 Task: Reply to the email with subject 'Subject0000000026', add recipients in 'To', 'Cc', and 'Bcc', insert link 'Link0000000024', attach 'Attach0000000004.txt', and send.
Action: Mouse moved to (245, 104)
Screenshot: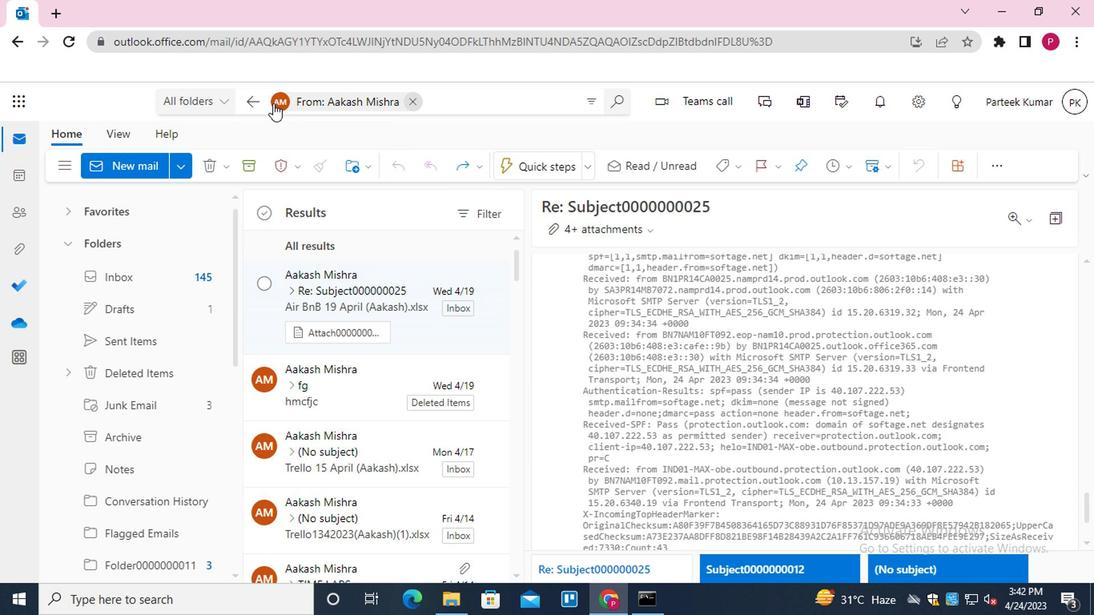 
Action: Mouse pressed left at (245, 104)
Screenshot: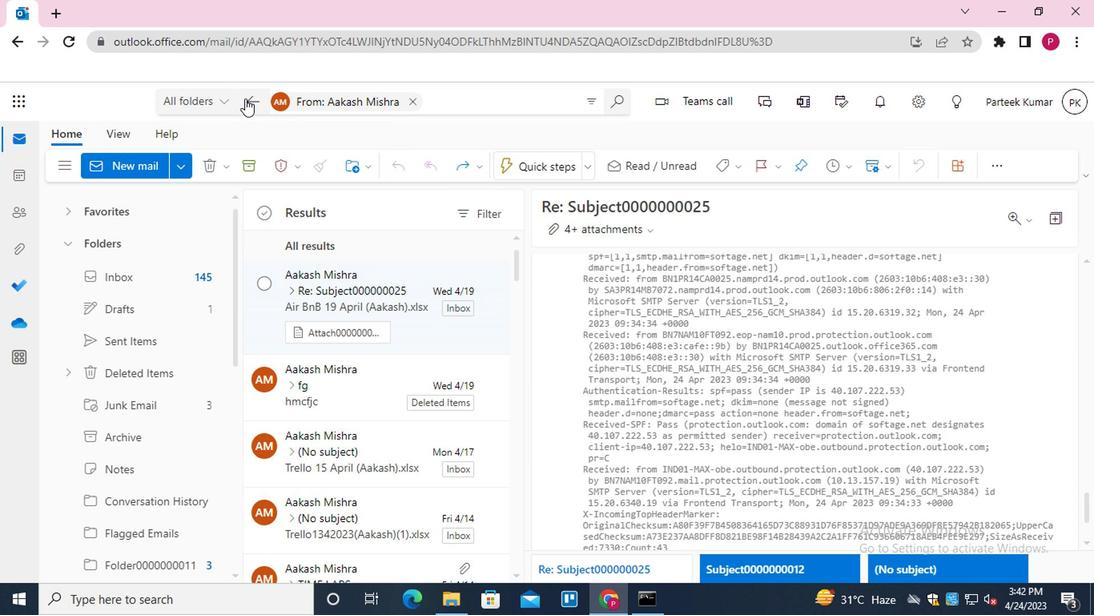 
Action: Mouse moved to (346, 338)
Screenshot: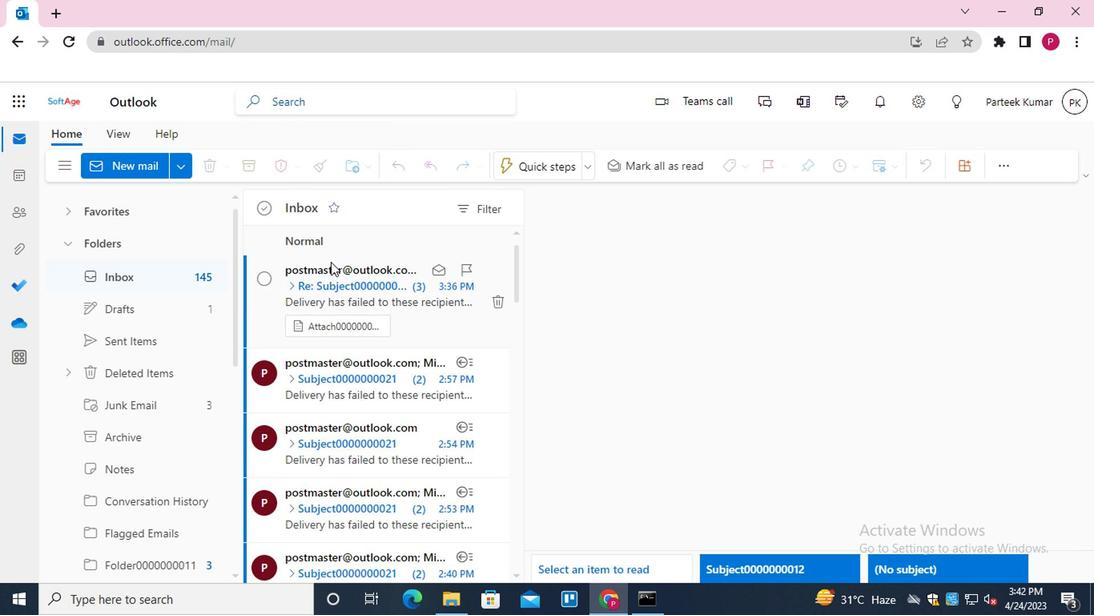 
Action: Mouse scrolled (346, 338) with delta (0, 0)
Screenshot: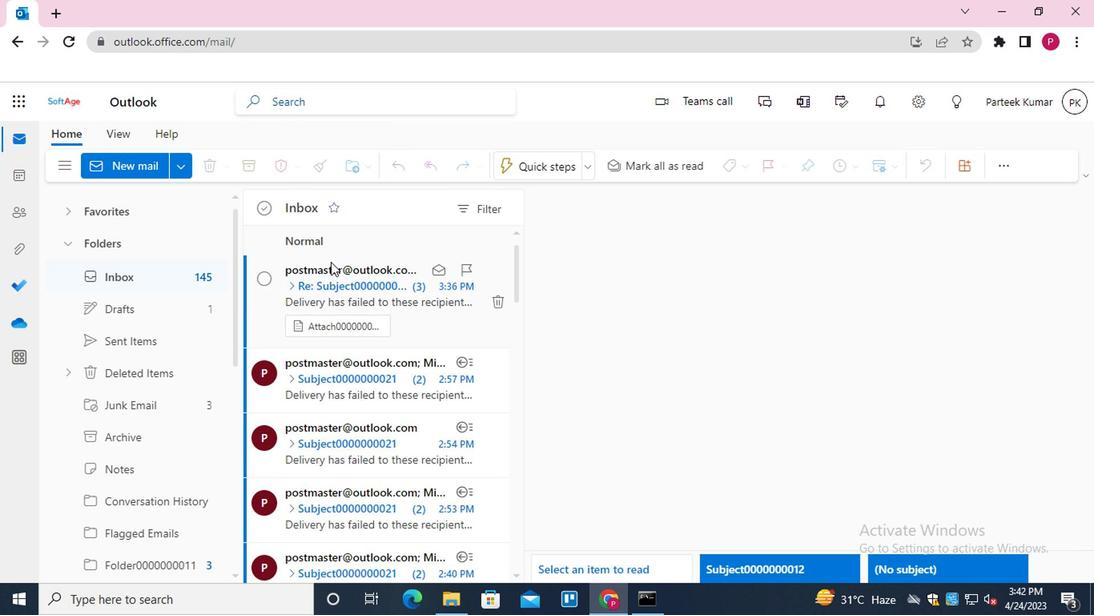 
Action: Mouse moved to (363, 369)
Screenshot: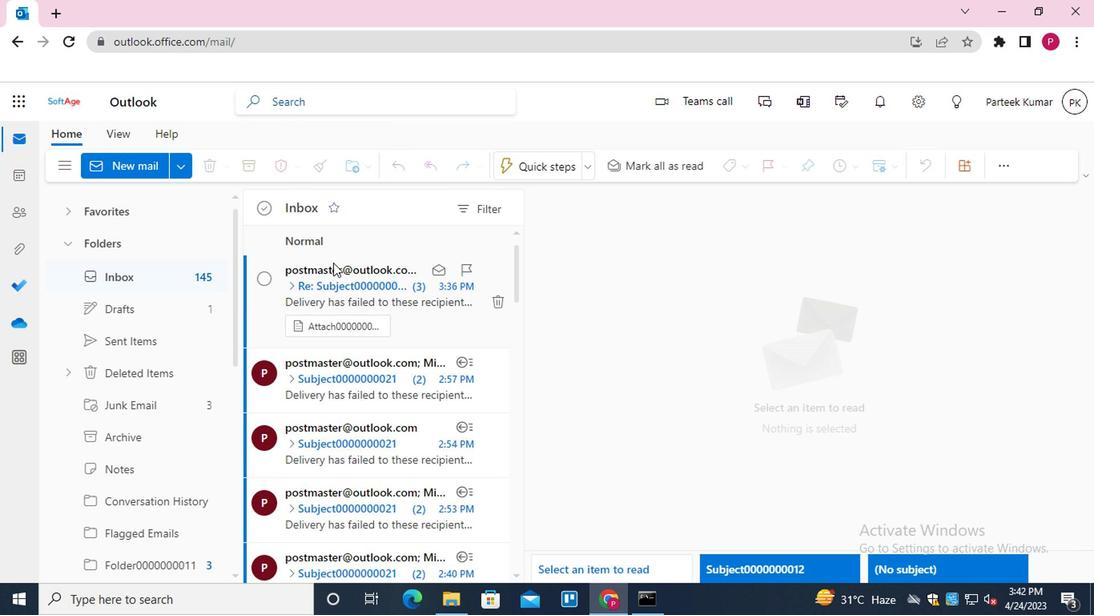 
Action: Mouse scrolled (363, 368) with delta (0, 0)
Screenshot: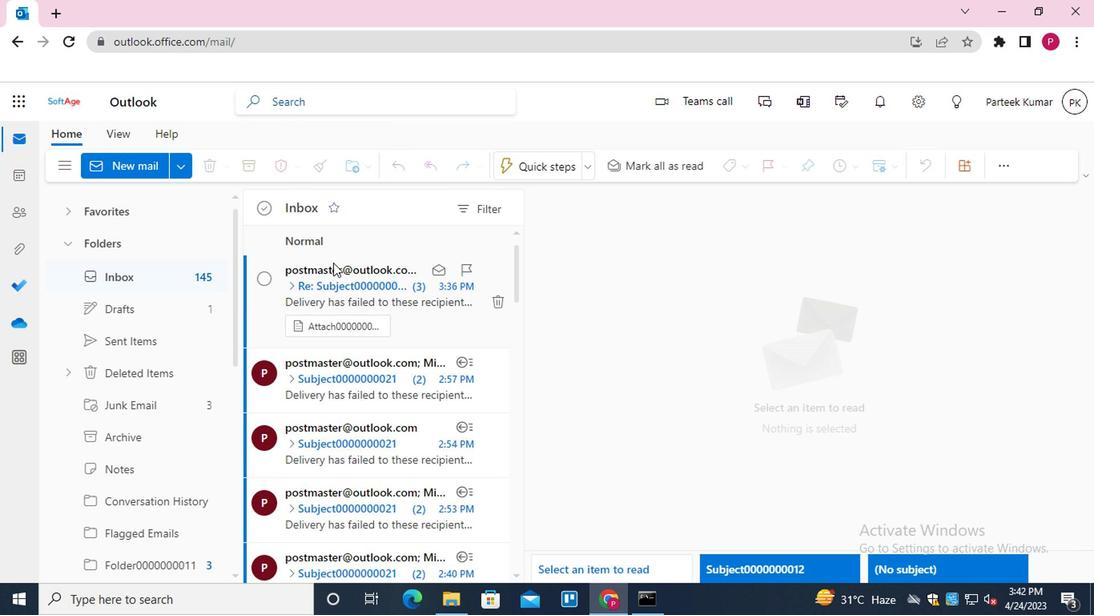 
Action: Mouse moved to (368, 374)
Screenshot: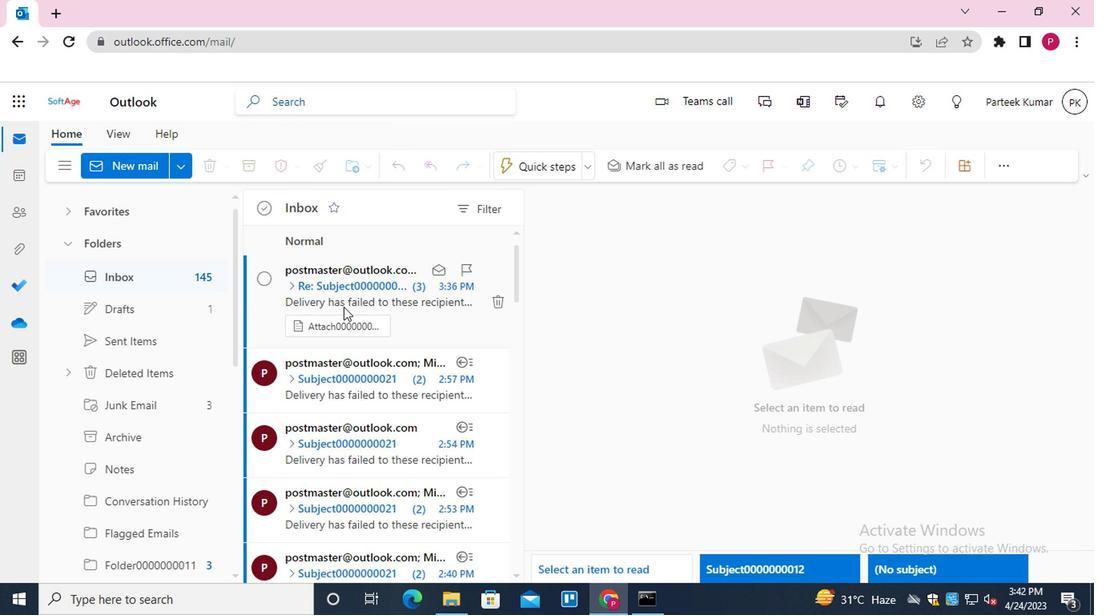 
Action: Mouse scrolled (368, 373) with delta (0, 0)
Screenshot: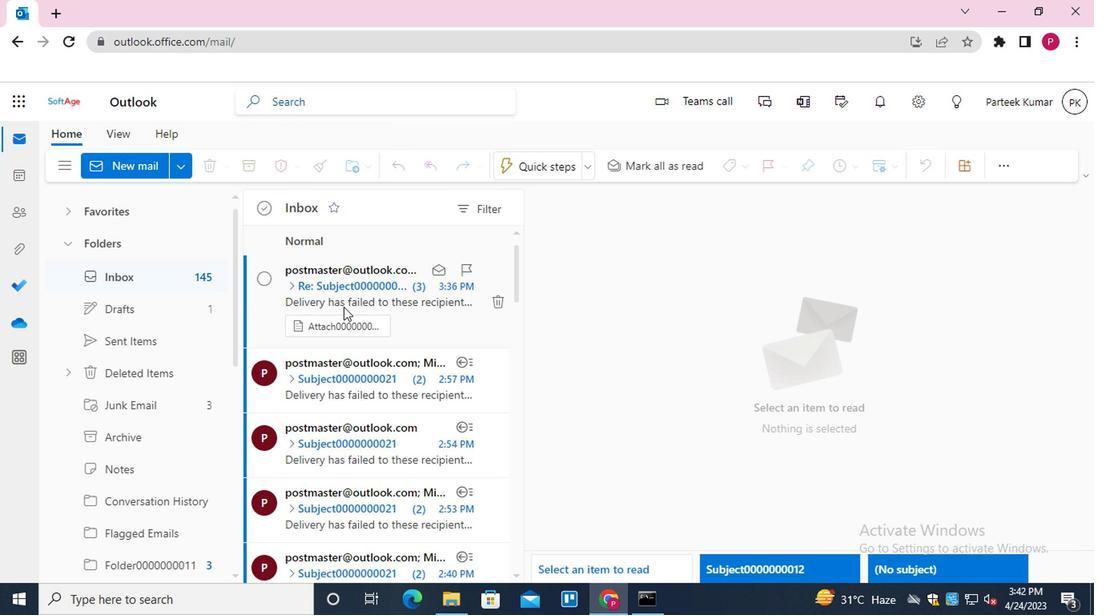 
Action: Mouse scrolled (368, 373) with delta (0, 0)
Screenshot: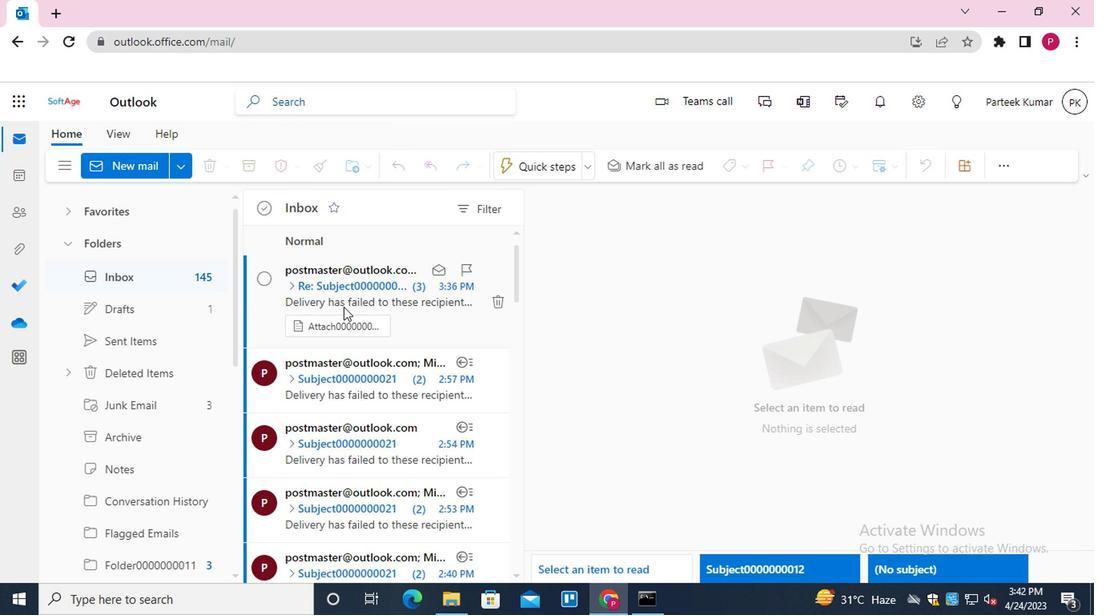 
Action: Mouse scrolled (368, 373) with delta (0, 0)
Screenshot: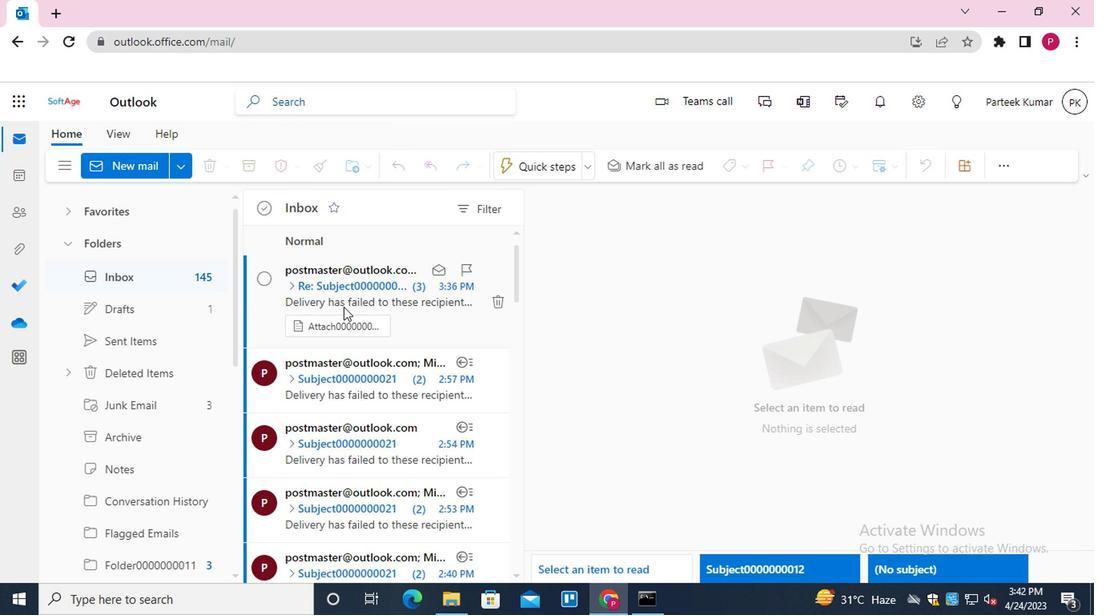 
Action: Mouse scrolled (368, 373) with delta (0, 0)
Screenshot: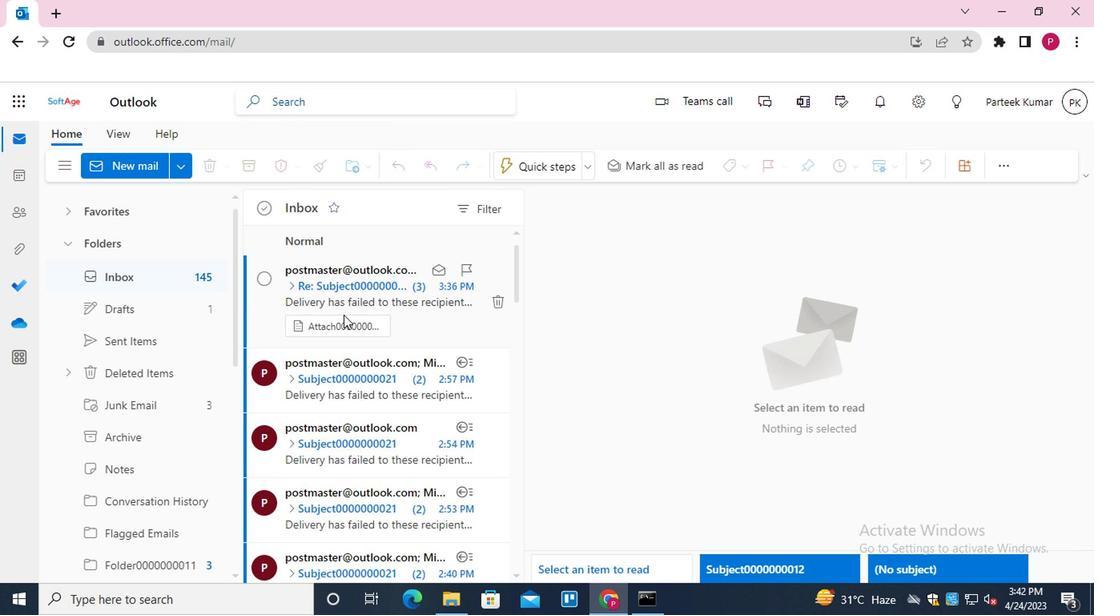 
Action: Mouse scrolled (368, 373) with delta (0, 0)
Screenshot: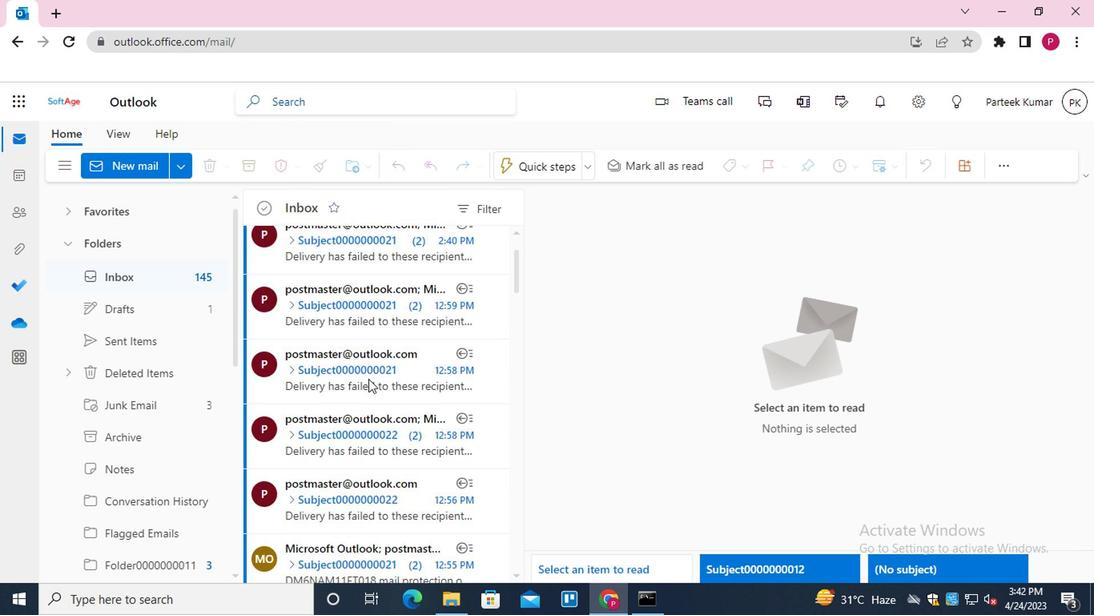
Action: Mouse scrolled (368, 373) with delta (0, 0)
Screenshot: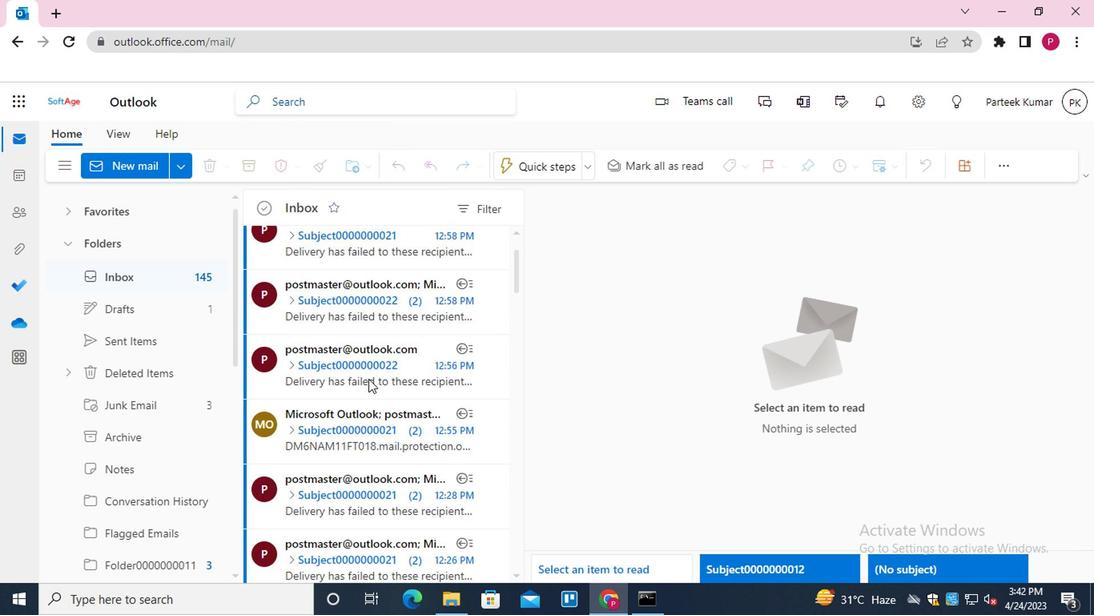 
Action: Mouse scrolled (368, 373) with delta (0, 0)
Screenshot: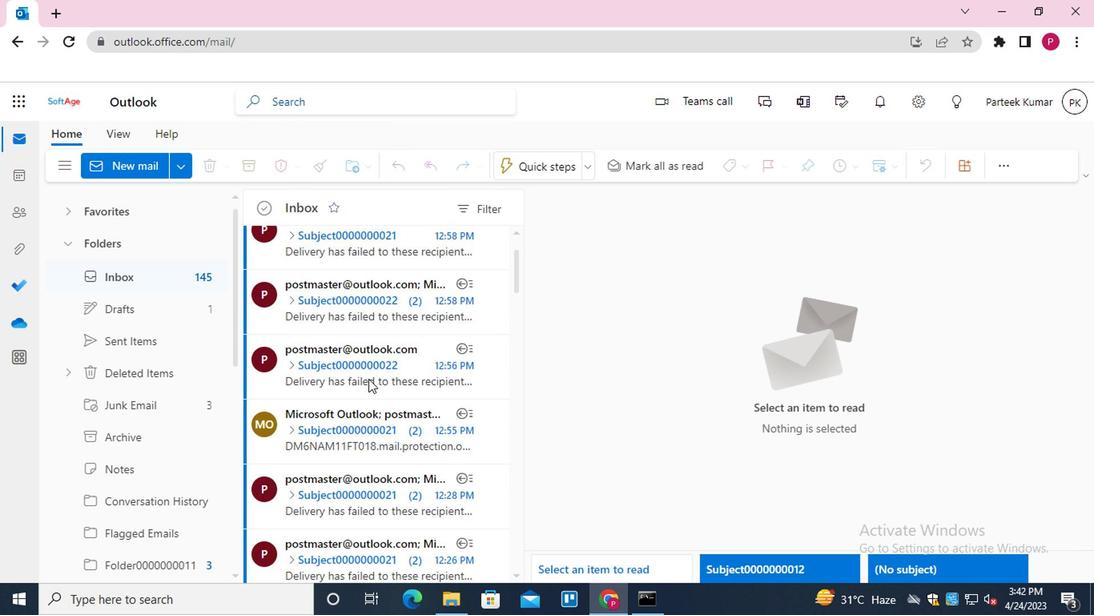 
Action: Mouse scrolled (368, 373) with delta (0, 0)
Screenshot: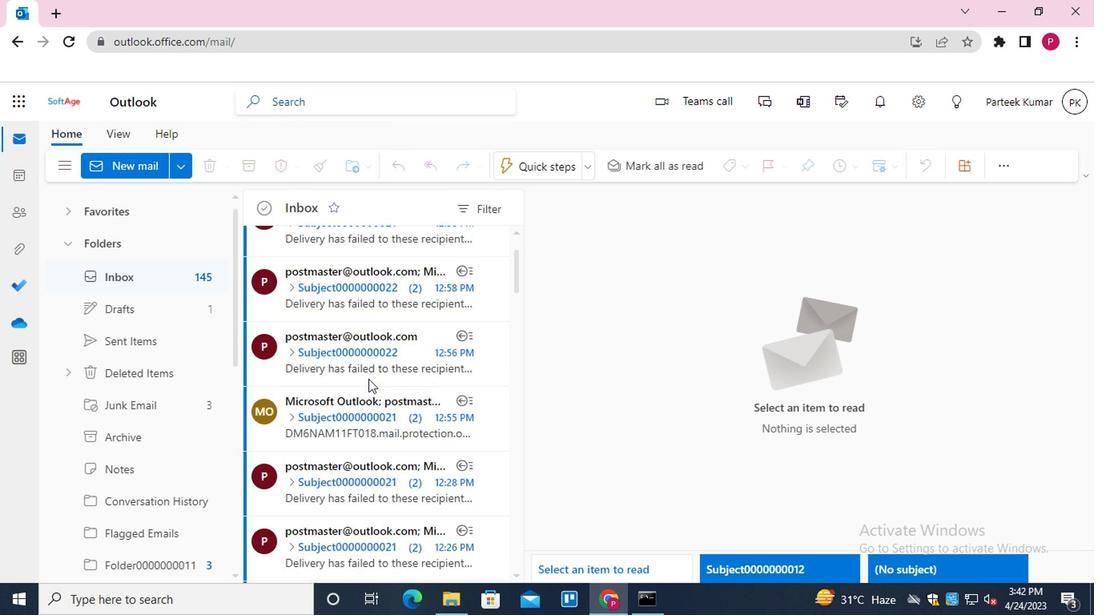 
Action: Mouse scrolled (368, 373) with delta (0, 0)
Screenshot: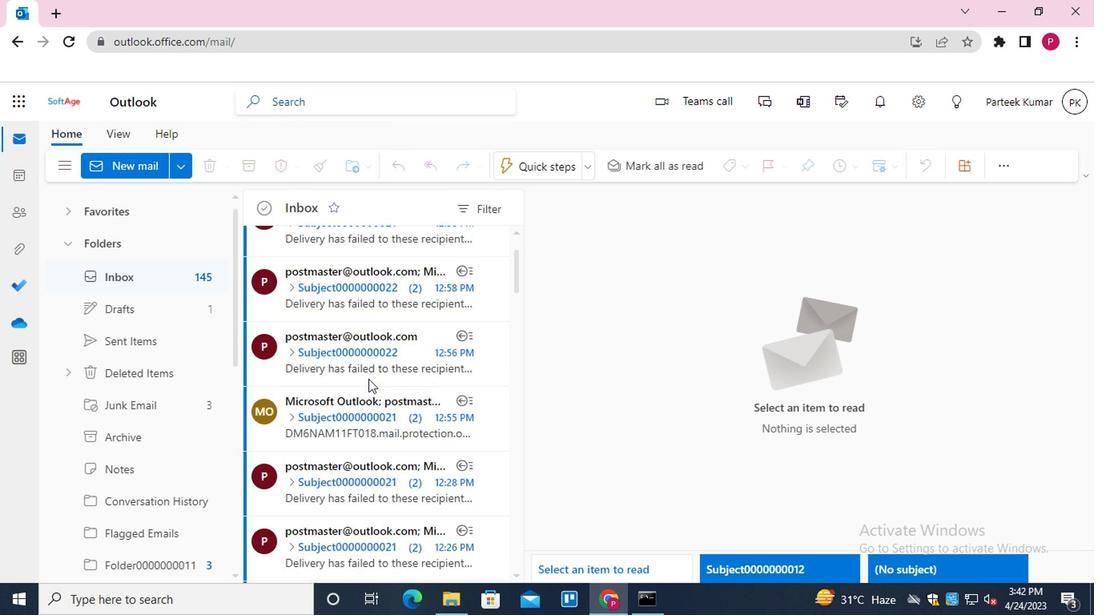 
Action: Mouse scrolled (368, 373) with delta (0, 0)
Screenshot: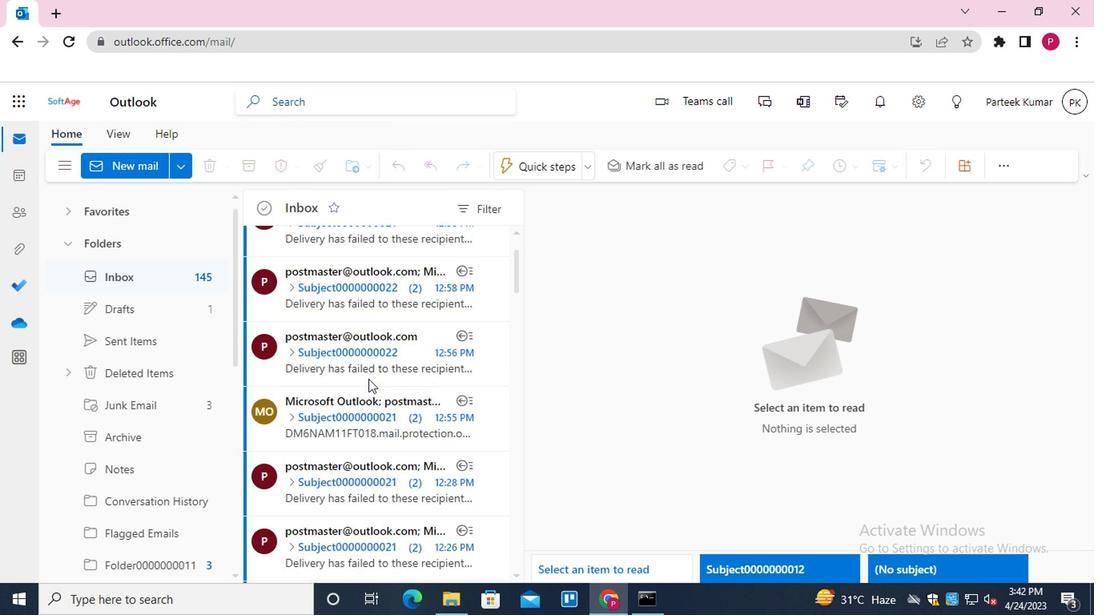 
Action: Mouse scrolled (368, 373) with delta (0, 0)
Screenshot: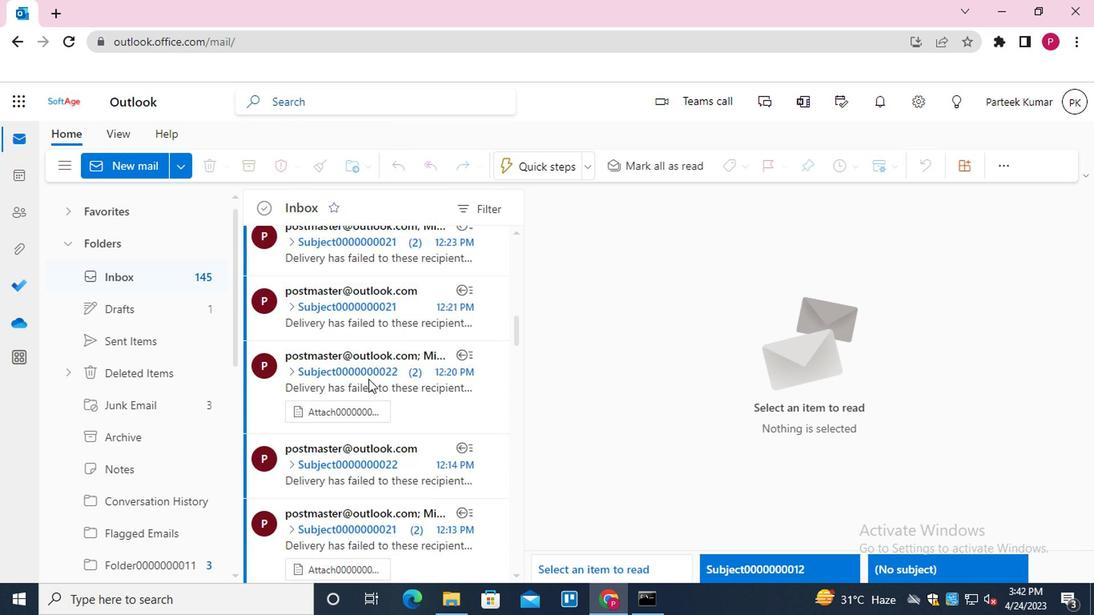 
Action: Mouse scrolled (368, 373) with delta (0, 0)
Screenshot: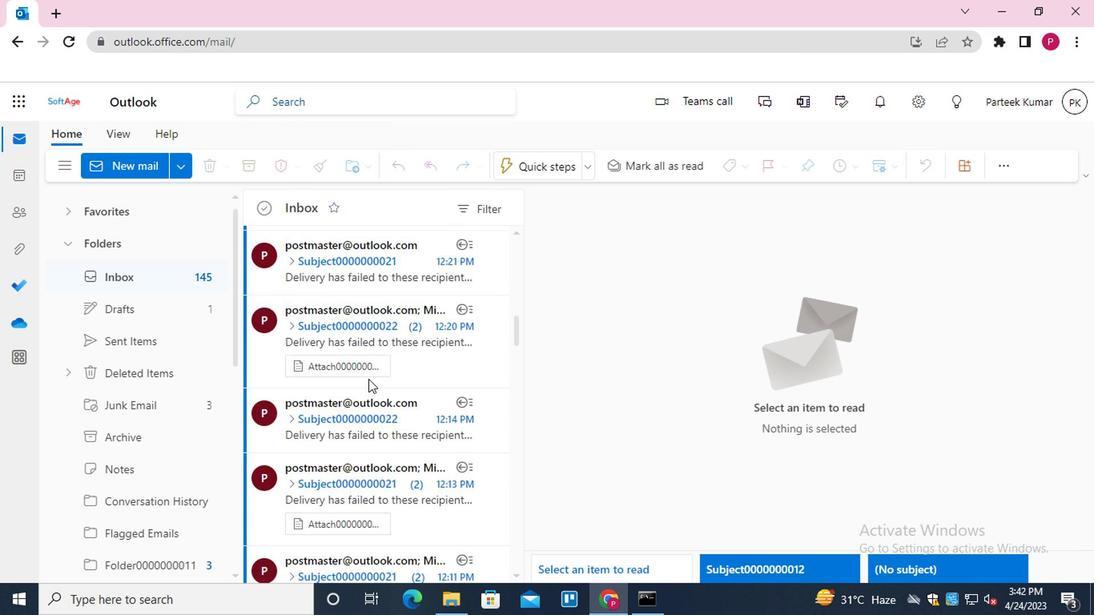 
Action: Mouse scrolled (368, 373) with delta (0, 0)
Screenshot: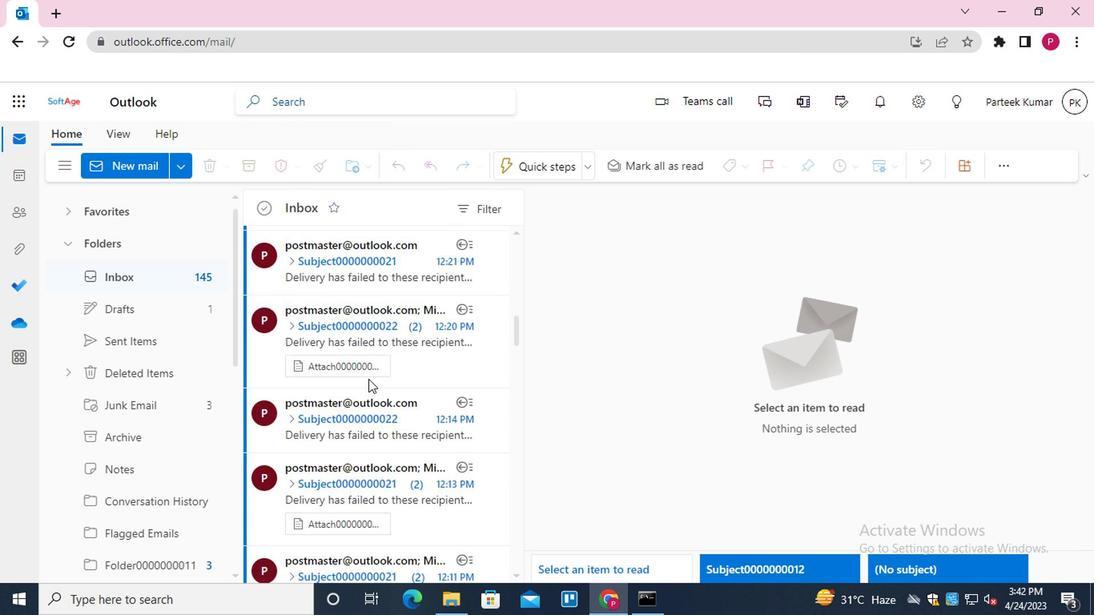 
Action: Mouse scrolled (368, 373) with delta (0, 0)
Screenshot: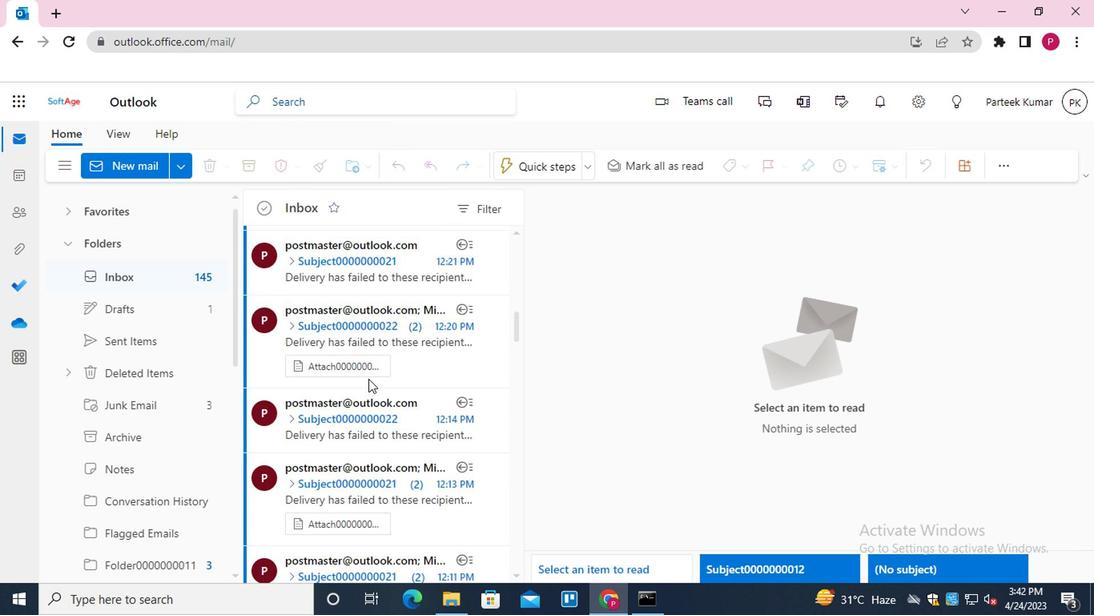
Action: Mouse scrolled (368, 373) with delta (0, 0)
Screenshot: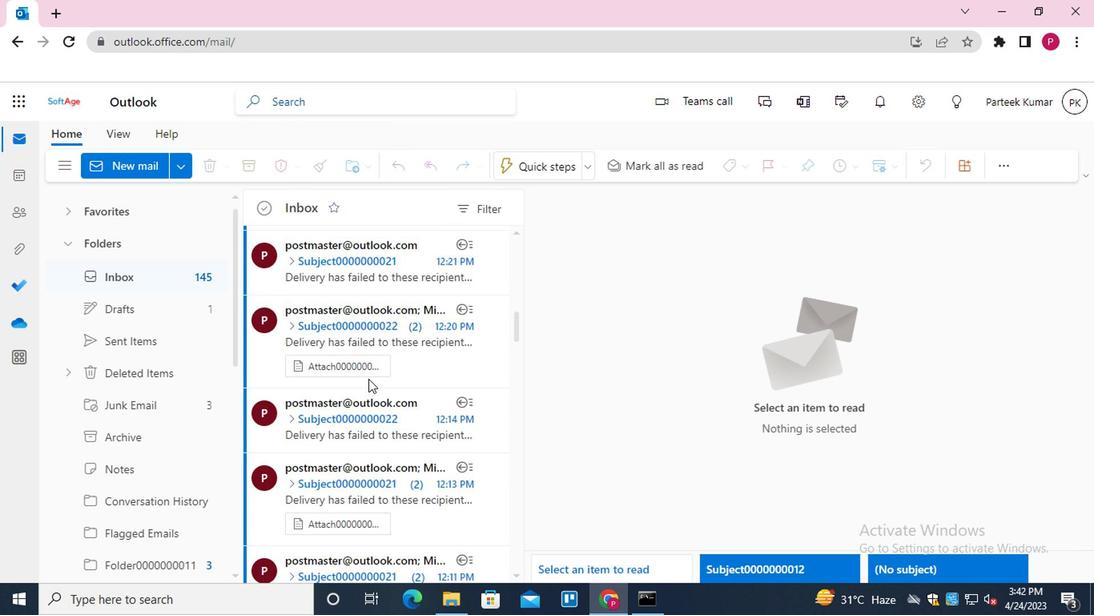 
Action: Mouse scrolled (368, 373) with delta (0, 0)
Screenshot: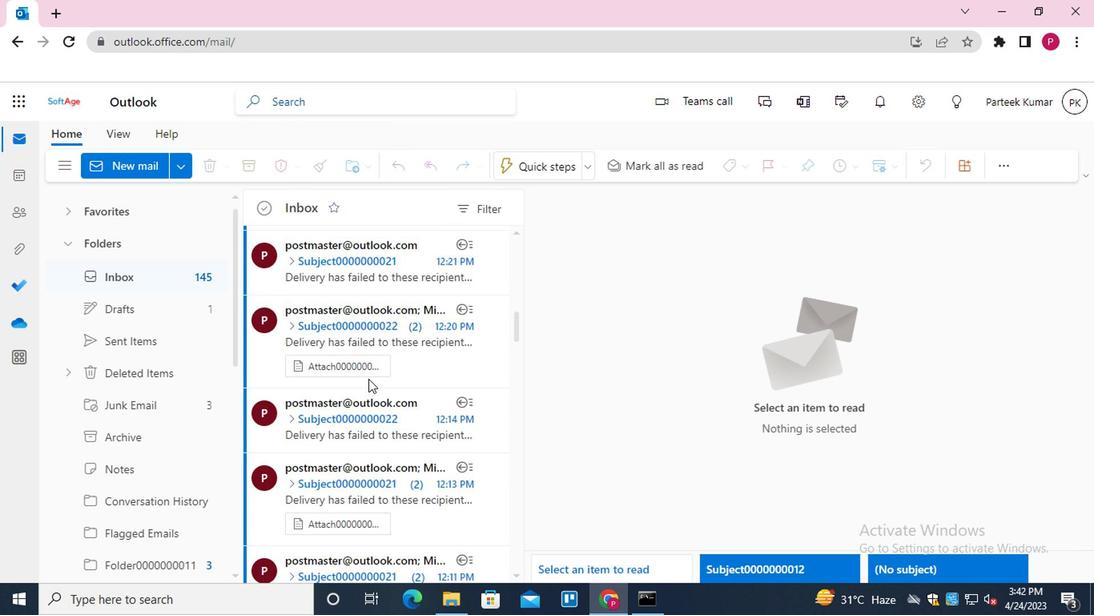
Action: Mouse scrolled (368, 373) with delta (0, 0)
Screenshot: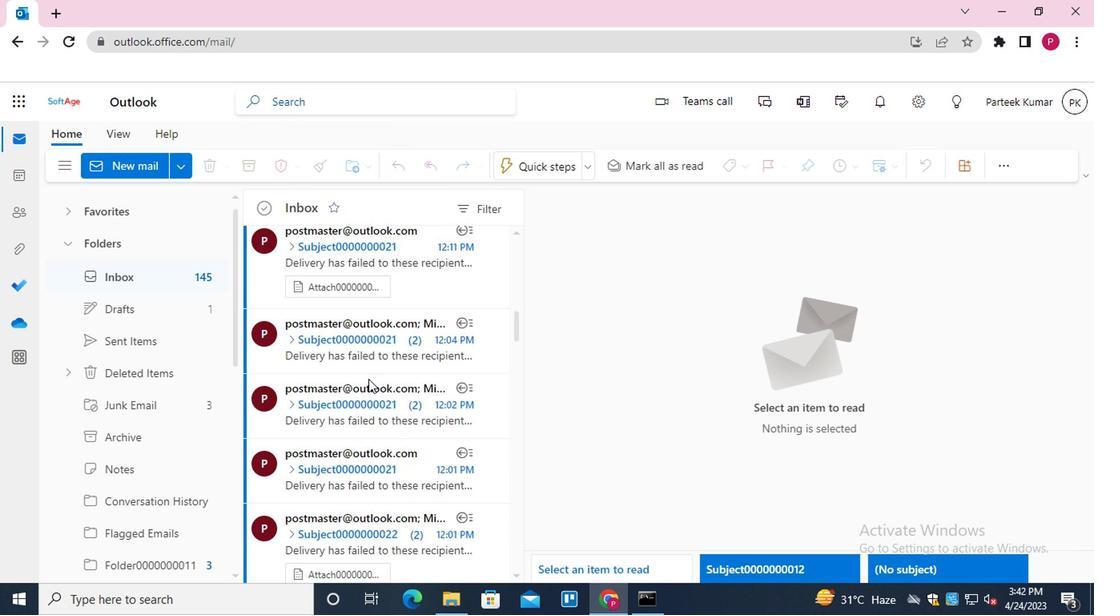 
Action: Mouse scrolled (368, 373) with delta (0, 0)
Screenshot: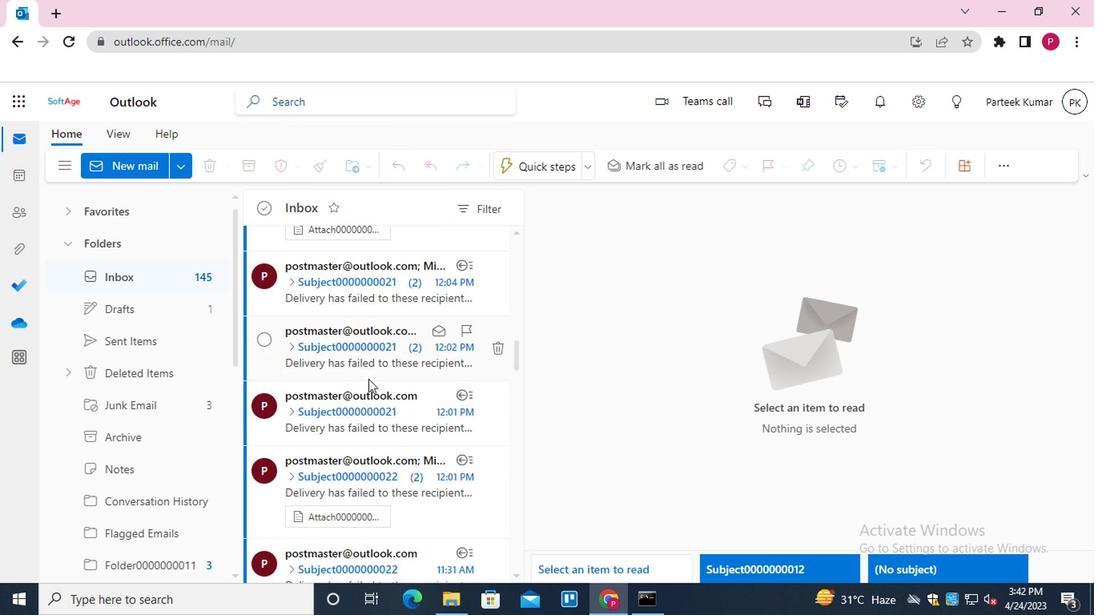 
Action: Mouse moved to (368, 374)
Screenshot: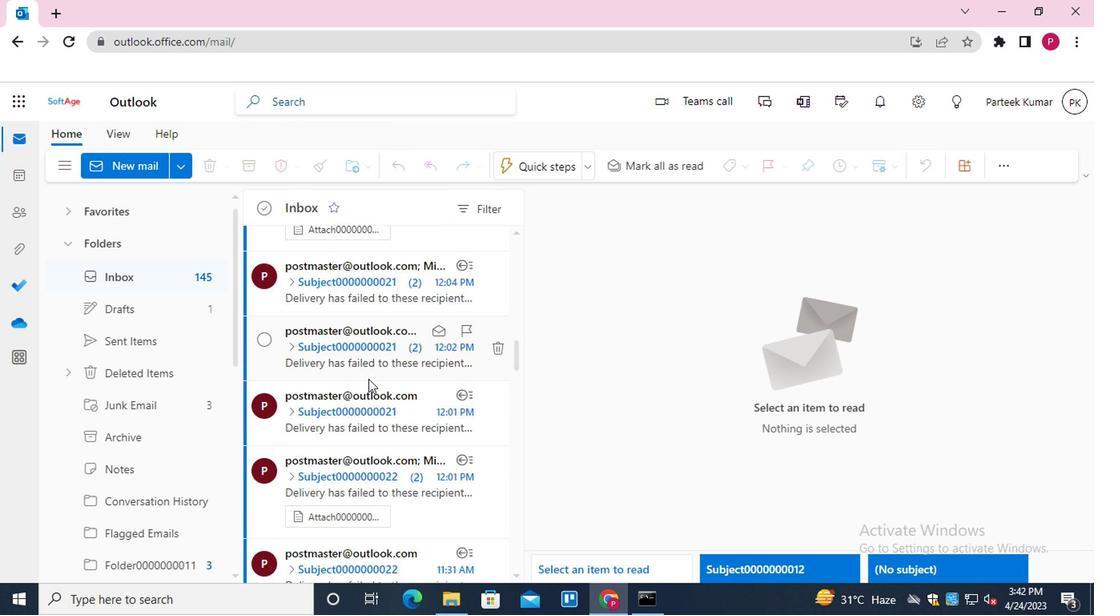 
Action: Mouse scrolled (368, 374) with delta (0, 0)
Screenshot: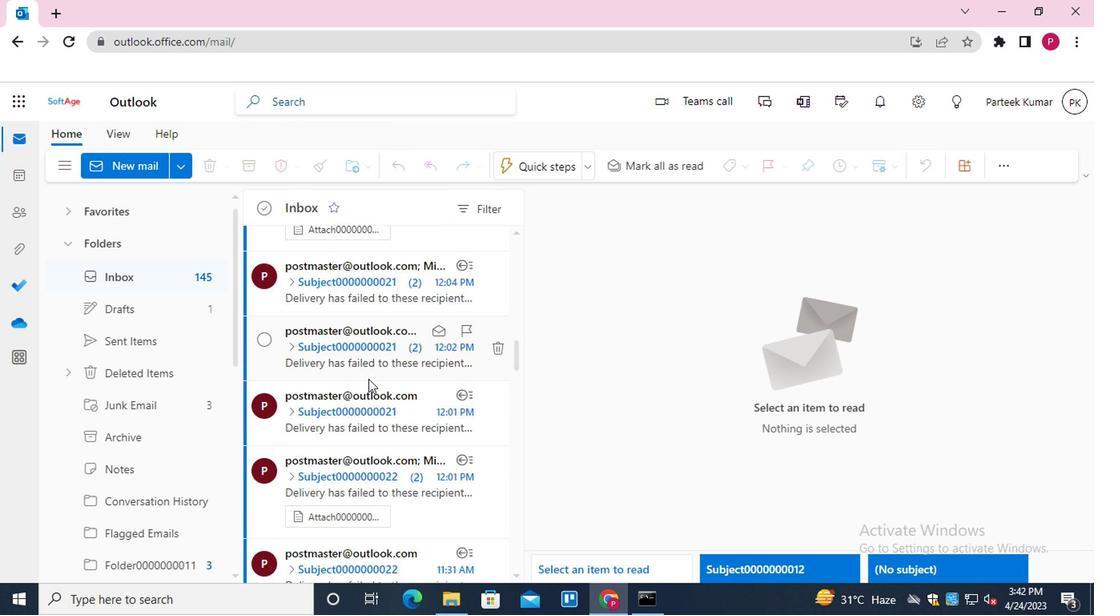 
Action: Mouse moved to (368, 375)
Screenshot: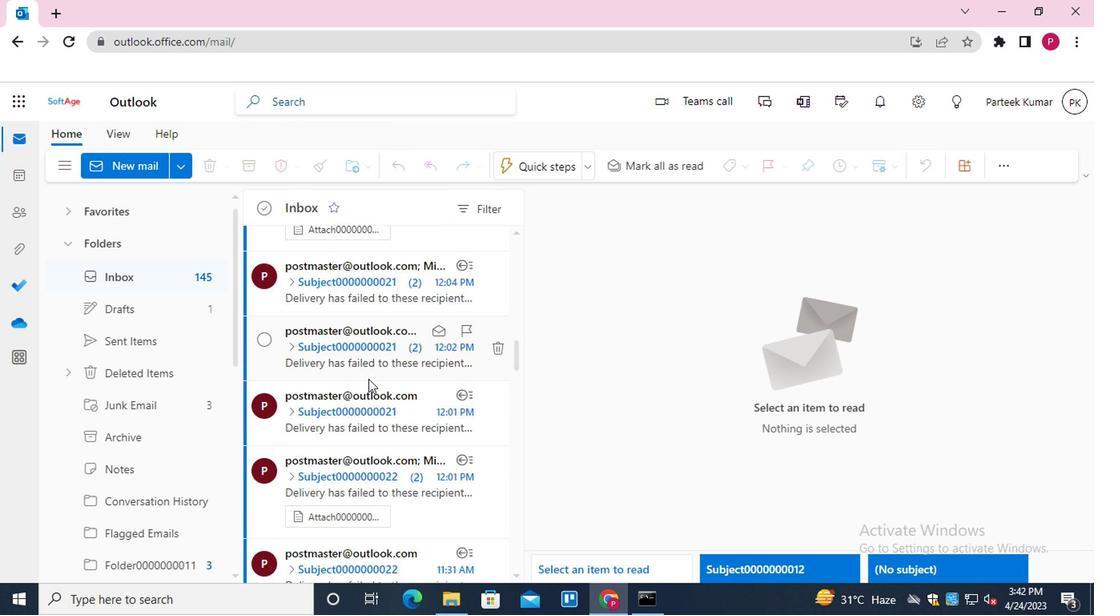 
Action: Mouse scrolled (368, 374) with delta (0, -1)
Screenshot: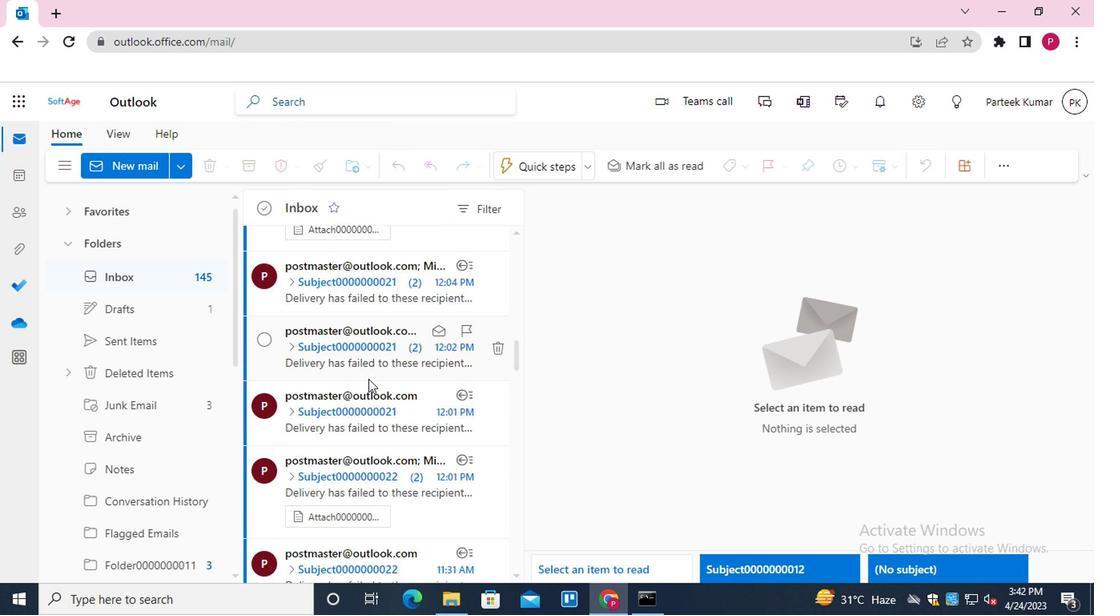 
Action: Mouse moved to (368, 376)
Screenshot: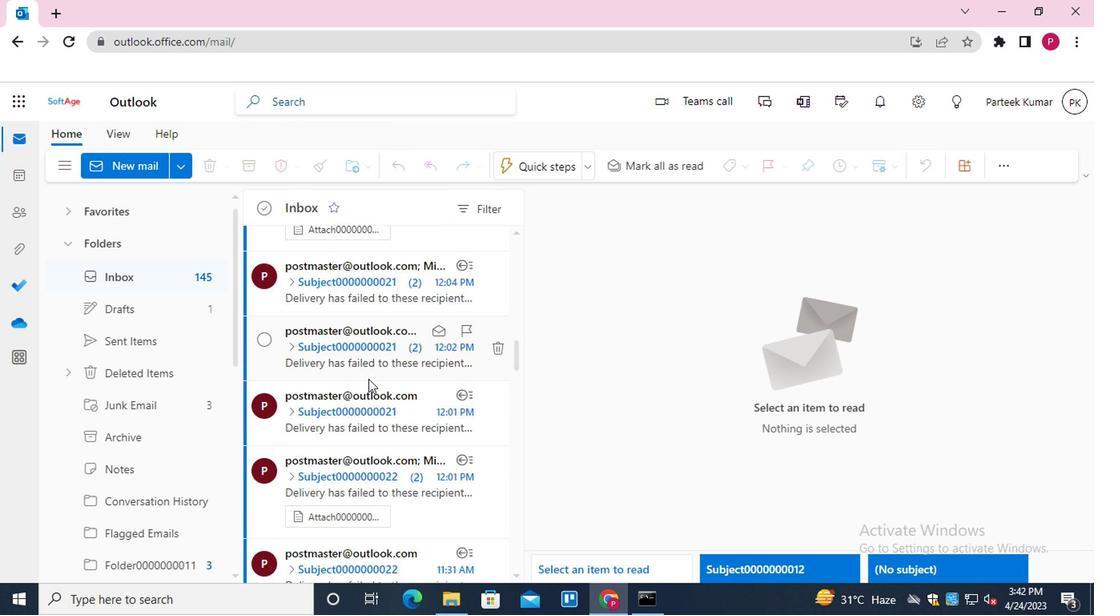 
Action: Mouse scrolled (368, 375) with delta (0, 0)
Screenshot: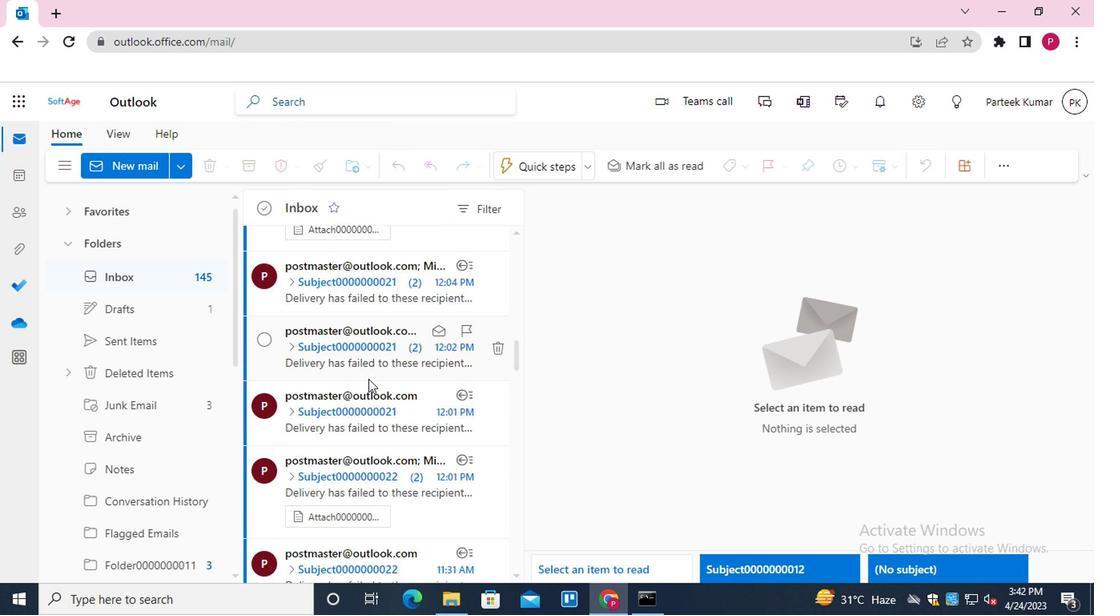 
Action: Mouse scrolled (368, 375) with delta (0, 0)
Screenshot: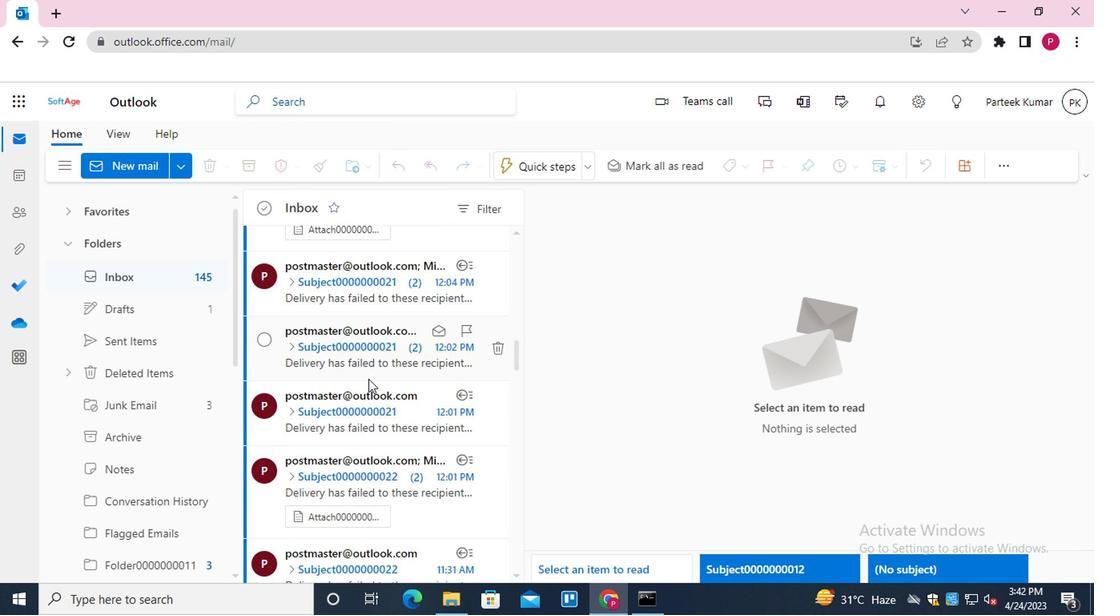
Action: Mouse moved to (367, 377)
Screenshot: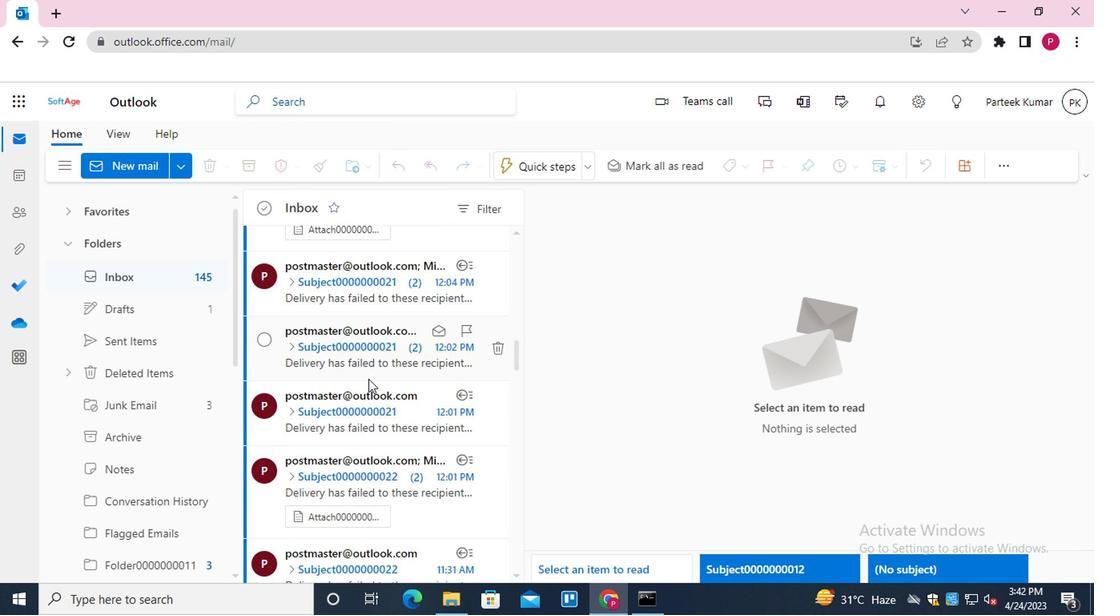 
Action: Mouse scrolled (367, 376) with delta (0, -1)
Screenshot: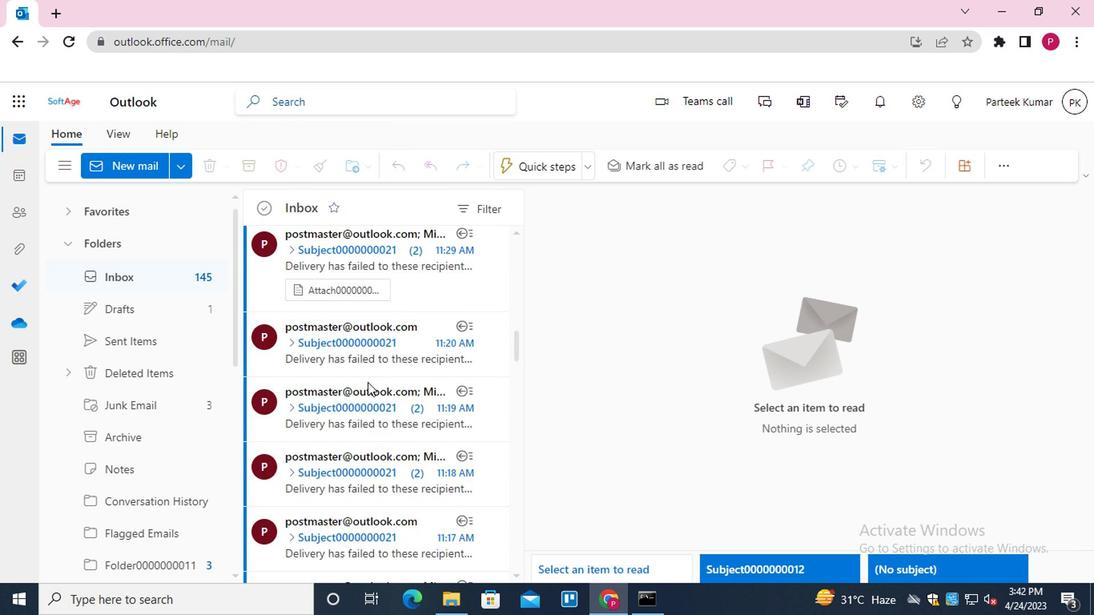 
Action: Mouse scrolled (367, 376) with delta (0, -1)
Screenshot: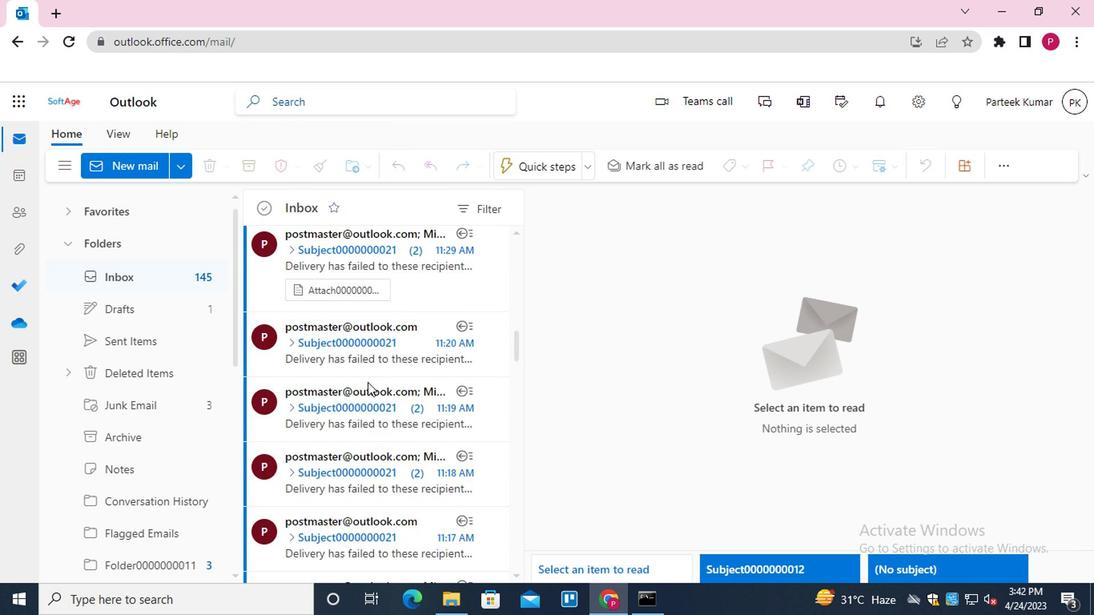 
Action: Mouse scrolled (367, 376) with delta (0, -1)
Screenshot: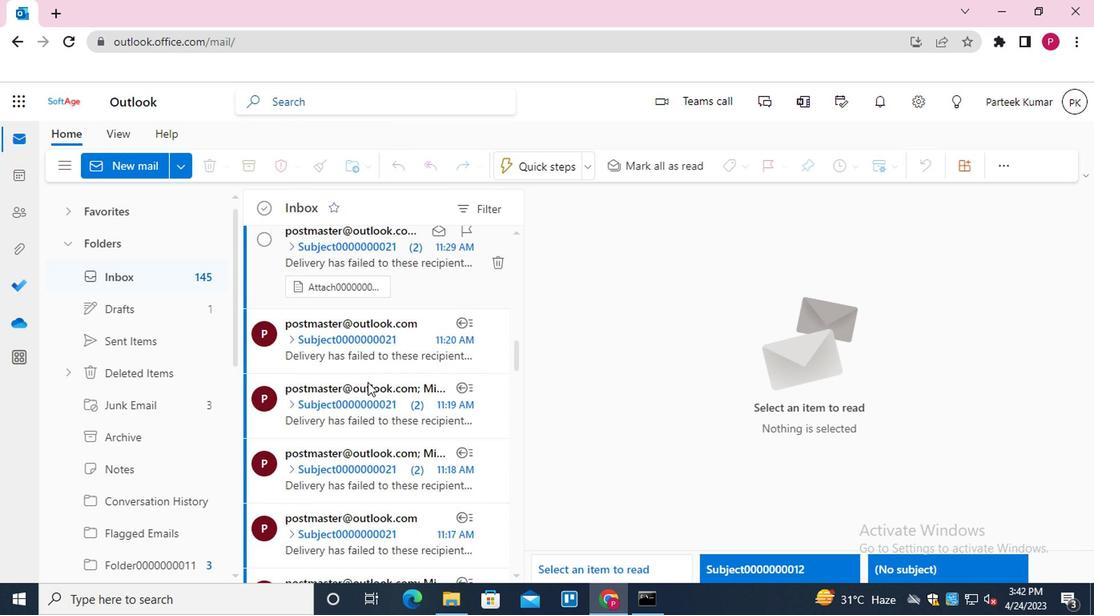 
Action: Mouse scrolled (367, 376) with delta (0, -1)
Screenshot: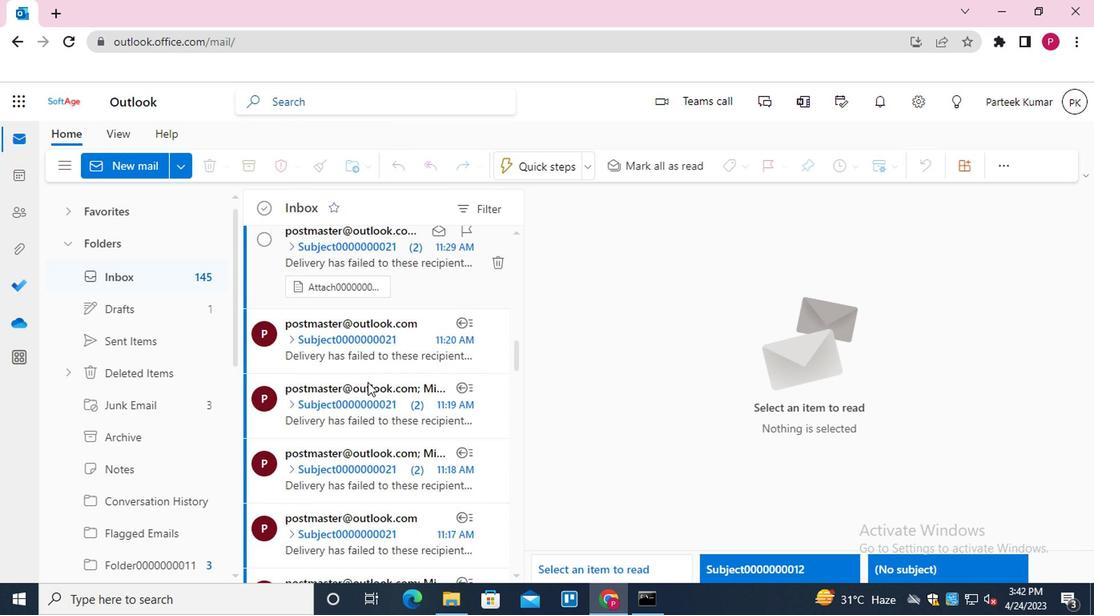
Action: Mouse scrolled (367, 376) with delta (0, -1)
Screenshot: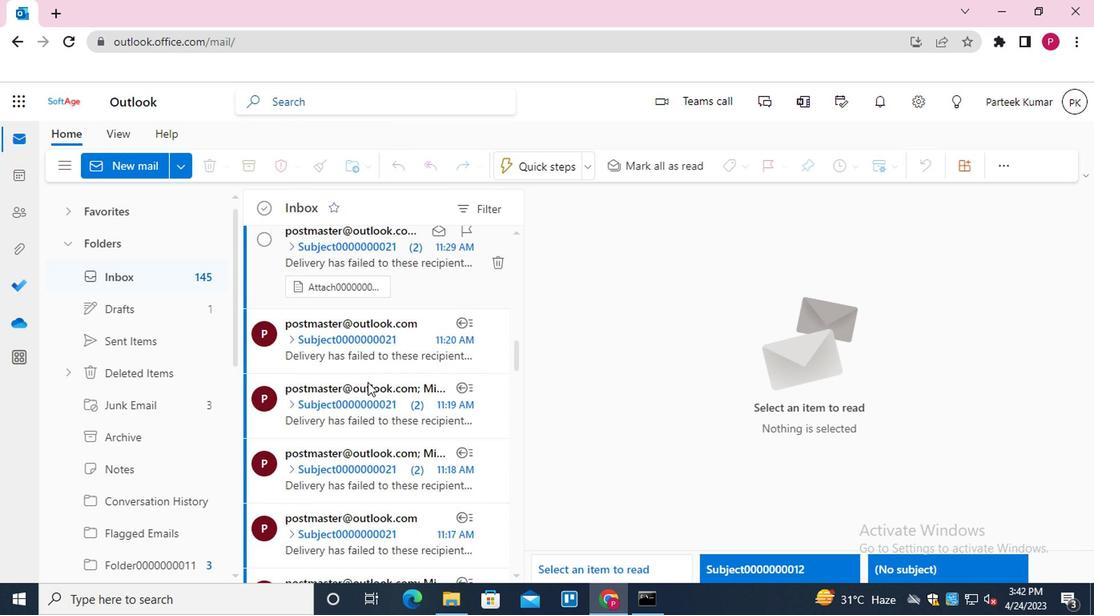 
Action: Mouse scrolled (367, 376) with delta (0, -1)
Screenshot: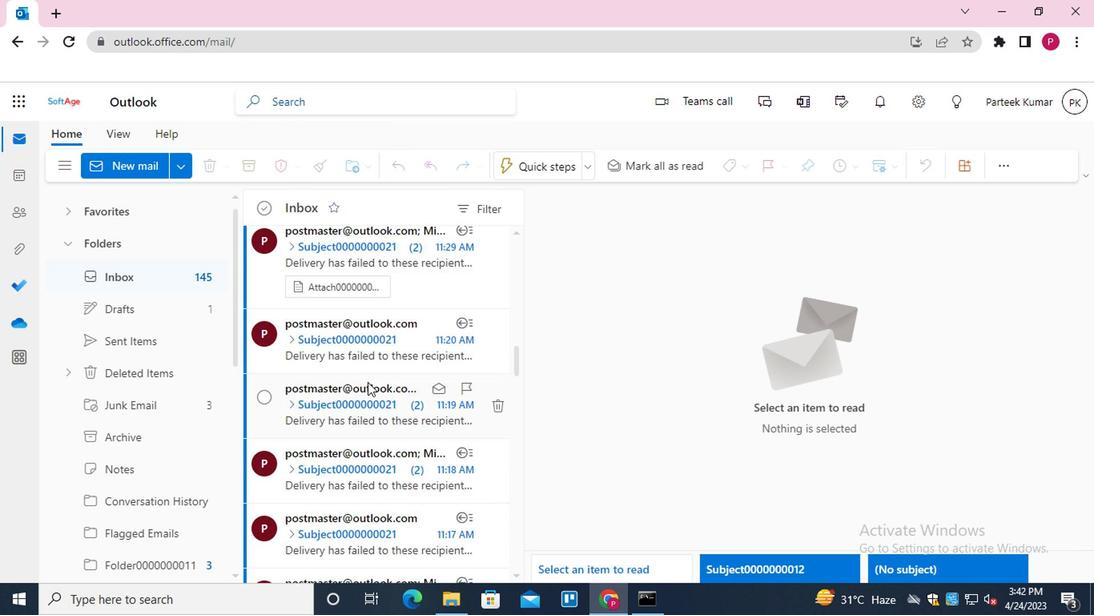 
Action: Mouse scrolled (367, 376) with delta (0, -1)
Screenshot: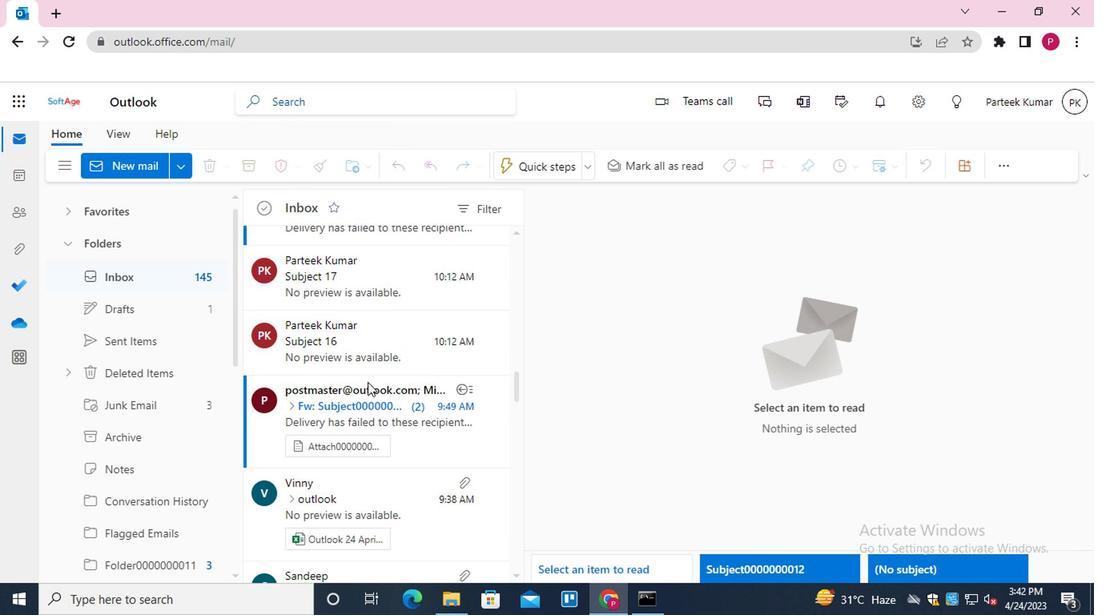
Action: Mouse scrolled (367, 376) with delta (0, -1)
Screenshot: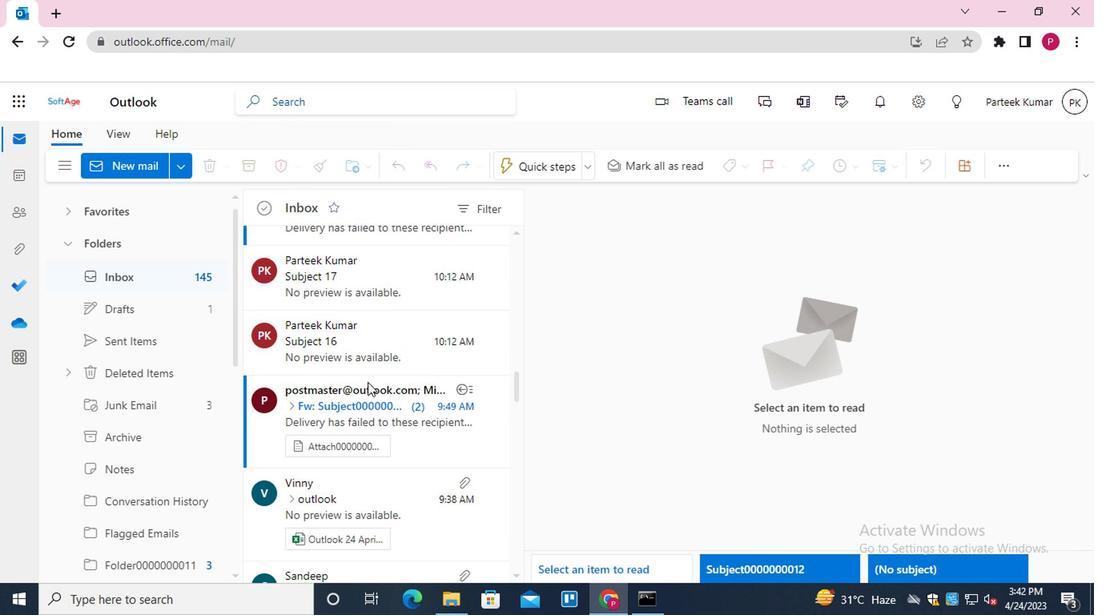 
Action: Mouse scrolled (367, 376) with delta (0, -1)
Screenshot: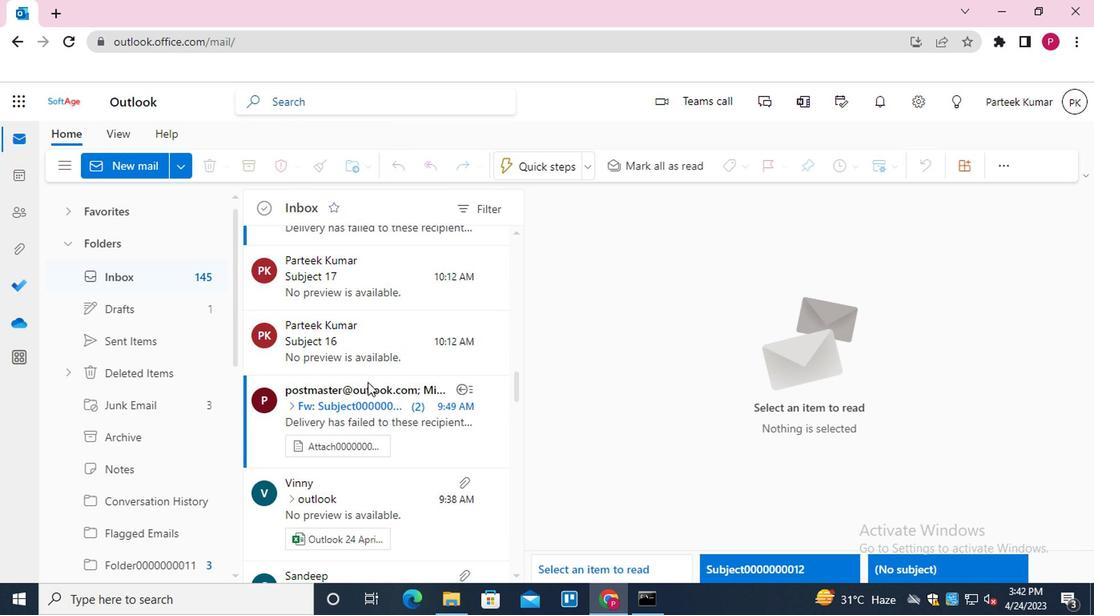 
Action: Mouse scrolled (367, 376) with delta (0, -1)
Screenshot: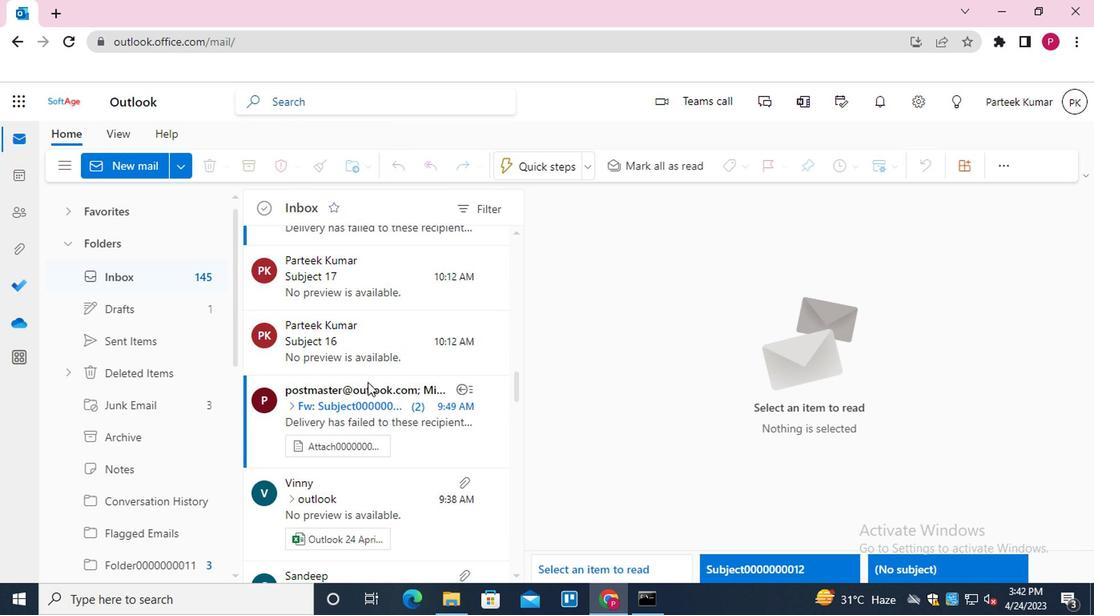 
Action: Mouse scrolled (367, 376) with delta (0, -1)
Screenshot: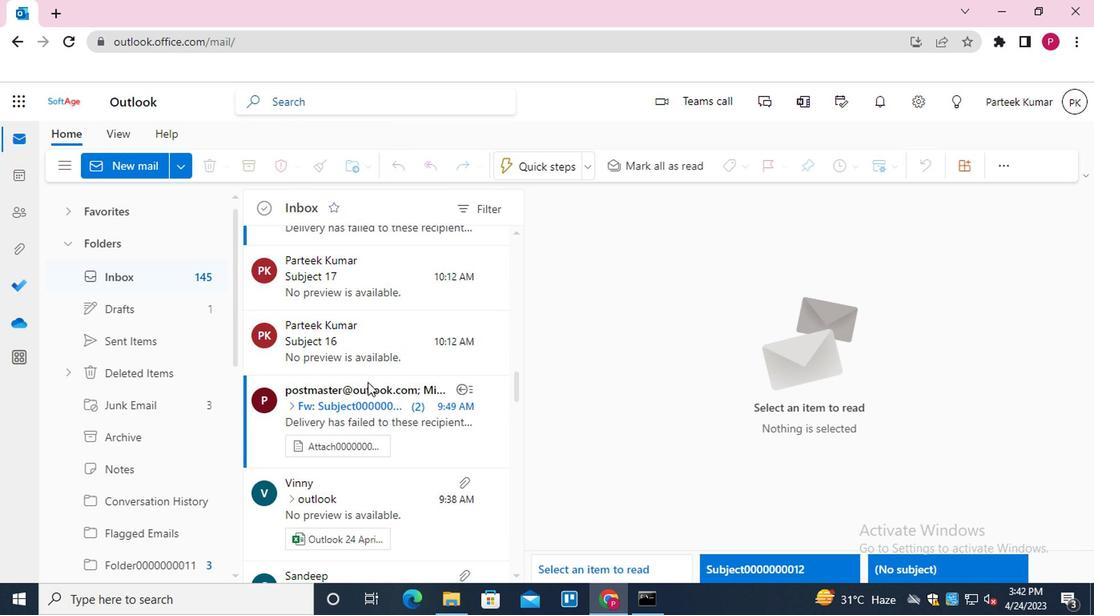 
Action: Mouse scrolled (367, 378) with delta (0, 0)
Screenshot: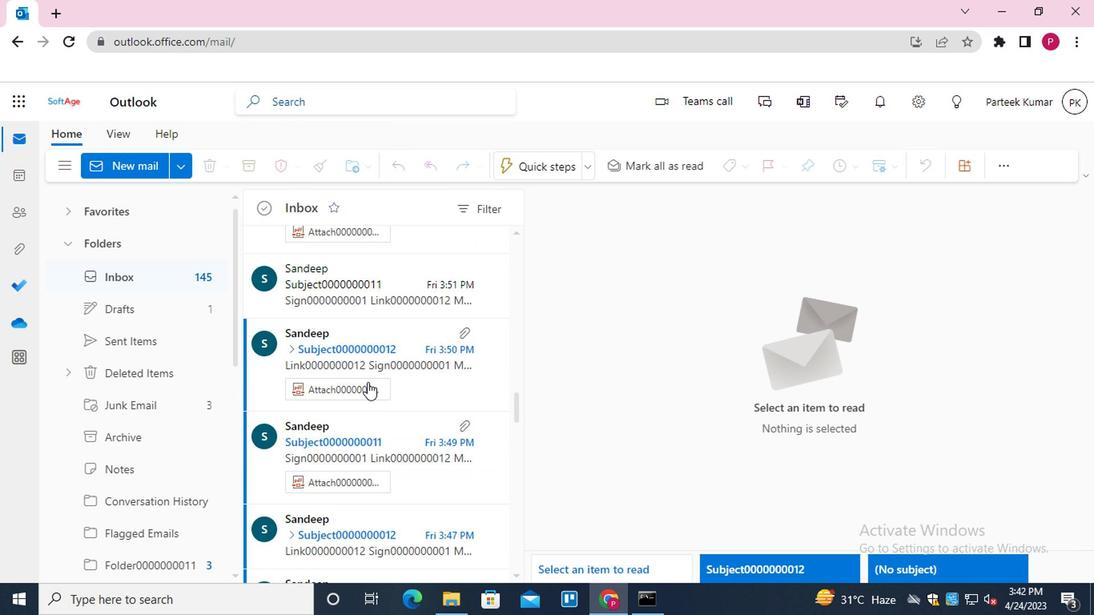 
Action: Mouse scrolled (367, 378) with delta (0, 0)
Screenshot: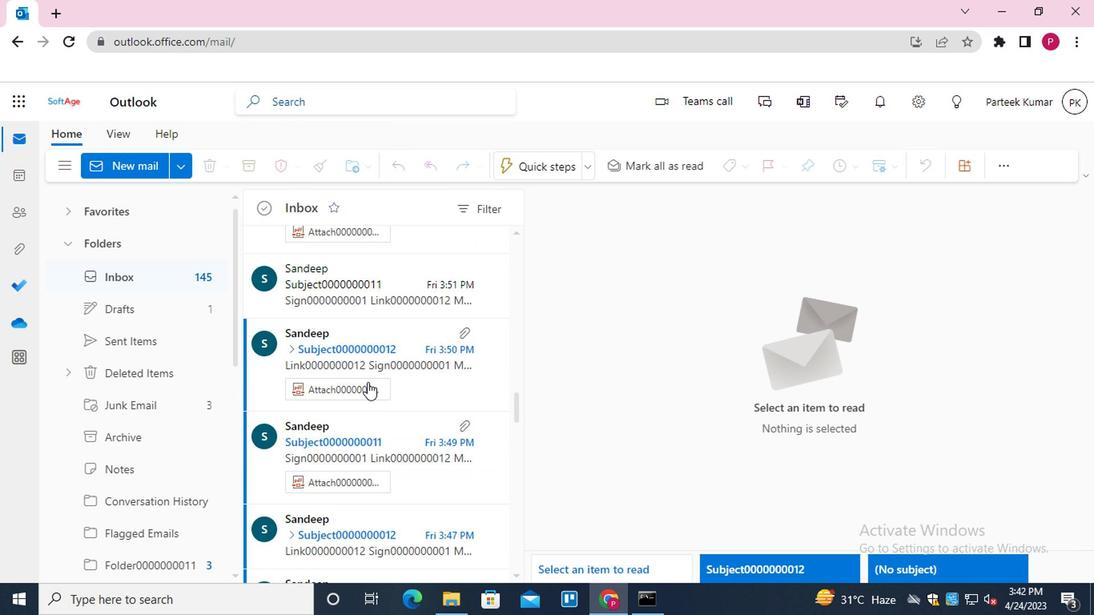 
Action: Mouse moved to (371, 431)
Screenshot: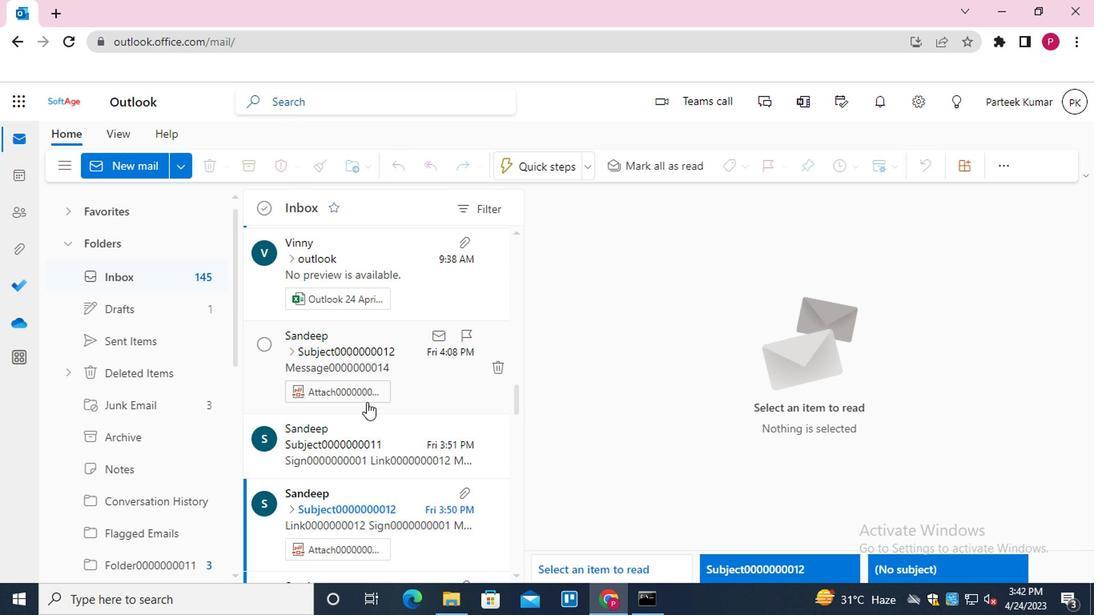 
Action: Mouse pressed left at (371, 431)
Screenshot: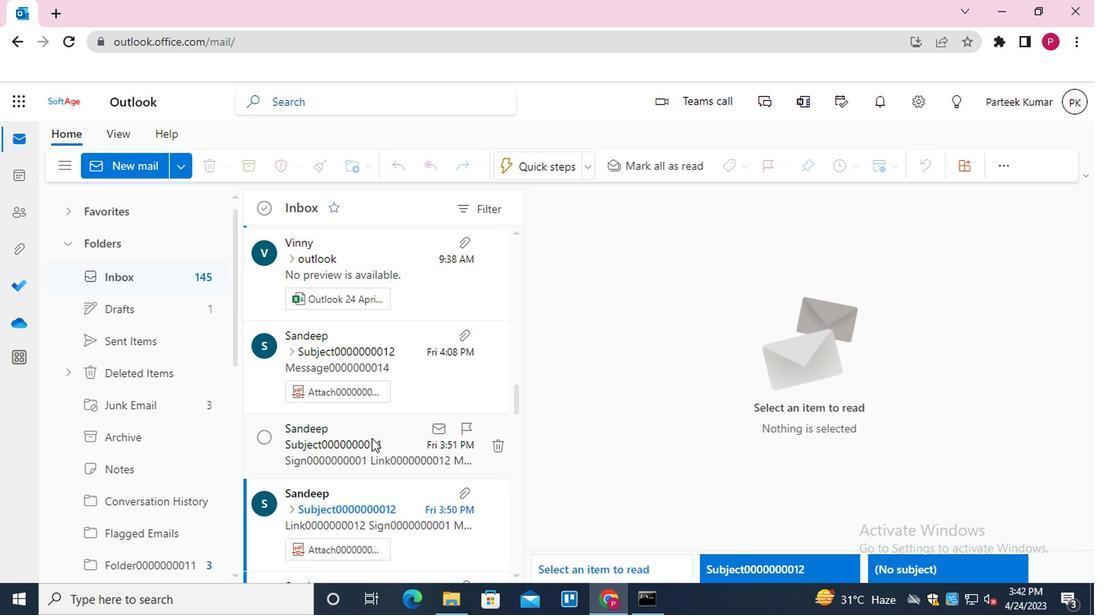 
Action: Mouse moved to (982, 250)
Screenshot: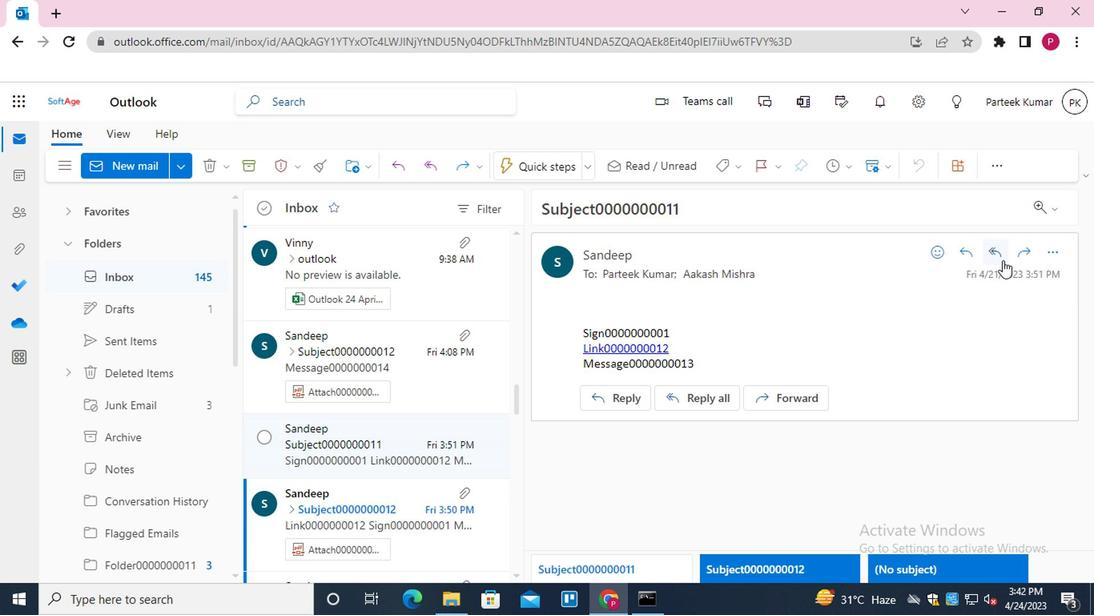 
Action: Mouse pressed left at (982, 250)
Screenshot: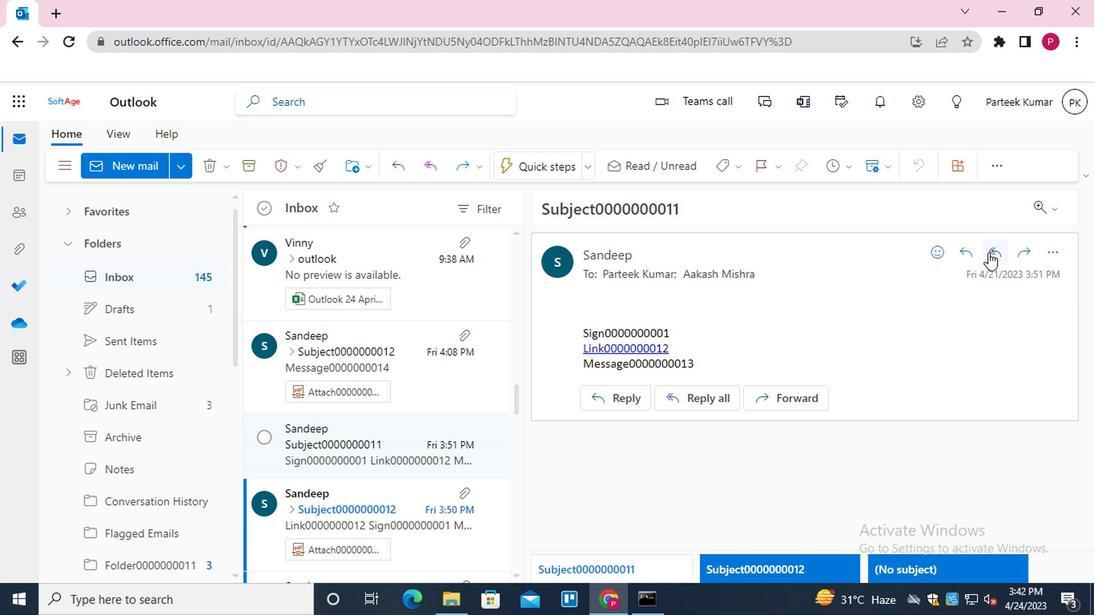 
Action: Mouse moved to (556, 452)
Screenshot: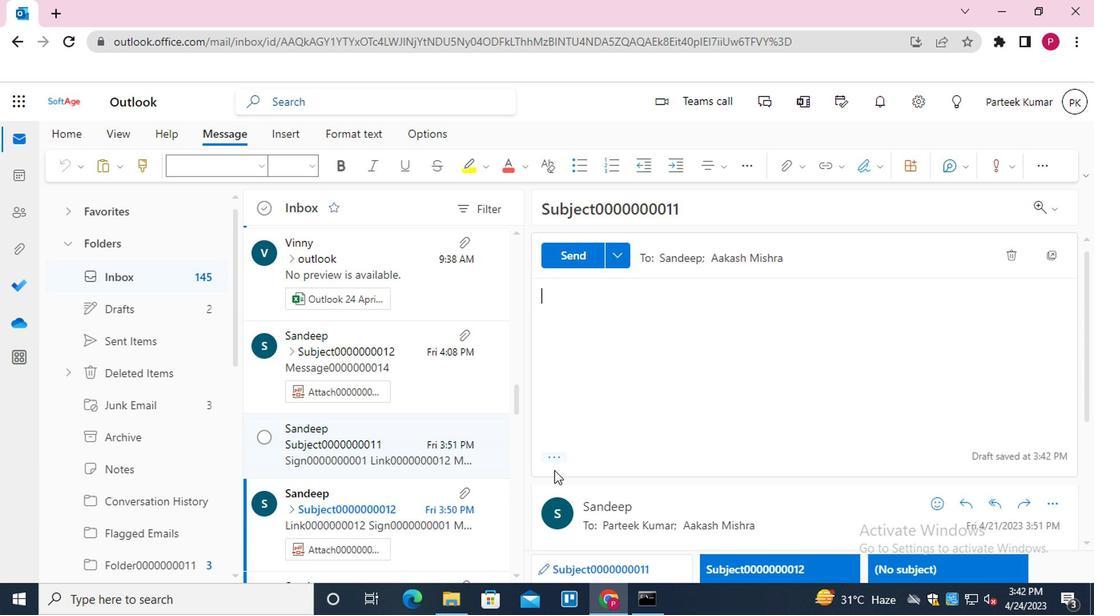 
Action: Mouse pressed left at (556, 452)
Screenshot: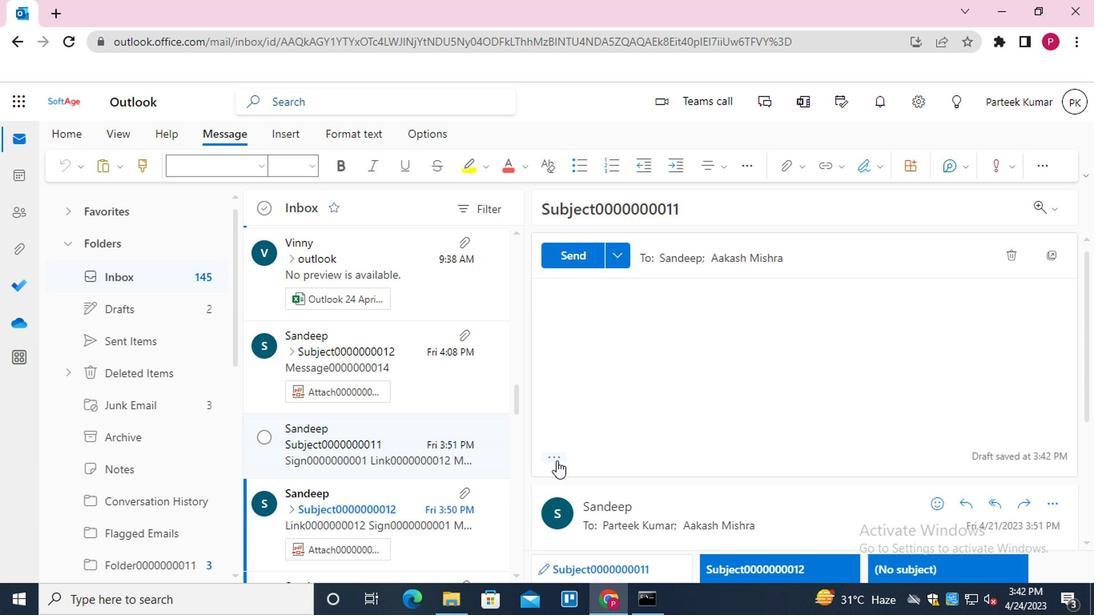 
Action: Mouse moved to (822, 168)
Screenshot: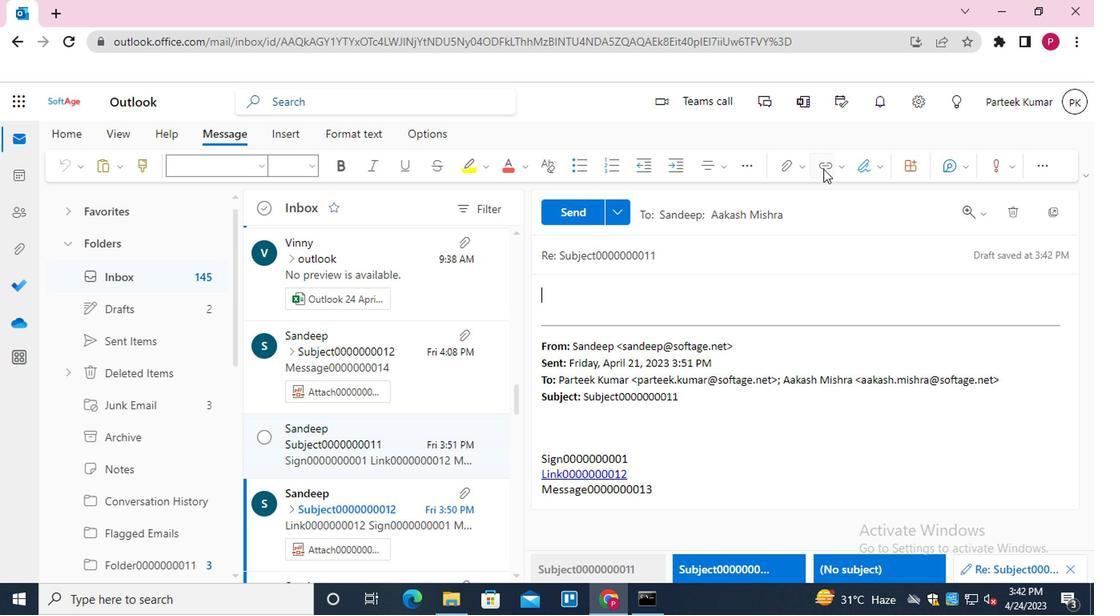 
Action: Mouse pressed left at (822, 168)
Screenshot: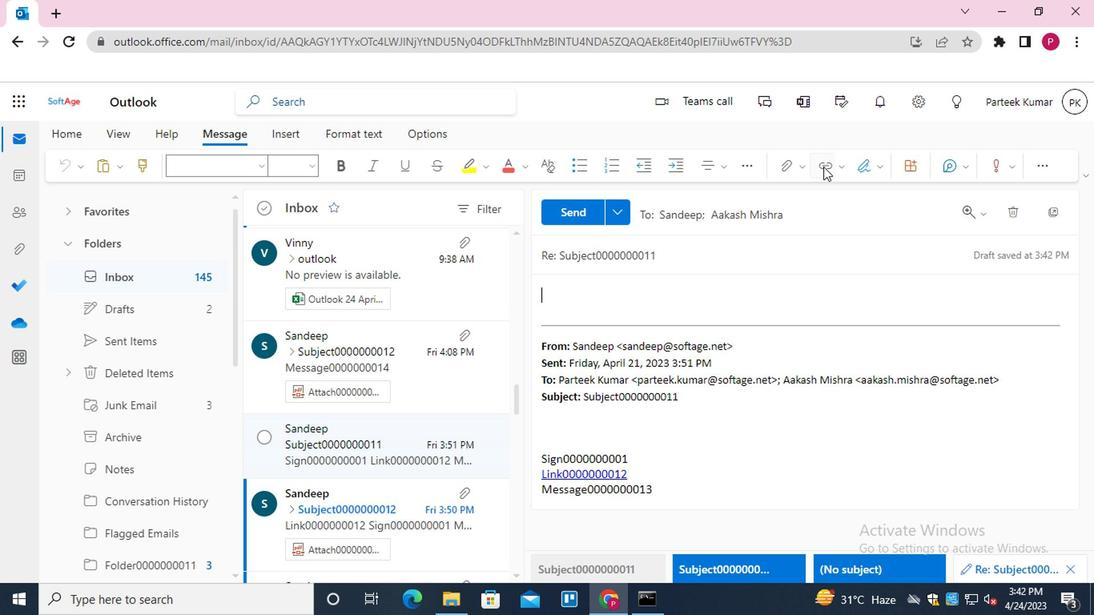 
Action: Mouse moved to (593, 306)
Screenshot: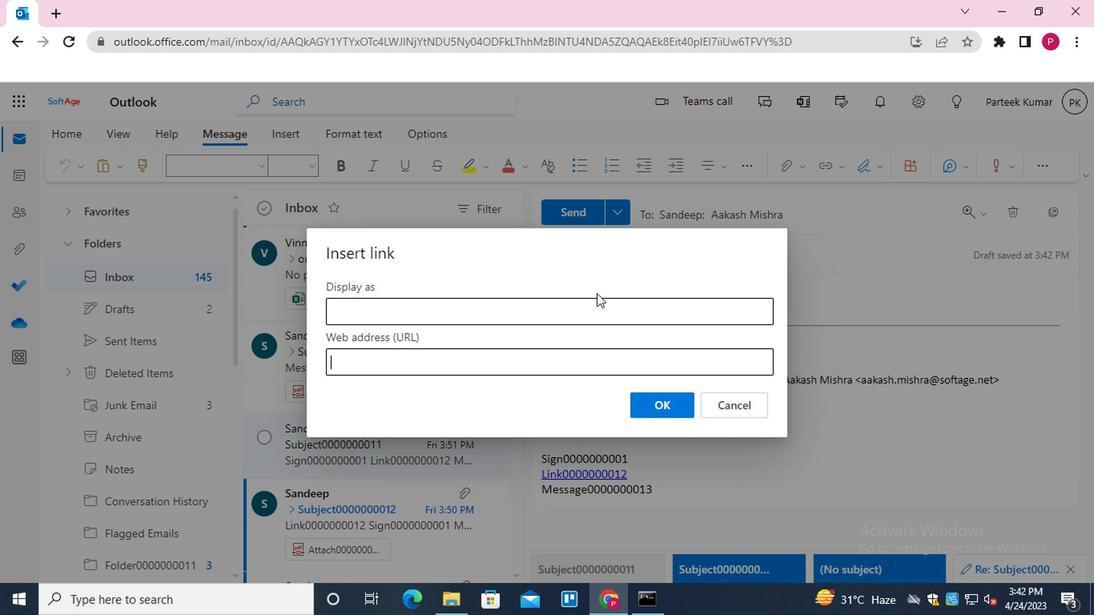 
Action: Mouse pressed left at (593, 306)
Screenshot: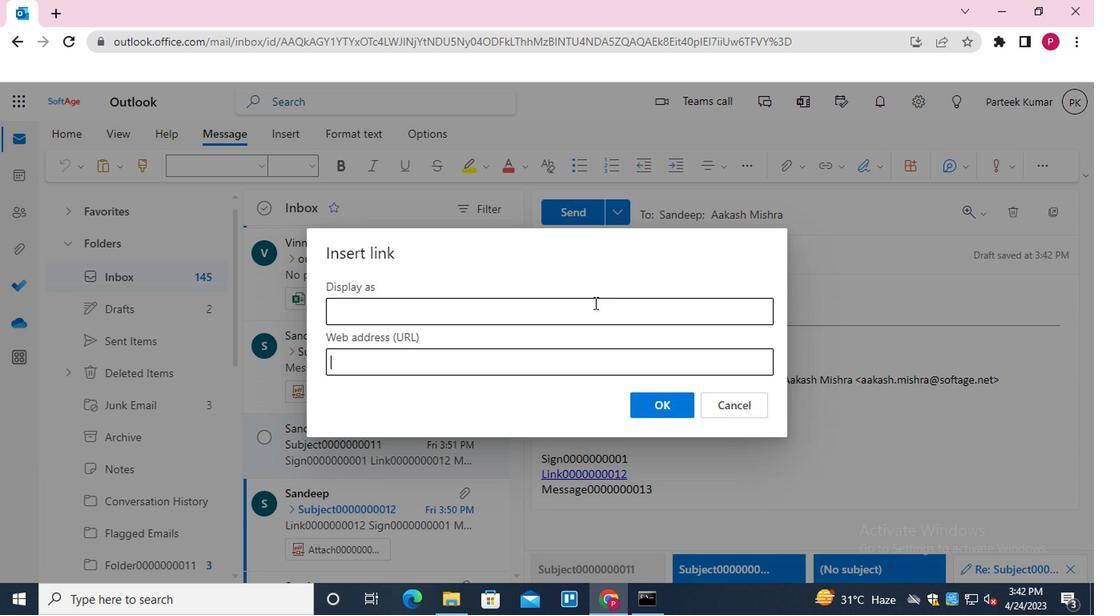 
Action: Key pressed <Key.shift_r>Link0000000024
Screenshot: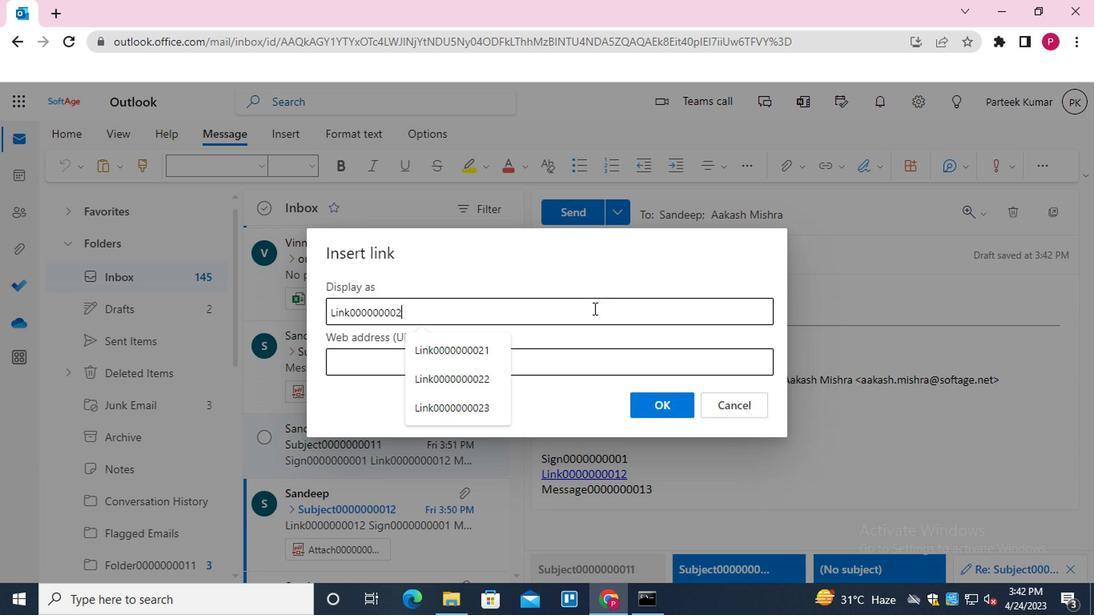 
Action: Mouse moved to (544, 363)
Screenshot: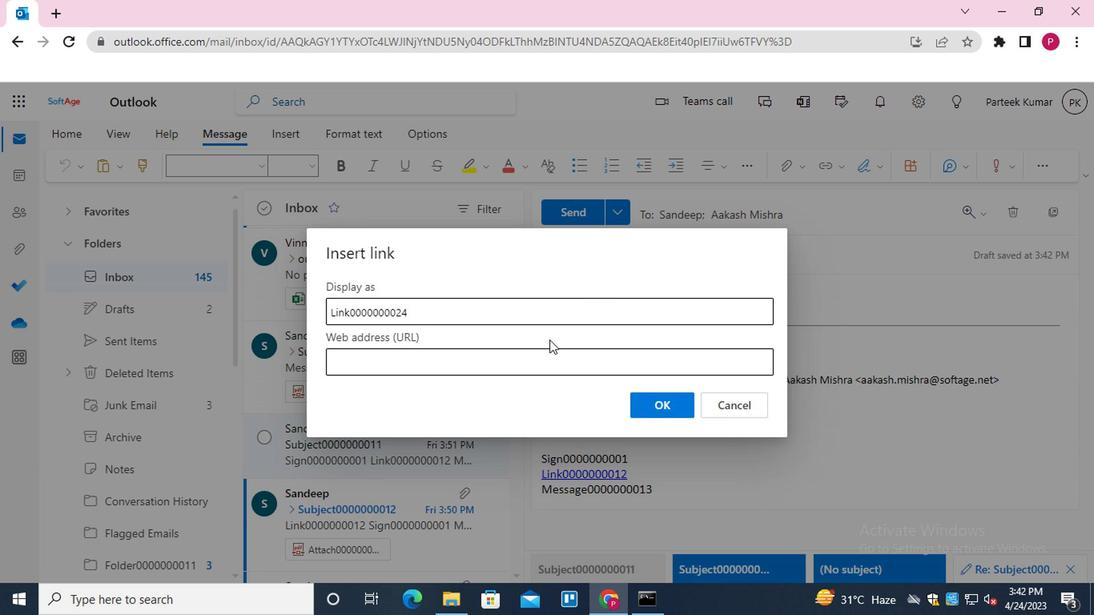 
Action: Mouse pressed left at (544, 363)
Screenshot: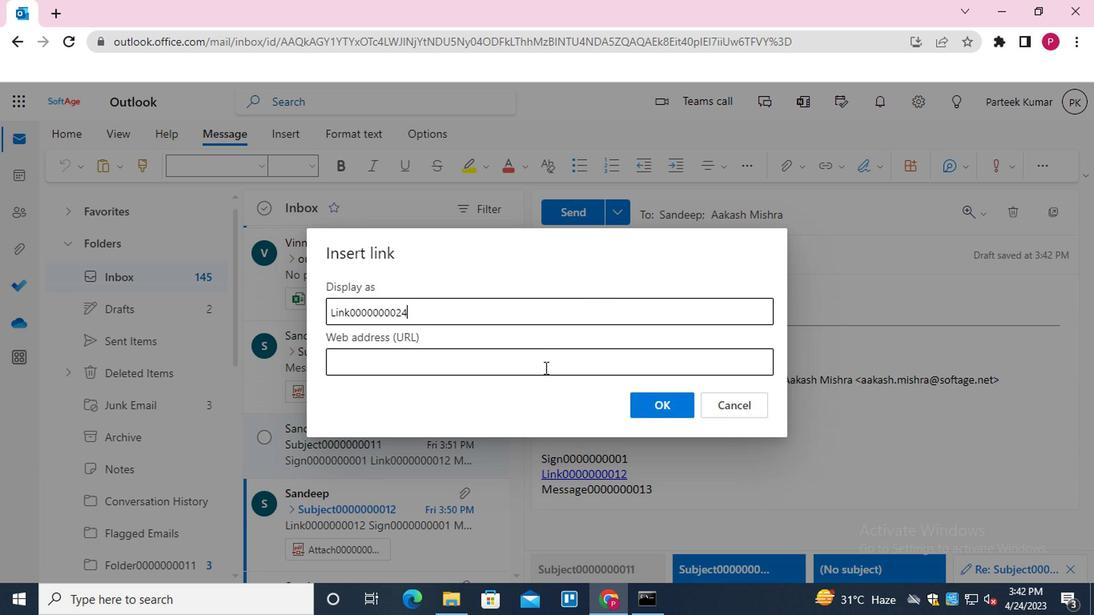 
Action: Key pressed <Key.shift_r>Link0000000024
Screenshot: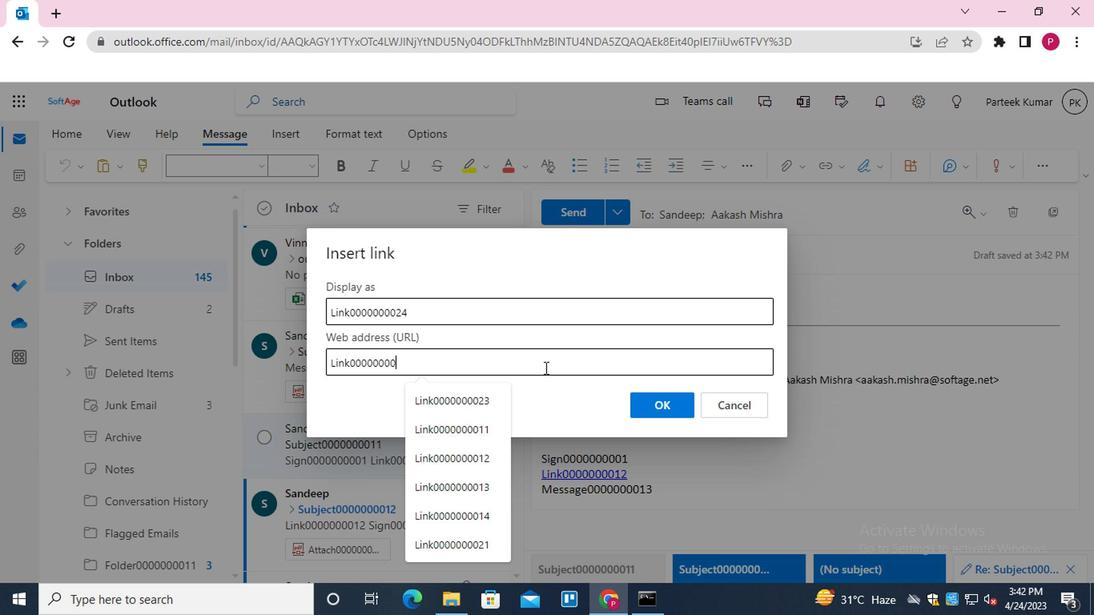 
Action: Mouse moved to (678, 404)
Screenshot: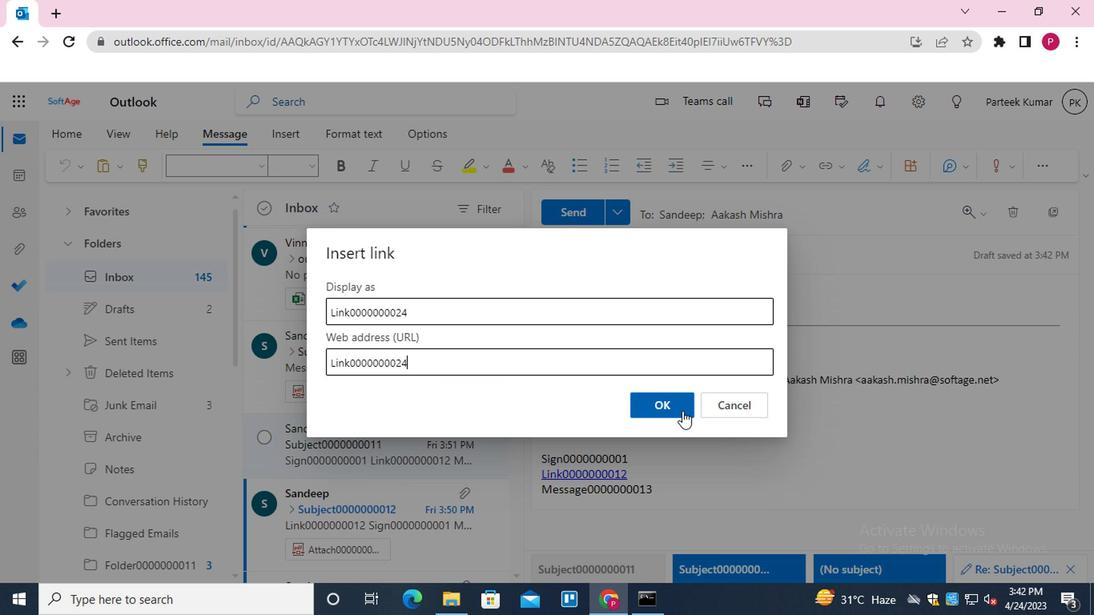 
Action: Mouse pressed left at (678, 404)
Screenshot: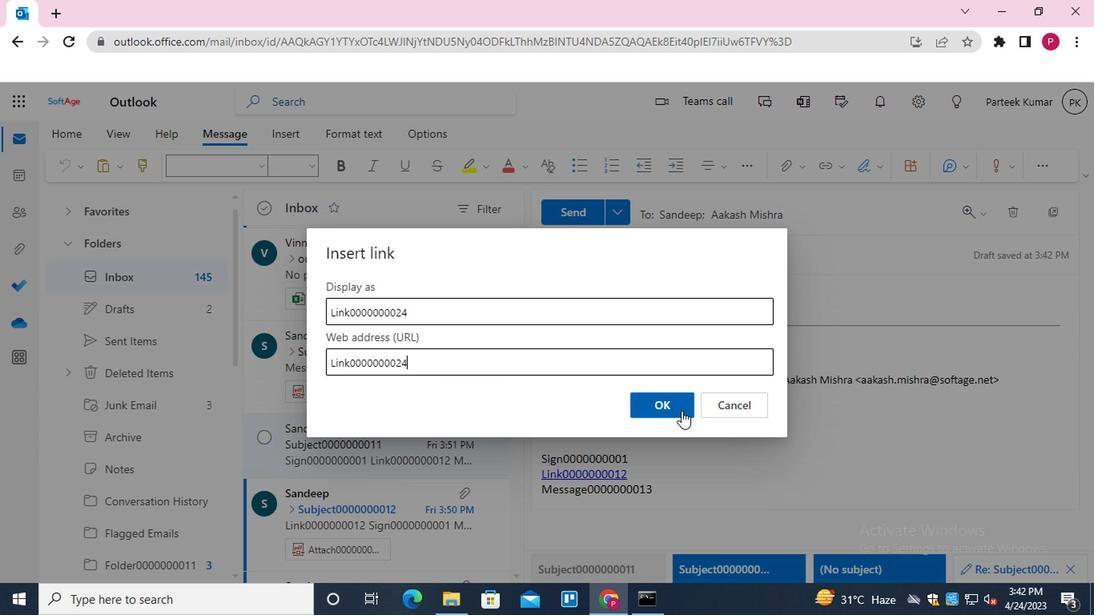 
Action: Mouse moved to (706, 258)
Screenshot: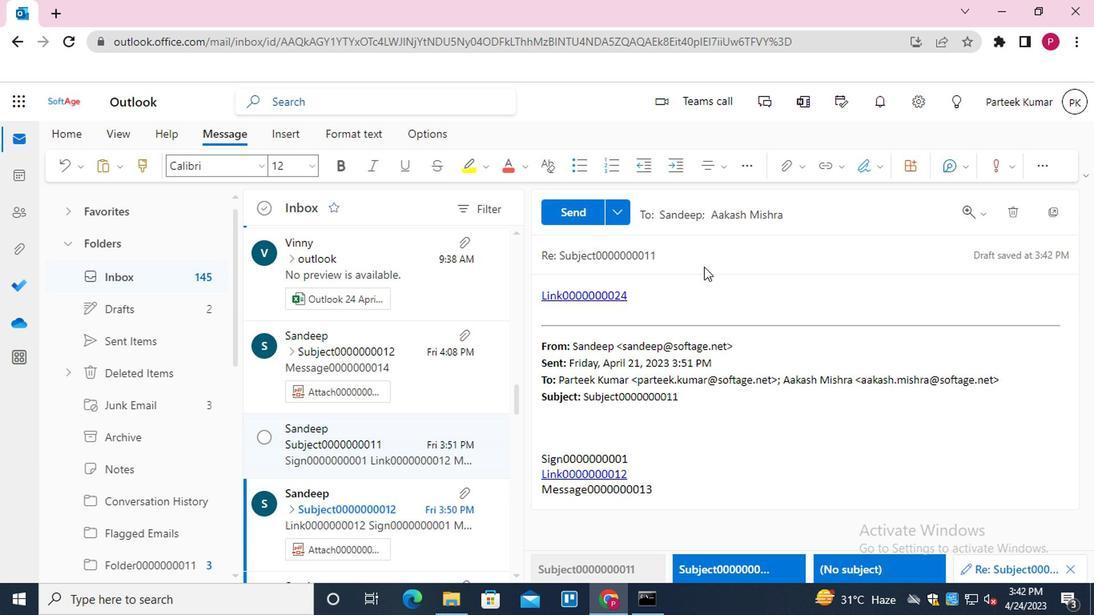 
Action: Mouse pressed left at (706, 258)
Screenshot: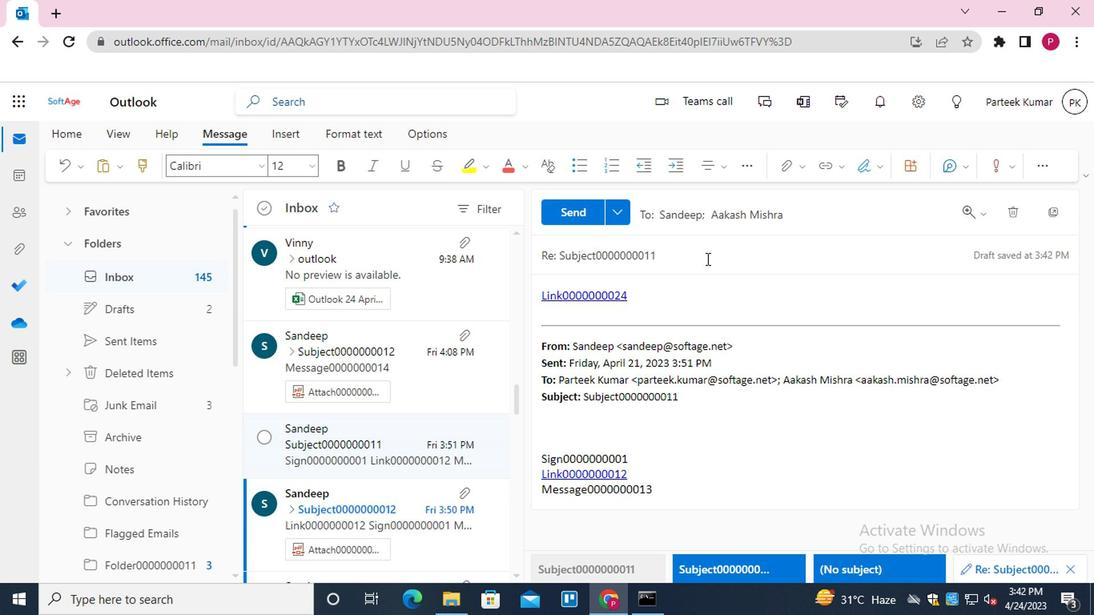 
Action: Key pressed <Key.backspace><Key.backspace>26
Screenshot: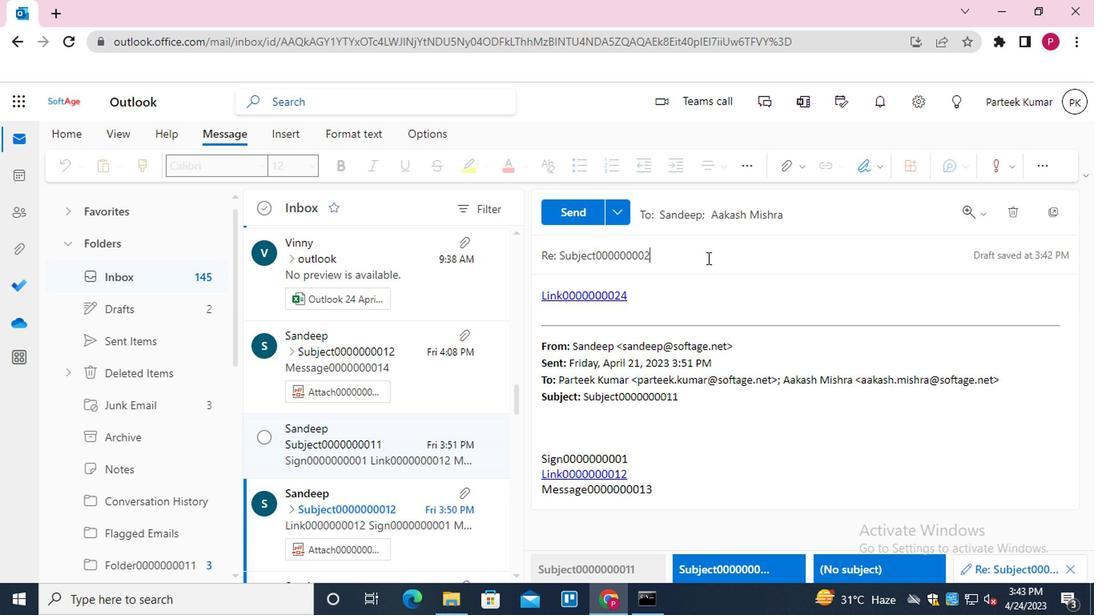 
Action: Mouse moved to (688, 321)
Screenshot: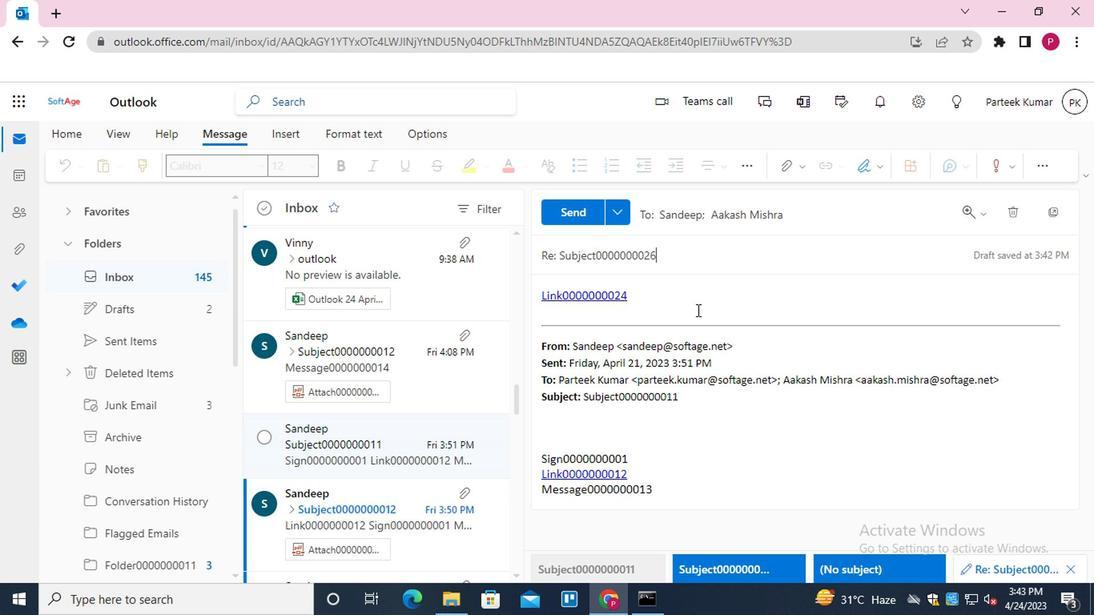 
Action: Mouse pressed left at (688, 321)
Screenshot: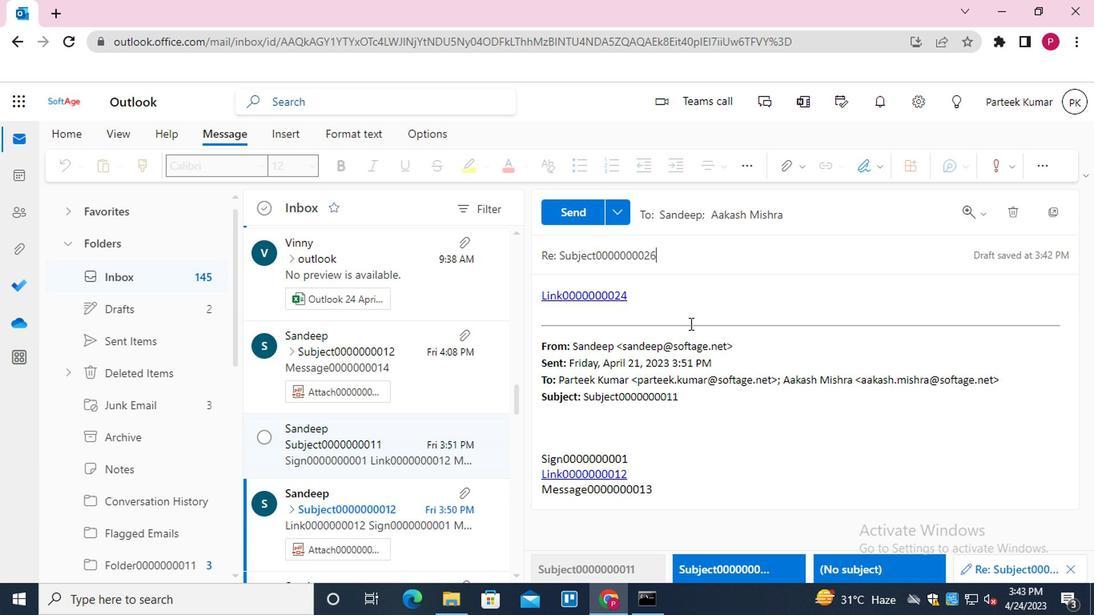 
Action: Mouse moved to (686, 318)
Screenshot: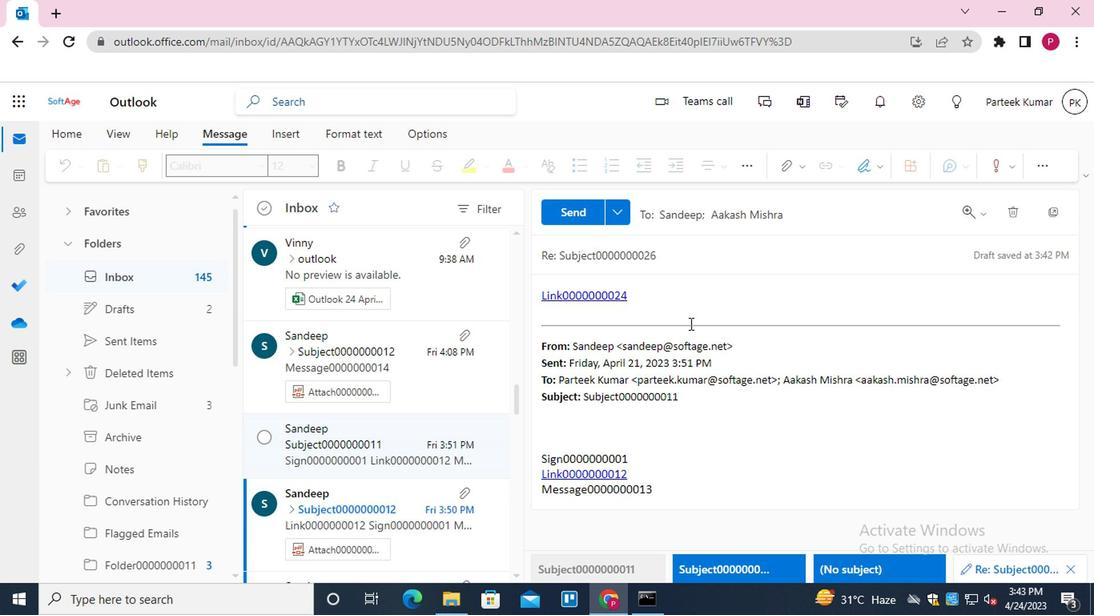
Action: Mouse pressed left at (686, 318)
Screenshot: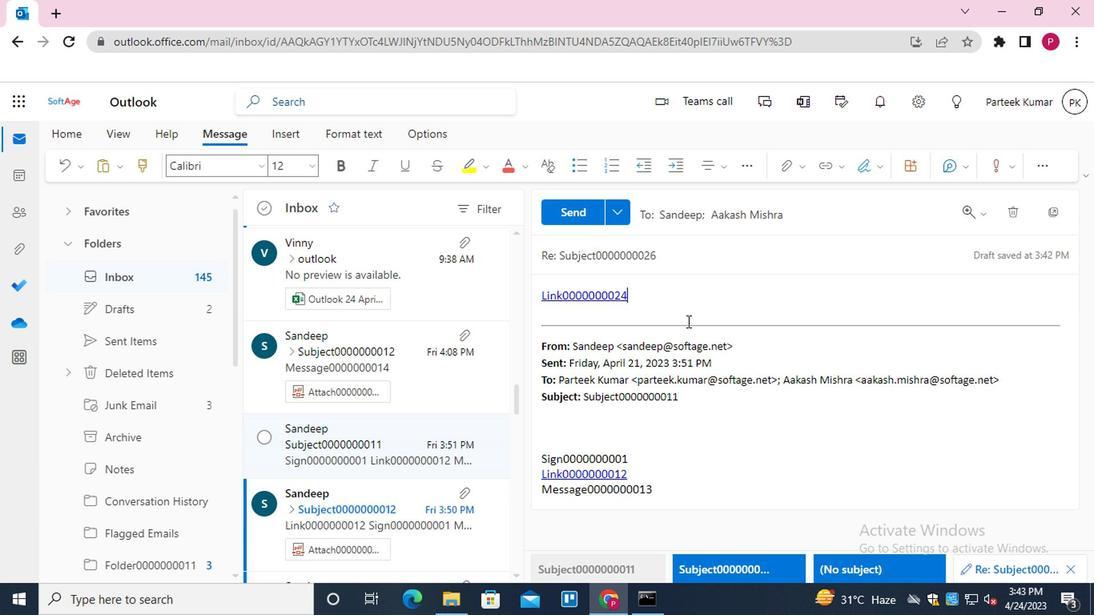 
Action: Mouse moved to (605, 314)
Screenshot: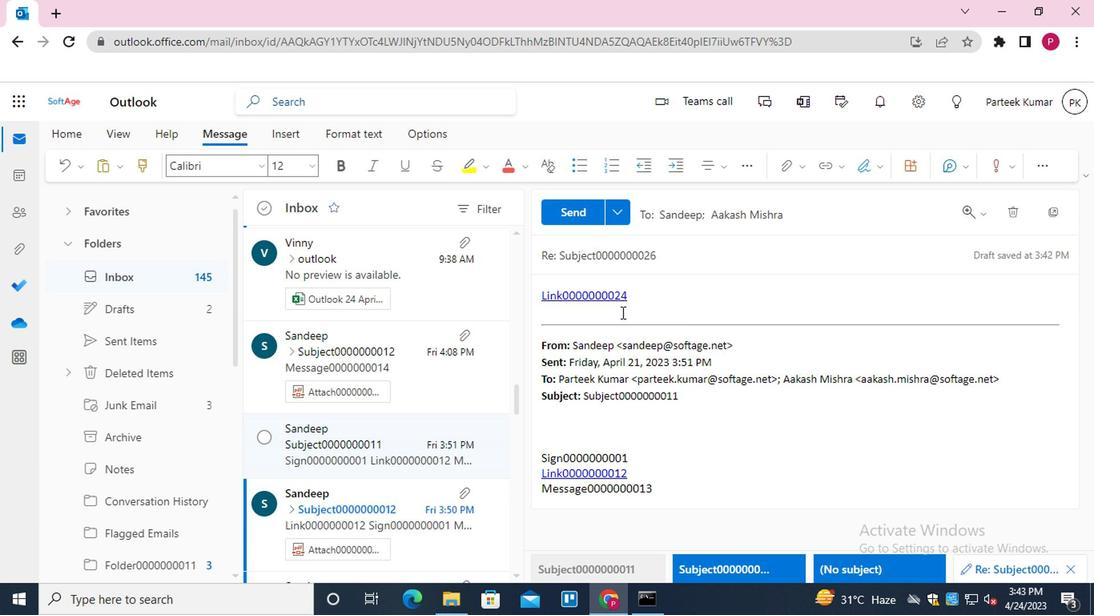 
Action: Mouse pressed left at (605, 314)
Screenshot: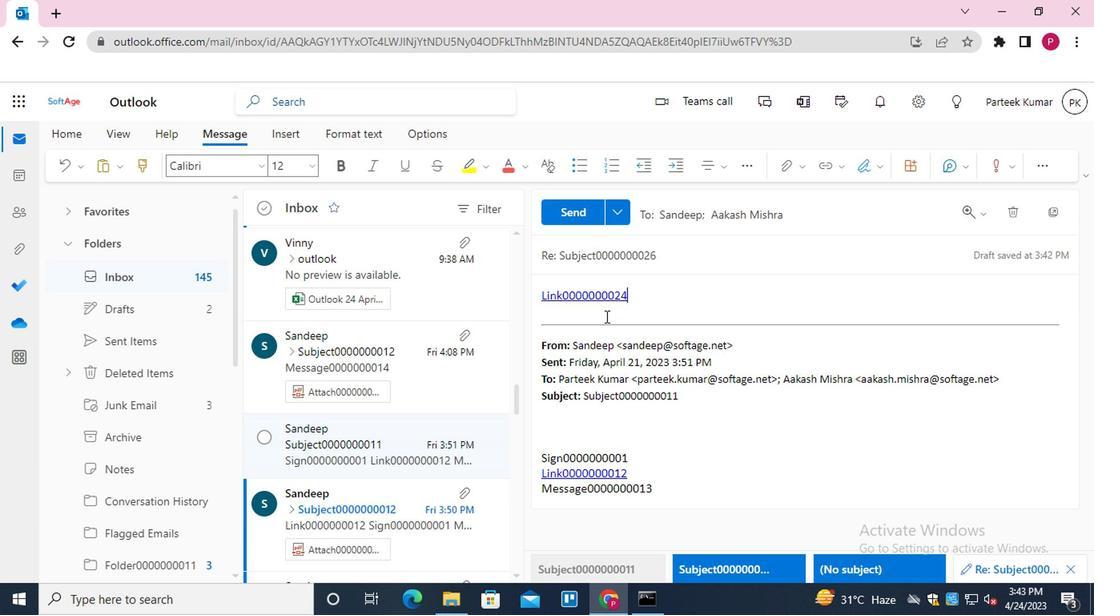 
Action: Mouse moved to (605, 314)
Screenshot: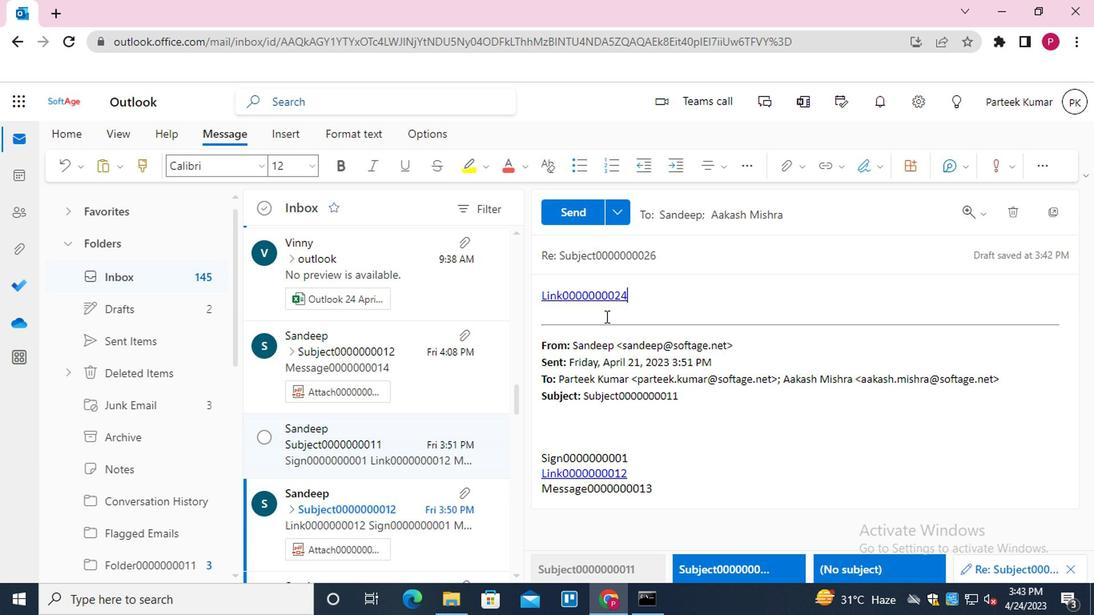 
Action: Key pressed <Key.shift_r>Message0000000024
Screenshot: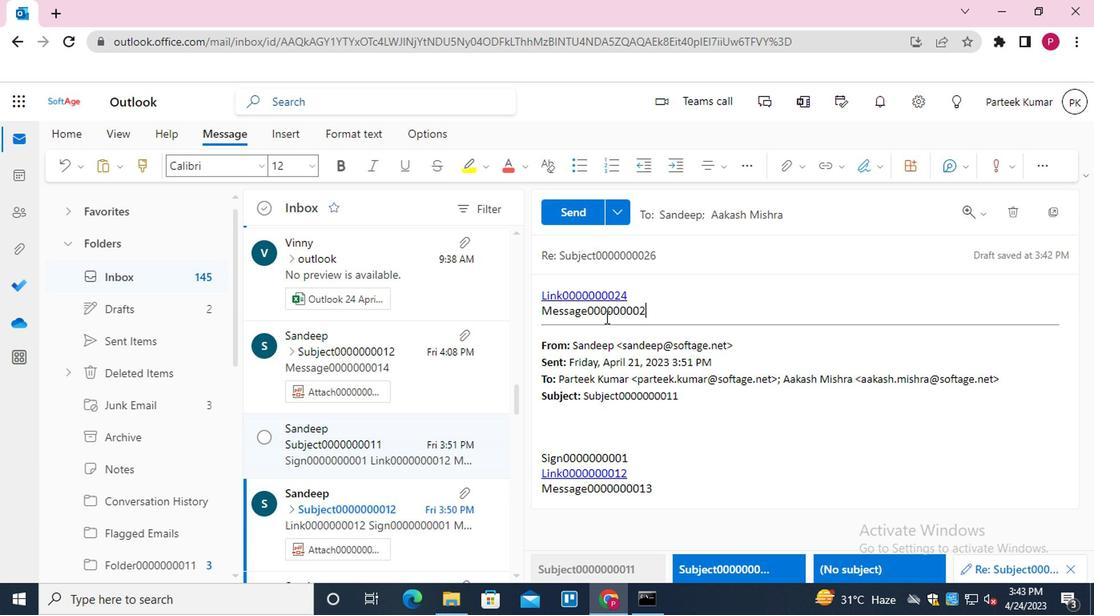 
Action: Mouse moved to (561, 223)
Screenshot: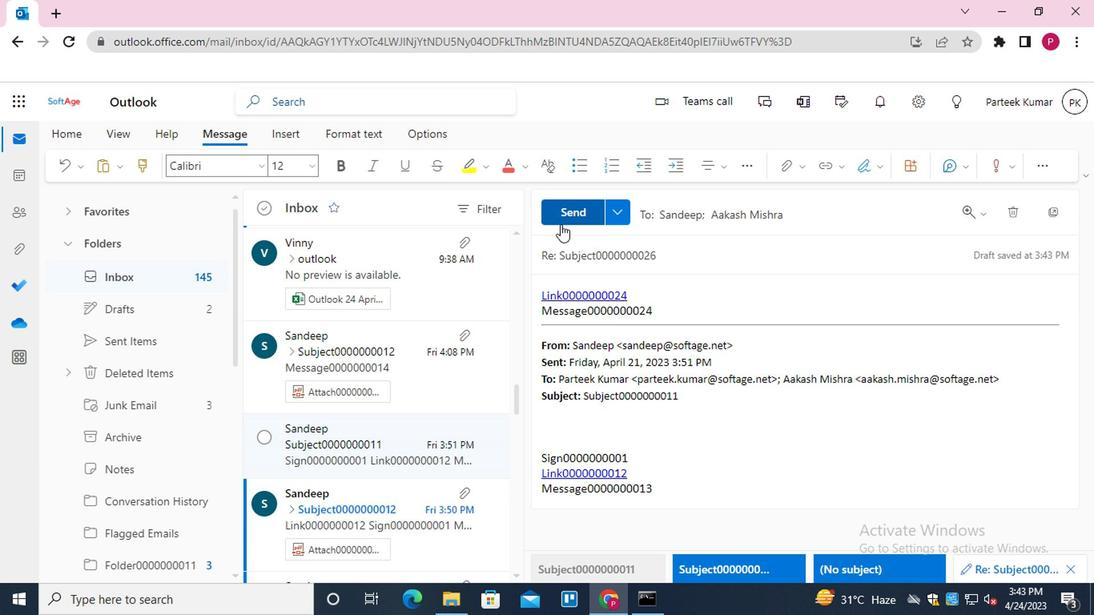 
Action: Mouse pressed left at (561, 223)
Screenshot: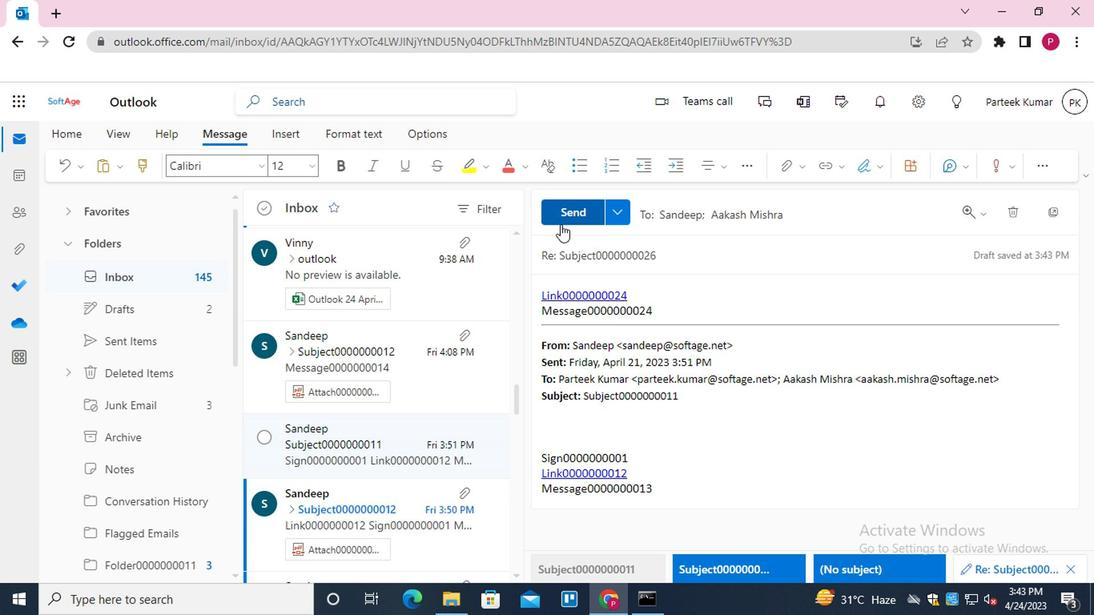 
Action: Mouse moved to (331, 113)
Screenshot: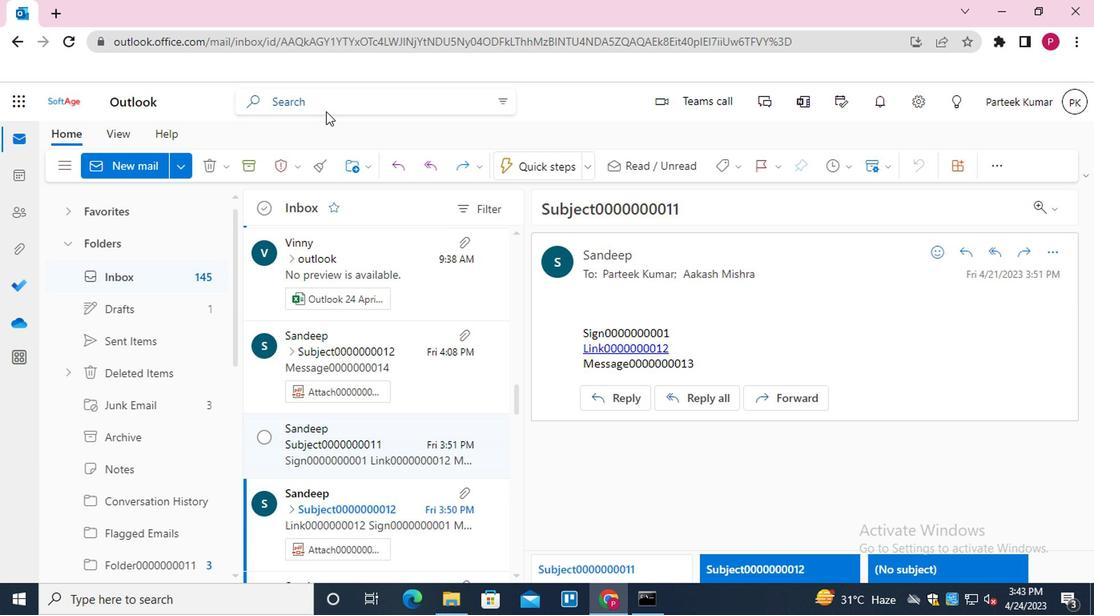 
Action: Mouse pressed left at (331, 113)
Screenshot: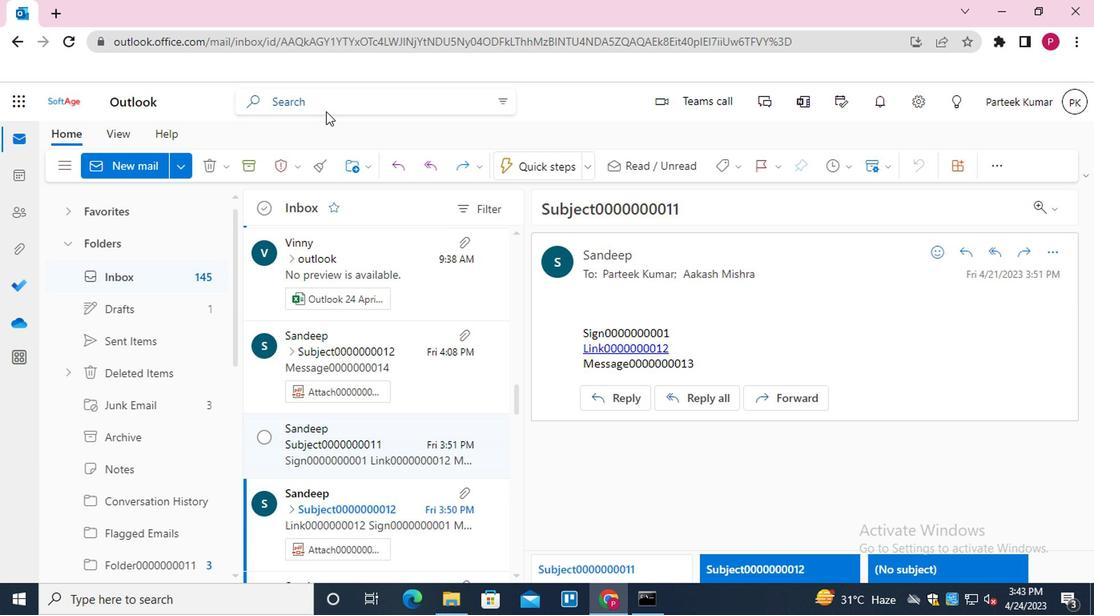 
Action: Mouse moved to (333, 233)
Screenshot: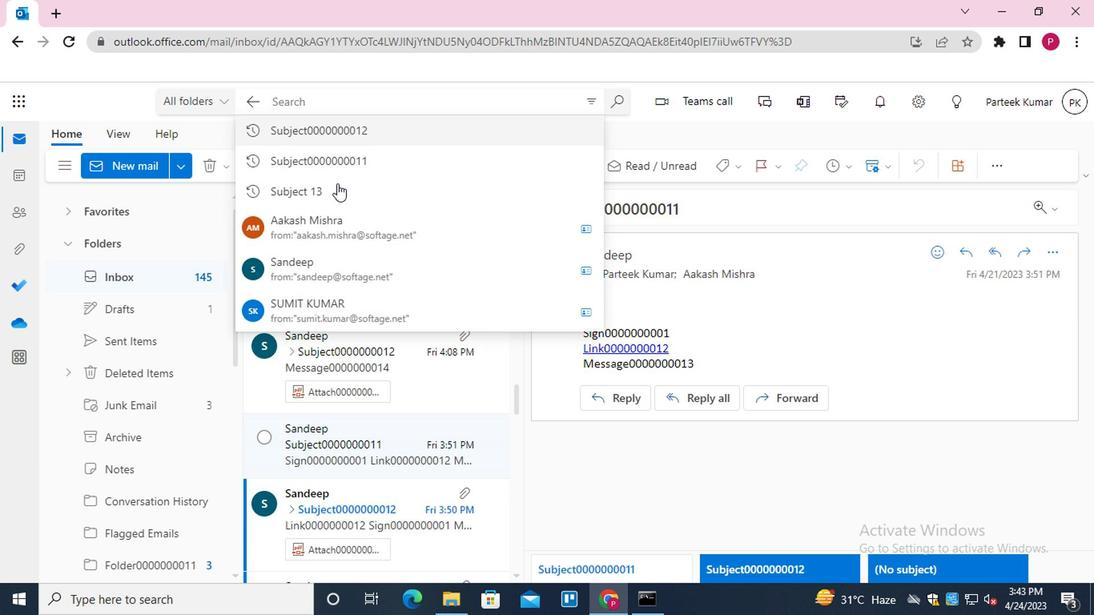 
Action: Mouse pressed left at (333, 233)
Screenshot: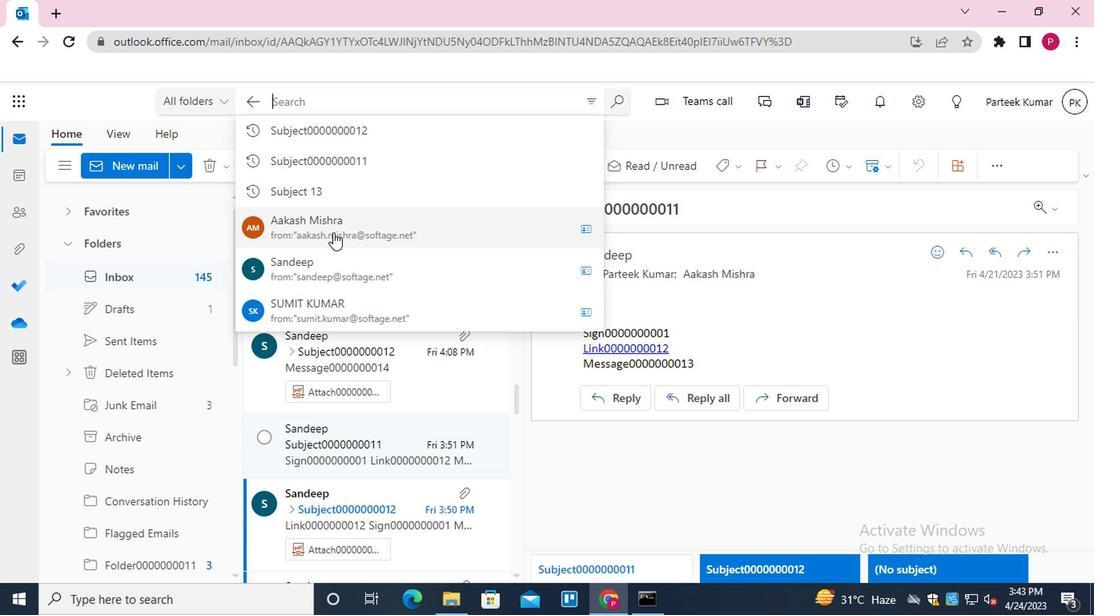 
Action: Mouse moved to (349, 285)
Screenshot: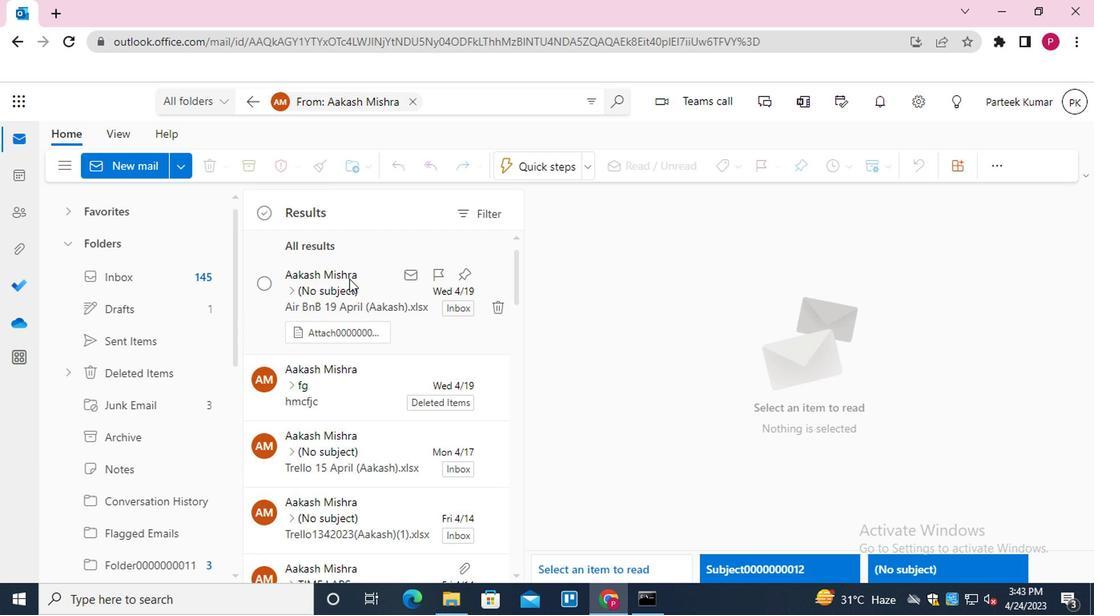 
Action: Mouse pressed left at (349, 285)
Screenshot: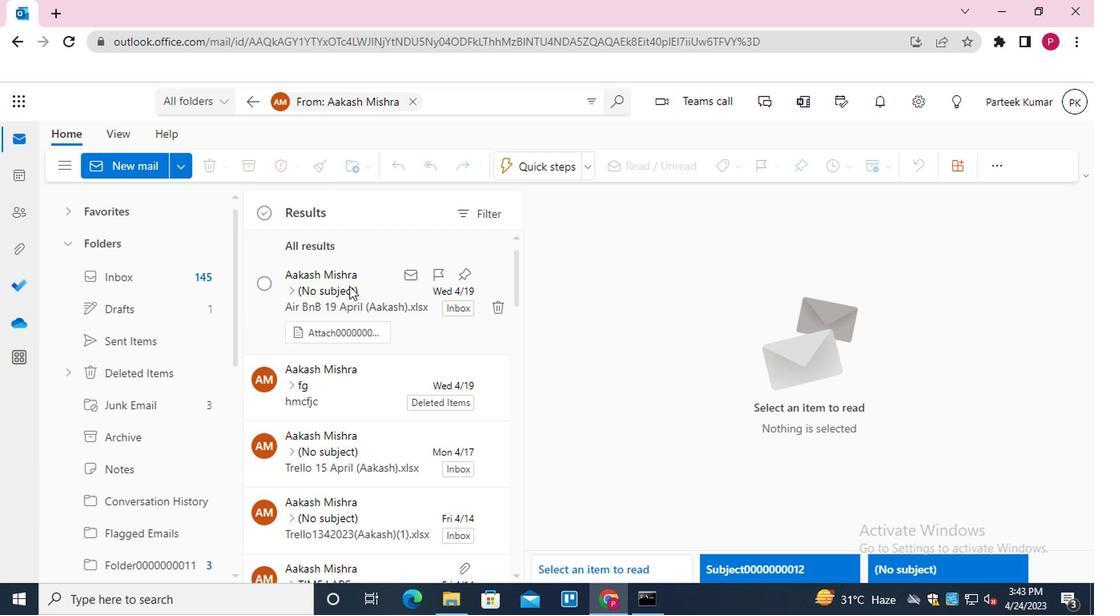 
Action: Mouse moved to (993, 369)
Screenshot: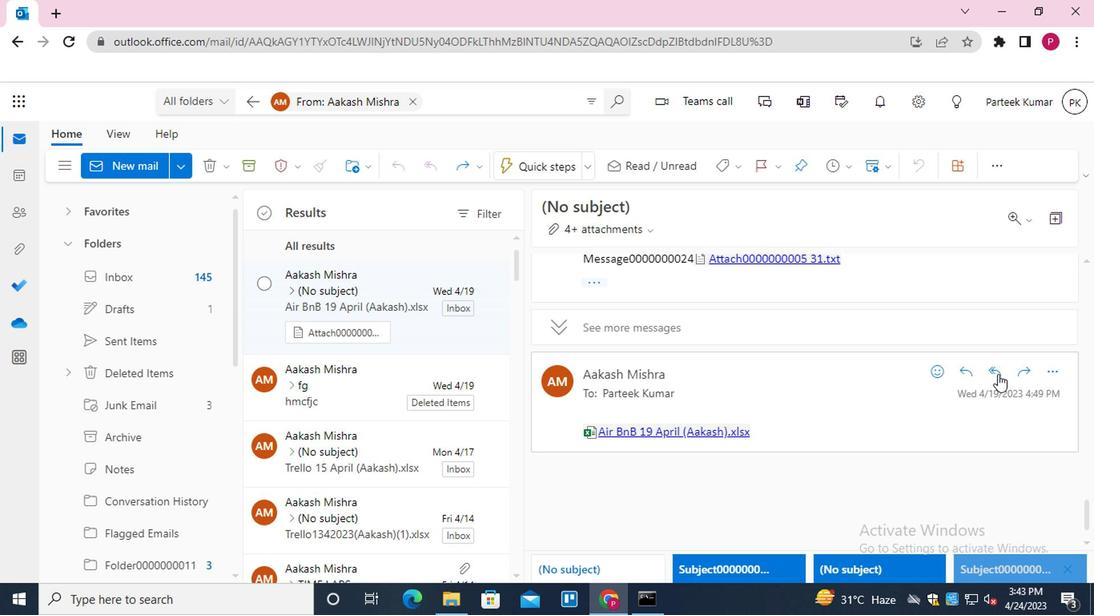 
Action: Mouse pressed left at (993, 369)
Screenshot: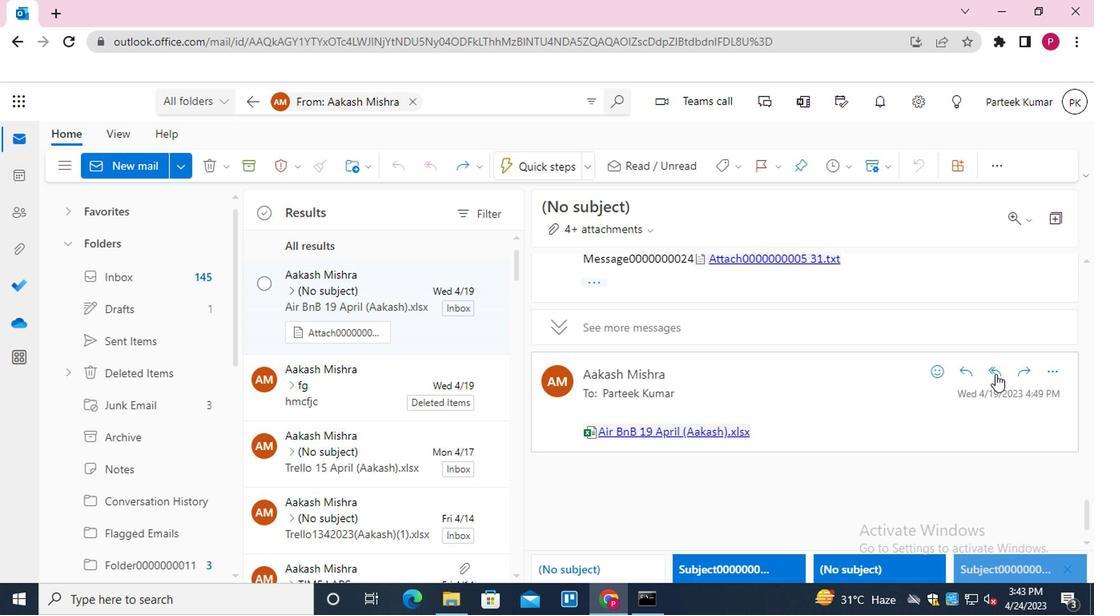 
Action: Mouse moved to (554, 520)
Screenshot: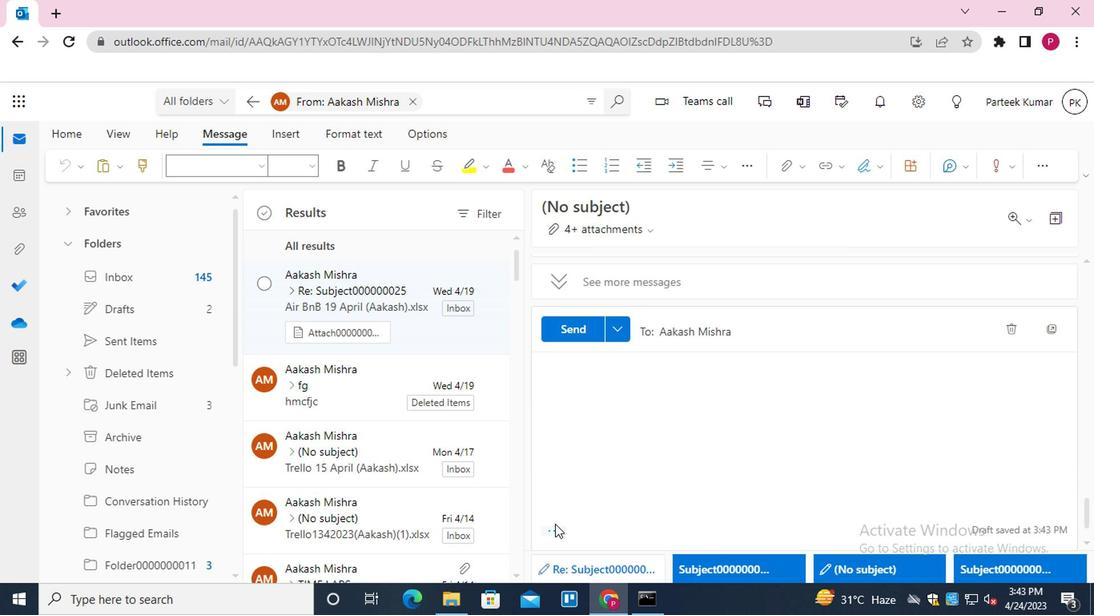
Action: Mouse pressed left at (554, 520)
Screenshot: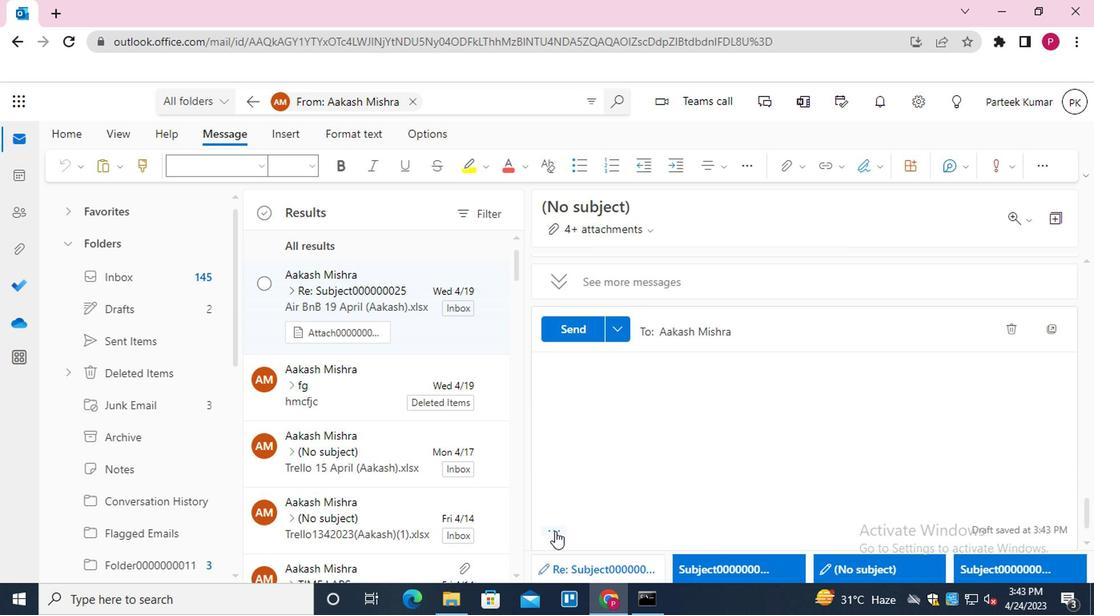 
Action: Mouse moved to (824, 166)
Screenshot: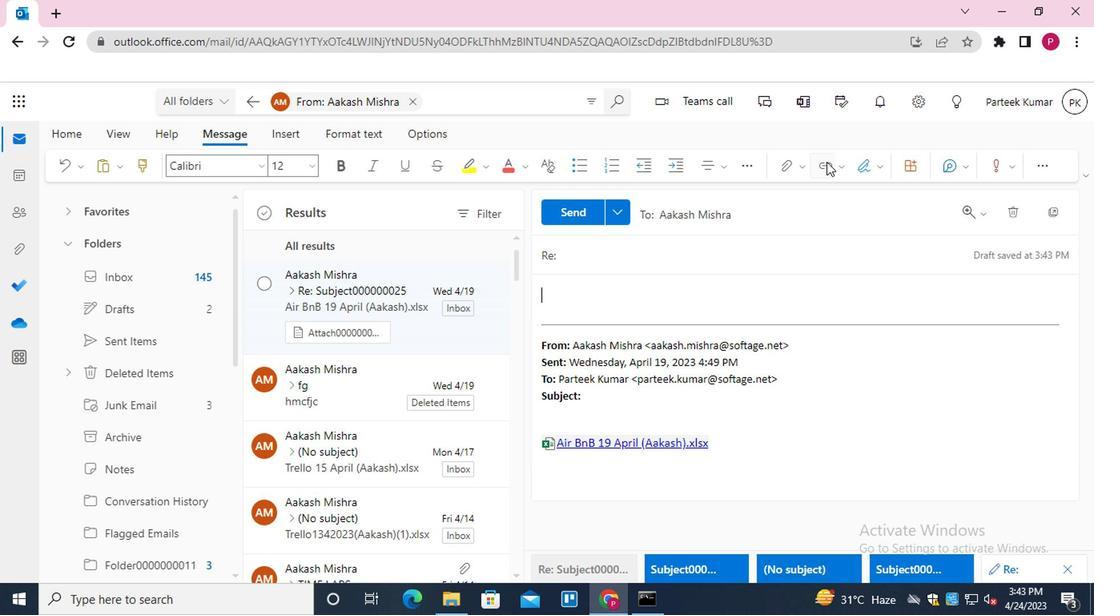 
Action: Mouse pressed left at (824, 166)
Screenshot: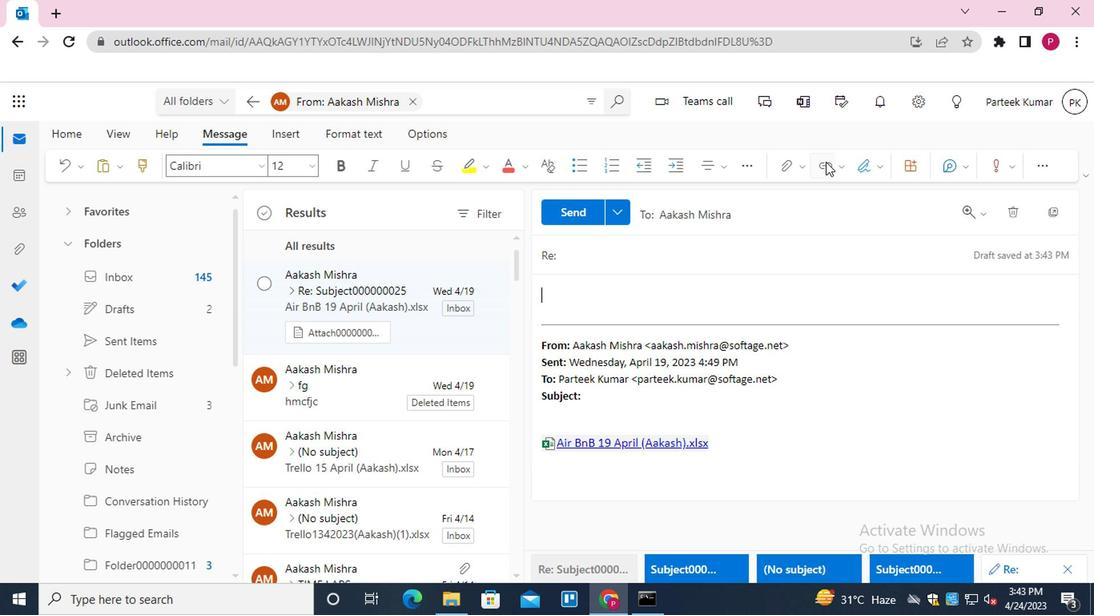 
Action: Mouse moved to (642, 305)
Screenshot: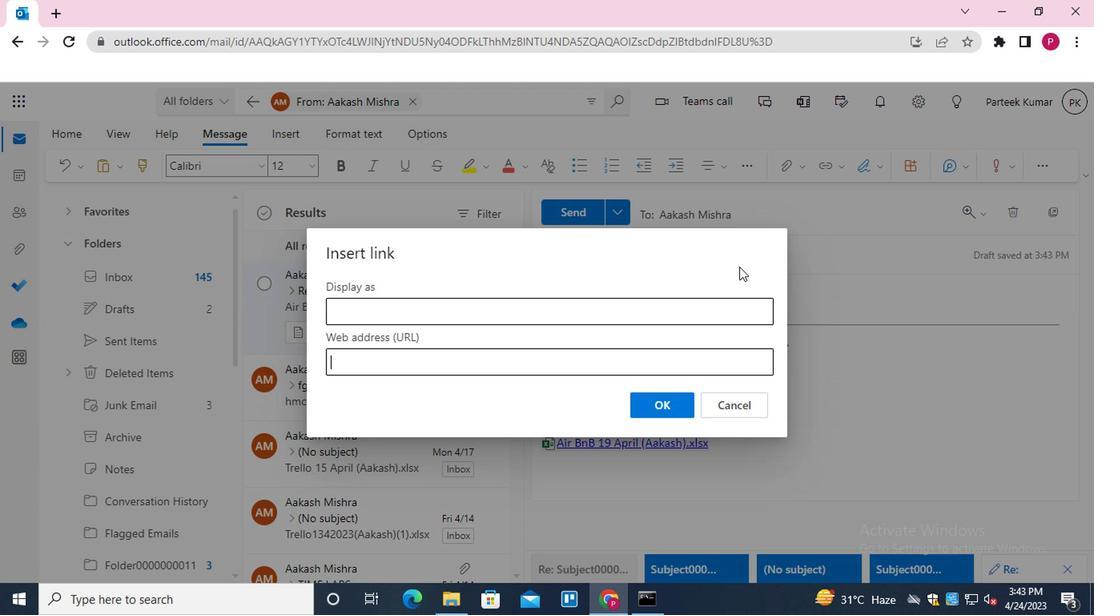 
Action: Mouse pressed left at (642, 305)
Screenshot: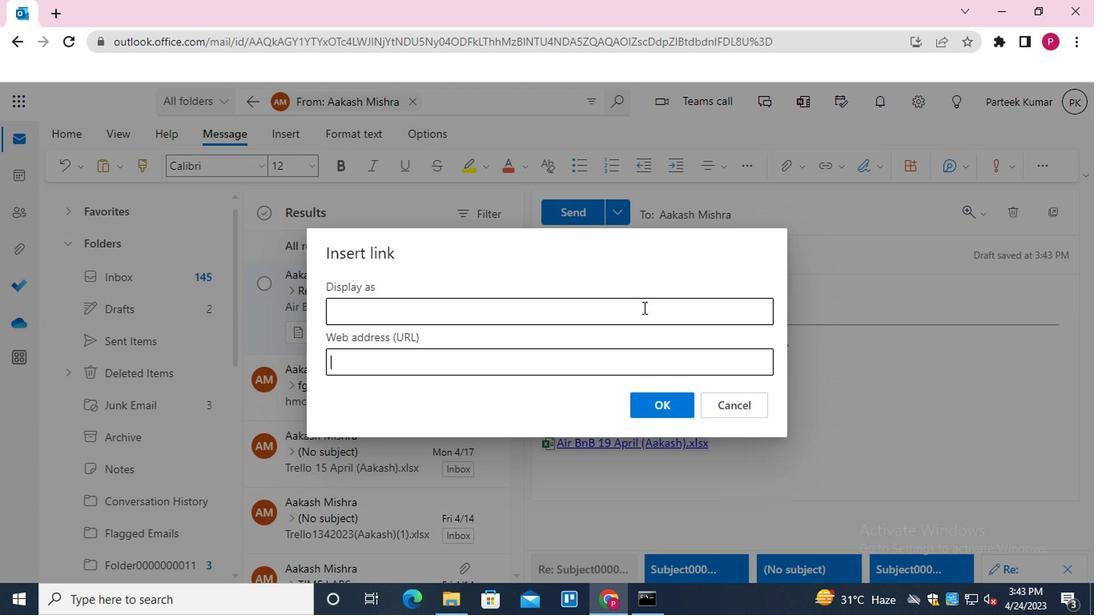 
Action: Mouse moved to (487, 398)
Screenshot: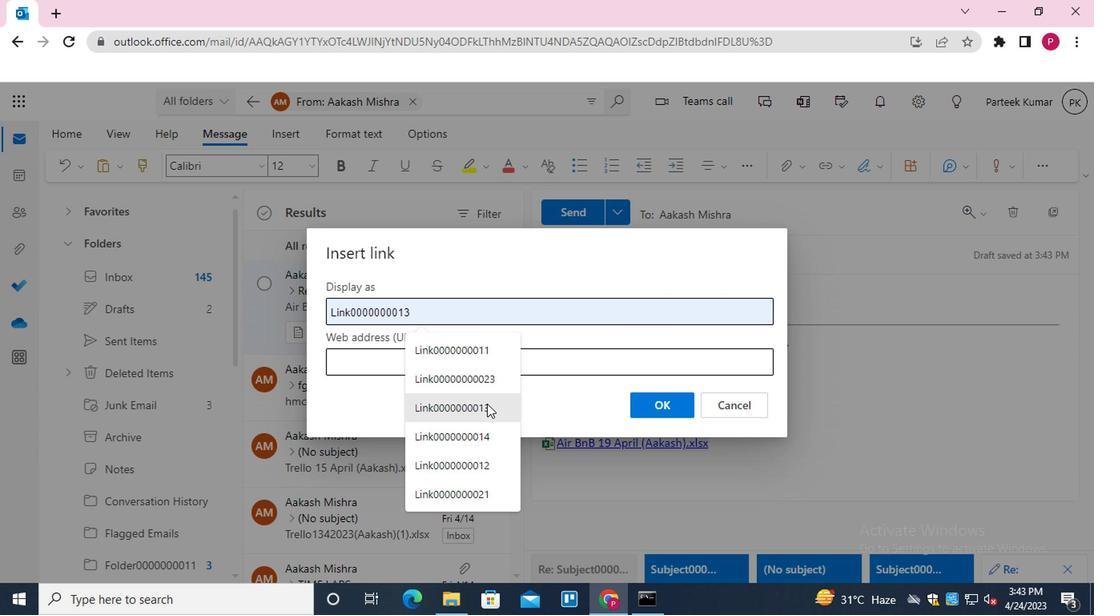 
Action: Key pressed <Key.shift_r>Link0000000024
Screenshot: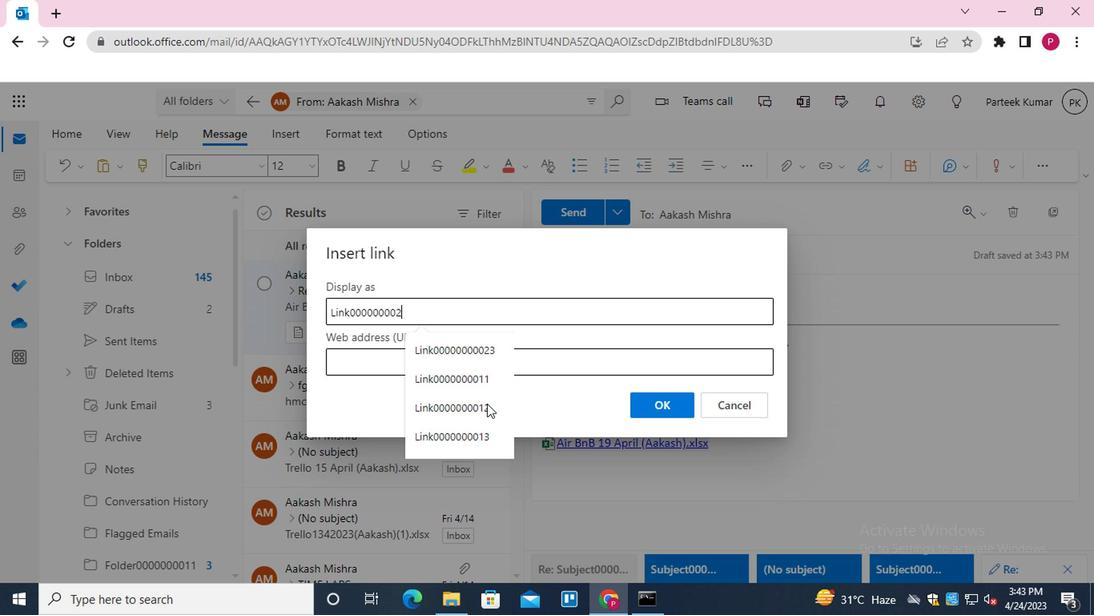 
Action: Mouse moved to (394, 351)
Screenshot: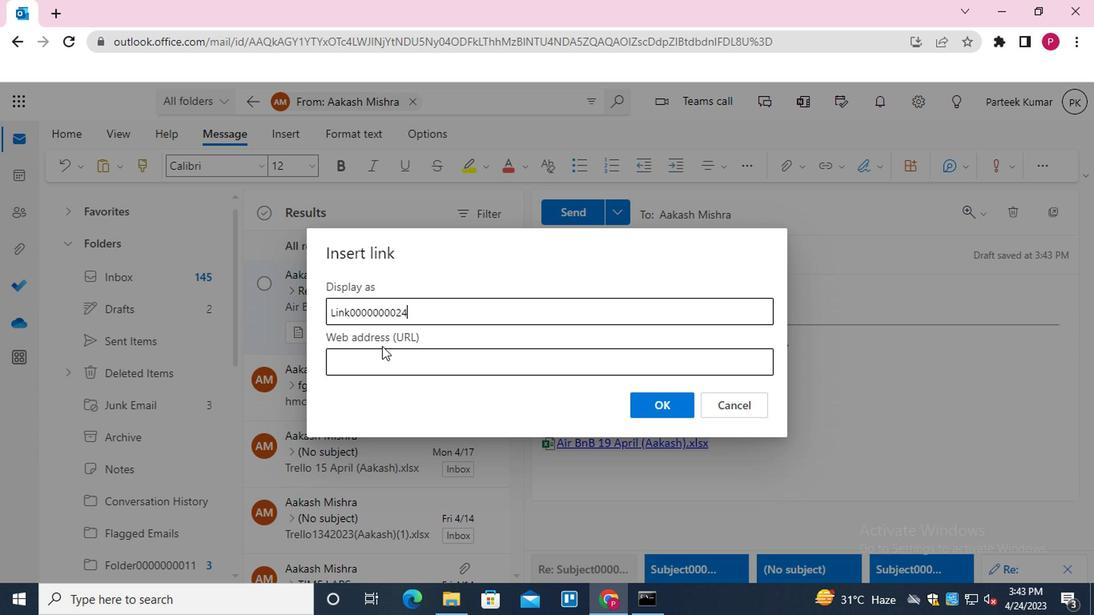 
Action: Mouse pressed left at (394, 351)
Screenshot: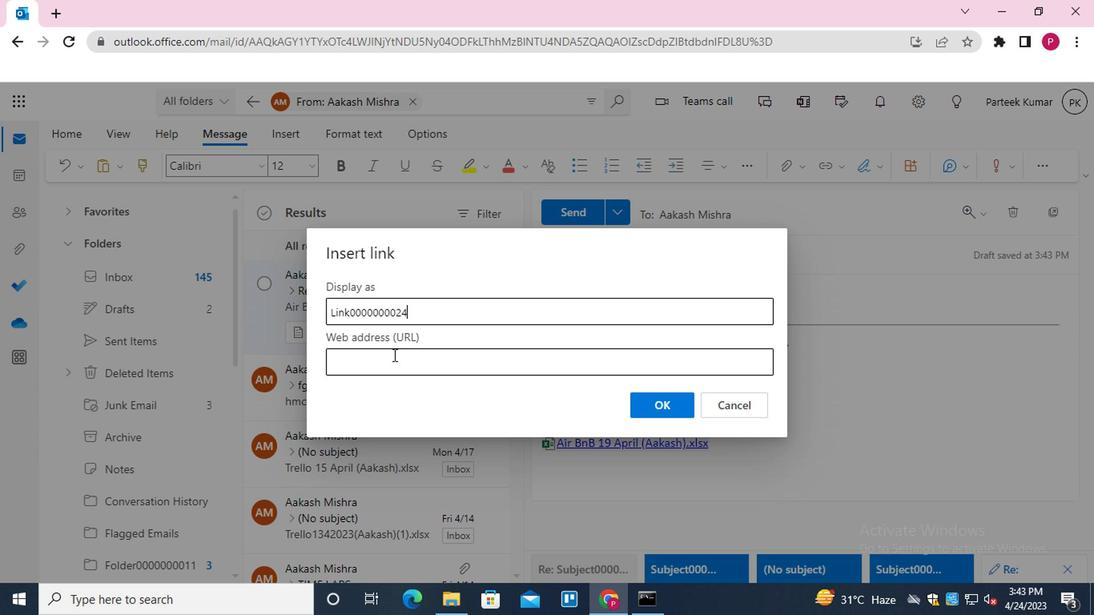 
Action: Mouse moved to (394, 351)
Screenshot: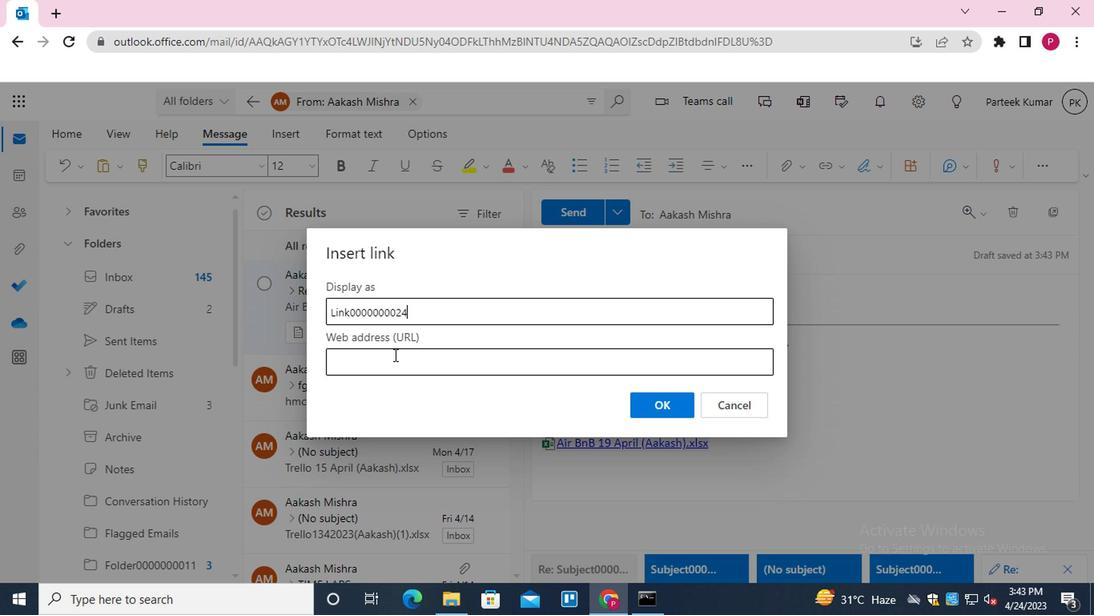 
Action: Key pressed <Key.shift_r>Link0000000024
Screenshot: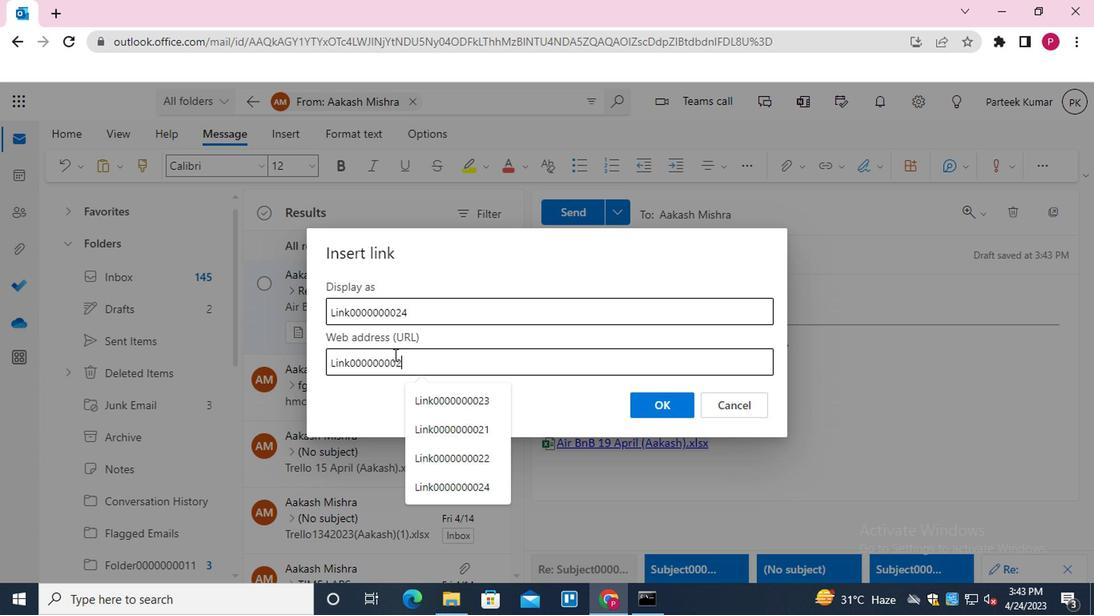 
Action: Mouse moved to (640, 399)
Screenshot: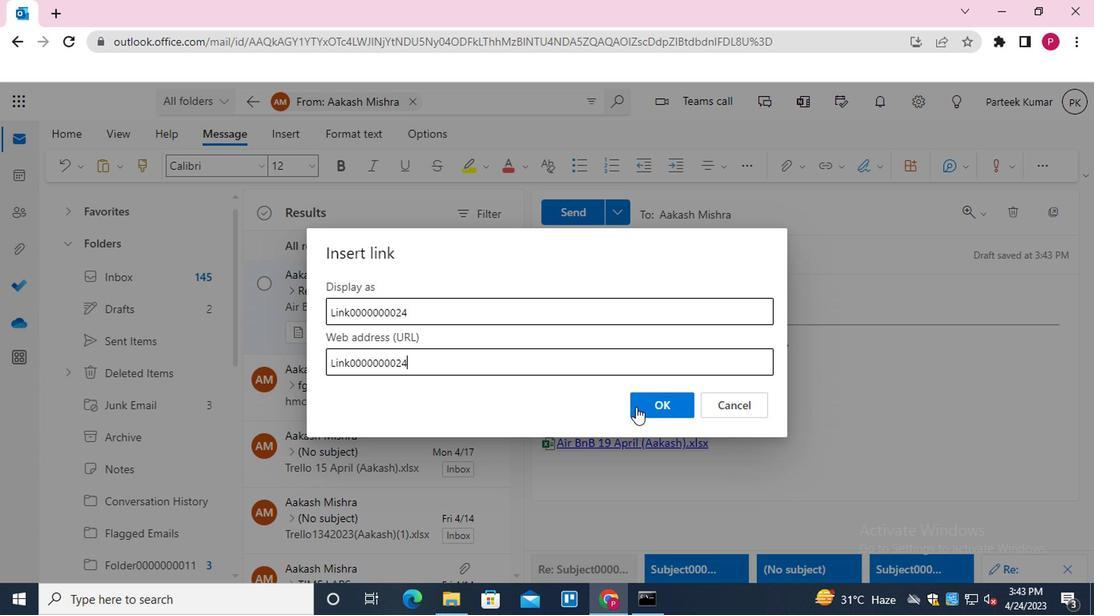 
Action: Mouse pressed left at (640, 399)
Screenshot: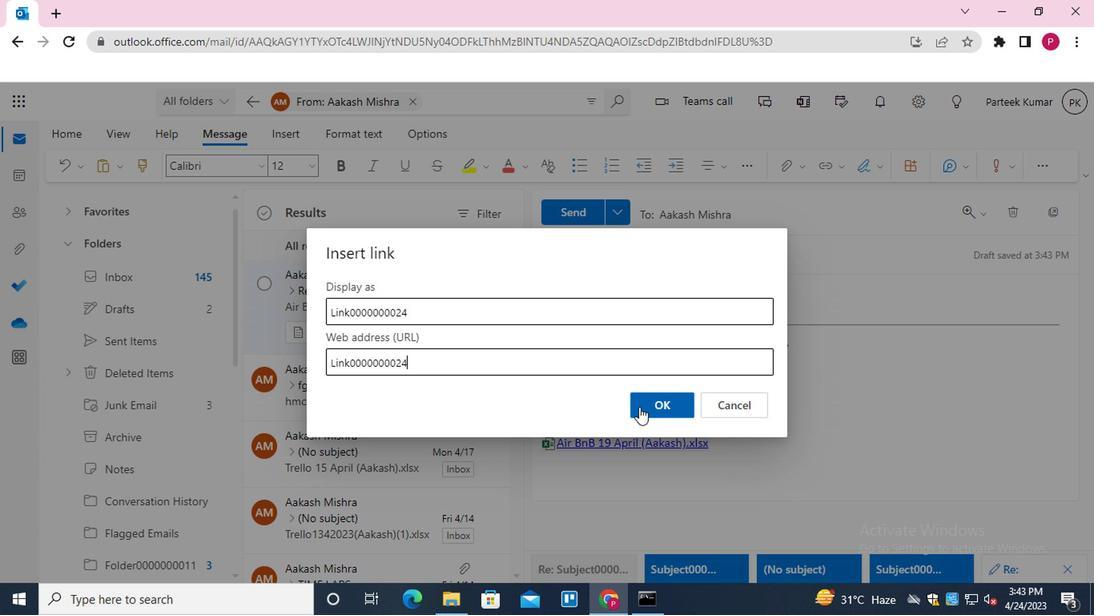 
Action: Mouse moved to (789, 213)
Screenshot: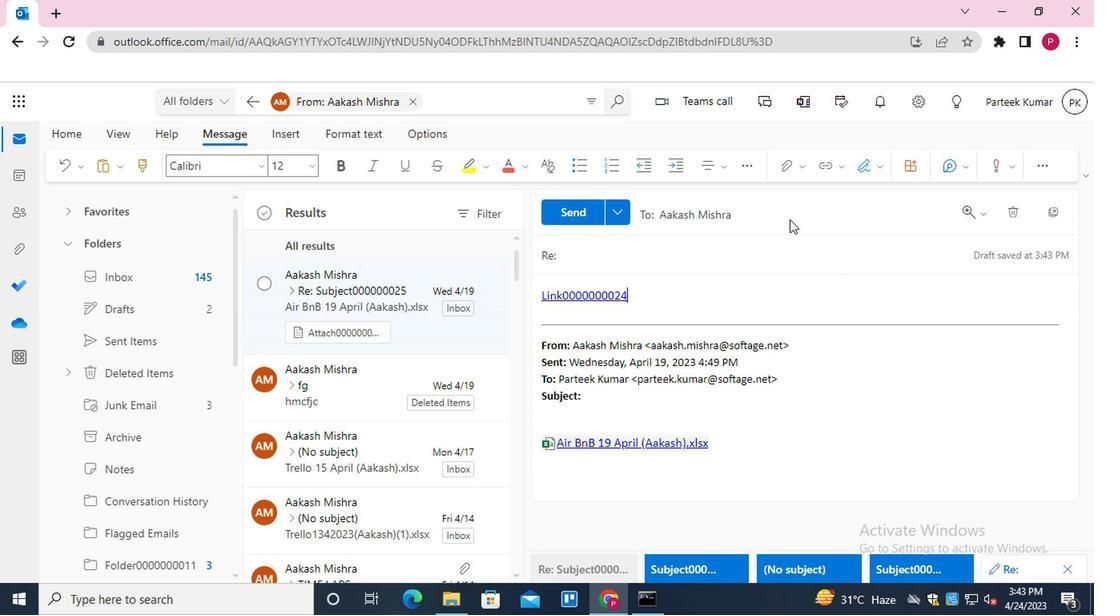 
Action: Mouse pressed left at (789, 213)
Screenshot: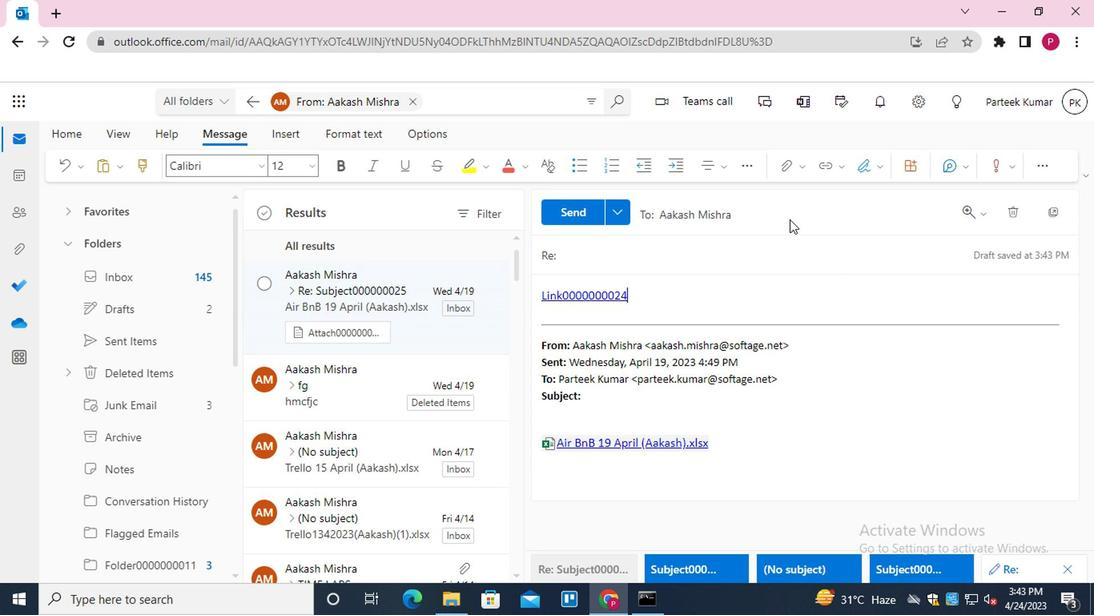 
Action: Mouse moved to (636, 291)
Screenshot: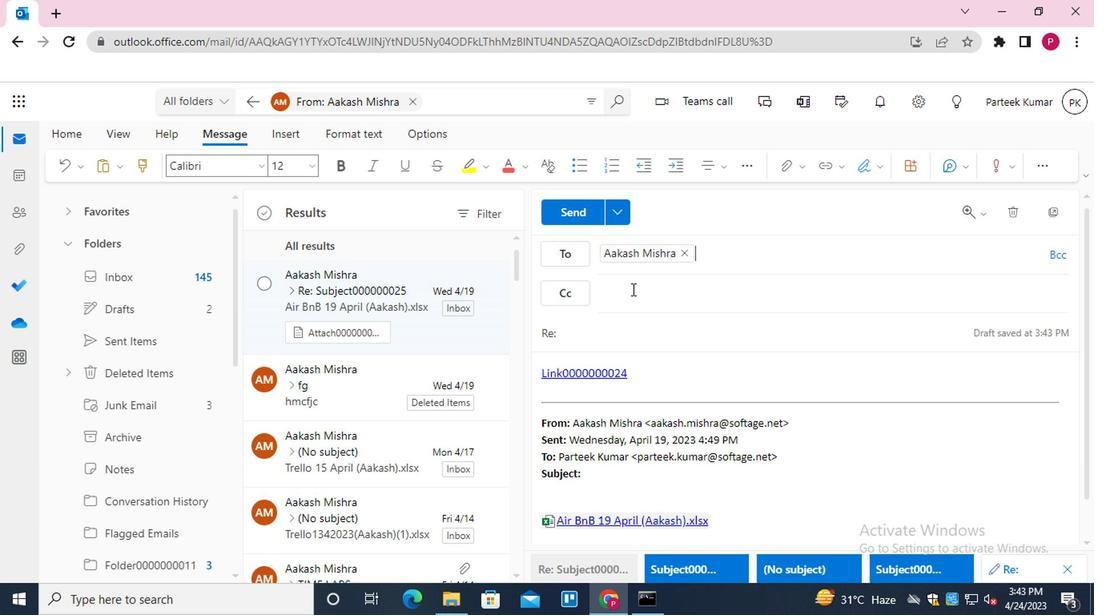
Action: Mouse pressed left at (636, 291)
Screenshot: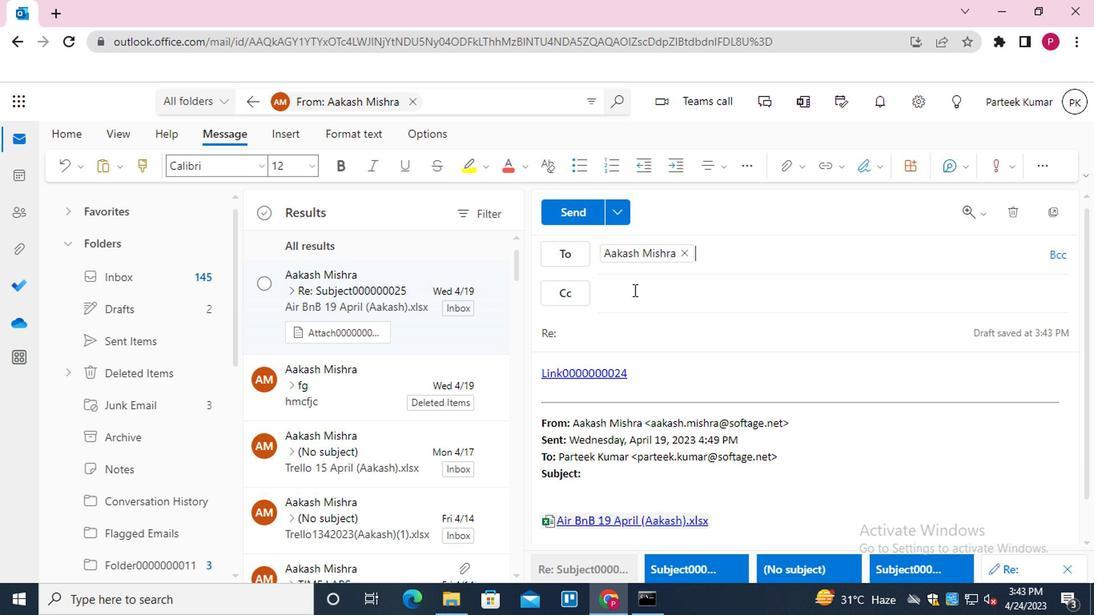
Action: Key pressed <Key.shift>EMAIL0000000002<Key.enter>
Screenshot: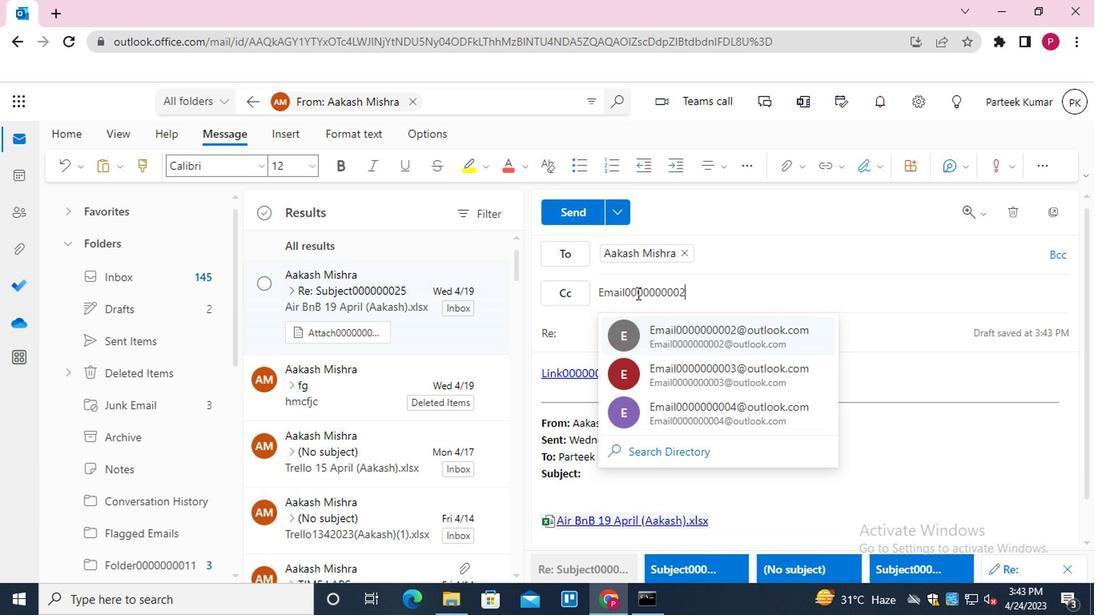 
Action: Mouse moved to (634, 325)
Screenshot: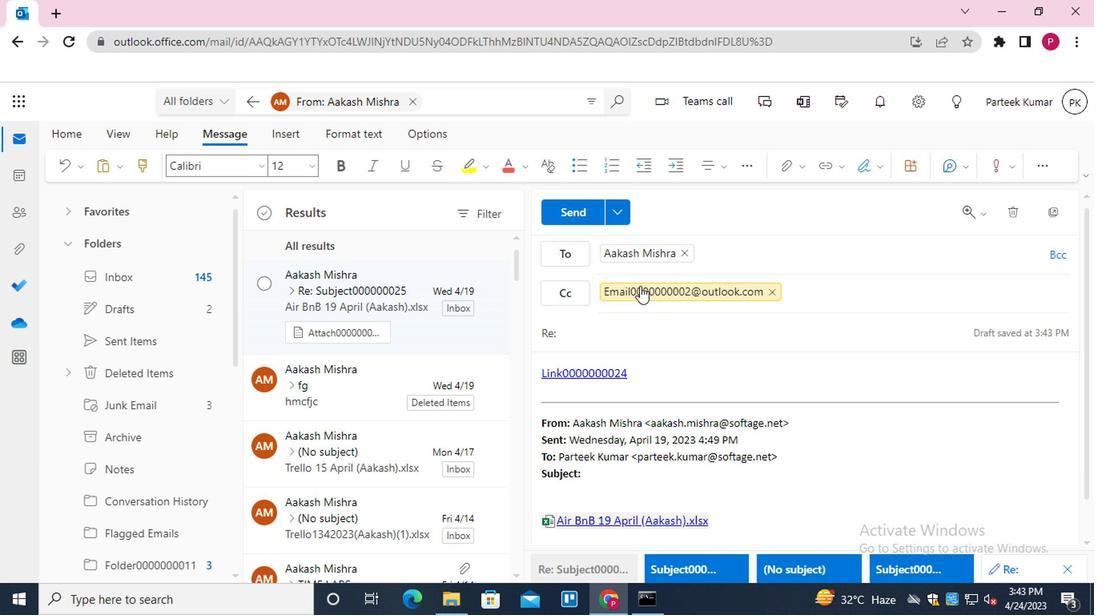 
Action: Mouse pressed left at (634, 325)
Screenshot: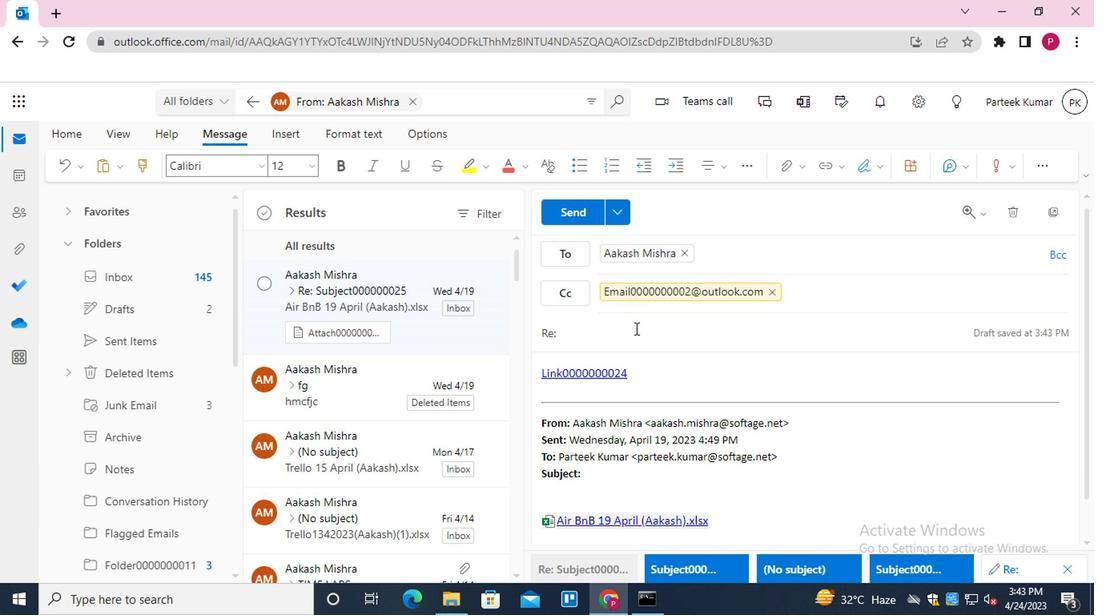 
Action: Key pressed <Key.shift>SUBJECT0000000026
Screenshot: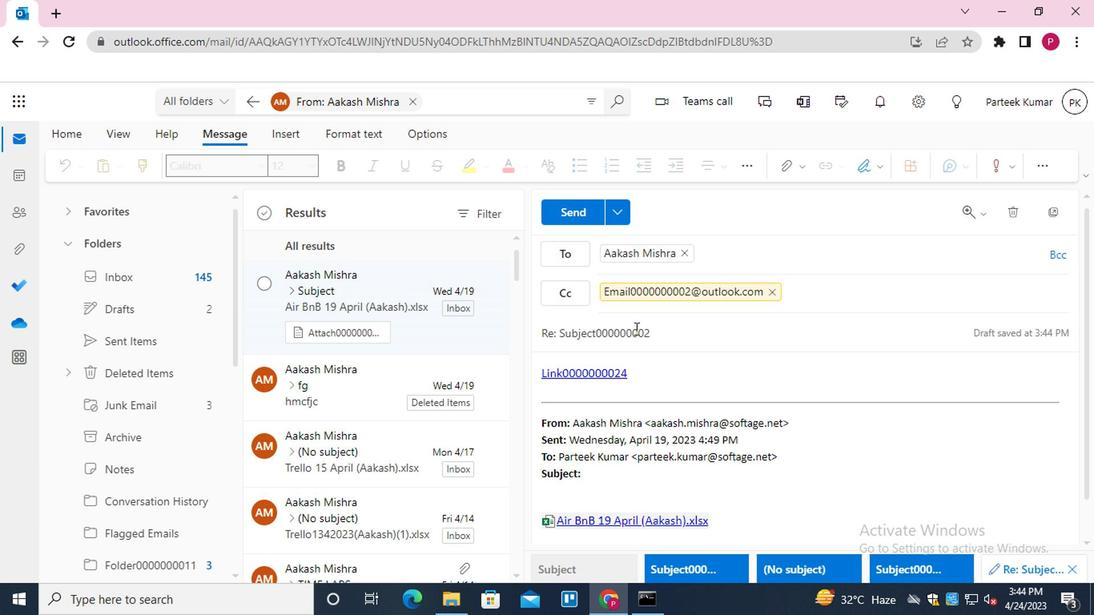 
Action: Mouse moved to (650, 389)
Screenshot: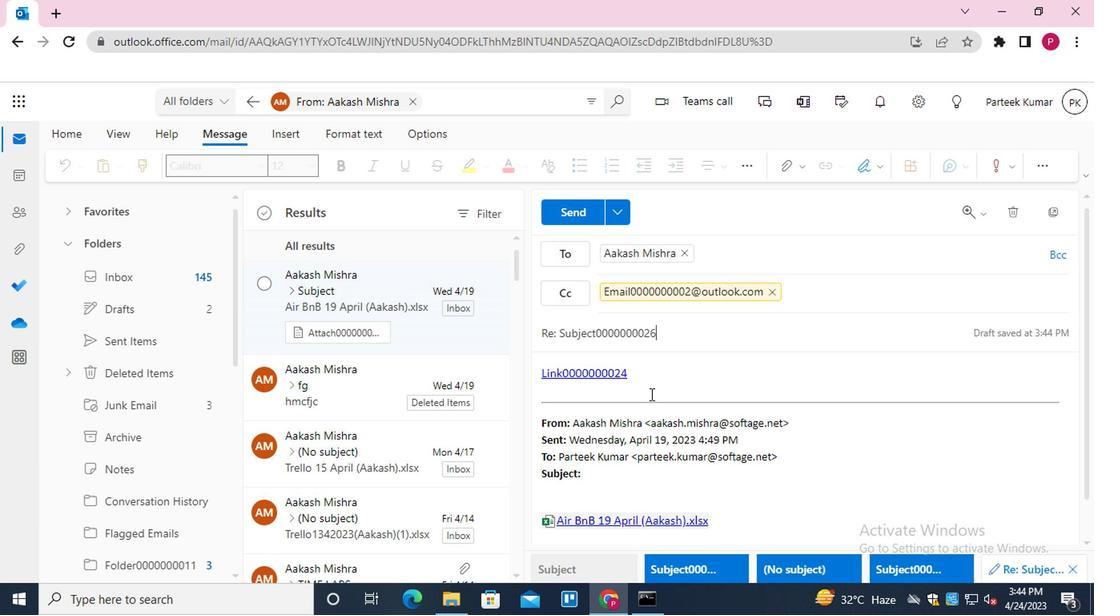 
Action: Mouse pressed left at (650, 389)
Screenshot: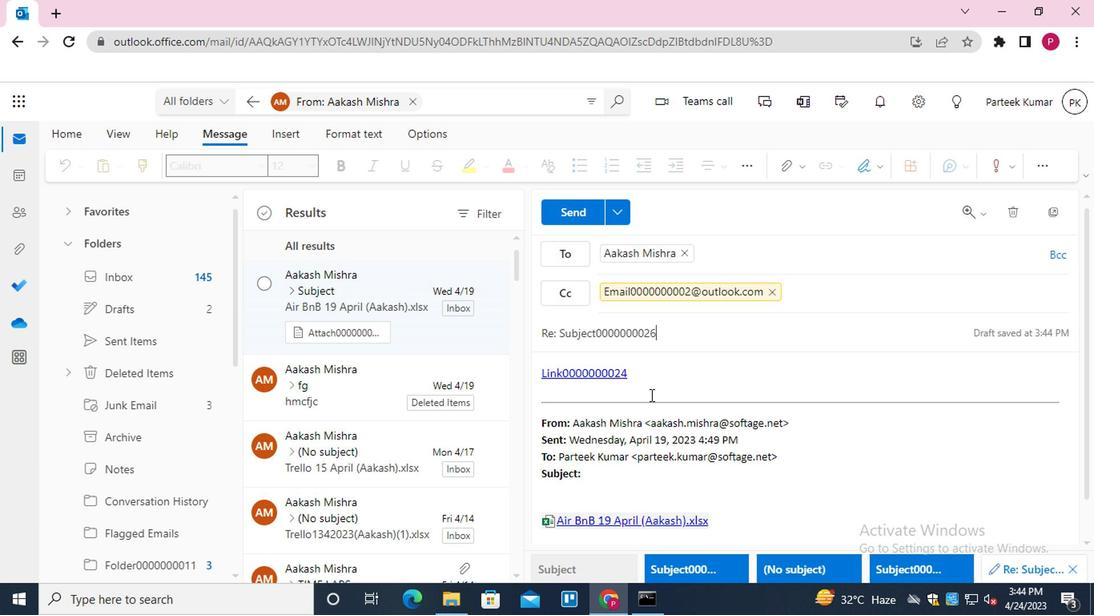 
Action: Key pressed <Key.shift_r>MESSAGE0000000024
Screenshot: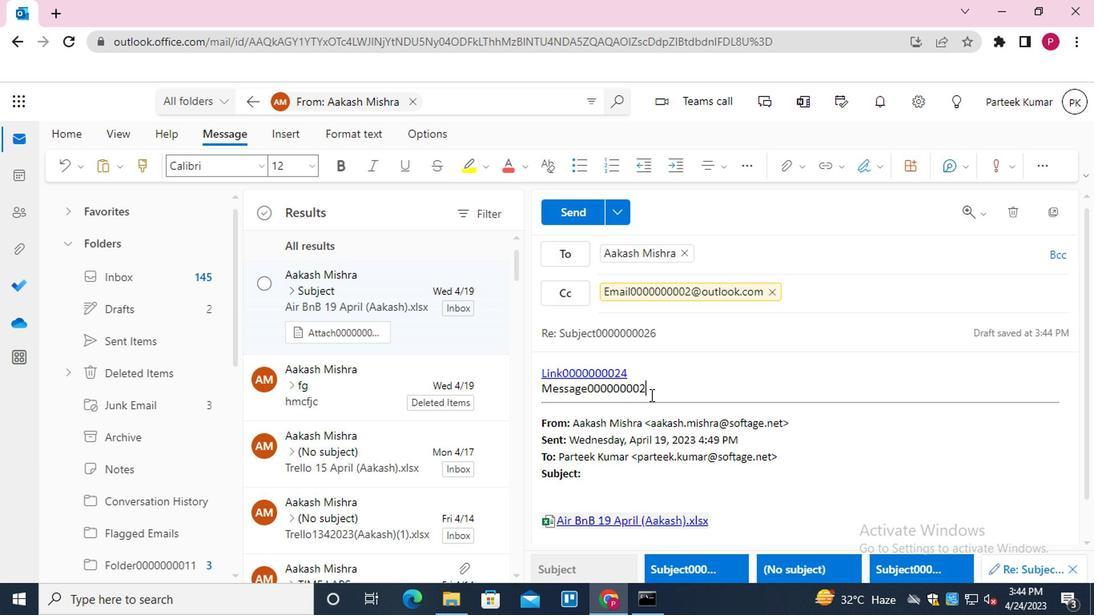 
Action: Mouse moved to (569, 211)
Screenshot: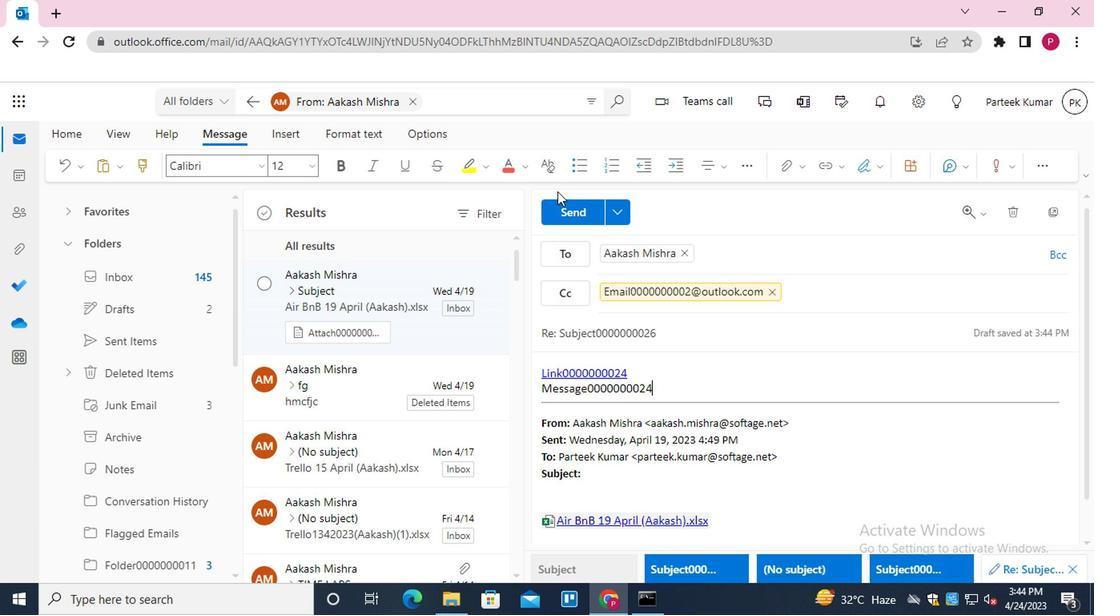 
Action: Mouse pressed left at (569, 211)
Screenshot: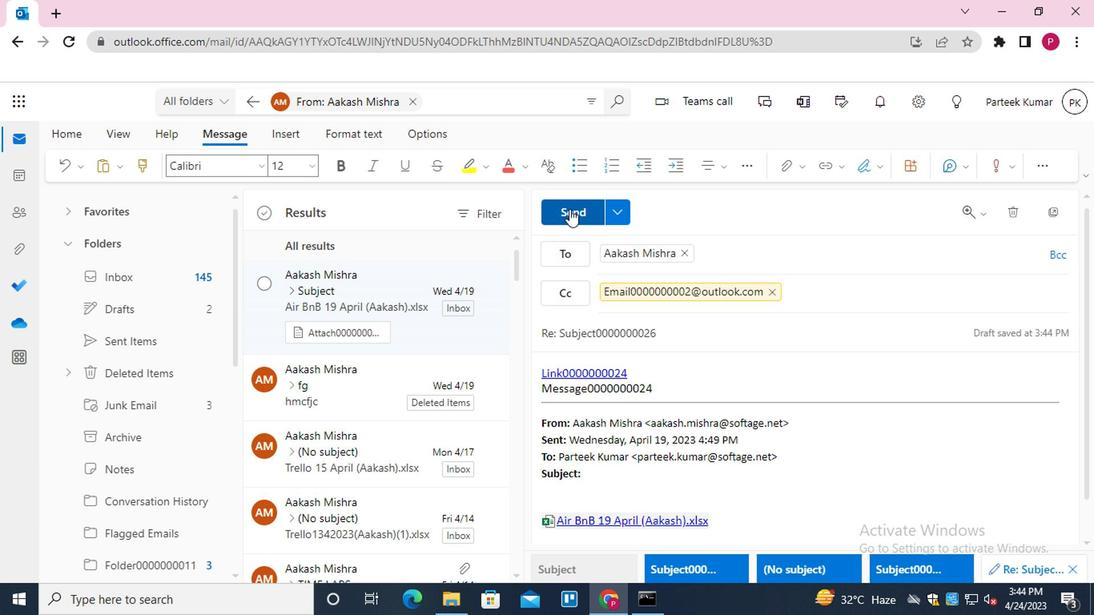 
Action: Mouse moved to (996, 360)
Screenshot: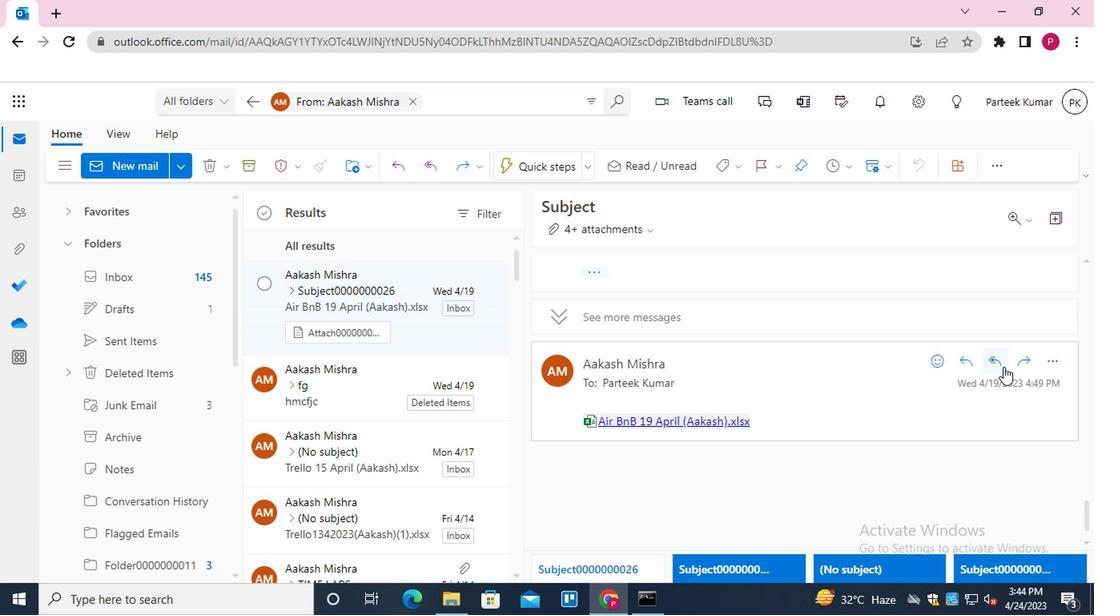 
Action: Mouse pressed left at (996, 360)
Screenshot: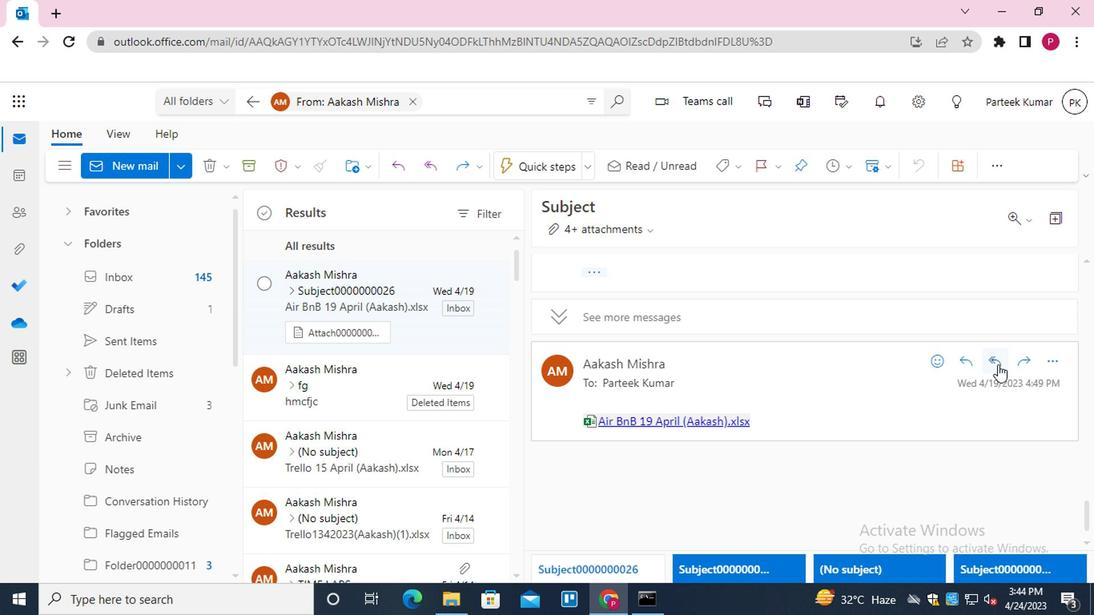 
Action: Mouse moved to (557, 517)
Screenshot: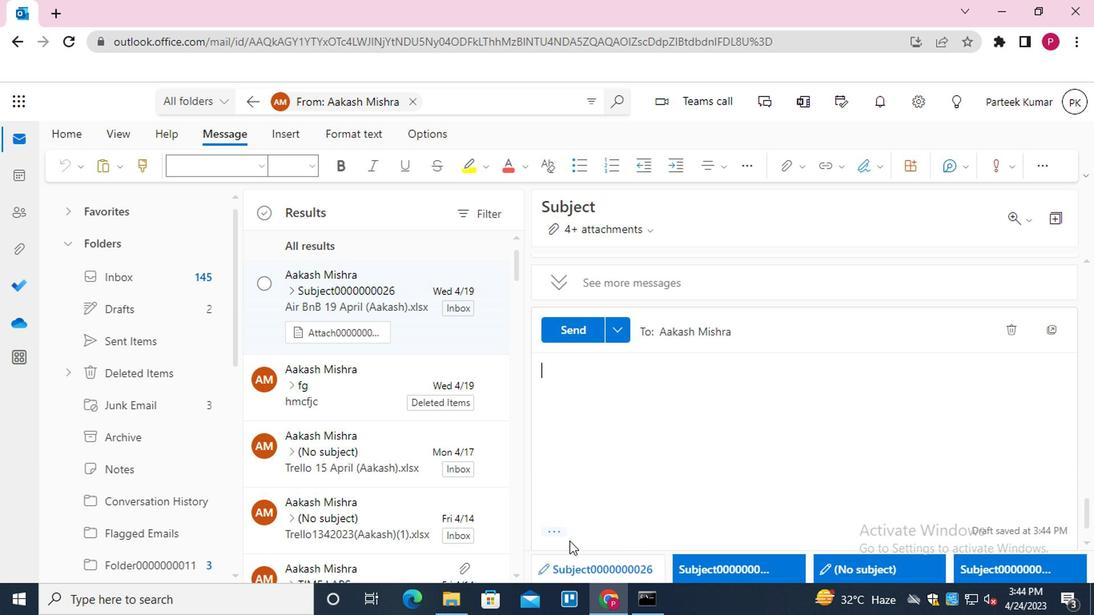 
Action: Mouse pressed left at (557, 517)
Screenshot: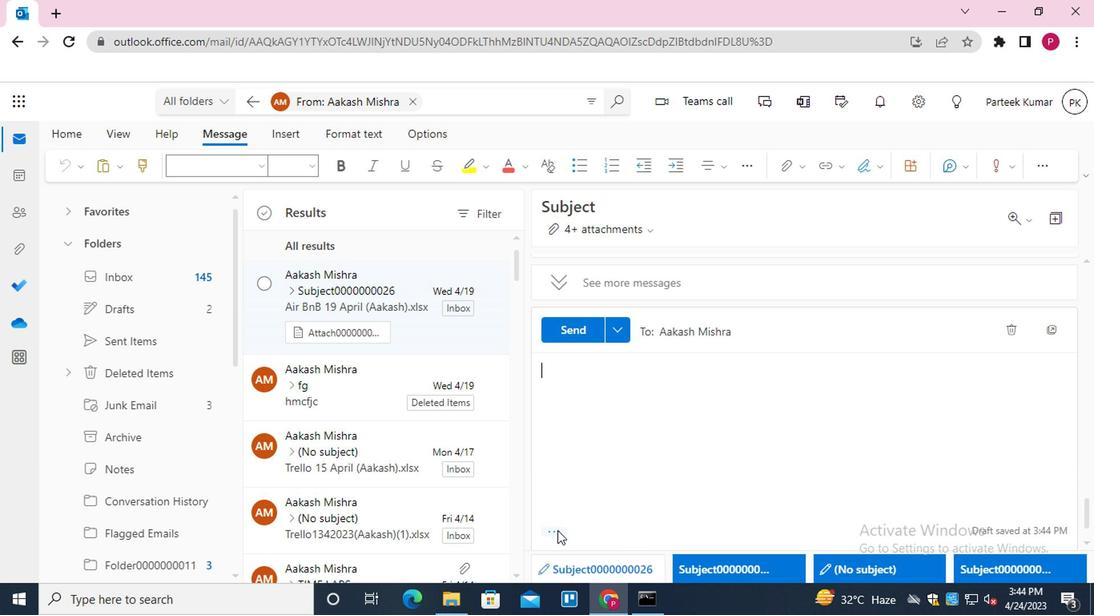 
Action: Mouse moved to (821, 174)
Screenshot: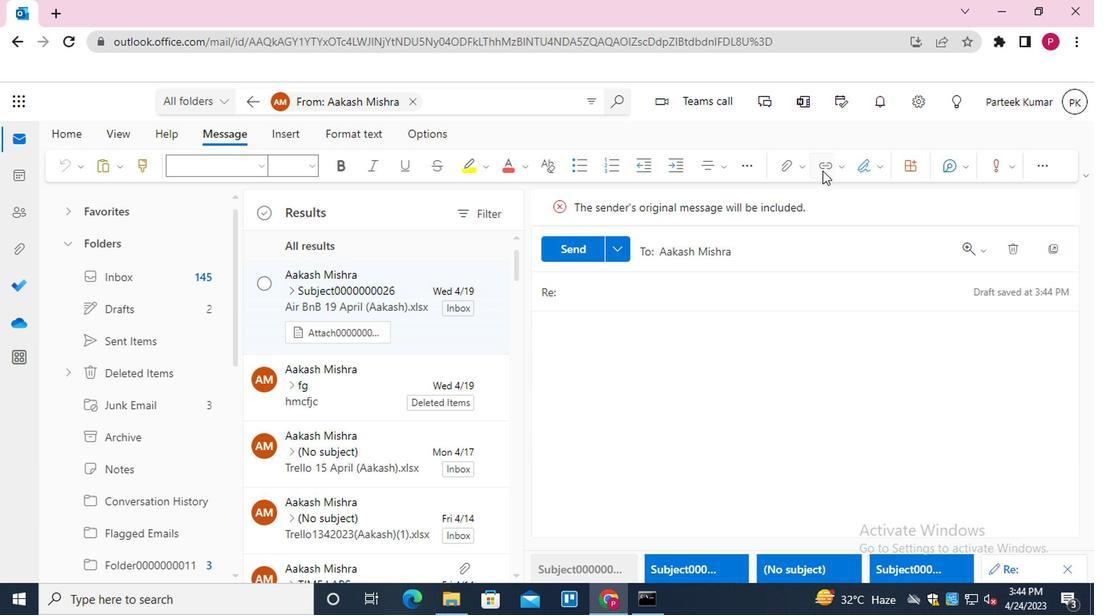 
Action: Mouse pressed left at (821, 174)
Screenshot: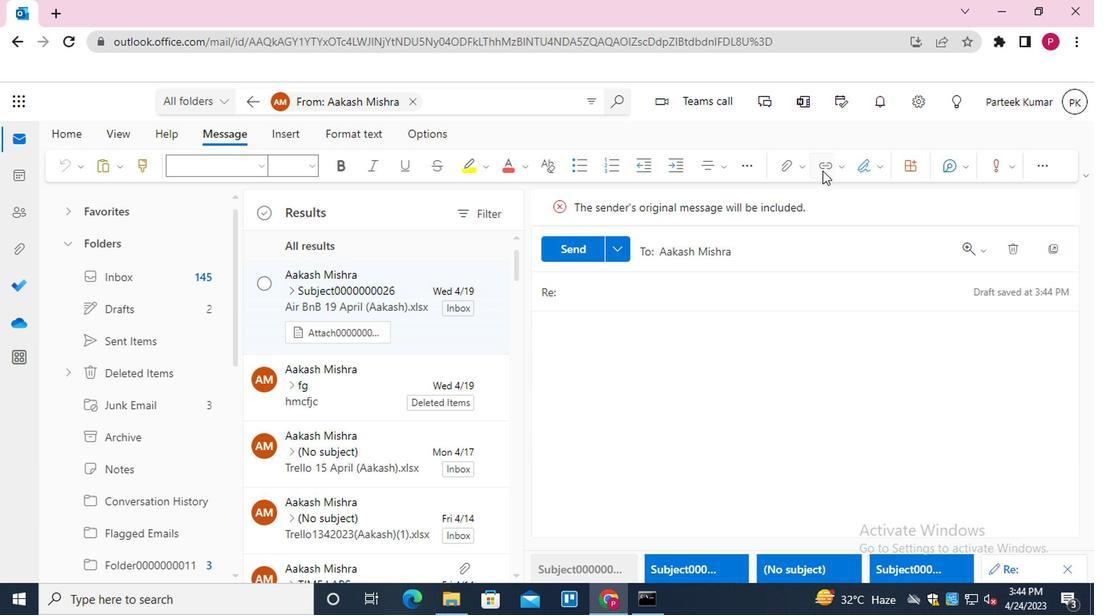 
Action: Mouse moved to (606, 318)
Screenshot: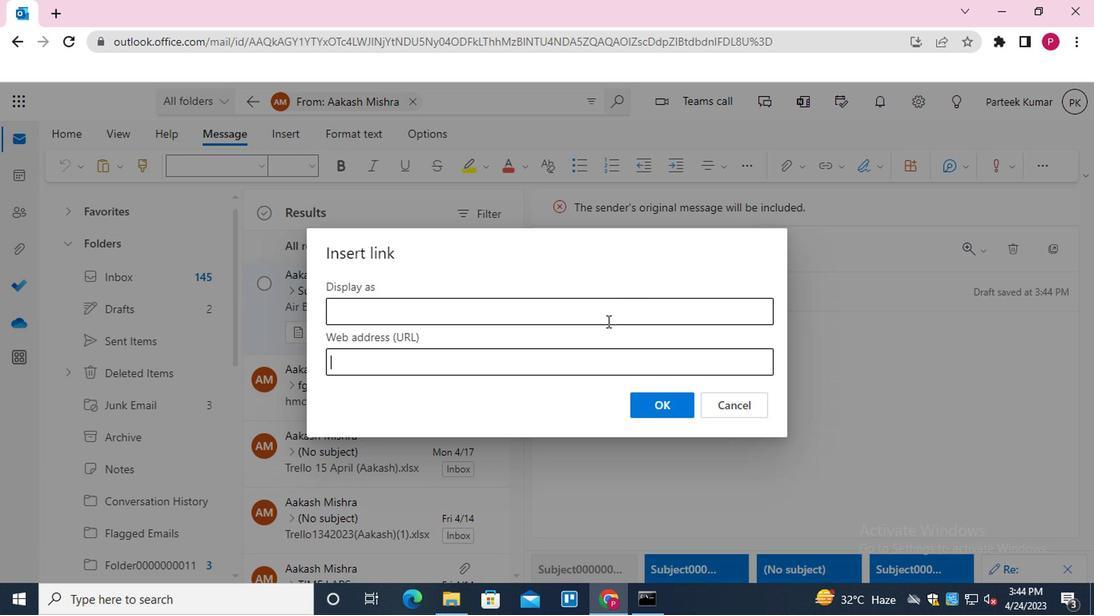 
Action: Mouse pressed left at (606, 318)
Screenshot: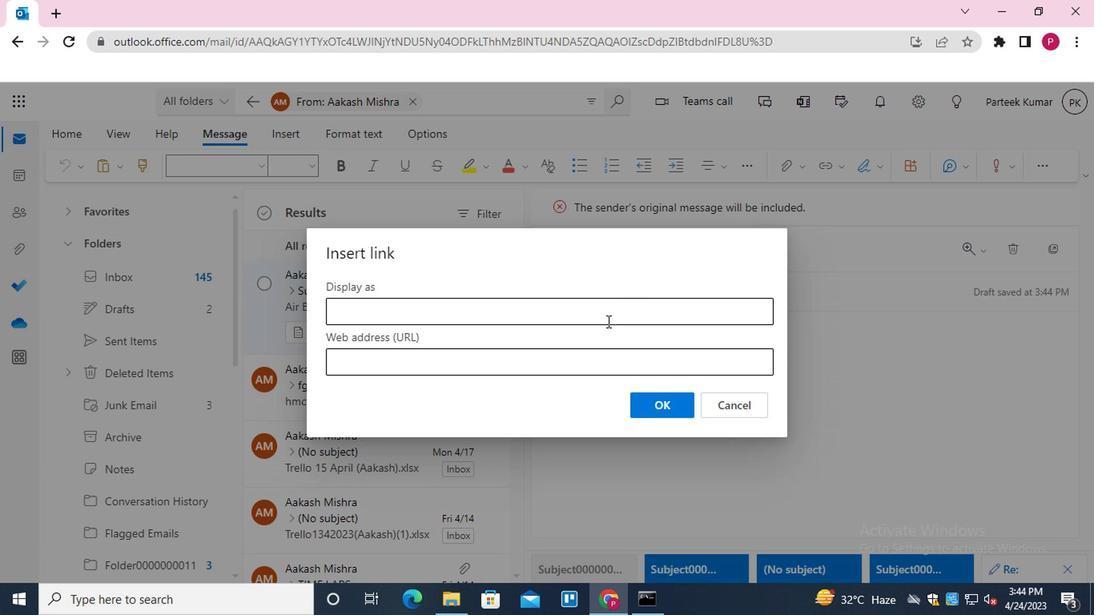 
Action: Mouse moved to (473, 400)
Screenshot: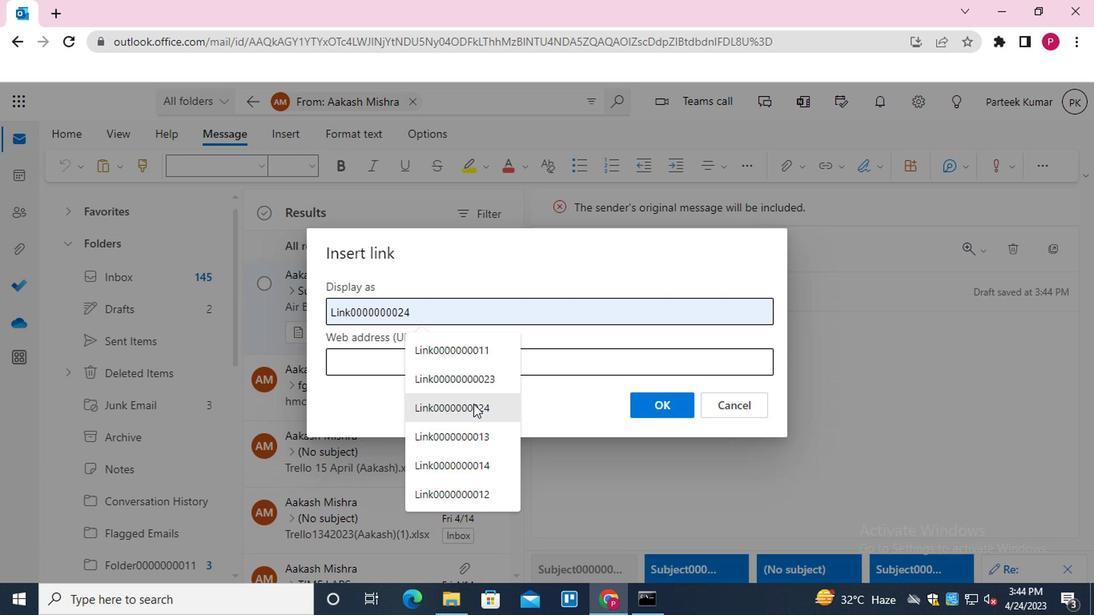 
Action: Mouse pressed left at (473, 400)
Screenshot: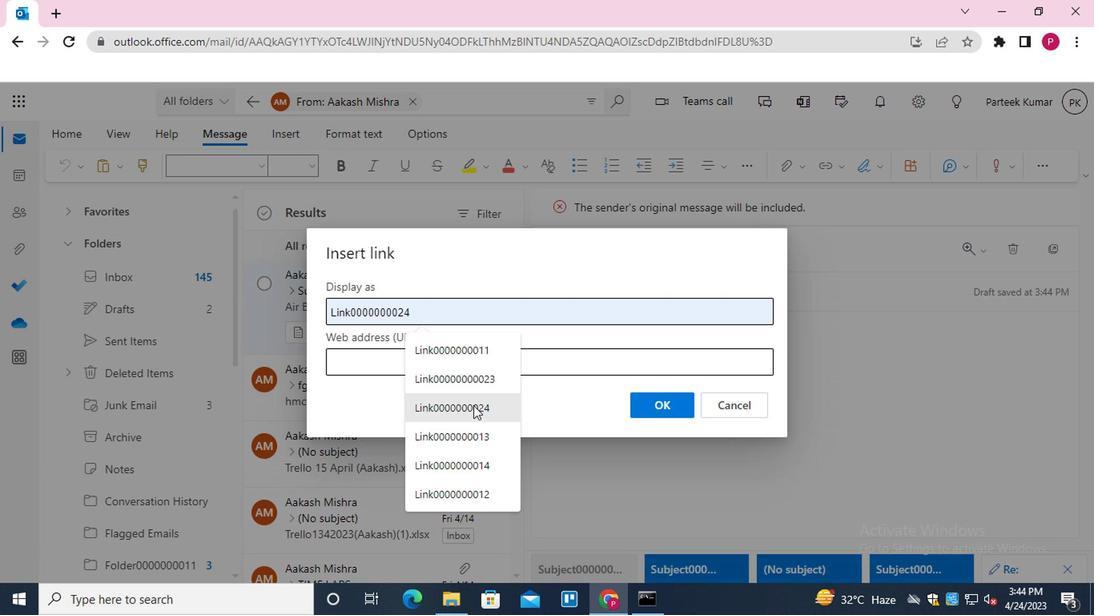 
Action: Mouse moved to (493, 359)
Screenshot: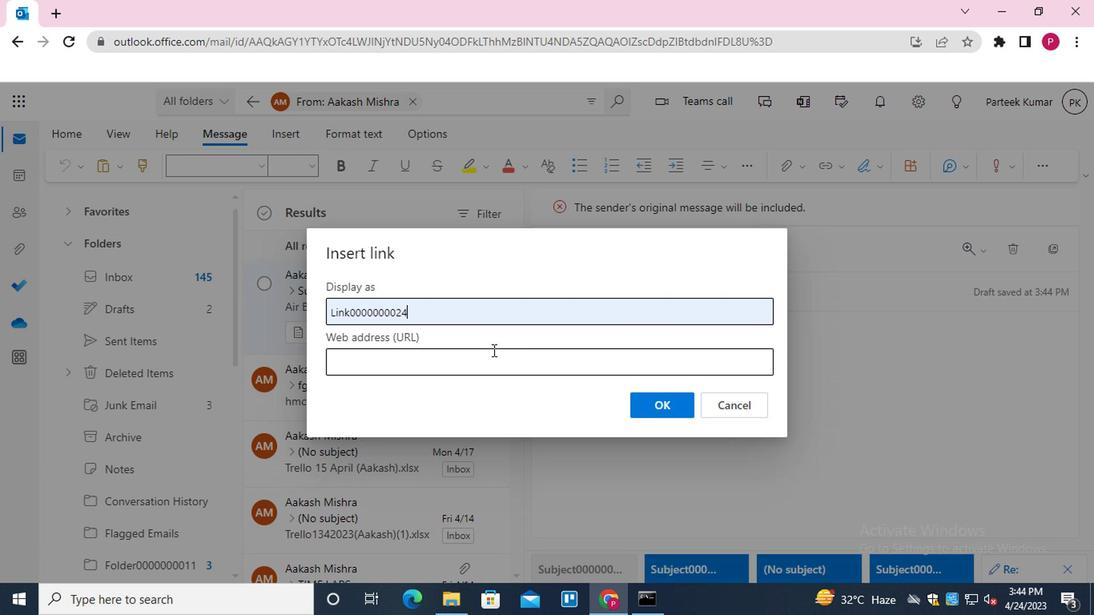 
Action: Mouse pressed left at (493, 359)
Screenshot: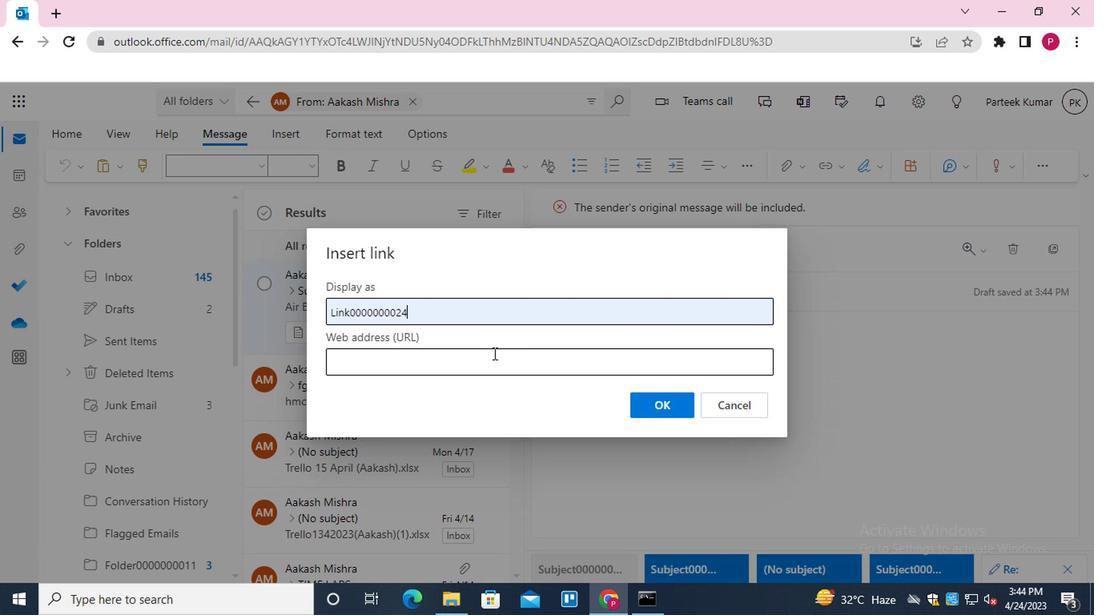 
Action: Mouse moved to (467, 419)
Screenshot: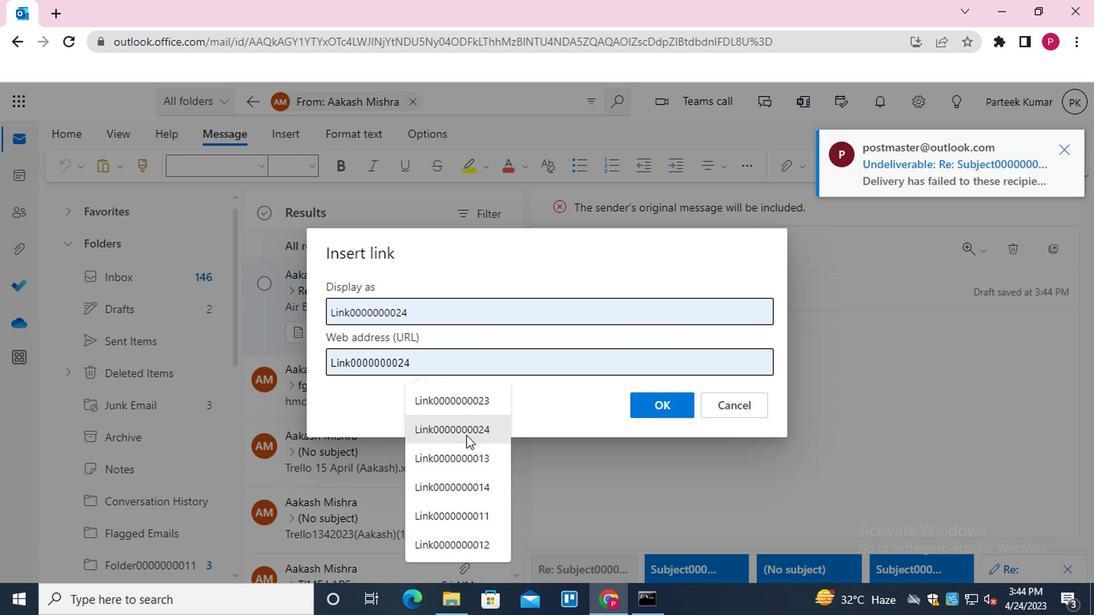 
Action: Mouse pressed left at (467, 419)
Screenshot: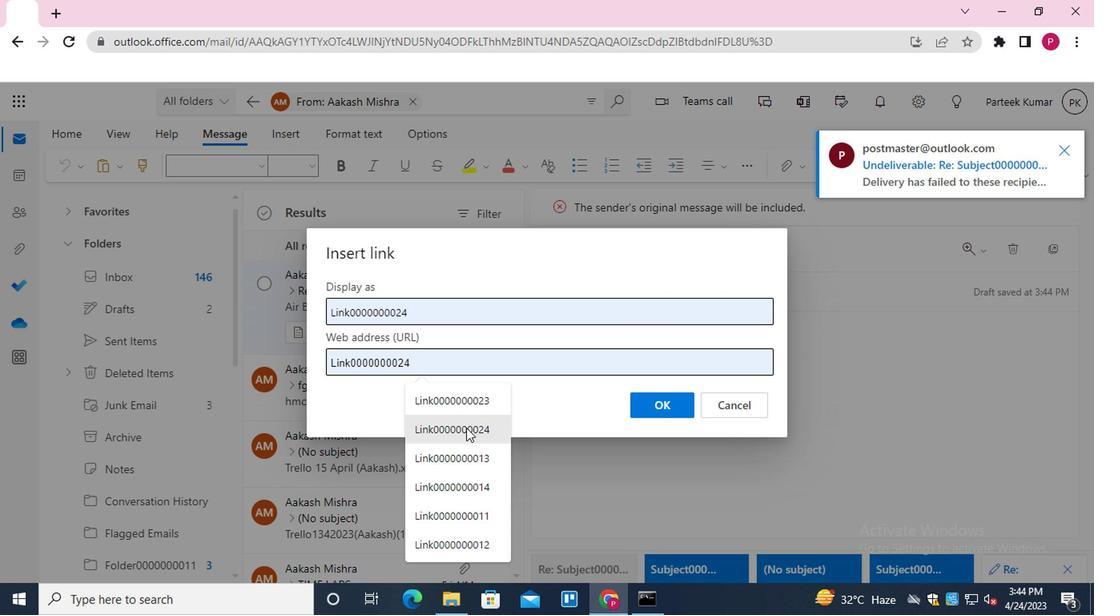 
Action: Mouse moved to (670, 396)
Screenshot: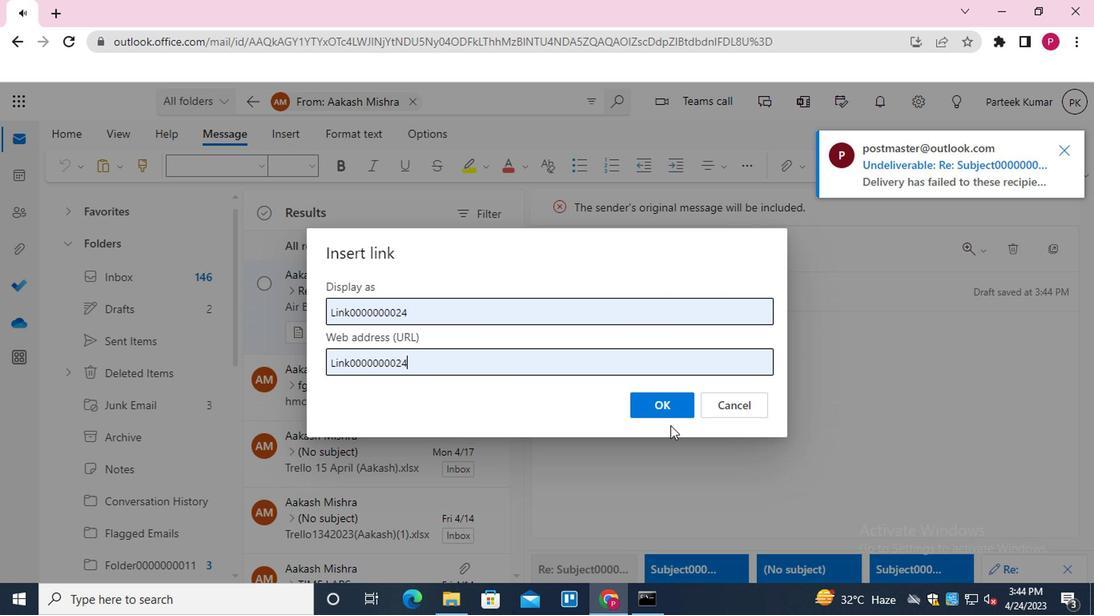 
Action: Mouse pressed left at (670, 396)
Screenshot: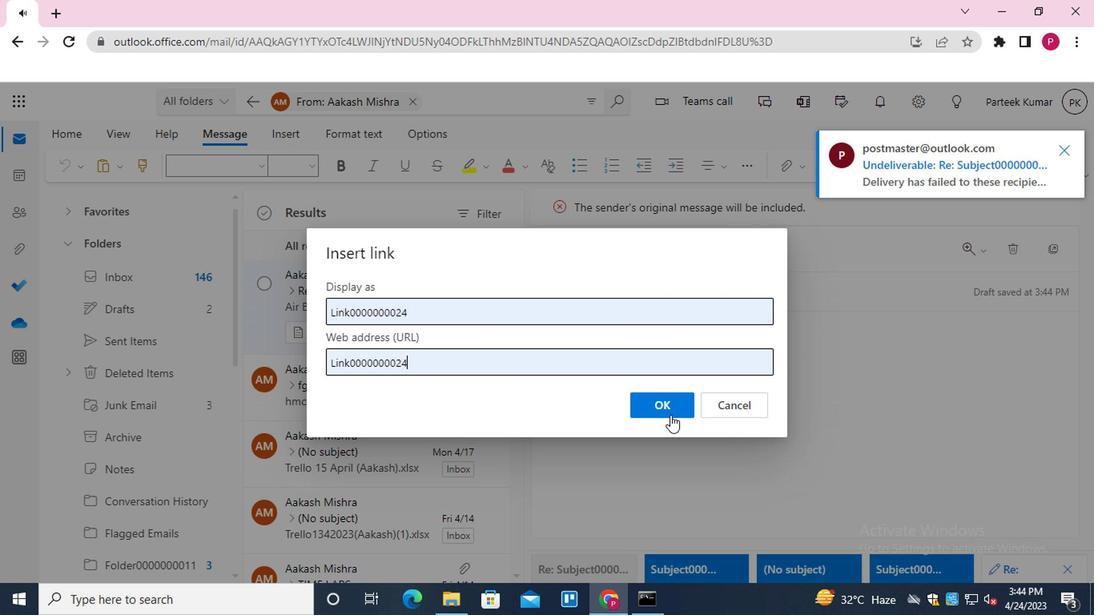 
Action: Mouse moved to (1061, 154)
Screenshot: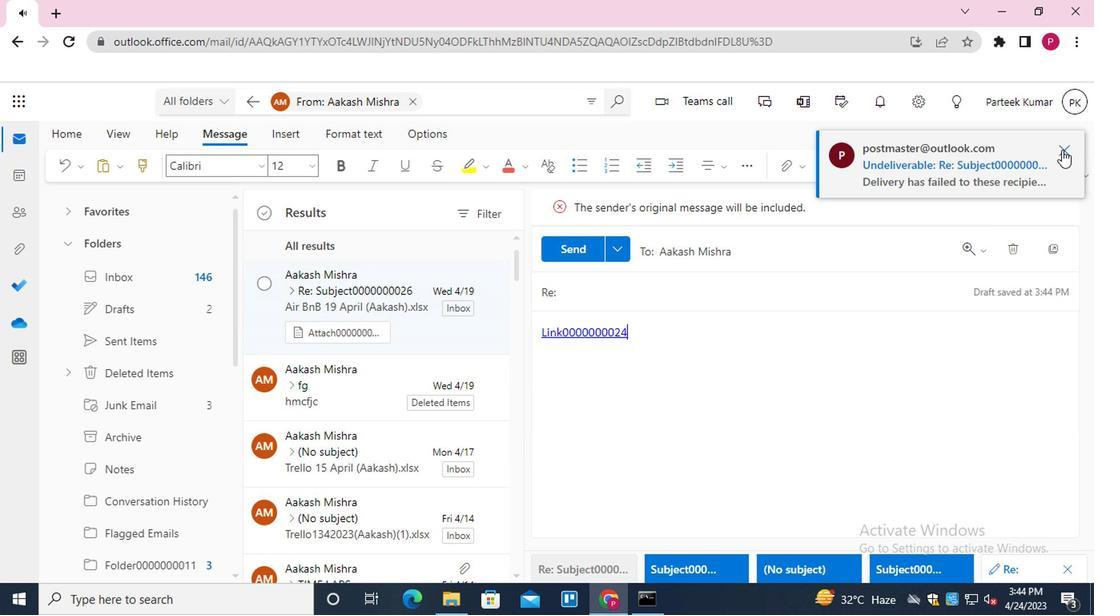 
Action: Mouse pressed left at (1061, 154)
Screenshot: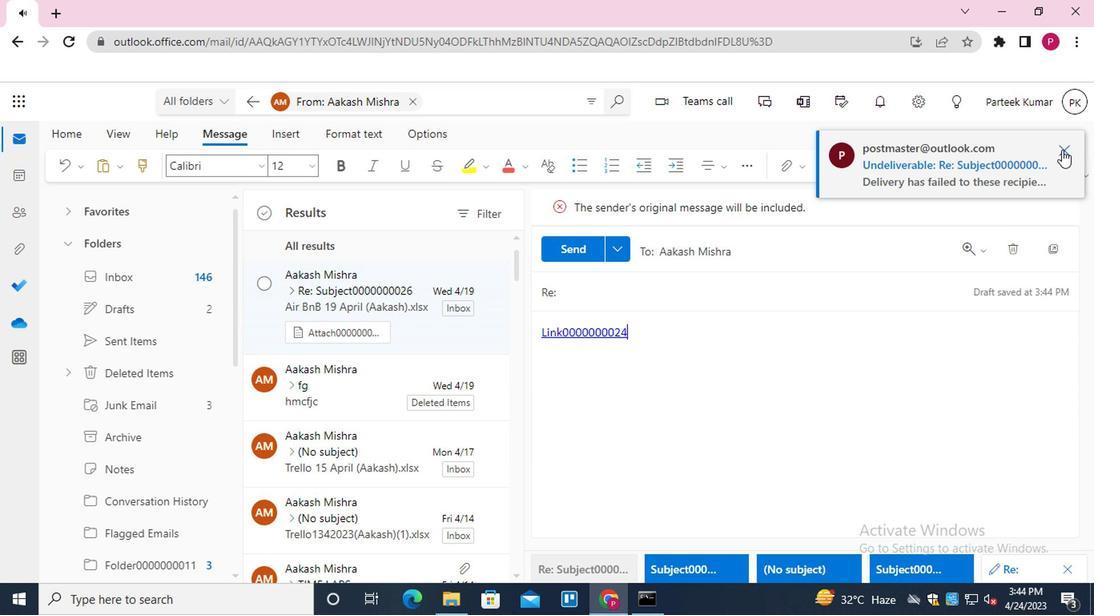 
Action: Mouse moved to (821, 254)
Screenshot: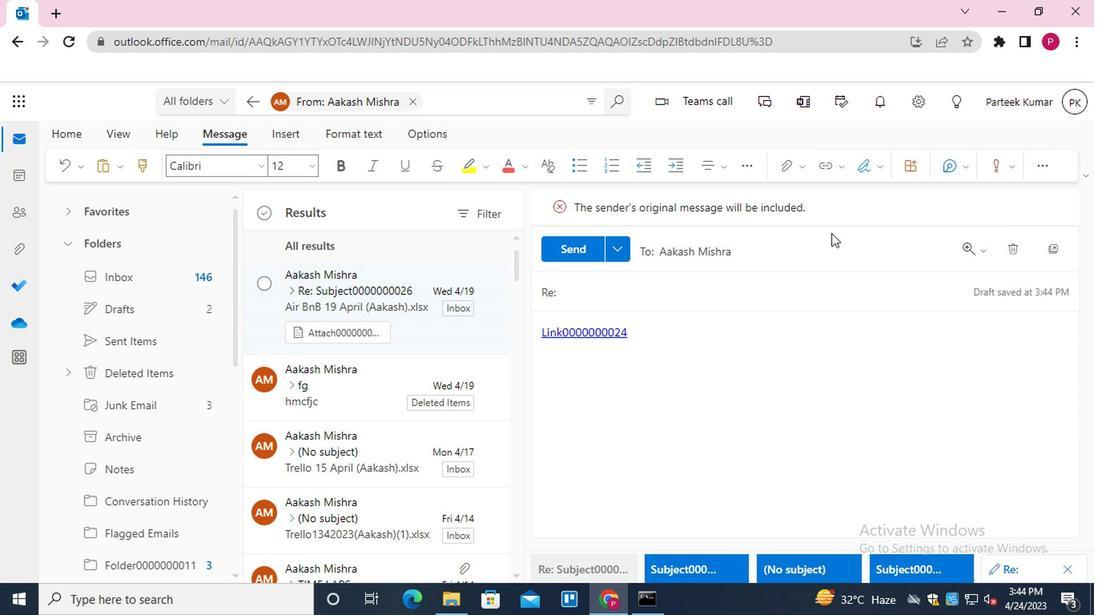 
Action: Mouse pressed left at (821, 254)
Screenshot: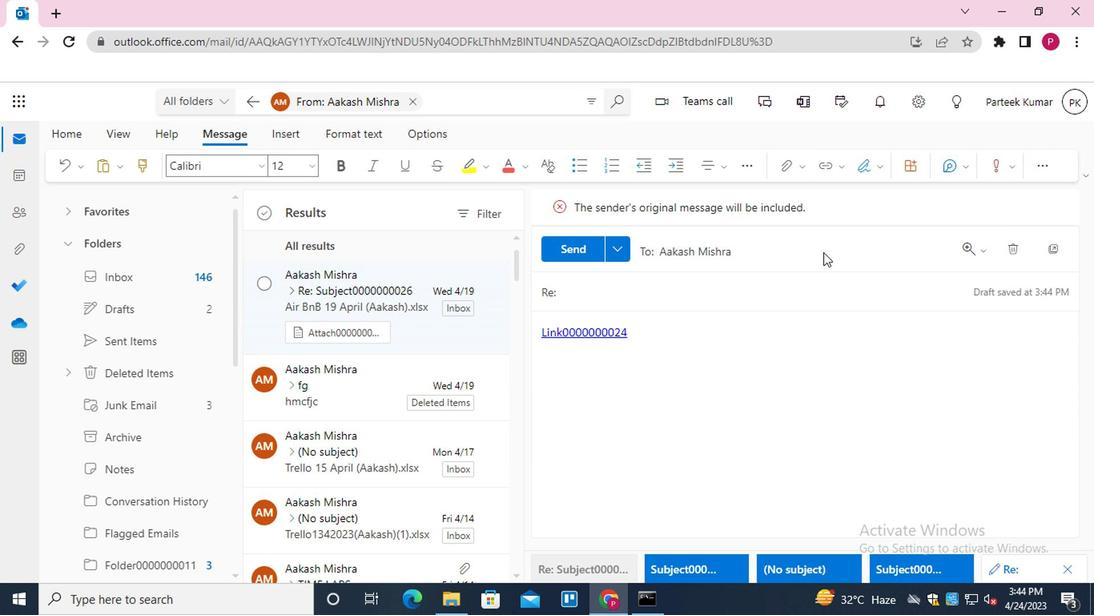 
Action: Mouse moved to (602, 323)
Screenshot: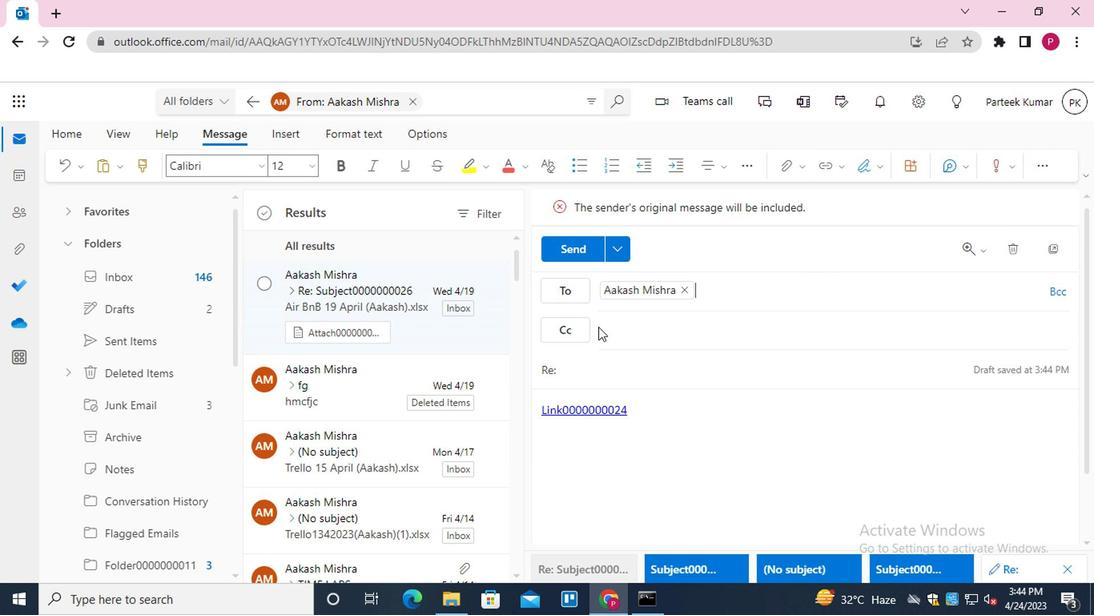
Action: Mouse pressed left at (602, 323)
Screenshot: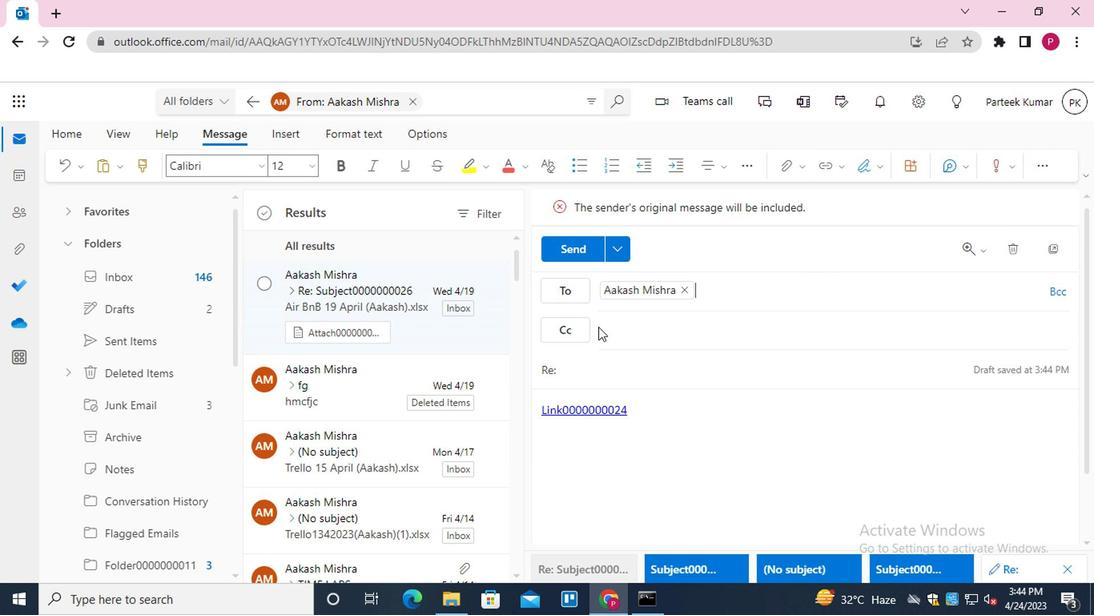 
Action: Key pressed <Key.shift>EMAIL0000000002<Key.enter>
Screenshot: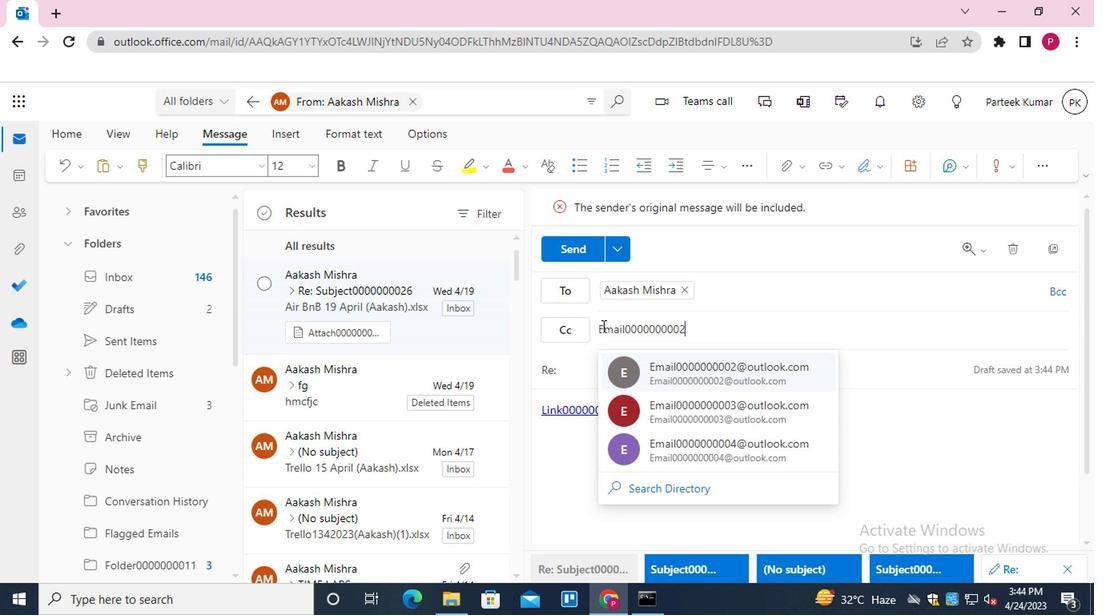 
Action: Mouse moved to (1063, 287)
Screenshot: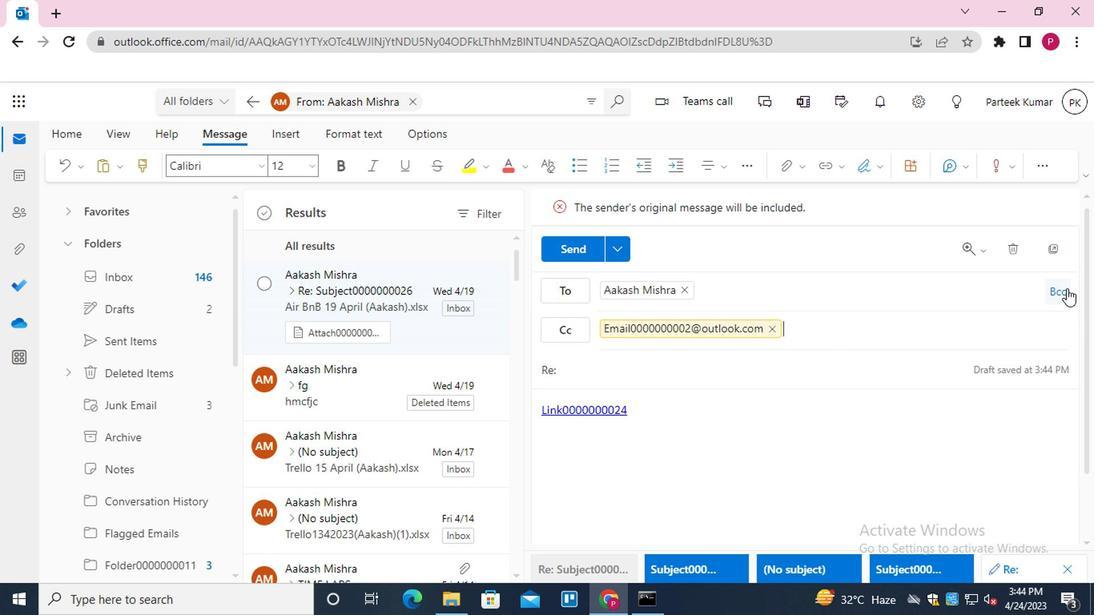 
Action: Mouse pressed left at (1063, 287)
Screenshot: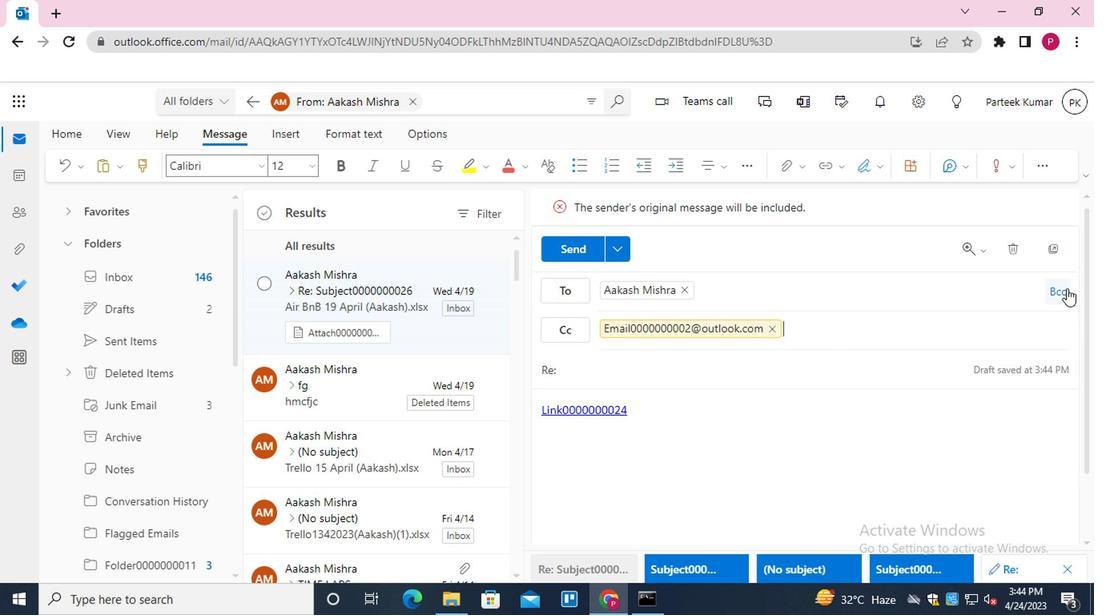 
Action: Mouse moved to (712, 363)
Screenshot: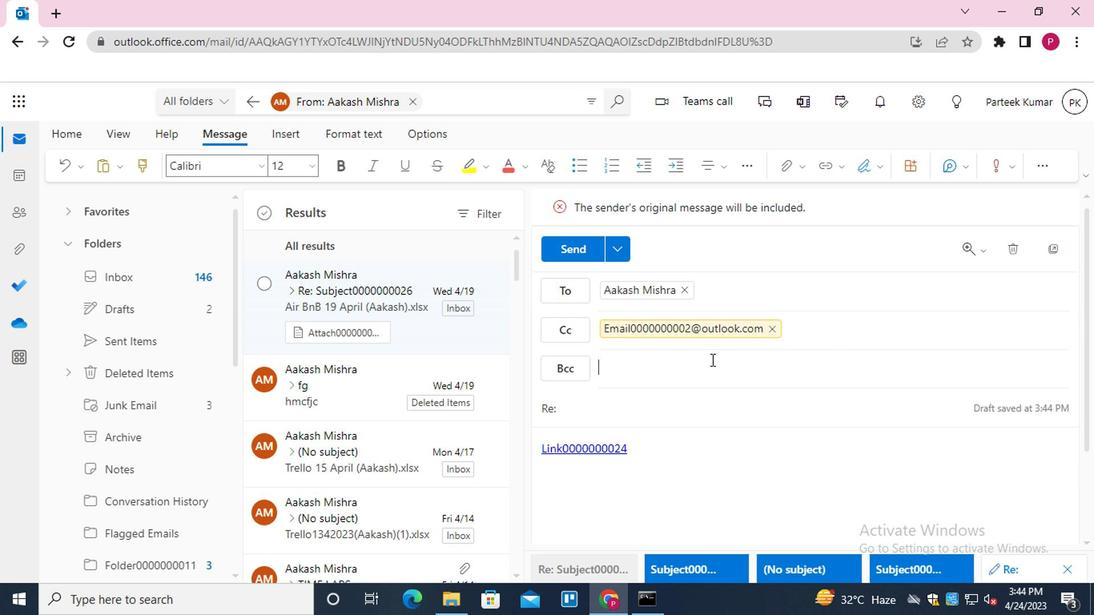 
Action: Key pressed <Key.shift>EMAIL0000000003<Key.enter>
Screenshot: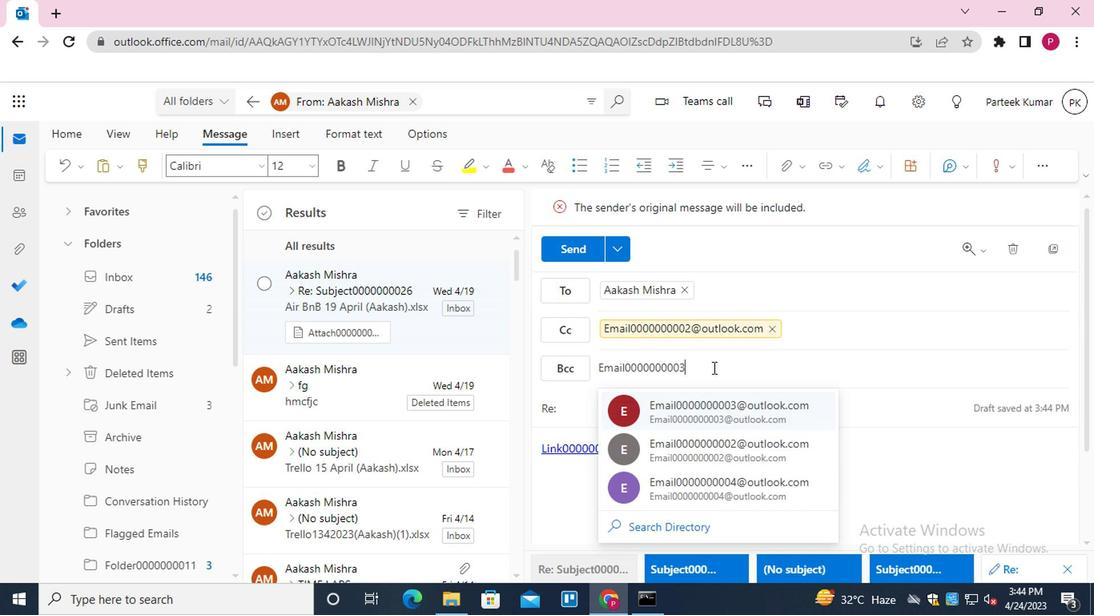 
Action: Mouse moved to (670, 400)
Screenshot: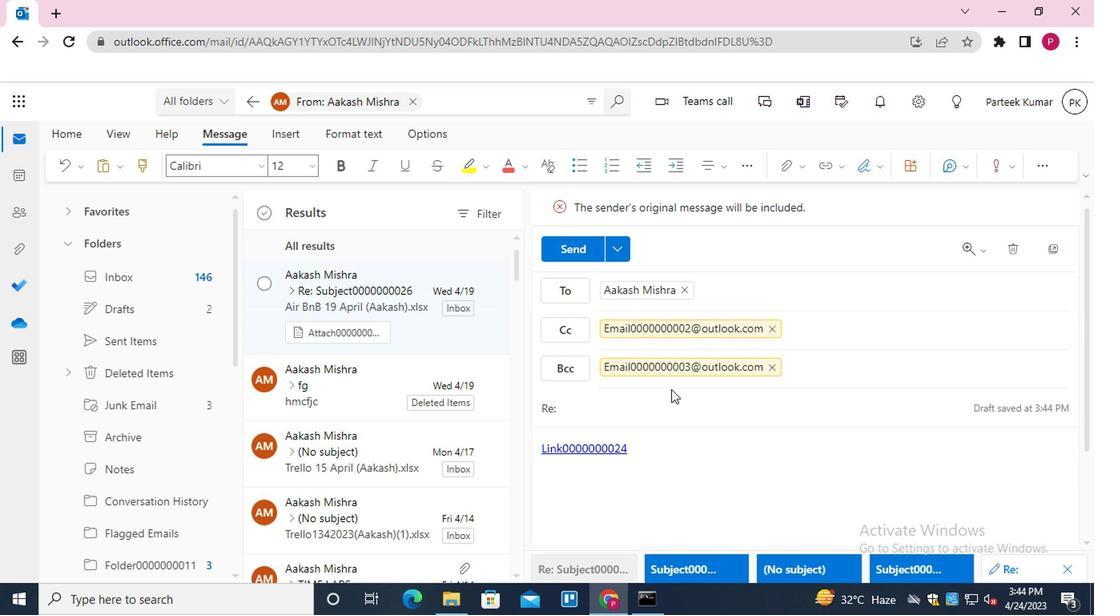 
Action: Mouse pressed left at (670, 400)
Screenshot: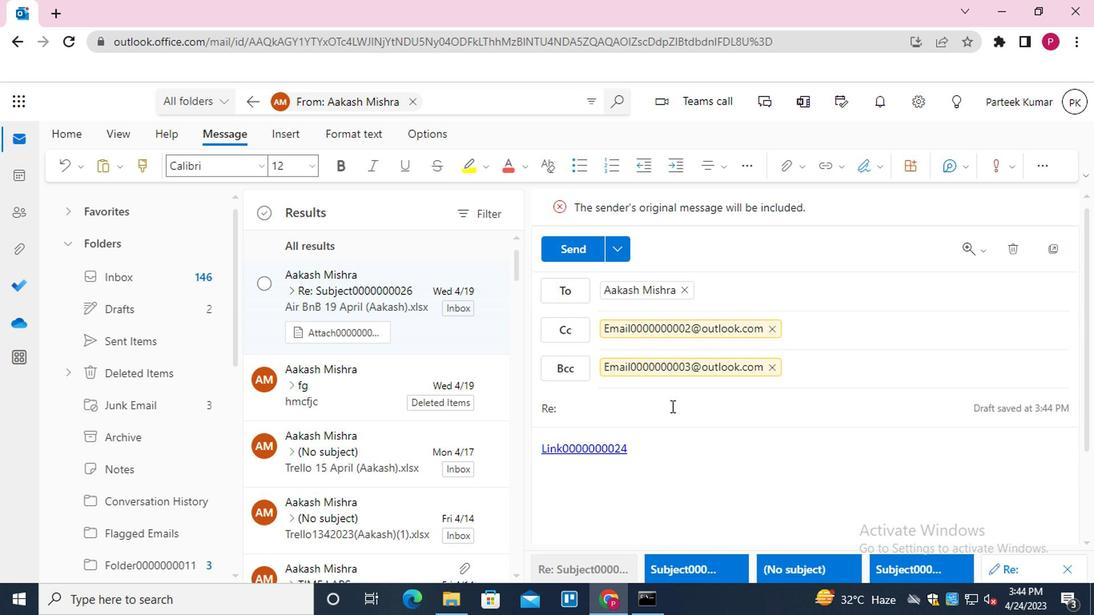 
Action: Key pressed <Key.shift>SUBJECT0000000026
Screenshot: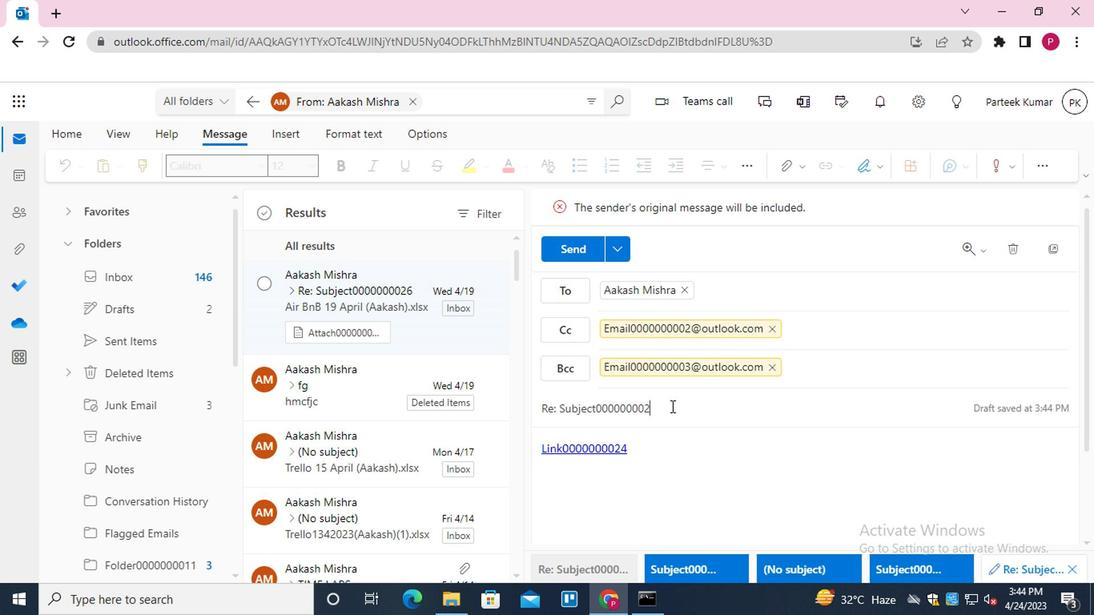 
Action: Mouse moved to (671, 427)
Screenshot: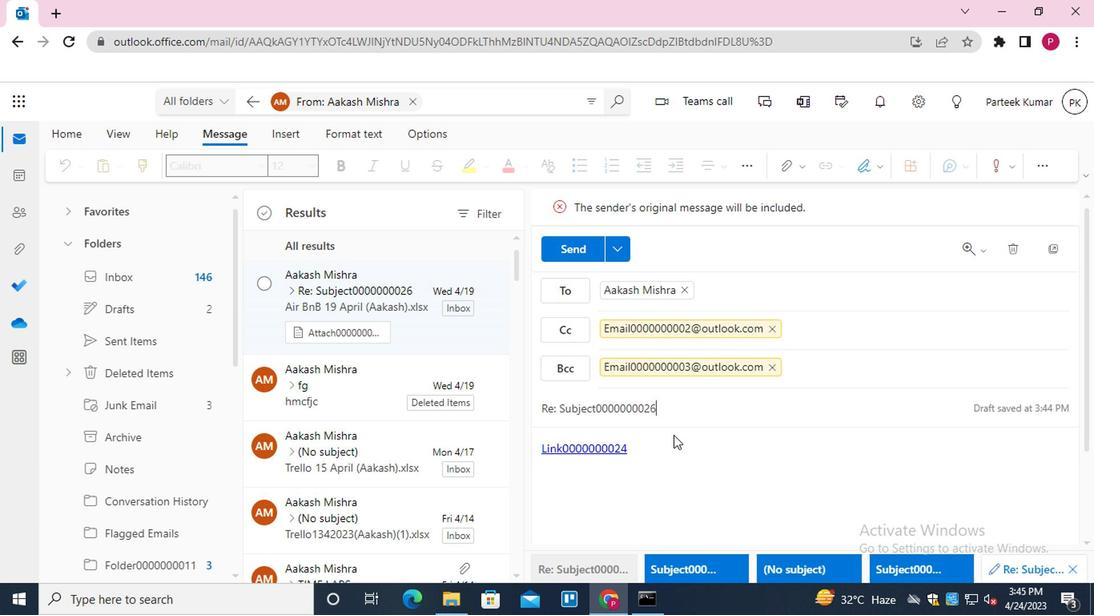 
Action: Mouse pressed left at (671, 427)
Screenshot: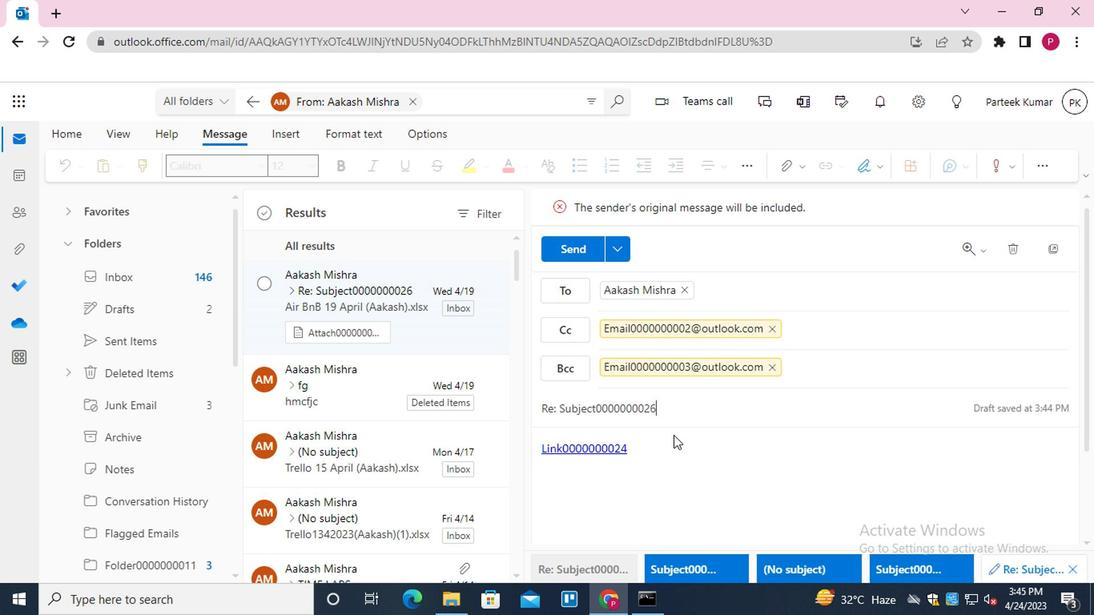 
Action: Mouse moved to (625, 471)
Screenshot: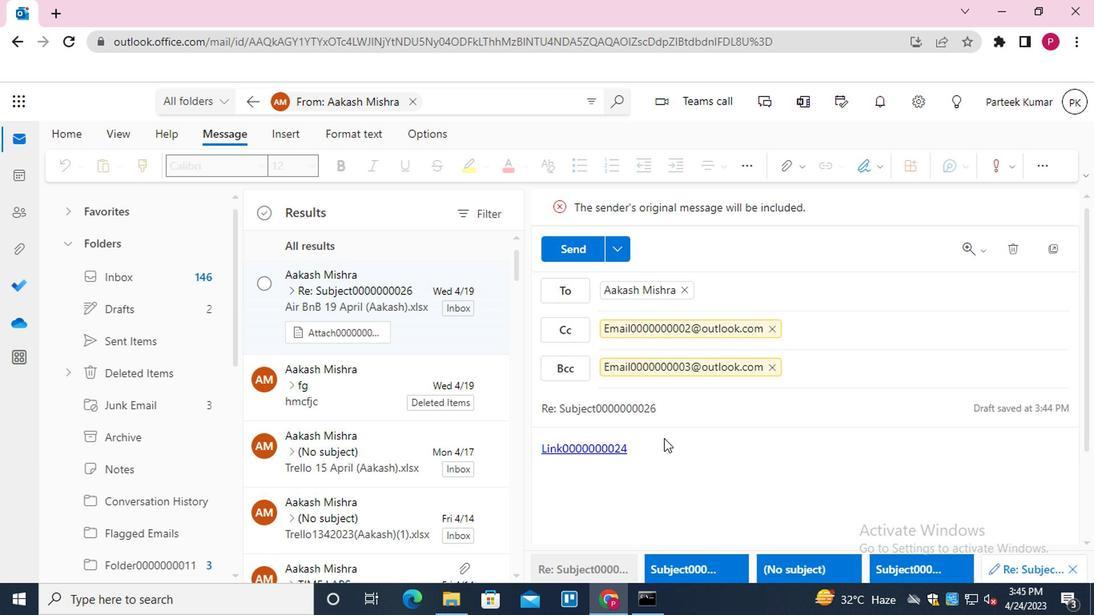 
Action: Mouse pressed left at (625, 471)
Screenshot: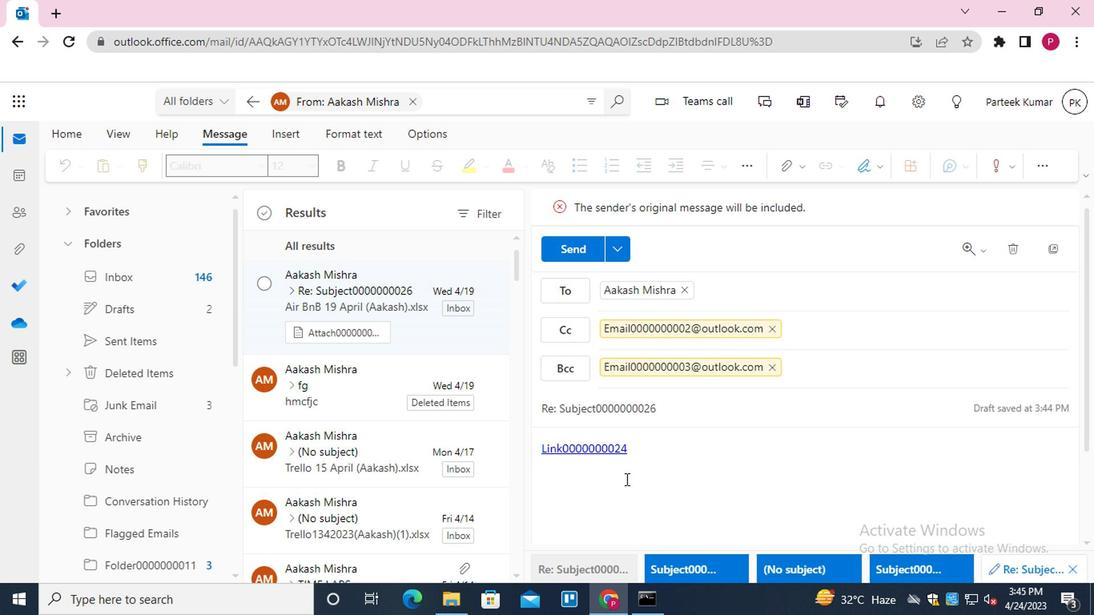 
Action: Mouse moved to (619, 425)
Screenshot: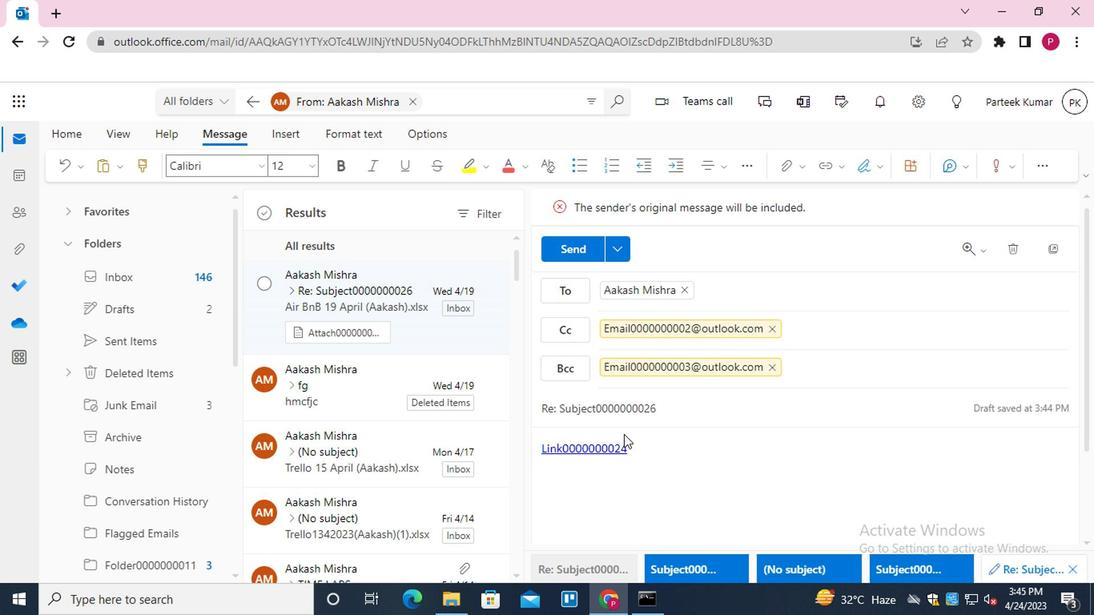 
Action: Mouse pressed left at (619, 425)
Screenshot: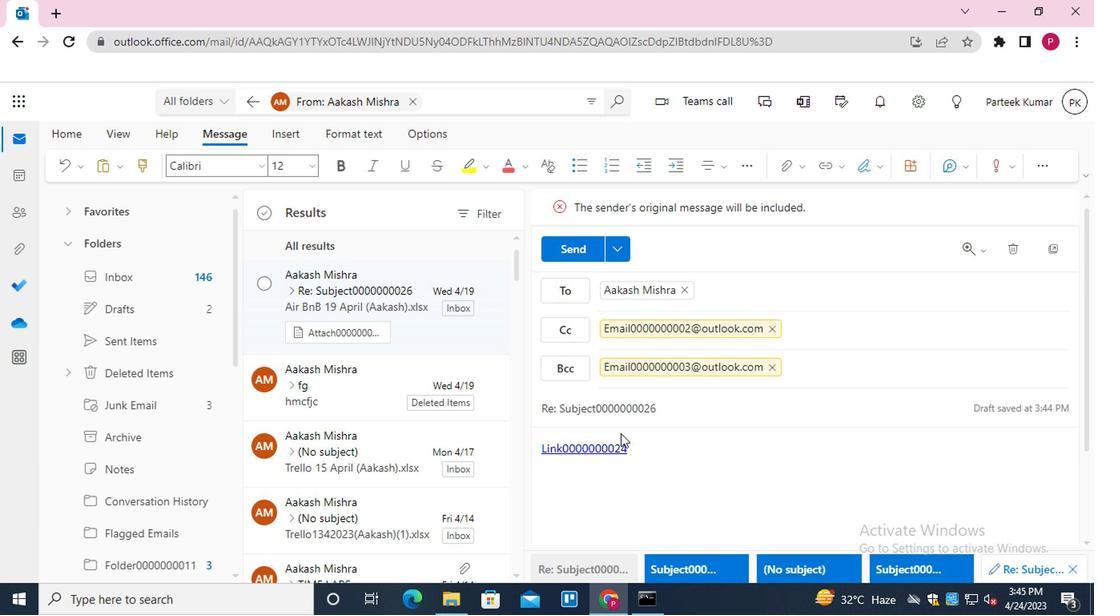 
Action: Mouse moved to (638, 437)
Screenshot: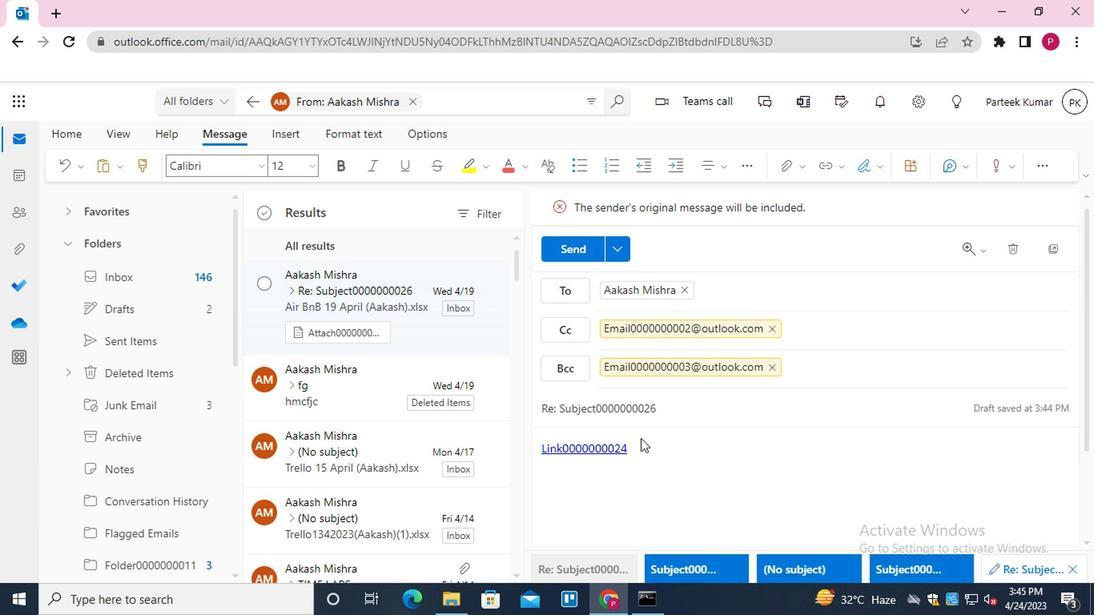 
Action: Mouse pressed left at (638, 437)
Screenshot: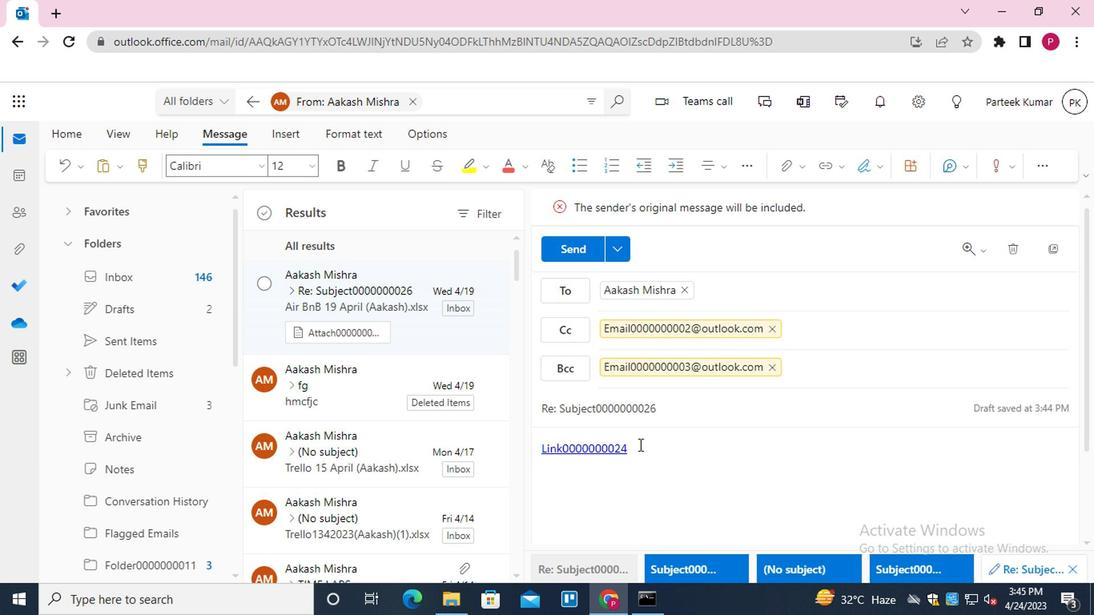 
Action: Key pressed <Key.enter><Key.shift_r>MESSAGE0000000024
Screenshot: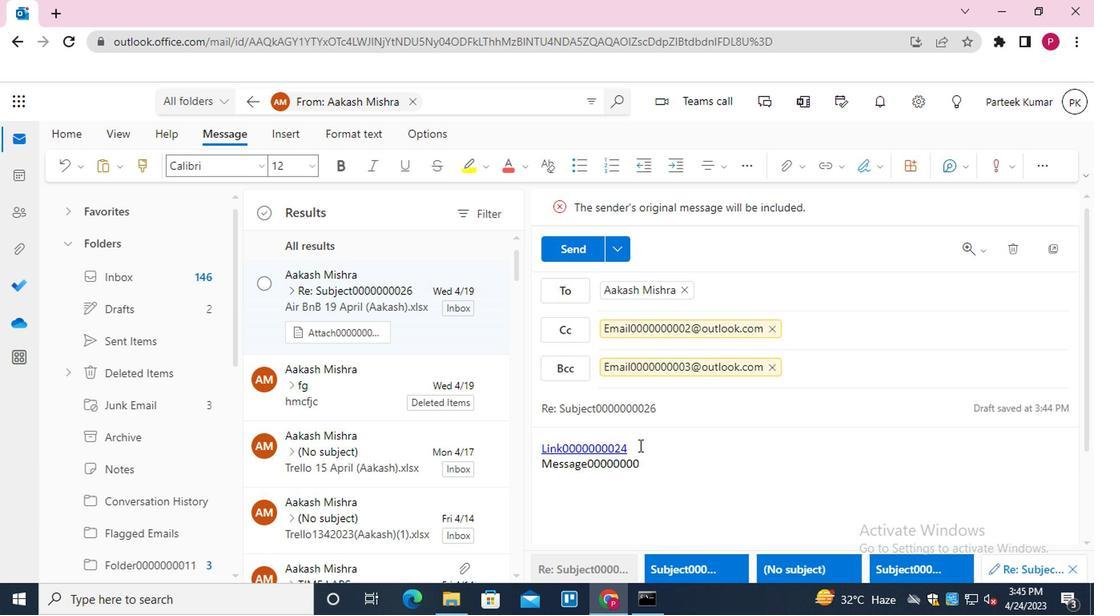 
Action: Mouse moved to (578, 256)
Screenshot: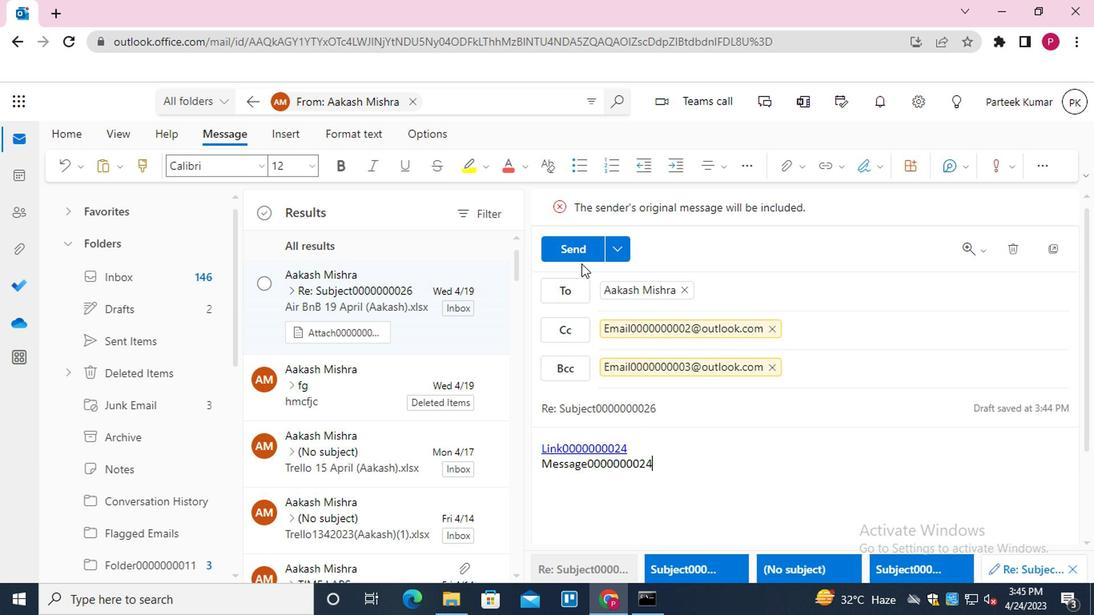 
Action: Mouse pressed left at (578, 256)
Screenshot: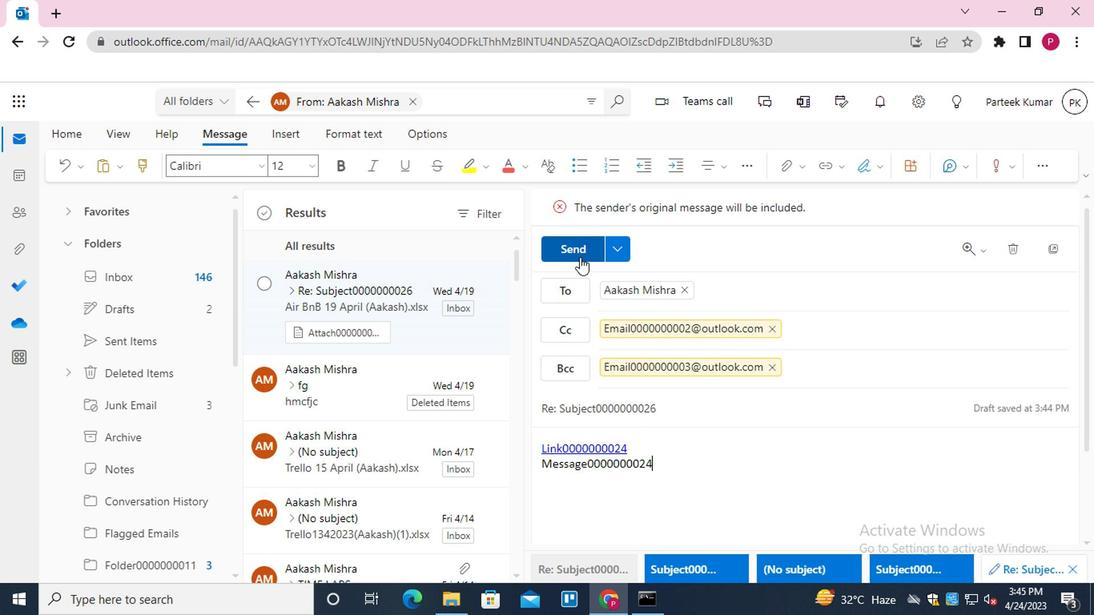 
Action: Mouse moved to (255, 107)
Screenshot: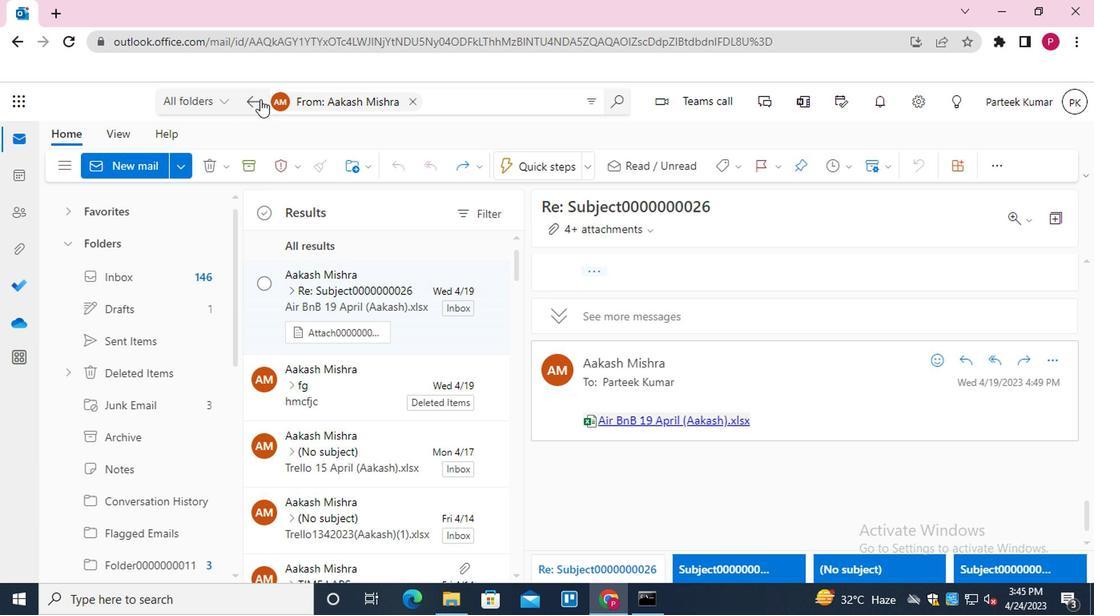 
Action: Mouse pressed left at (255, 107)
Screenshot: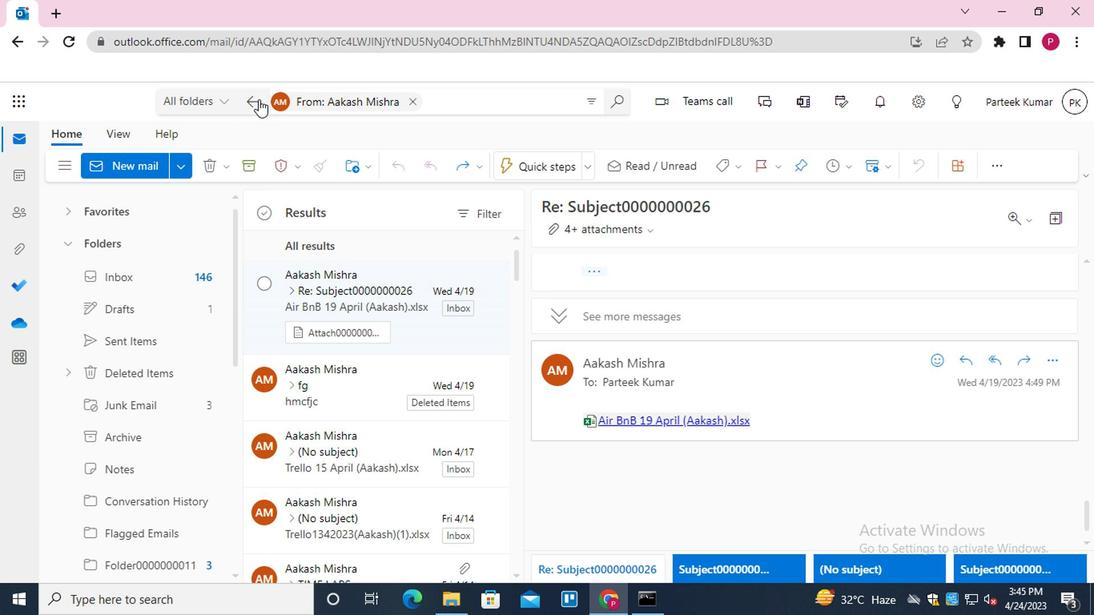 
Action: Mouse moved to (339, 338)
Screenshot: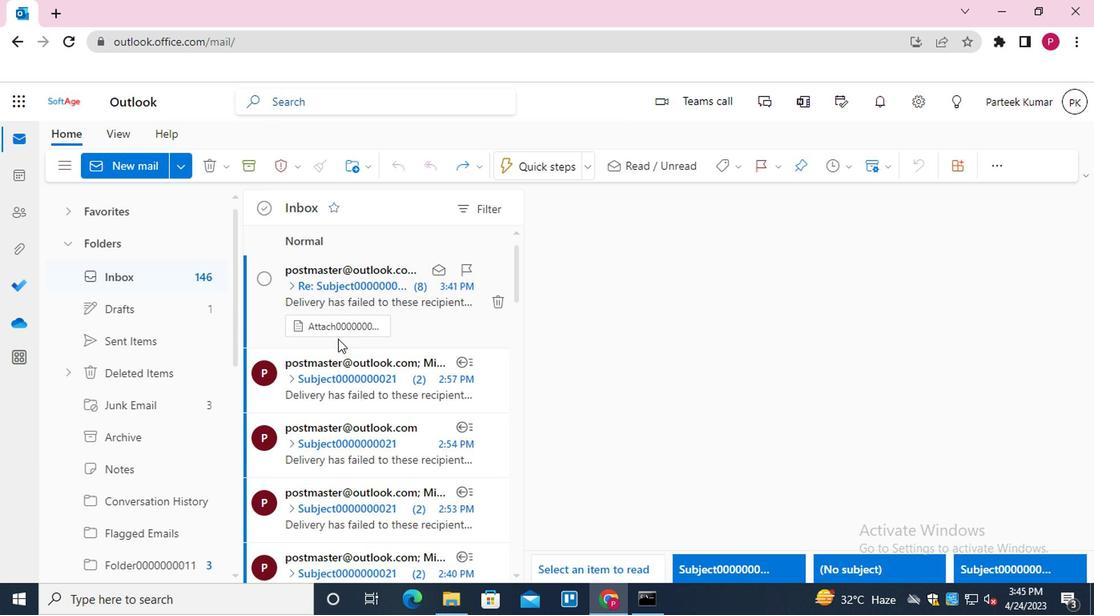 
Action: Mouse scrolled (339, 337) with delta (0, -1)
Screenshot: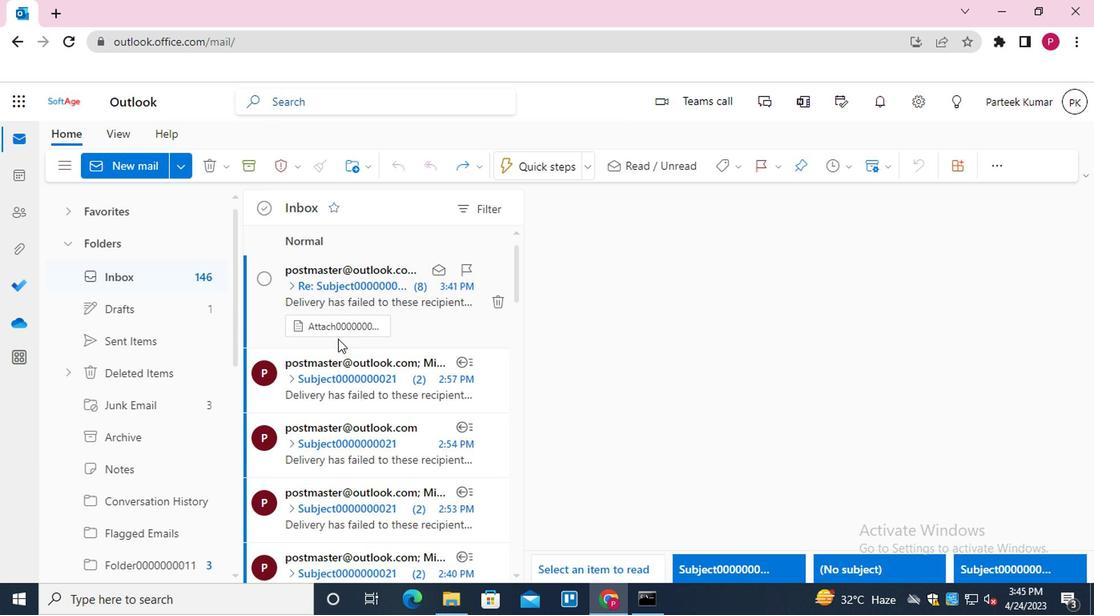 
Action: Mouse moved to (345, 351)
Screenshot: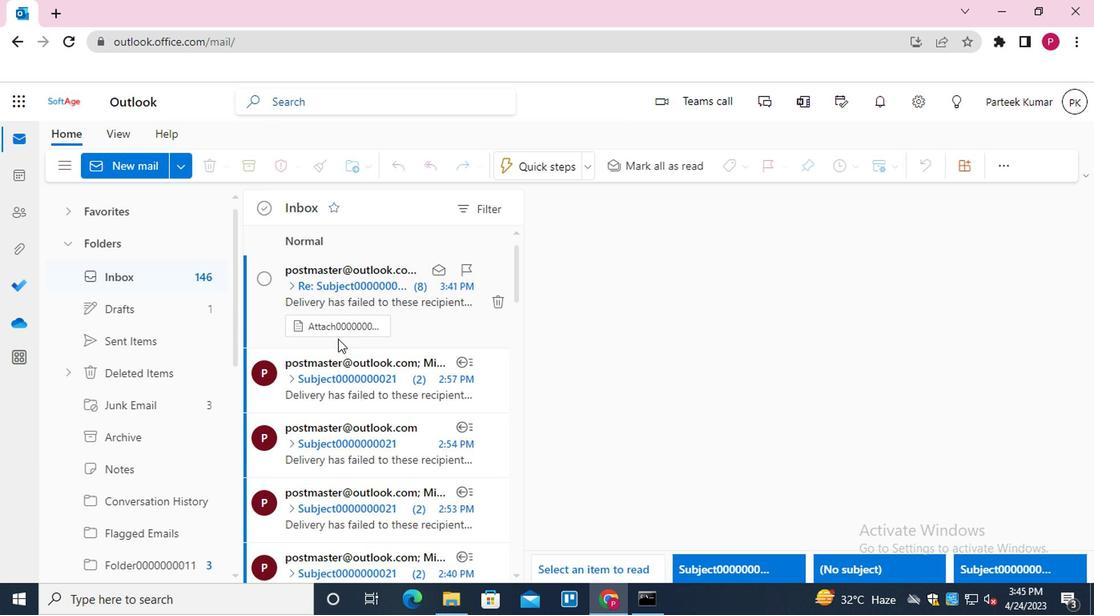 
Action: Mouse scrolled (345, 350) with delta (0, -1)
Screenshot: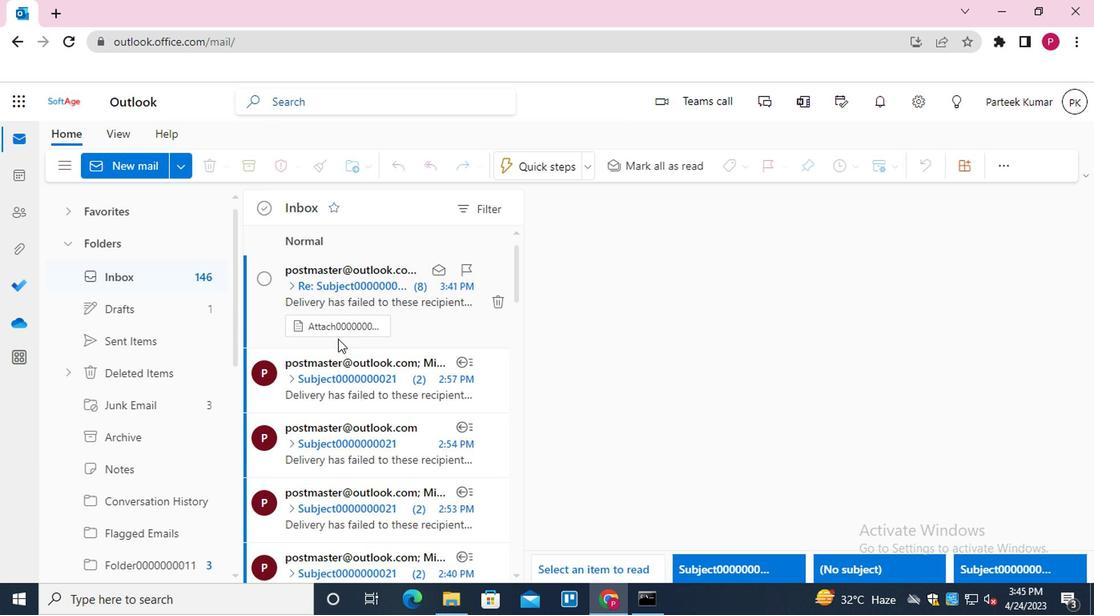 
Action: Mouse moved to (345, 354)
Screenshot: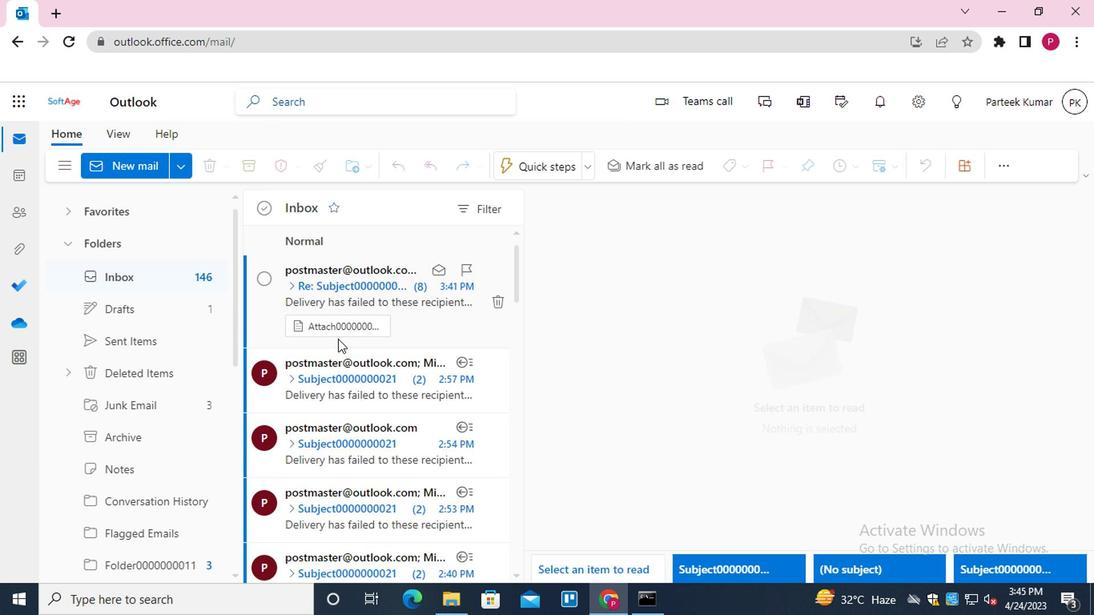 
Action: Mouse scrolled (345, 354) with delta (0, 0)
Screenshot: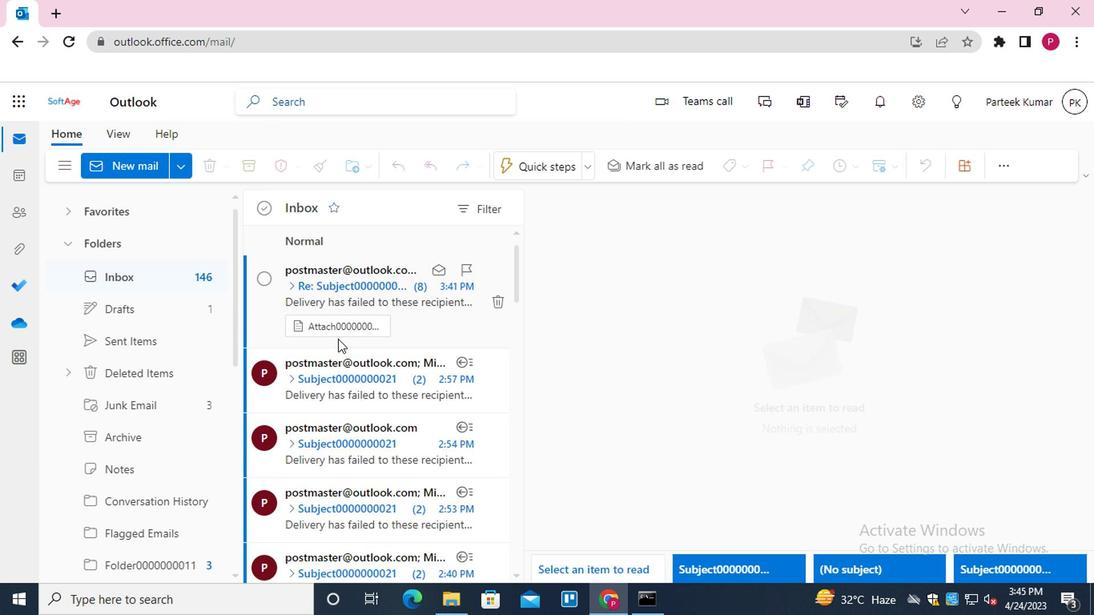 
Action: Mouse scrolled (345, 354) with delta (0, 0)
Screenshot: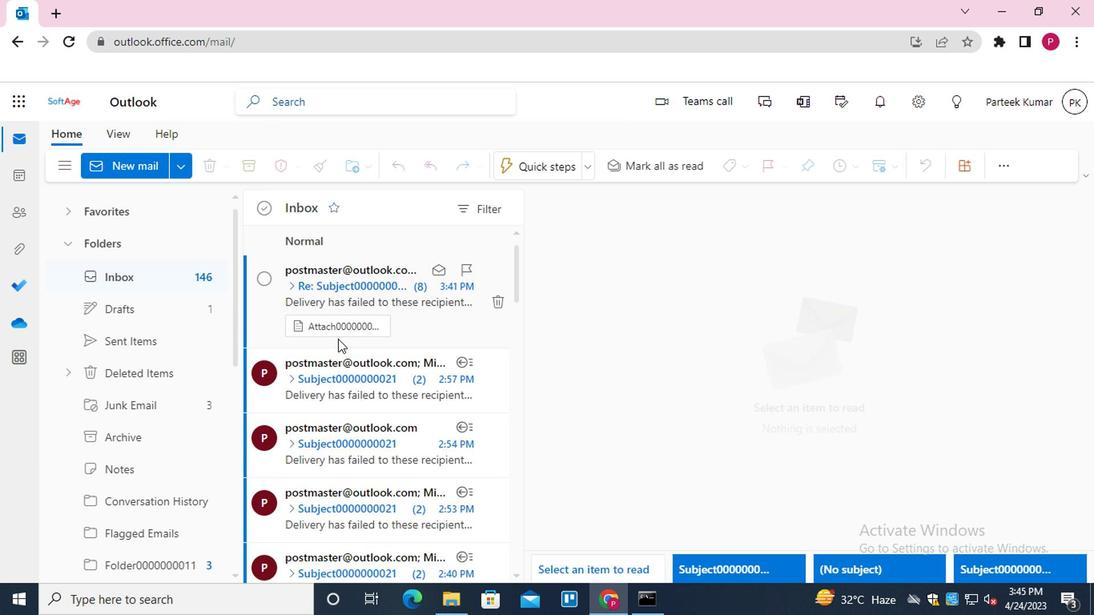 
Action: Mouse moved to (346, 355)
Screenshot: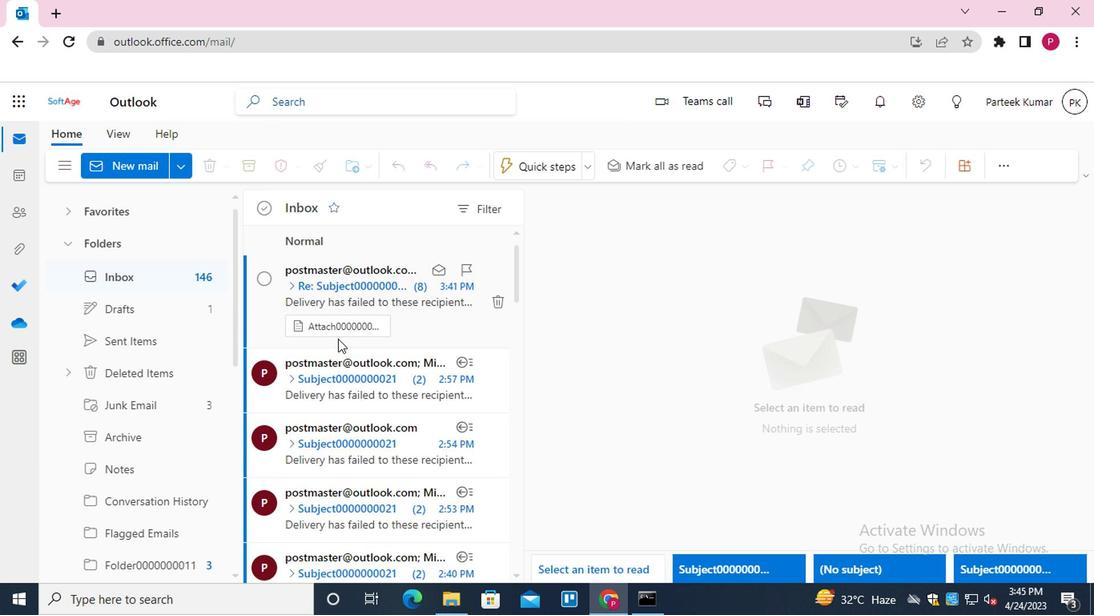 
Action: Mouse scrolled (346, 354) with delta (0, -1)
Screenshot: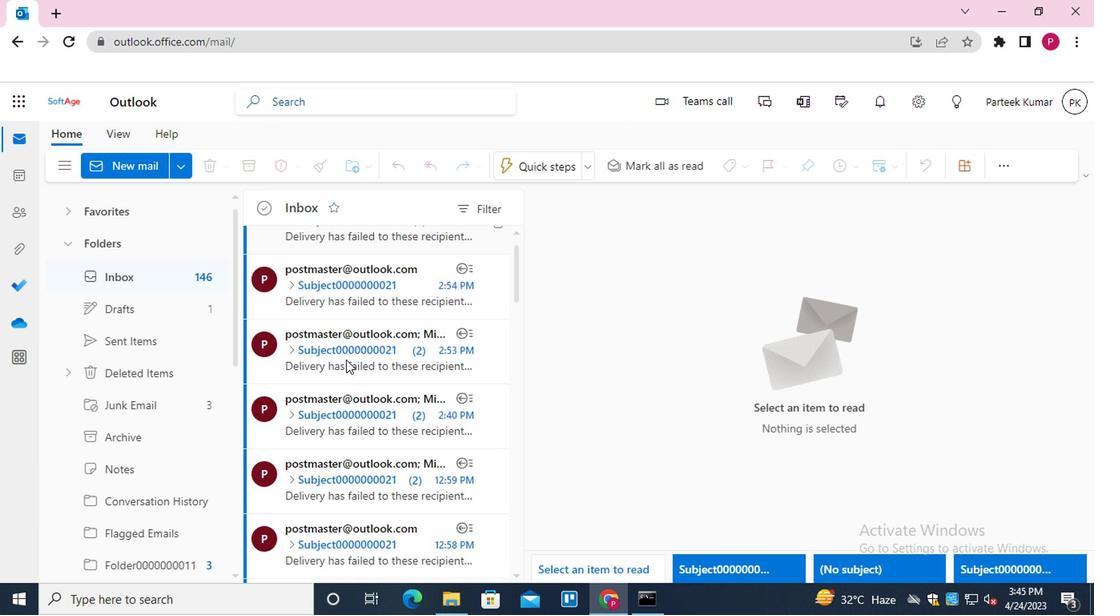 
Action: Mouse moved to (347, 360)
Screenshot: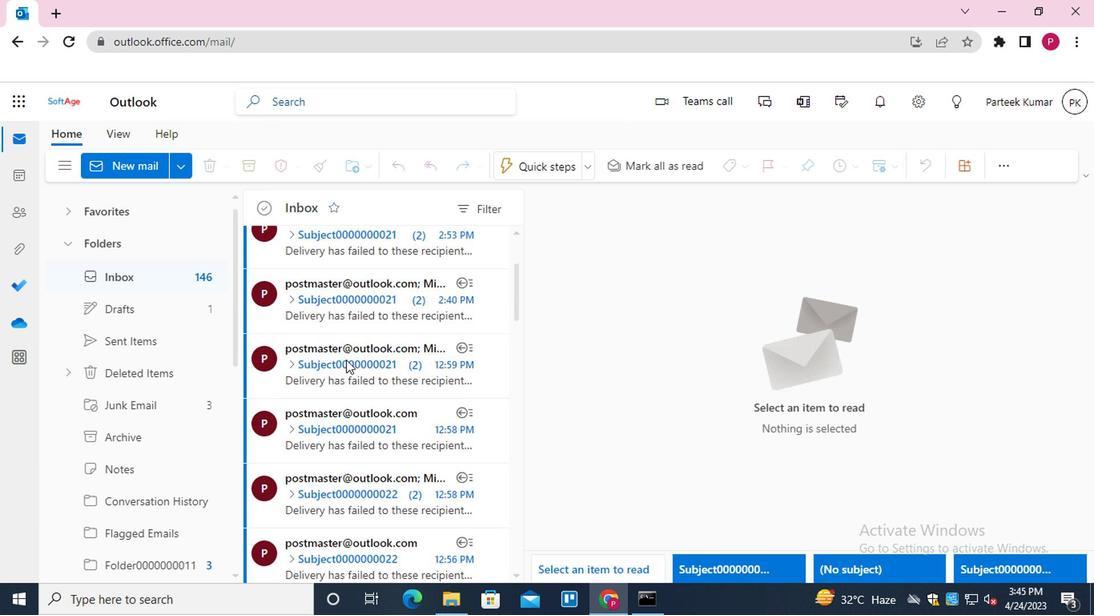 
Action: Mouse scrolled (347, 360) with delta (0, 0)
Screenshot: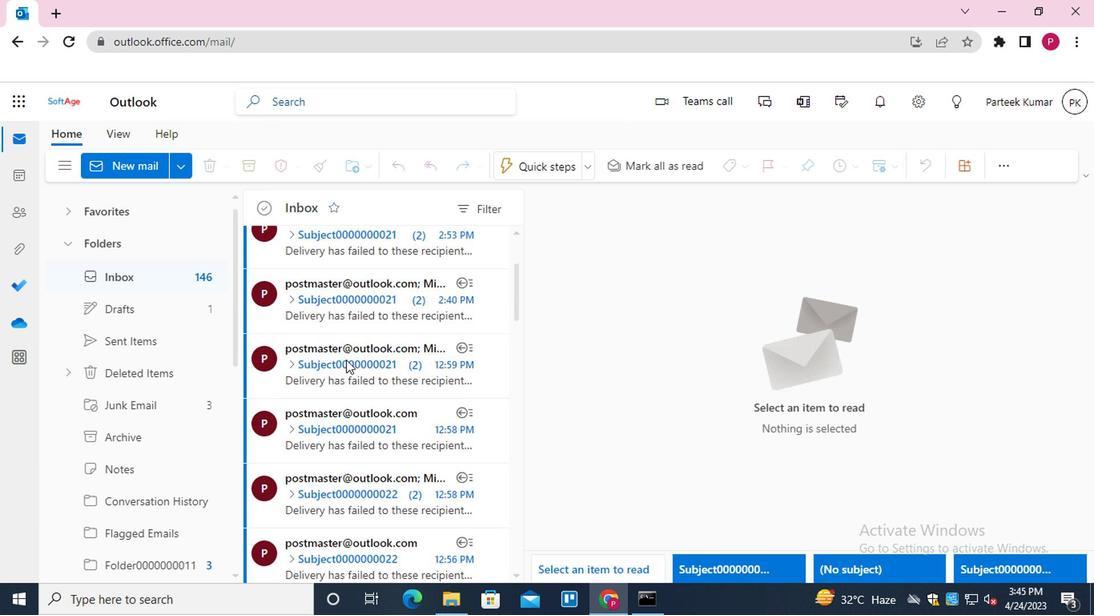 
Action: Mouse moved to (347, 362)
Screenshot: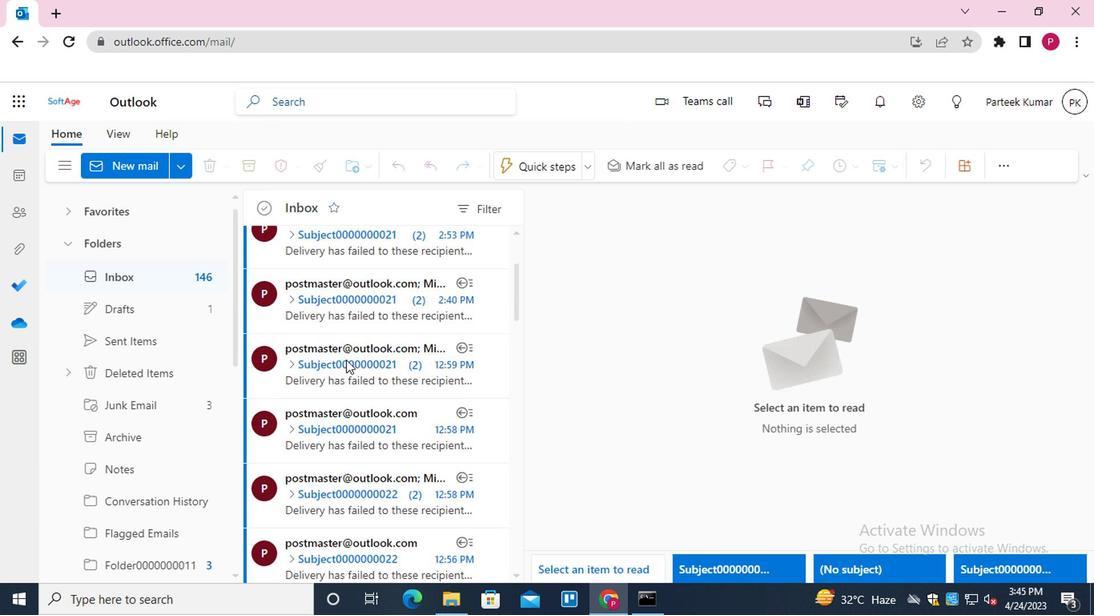 
Action: Mouse scrolled (347, 362) with delta (0, 0)
Screenshot: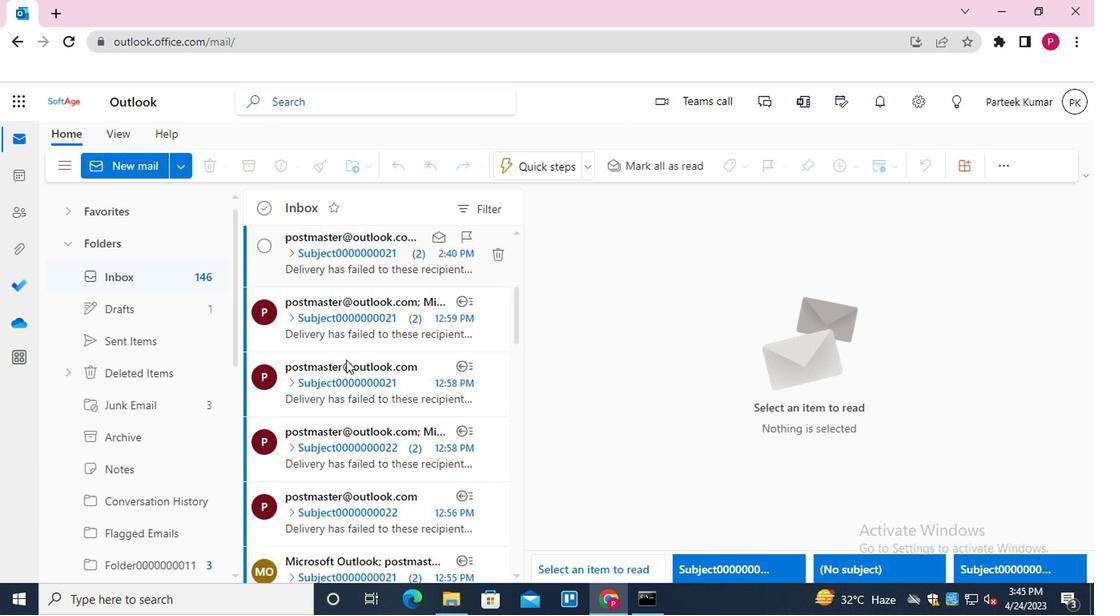 
Action: Mouse scrolled (347, 362) with delta (0, 0)
Screenshot: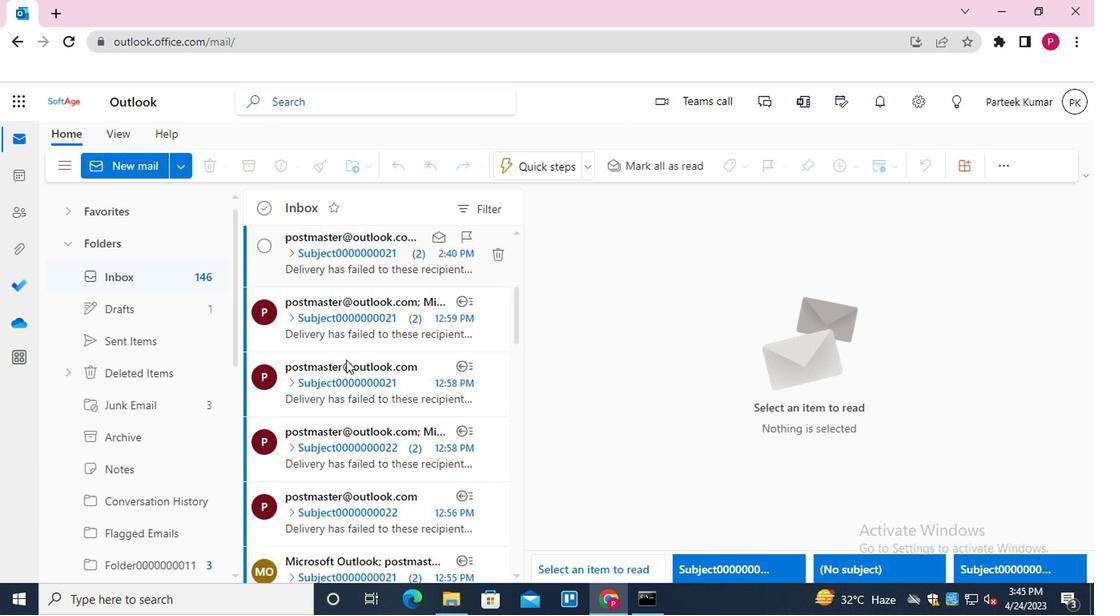 
Action: Mouse scrolled (347, 362) with delta (0, 0)
Screenshot: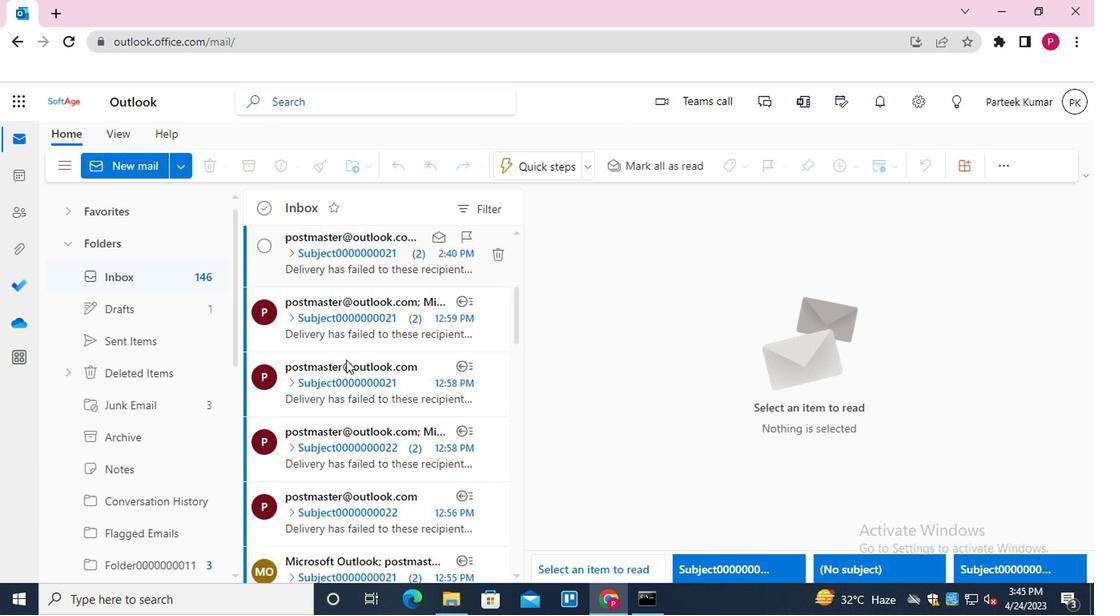 
Action: Mouse scrolled (347, 362) with delta (0, 0)
Screenshot: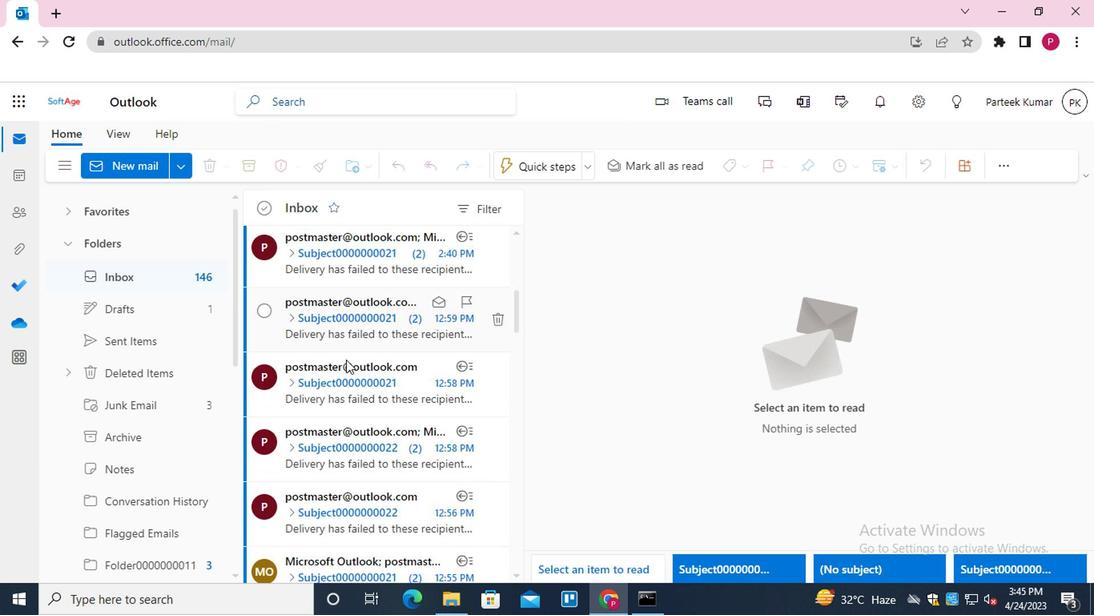
Action: Mouse scrolled (347, 362) with delta (0, 0)
Screenshot: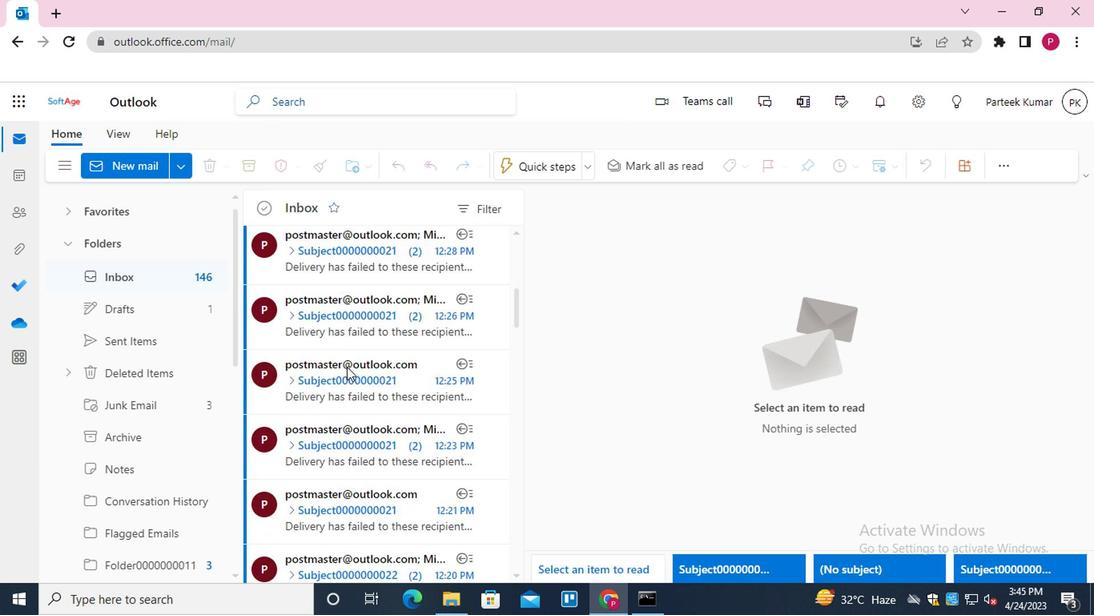 
Action: Mouse scrolled (347, 362) with delta (0, 0)
Screenshot: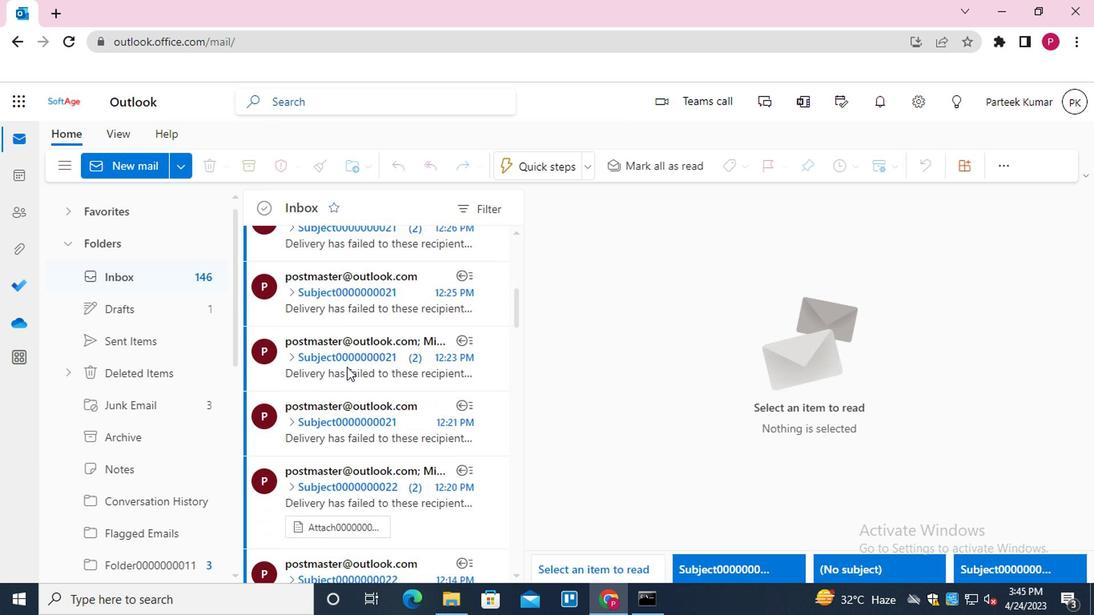
Action: Mouse scrolled (347, 362) with delta (0, 0)
Screenshot: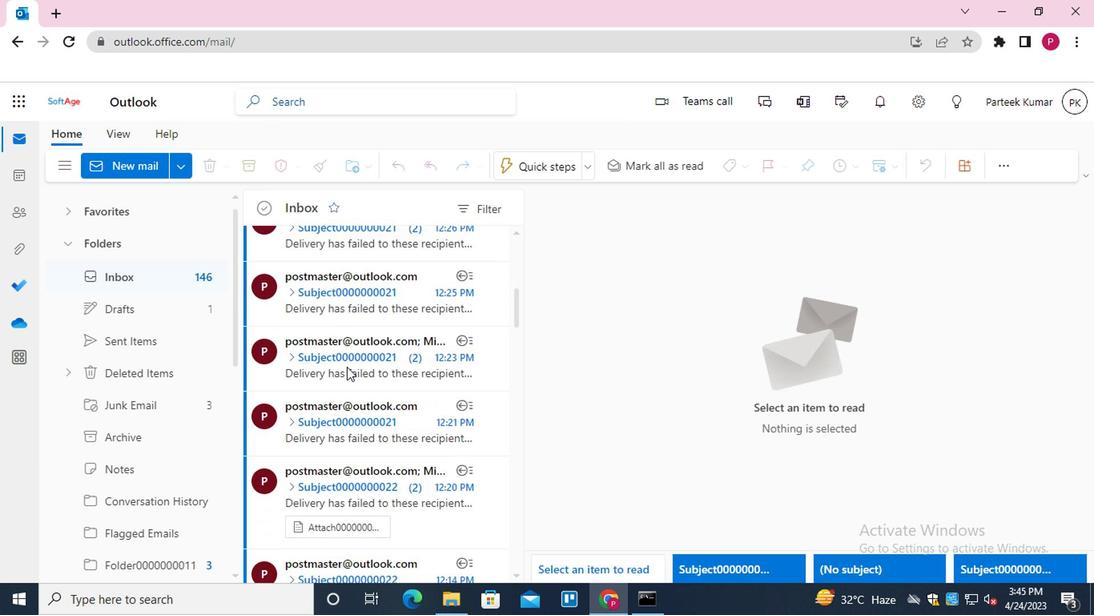 
Action: Mouse scrolled (347, 362) with delta (0, 0)
Screenshot: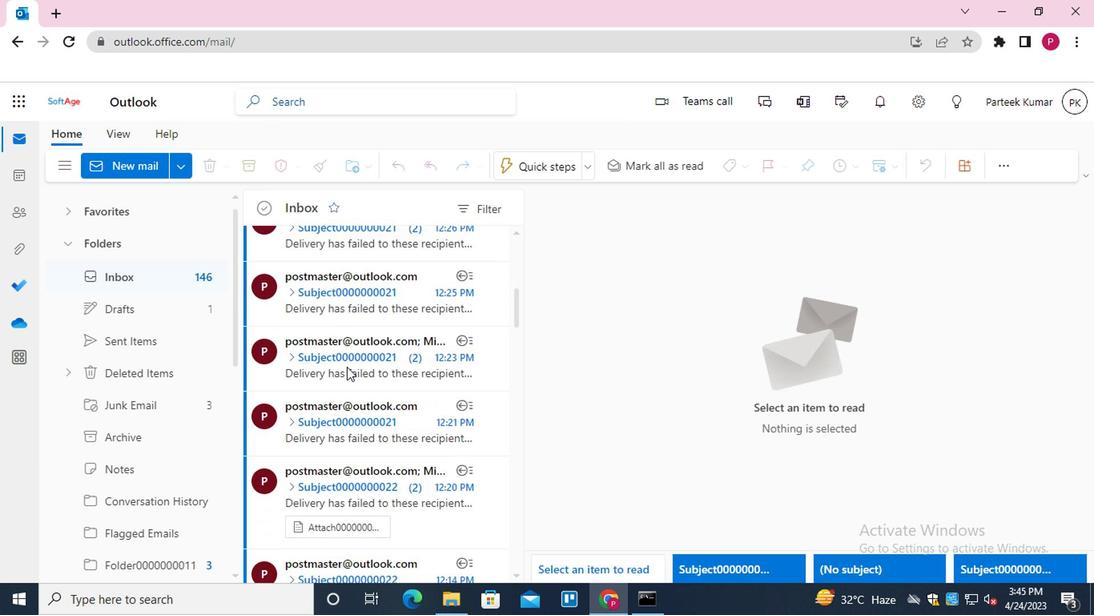 
Action: Mouse scrolled (347, 362) with delta (0, 0)
Screenshot: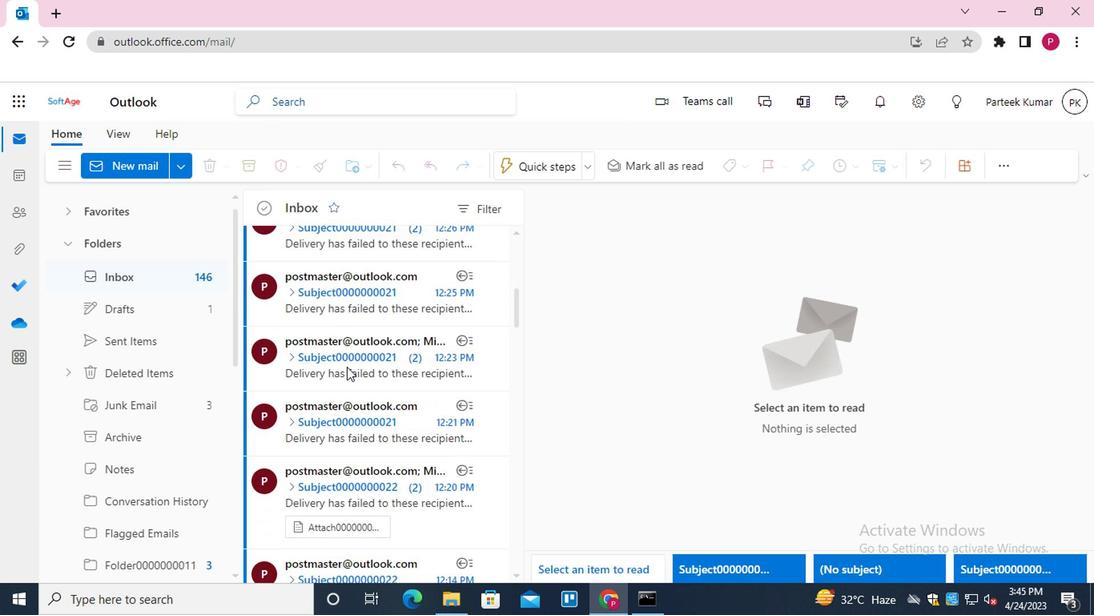 
Action: Mouse scrolled (347, 362) with delta (0, 0)
Screenshot: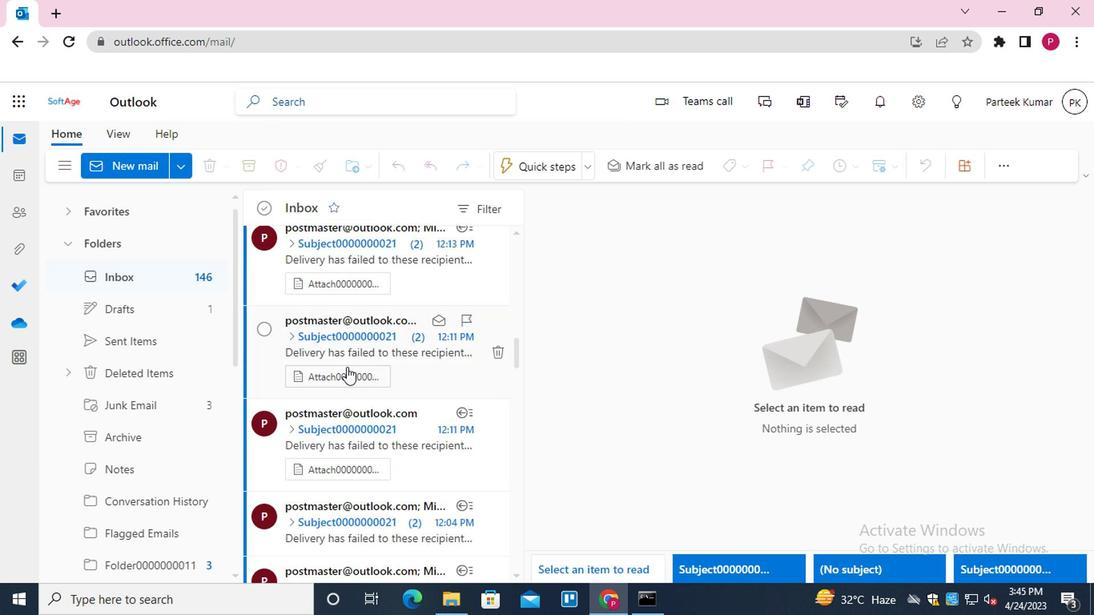 
Action: Mouse scrolled (347, 362) with delta (0, 0)
Screenshot: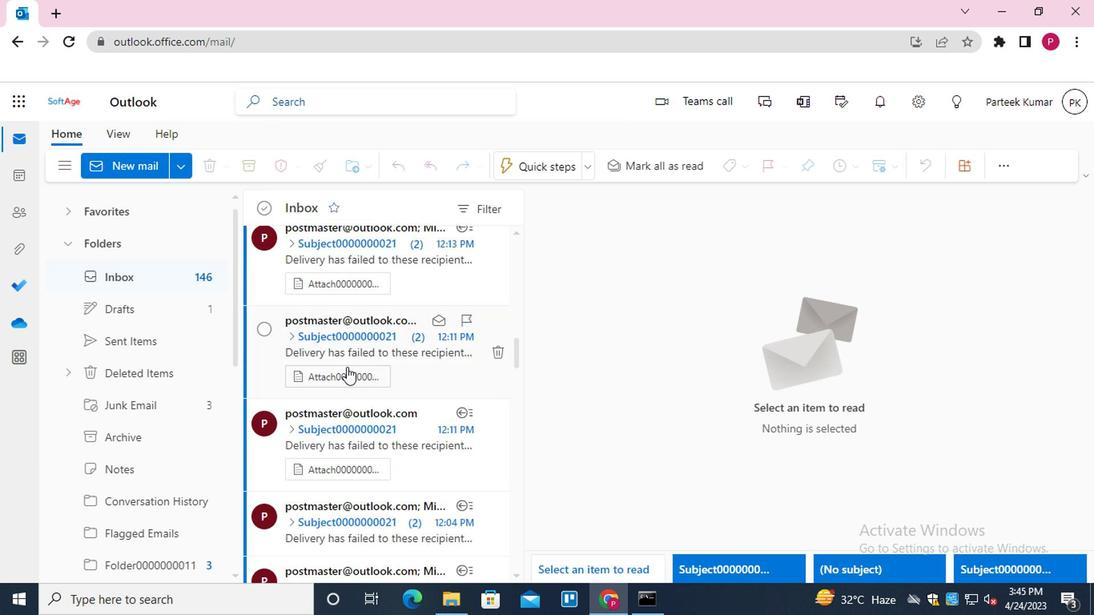 
Action: Mouse scrolled (347, 362) with delta (0, 0)
Screenshot: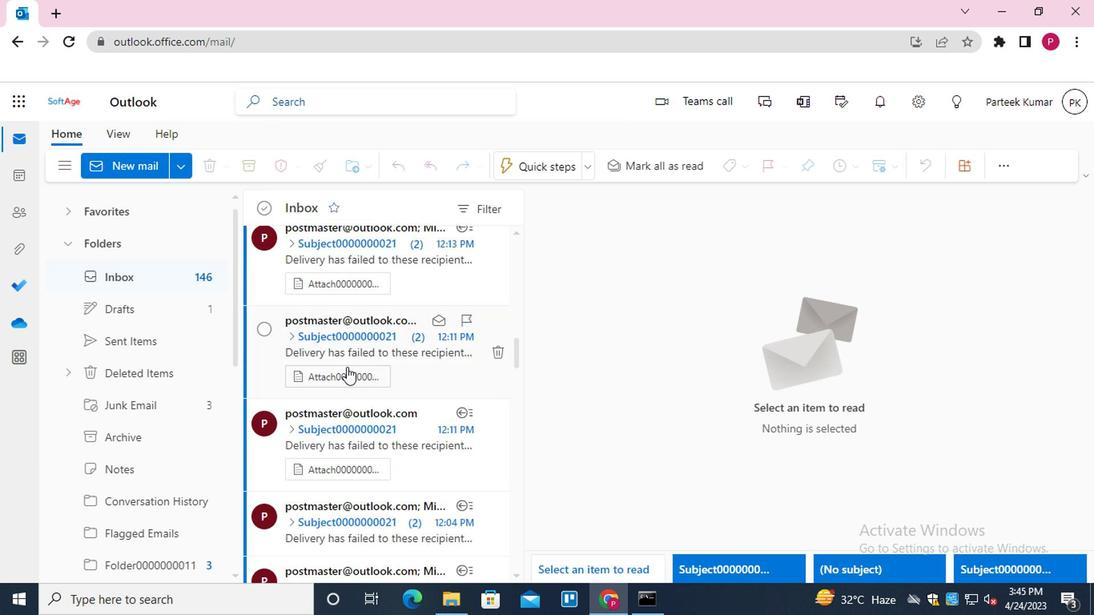 
Action: Mouse scrolled (347, 362) with delta (0, 0)
Screenshot: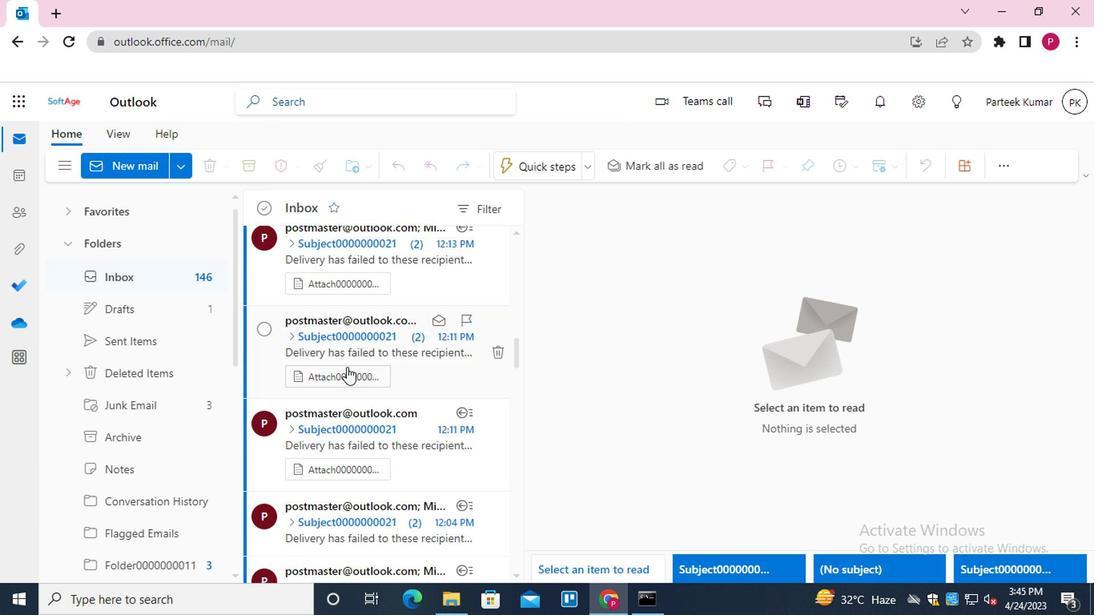 
Action: Mouse scrolled (347, 362) with delta (0, 0)
Screenshot: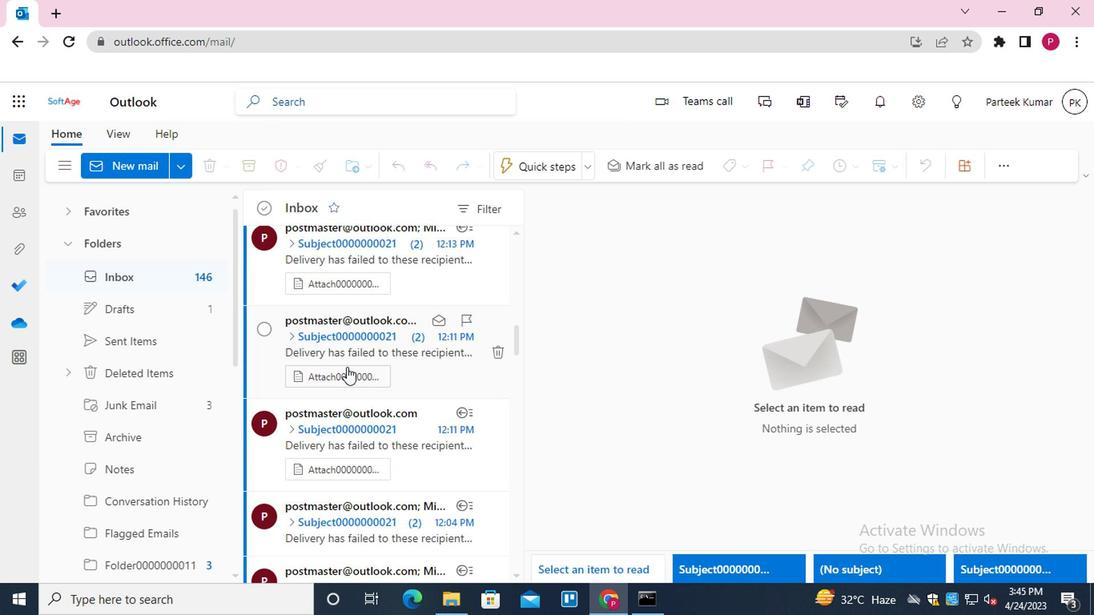 
Action: Mouse scrolled (347, 362) with delta (0, 0)
Screenshot: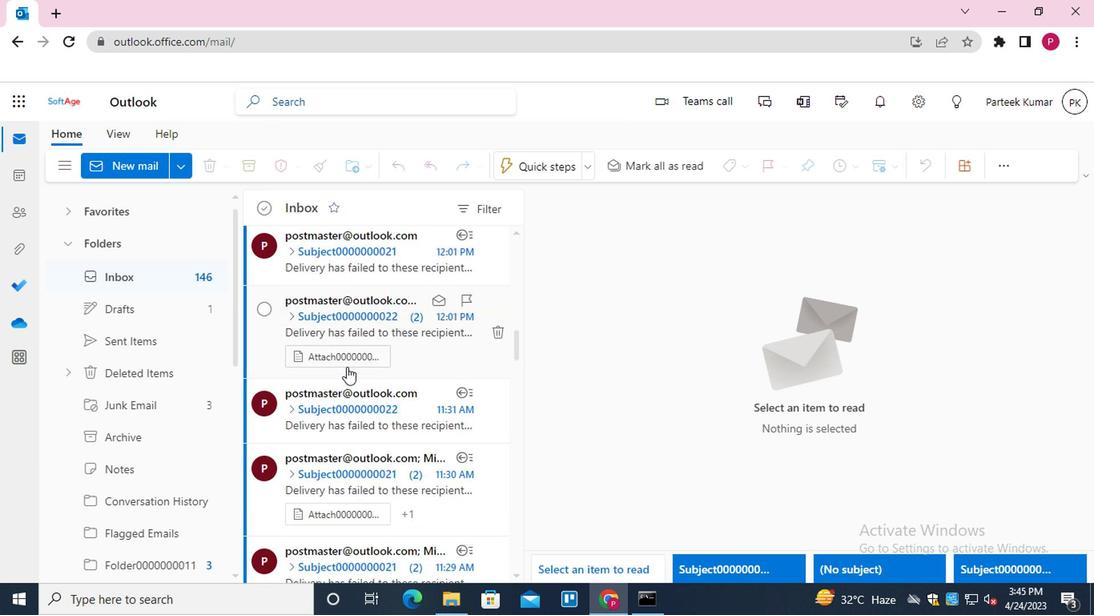 
Action: Mouse scrolled (347, 362) with delta (0, 0)
Screenshot: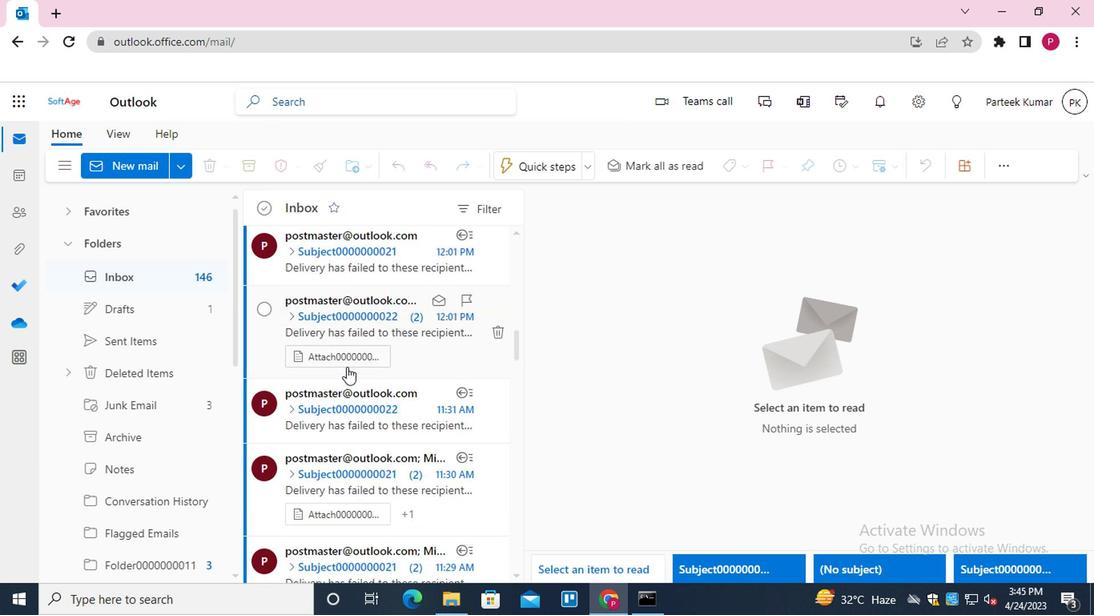 
Action: Mouse scrolled (347, 362) with delta (0, 0)
Screenshot: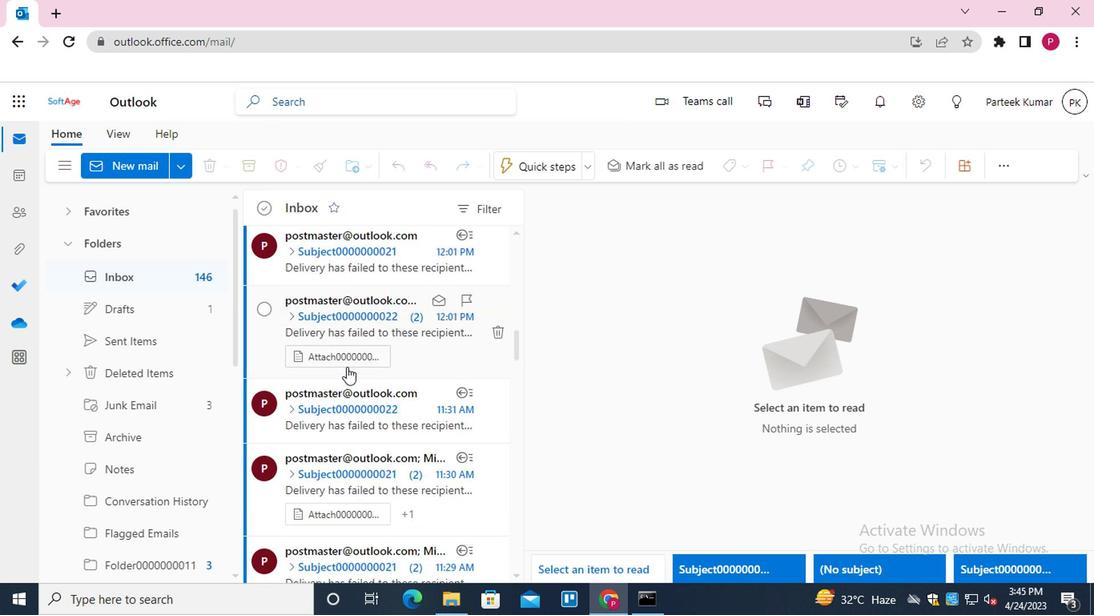 
Action: Mouse scrolled (347, 362) with delta (0, 0)
Screenshot: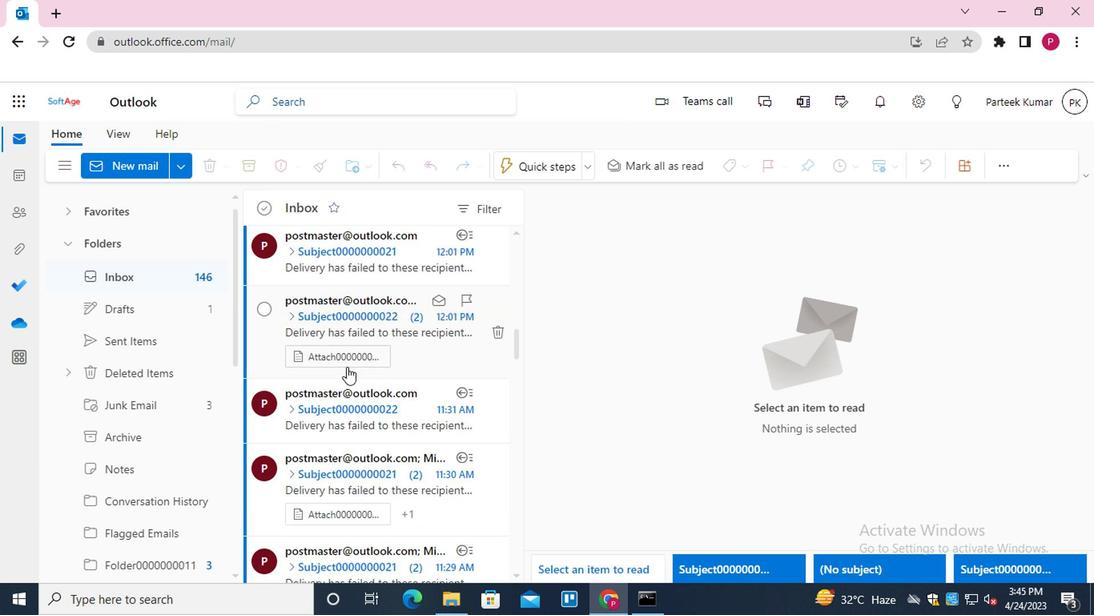 
Action: Mouse scrolled (347, 362) with delta (0, 0)
Screenshot: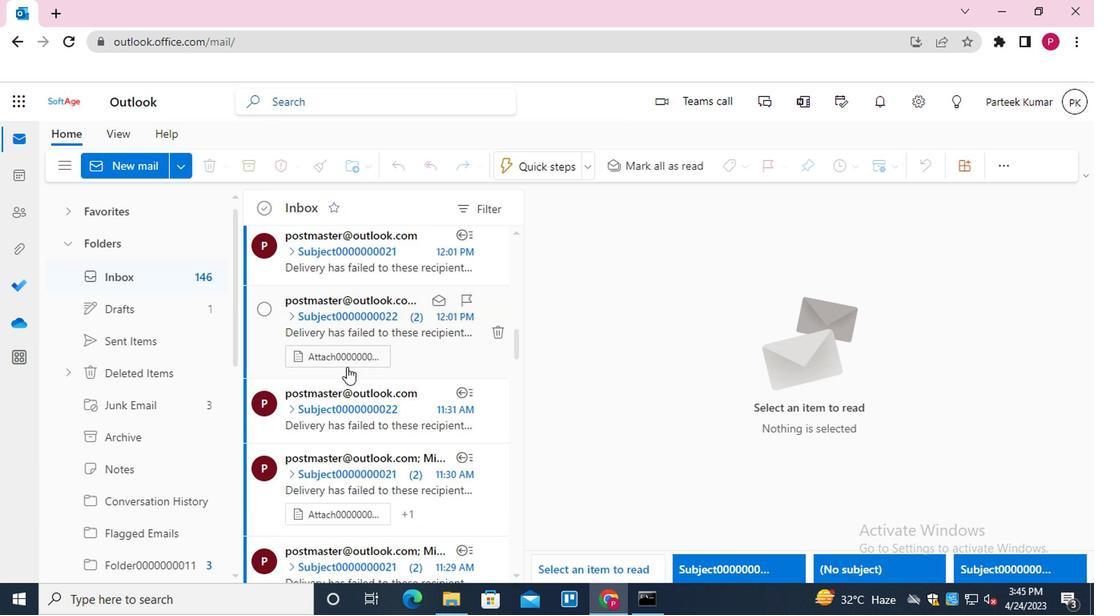 
Action: Mouse scrolled (347, 362) with delta (0, 0)
Screenshot: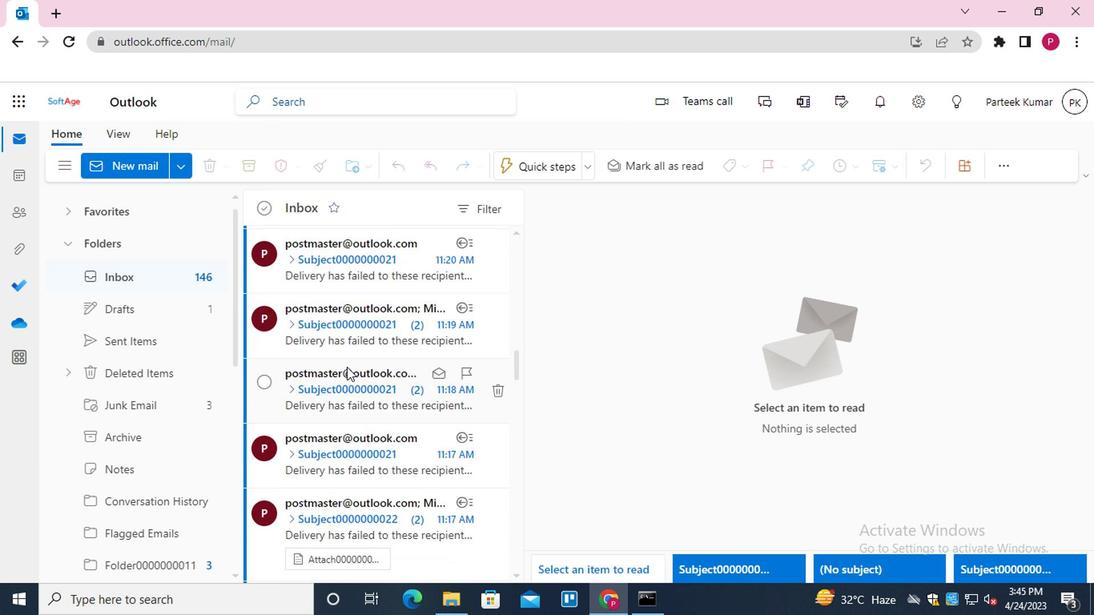 
Action: Mouse scrolled (347, 362) with delta (0, 0)
Screenshot: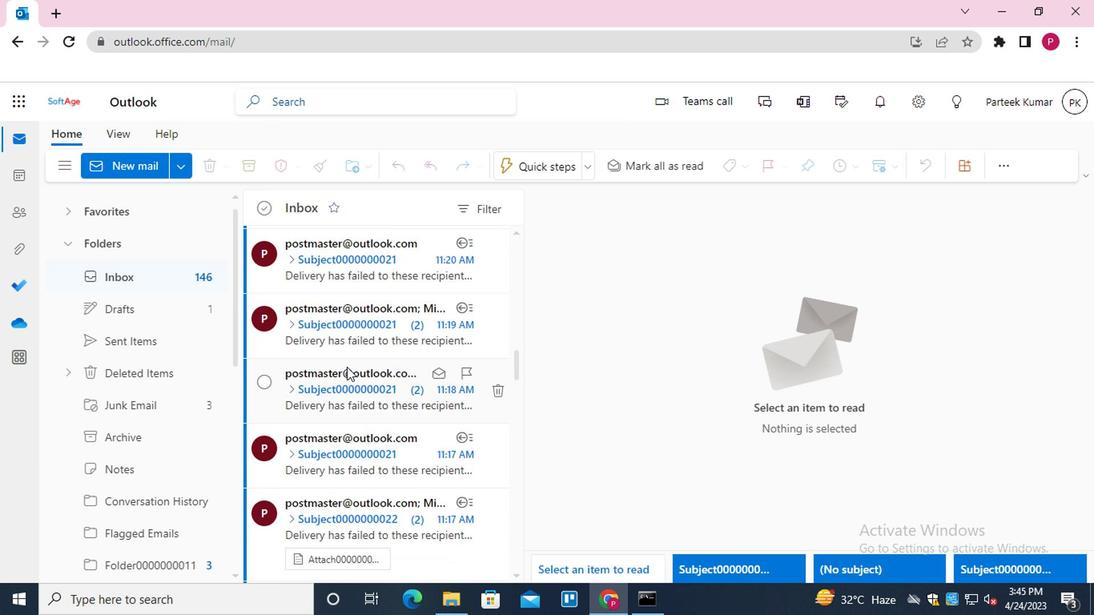 
Action: Mouse scrolled (347, 362) with delta (0, 0)
Screenshot: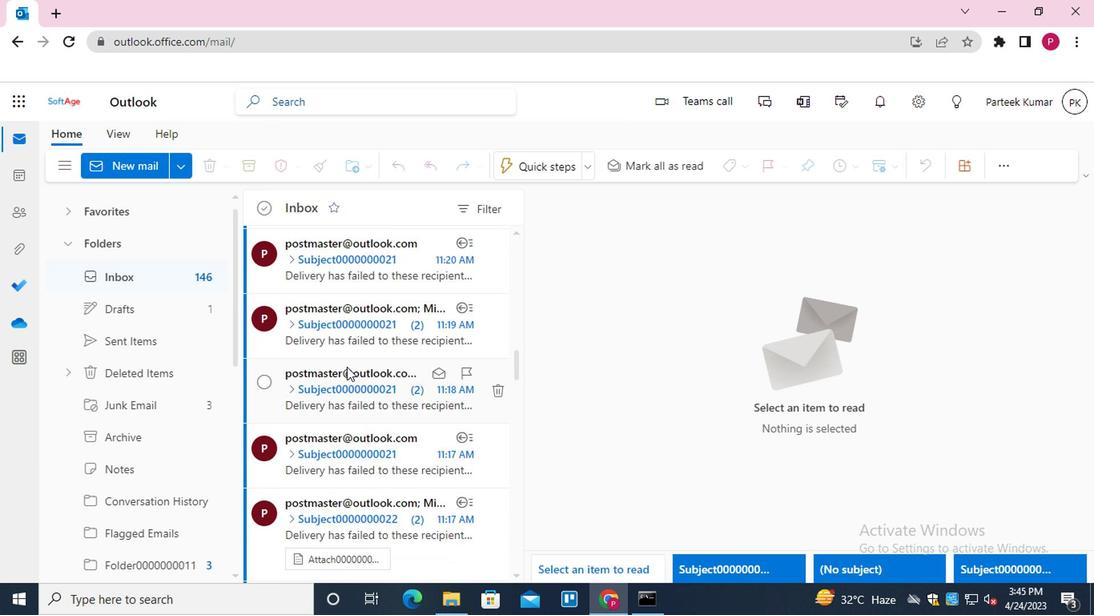 
Action: Mouse scrolled (347, 362) with delta (0, 0)
Screenshot: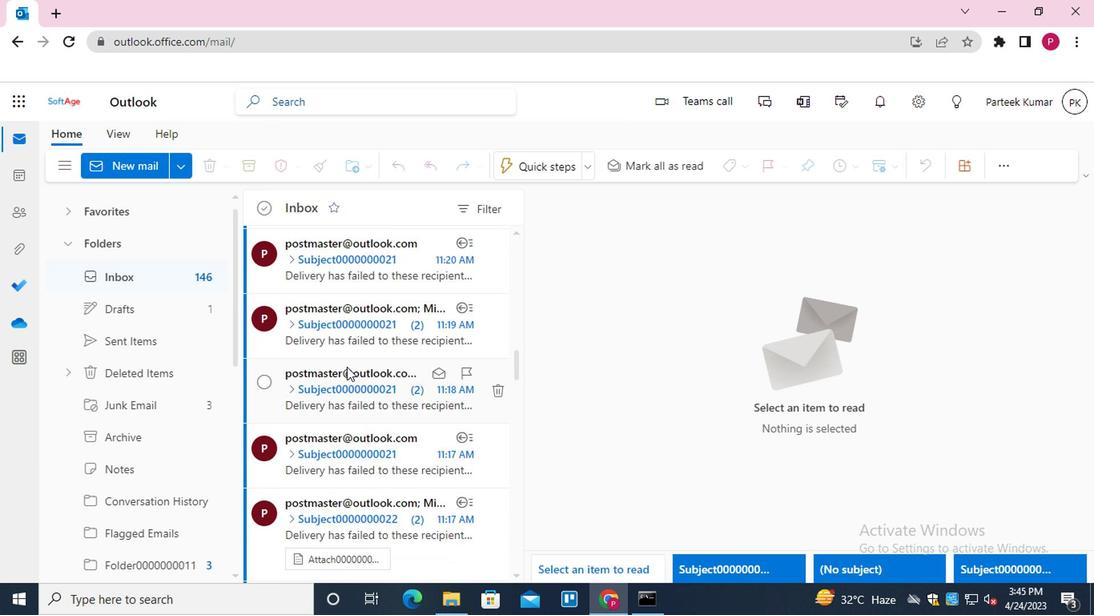 
Action: Mouse moved to (346, 405)
Screenshot: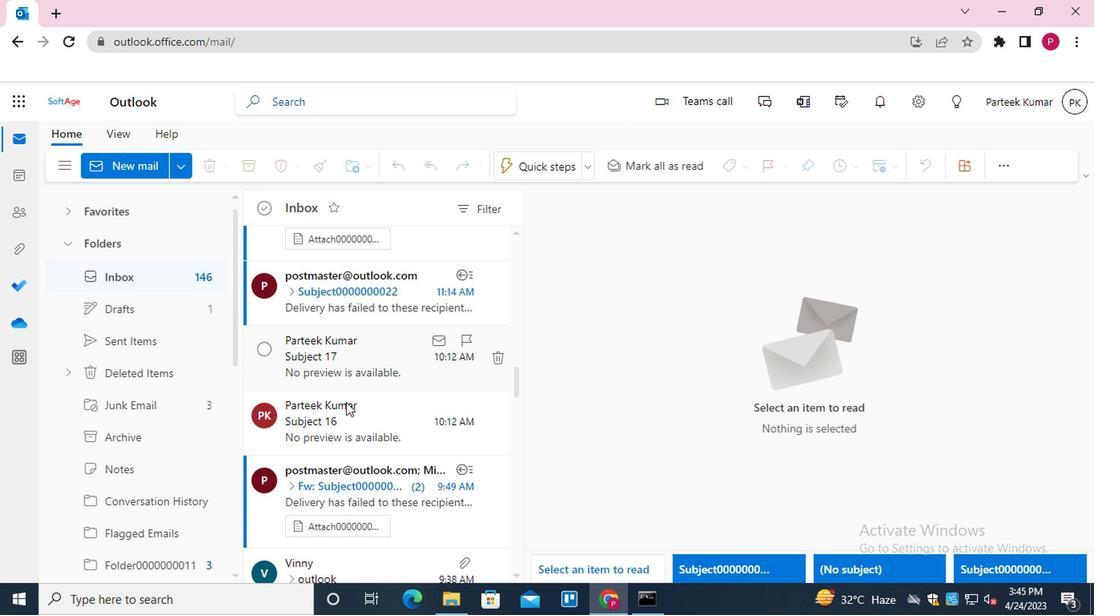 
Action: Mouse scrolled (346, 404) with delta (0, 0)
Screenshot: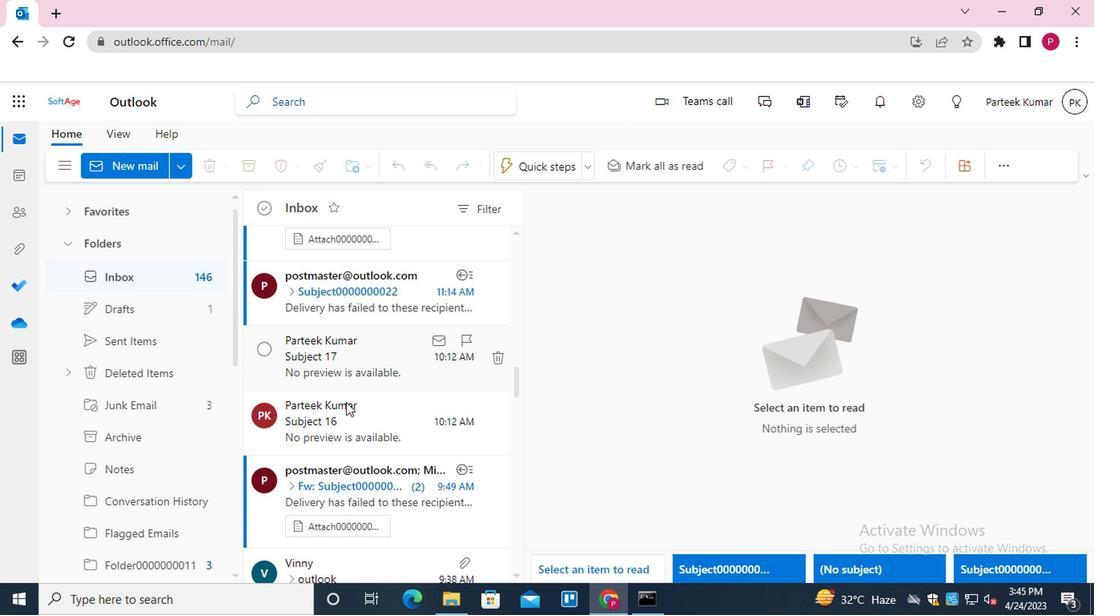 
Action: Mouse moved to (346, 406)
Screenshot: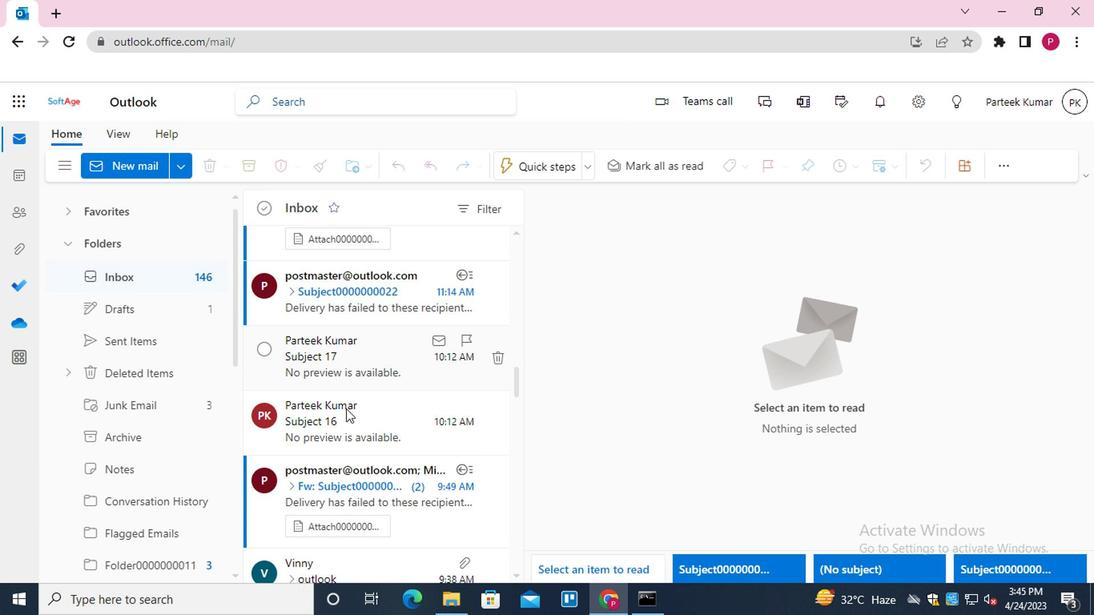 
Action: Mouse scrolled (346, 405) with delta (0, -1)
Screenshot: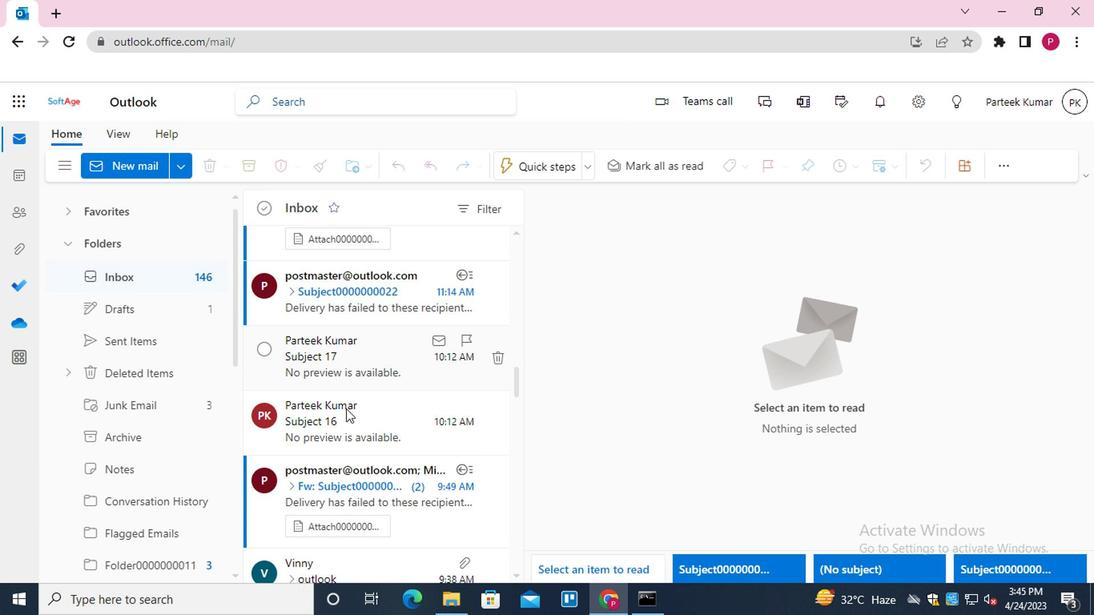 
Action: Mouse scrolled (346, 405) with delta (0, -1)
Screenshot: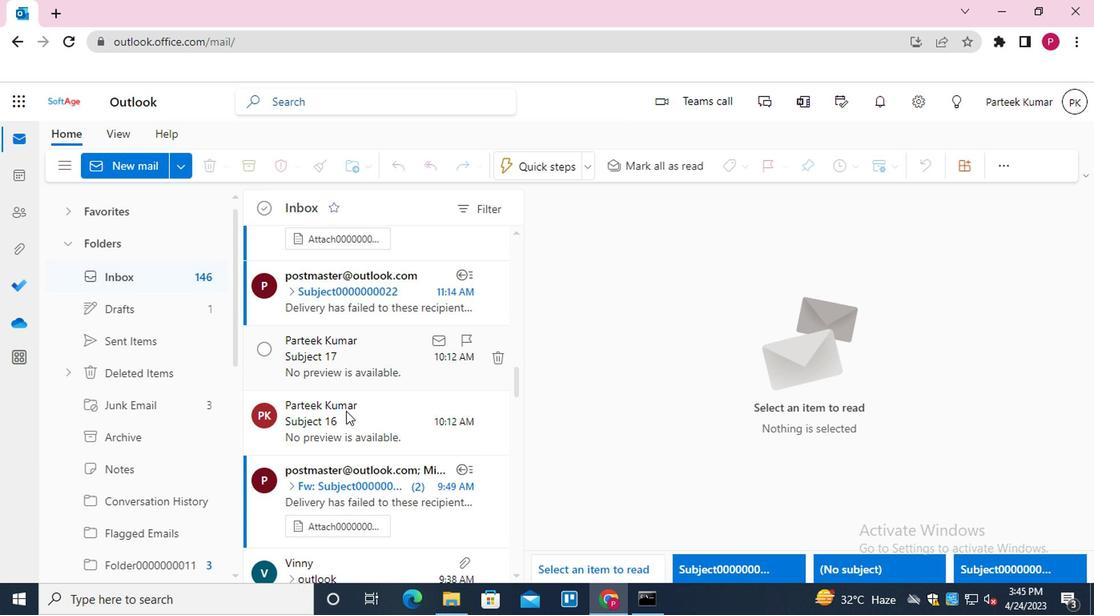 
Action: Mouse moved to (341, 433)
Screenshot: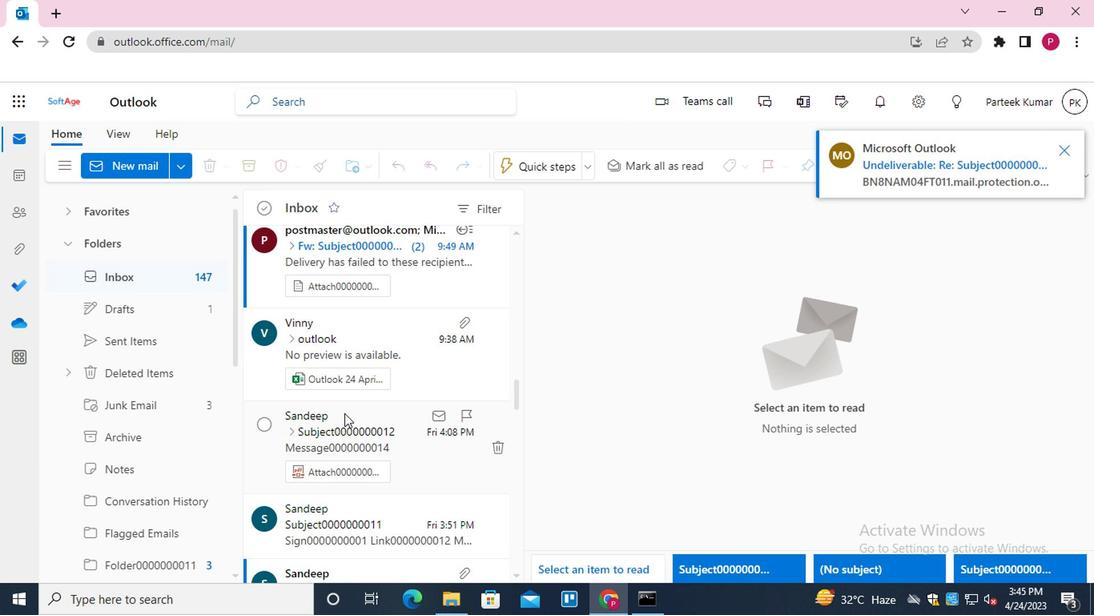 
Action: Mouse pressed left at (341, 433)
Screenshot: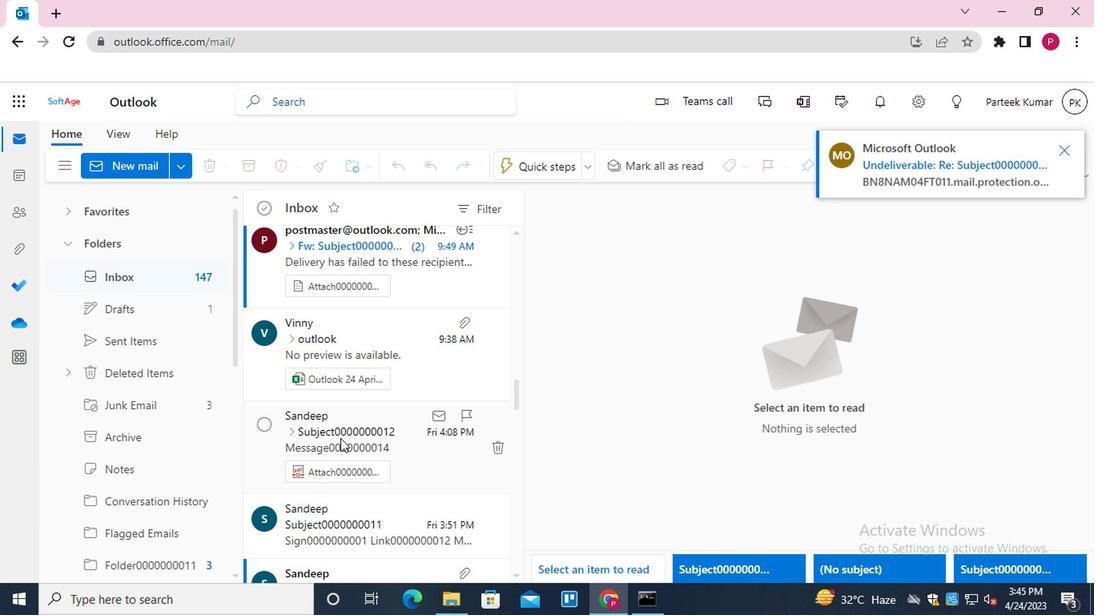 
Action: Mouse moved to (991, 268)
Screenshot: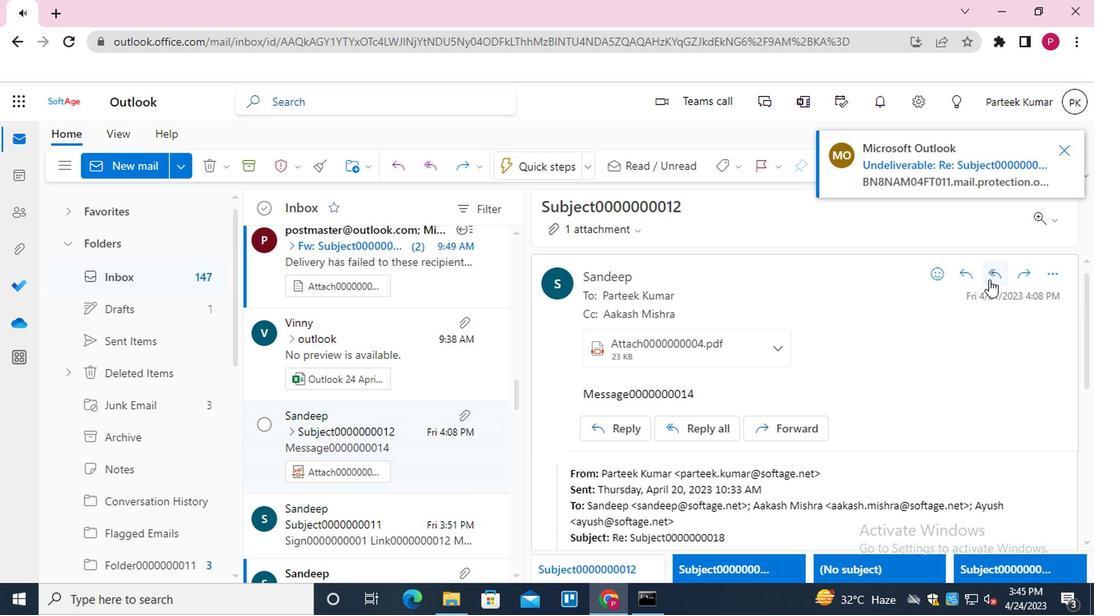
Action: Mouse pressed left at (991, 268)
Screenshot: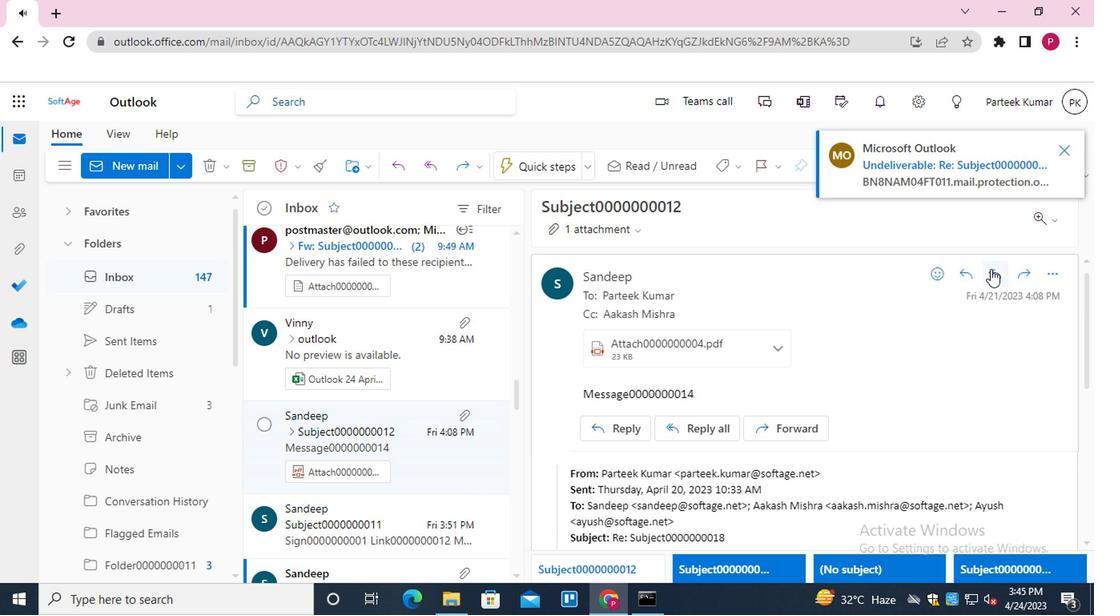 
Action: Mouse moved to (553, 469)
Screenshot: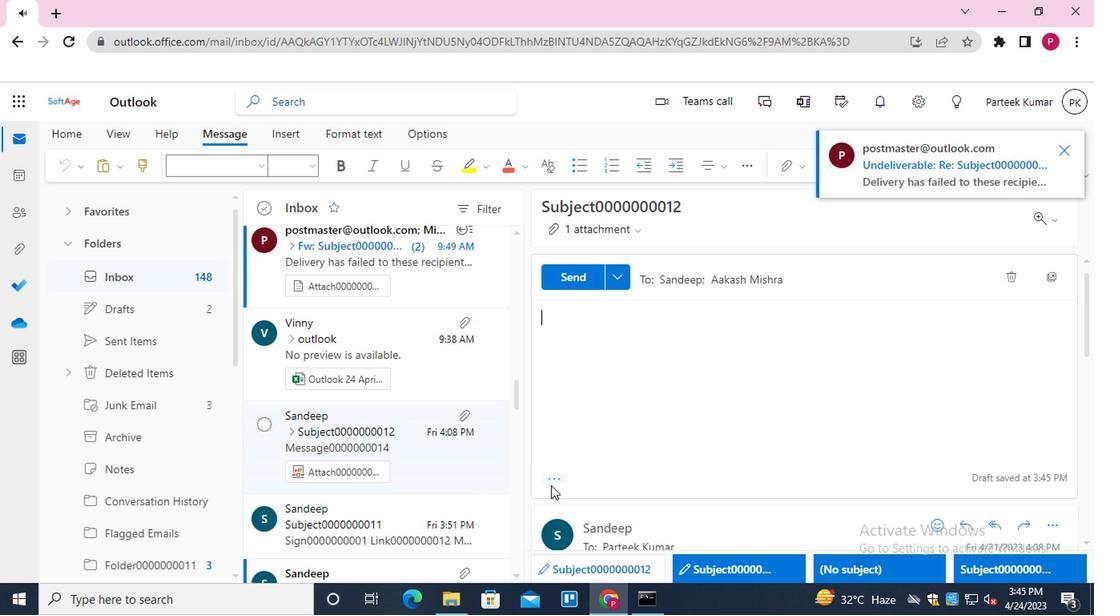
Action: Mouse pressed left at (553, 469)
Screenshot: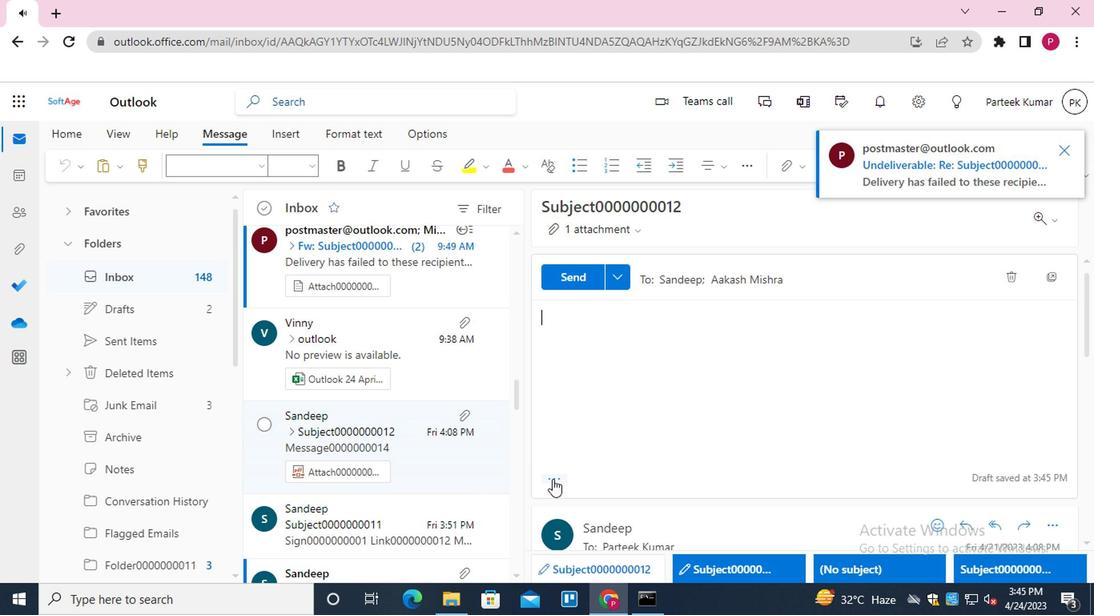 
Action: Mouse moved to (1059, 152)
Screenshot: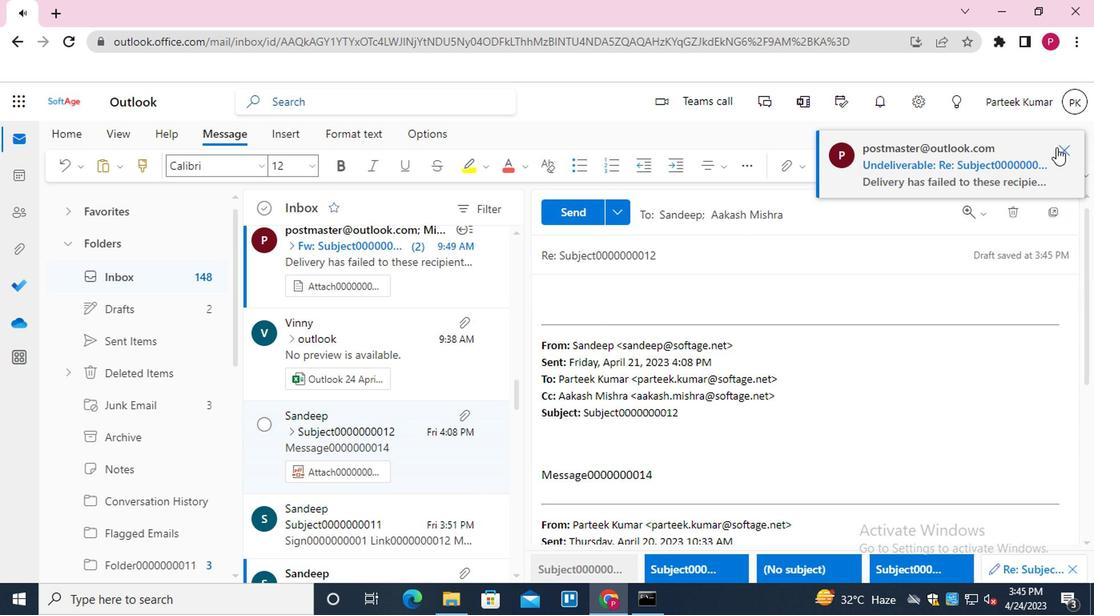 
Action: Mouse pressed left at (1059, 152)
Screenshot: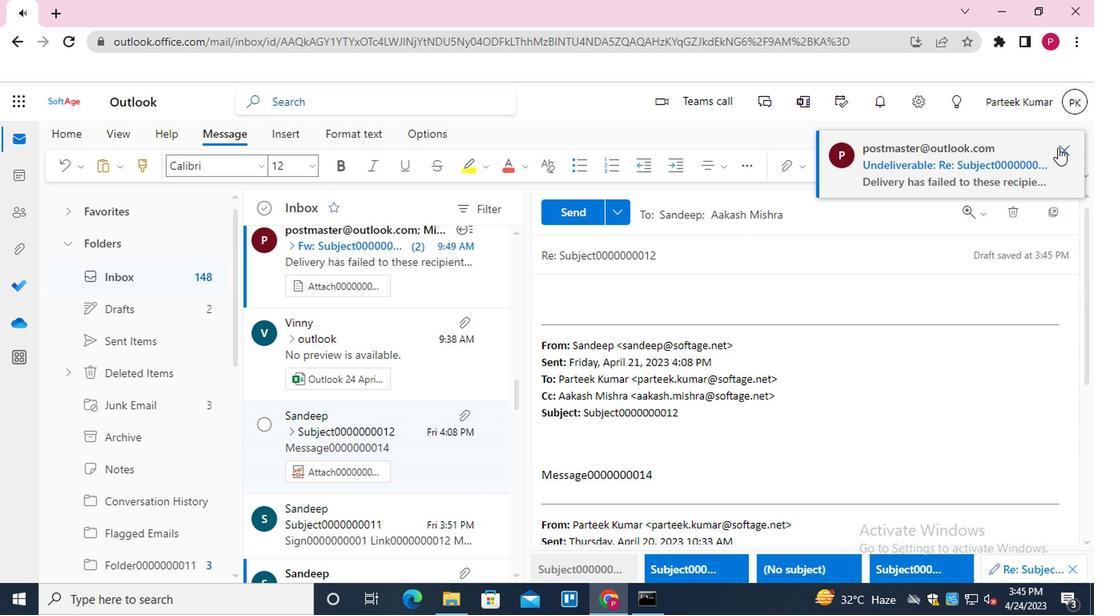 
Action: Mouse moved to (826, 172)
Screenshot: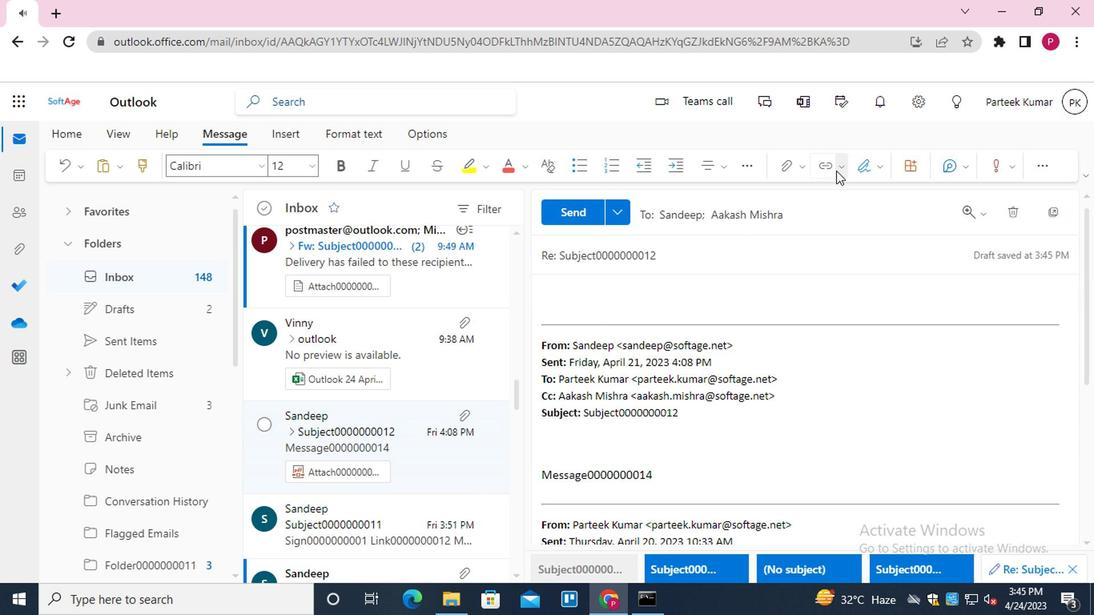
Action: Mouse pressed left at (826, 172)
Screenshot: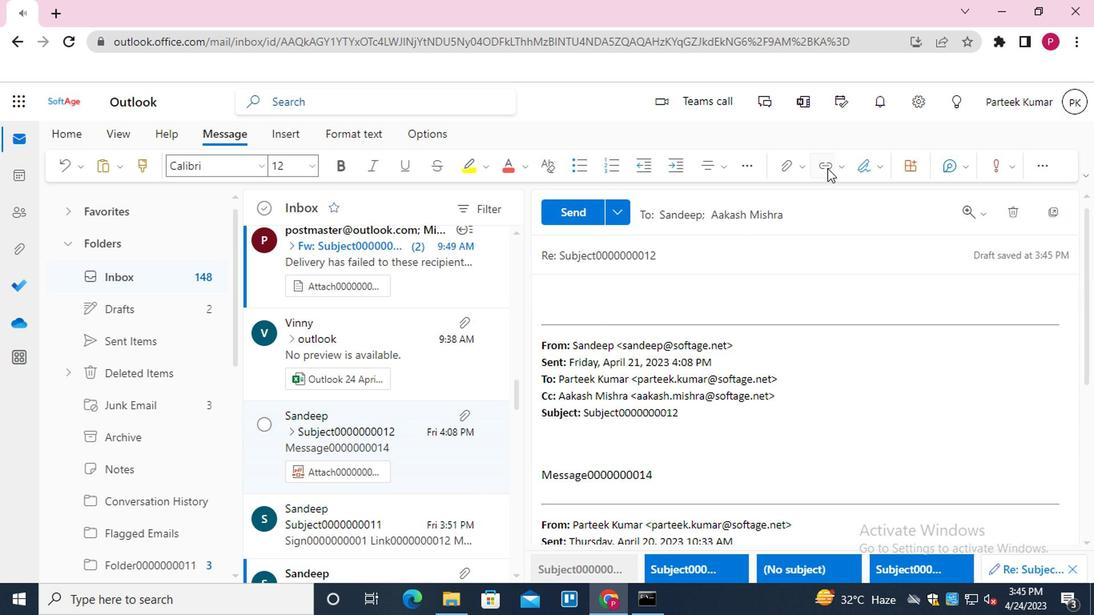 
Action: Mouse moved to (597, 318)
Screenshot: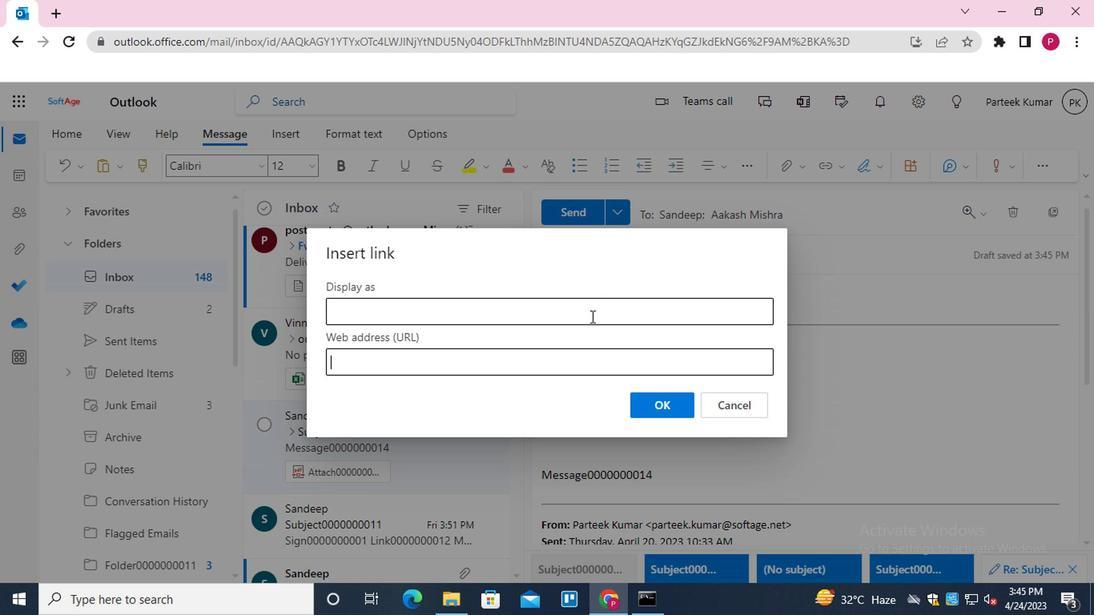 
Action: Mouse pressed left at (597, 318)
Screenshot: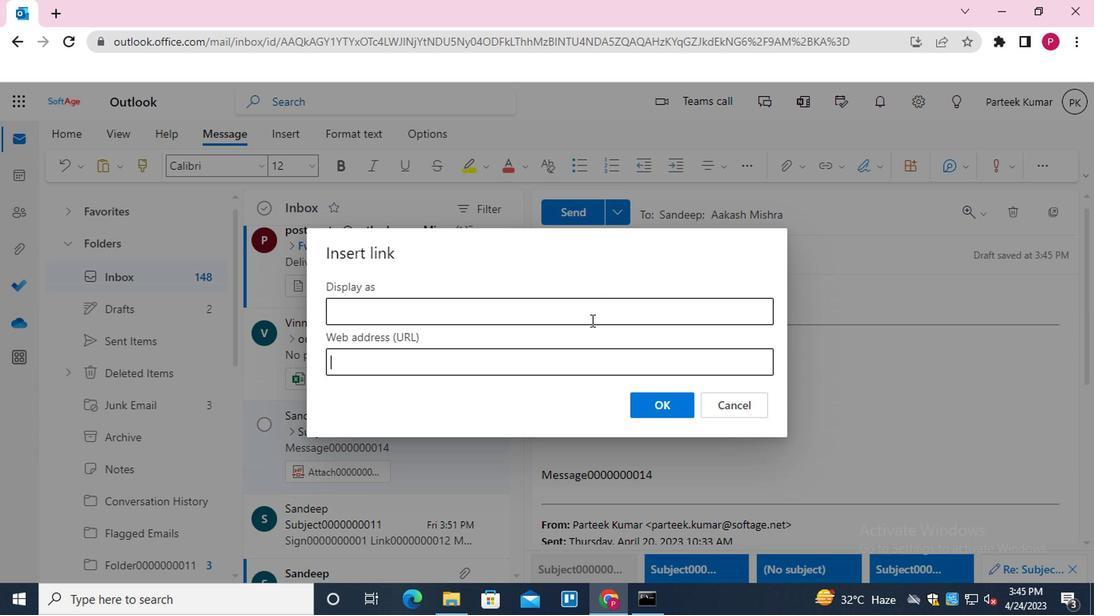 
Action: Mouse moved to (479, 398)
Screenshot: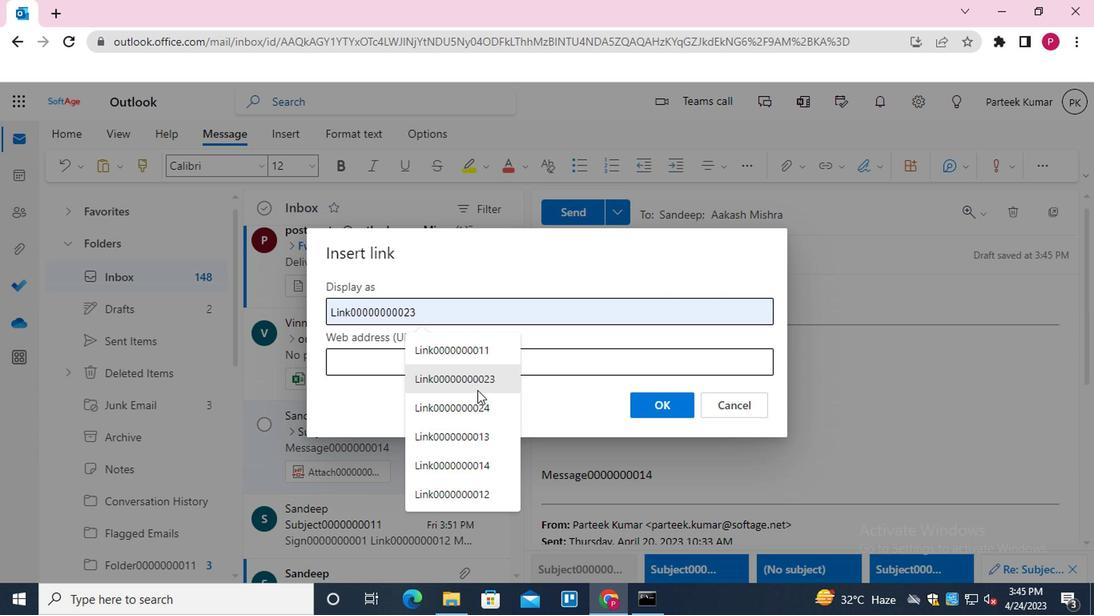 
Action: Mouse pressed left at (479, 398)
Screenshot: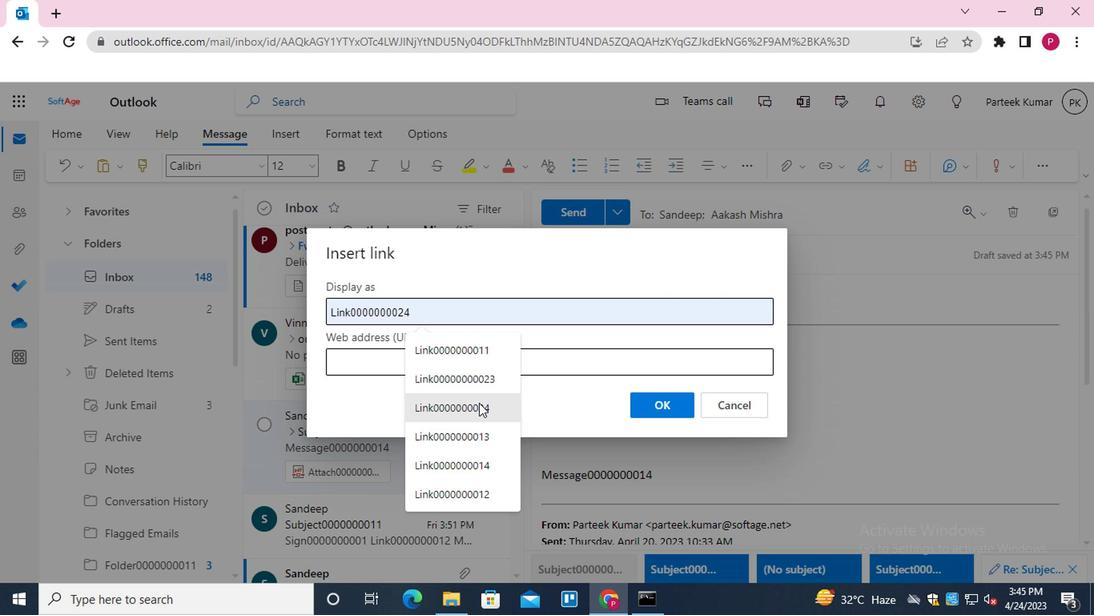 
Action: Mouse moved to (489, 337)
Screenshot: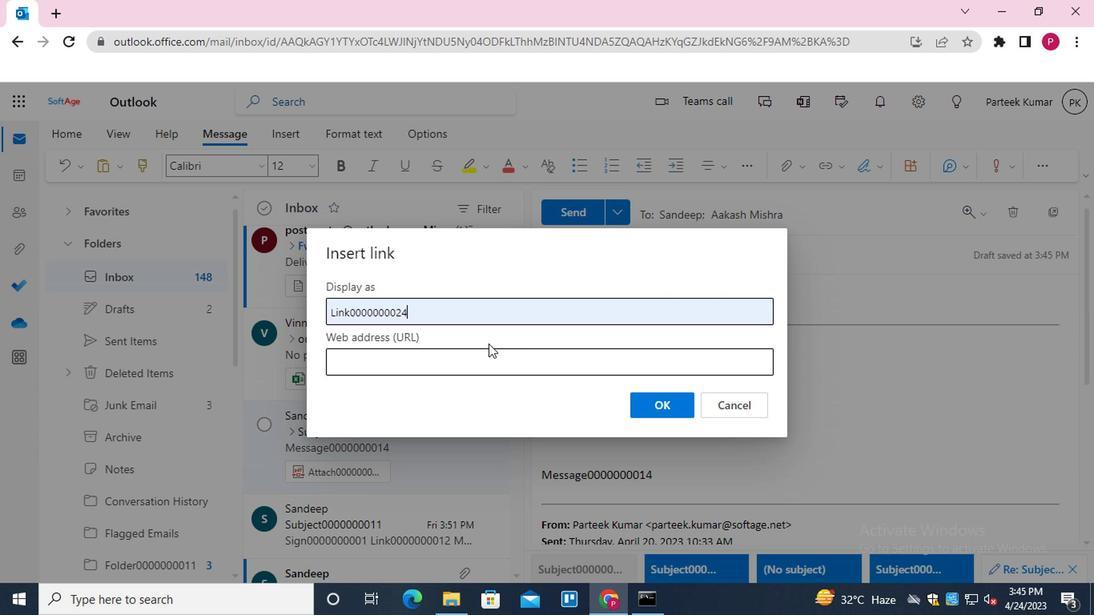
Action: Mouse pressed left at (489, 337)
Screenshot: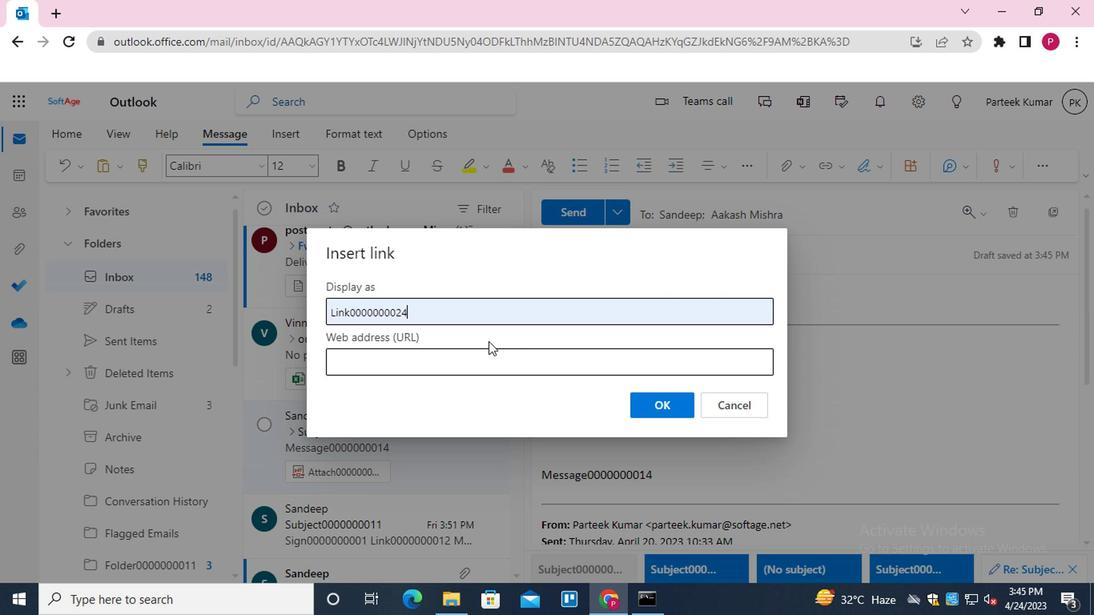 
Action: Mouse moved to (490, 354)
Screenshot: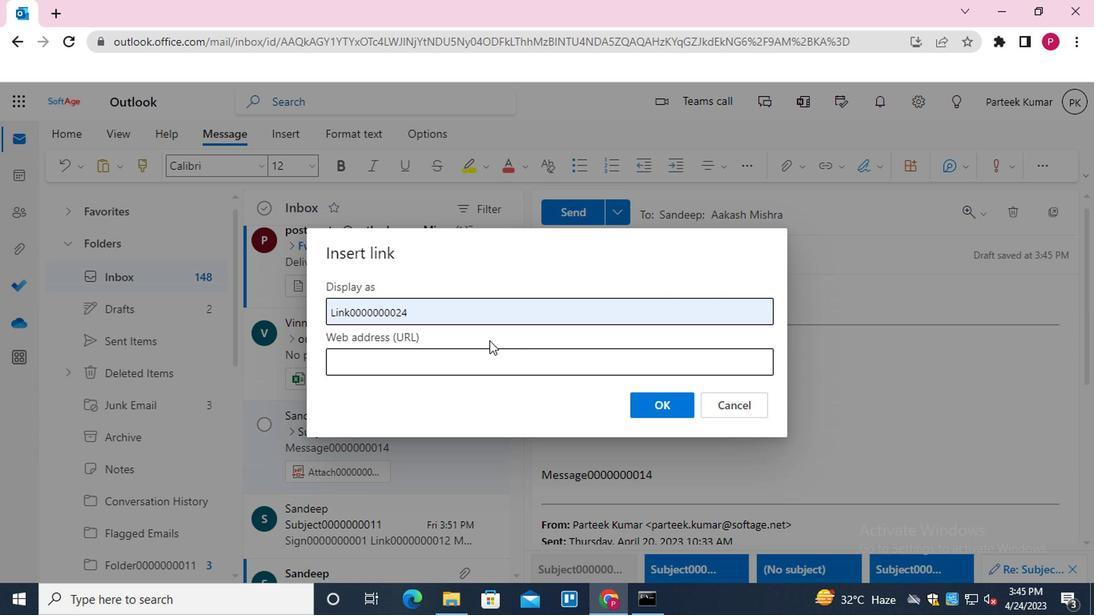 
Action: Mouse pressed left at (490, 354)
Screenshot: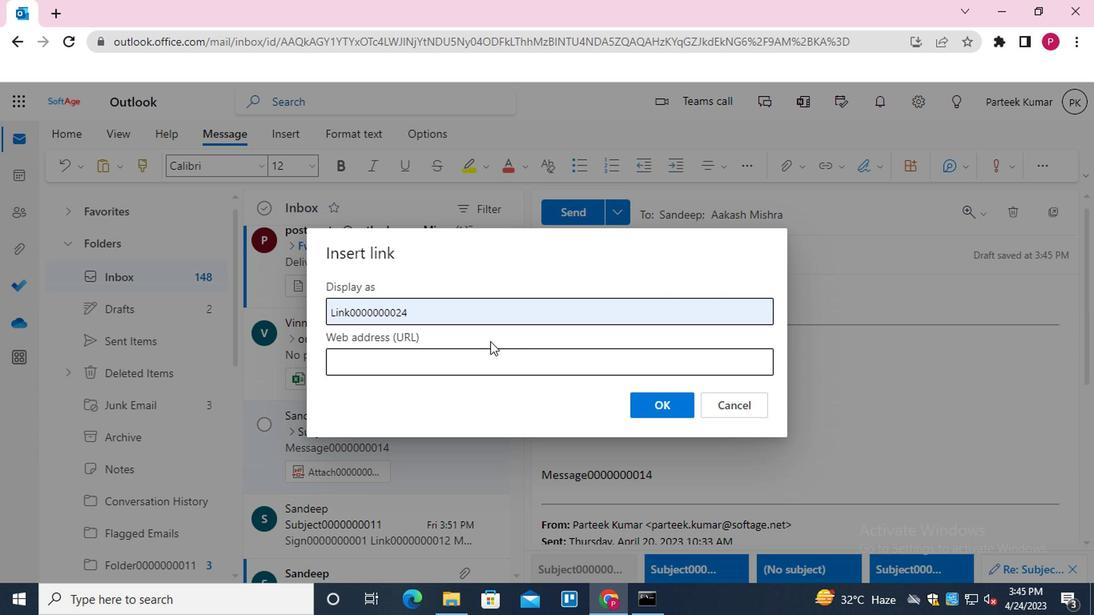 
Action: Mouse moved to (477, 424)
Screenshot: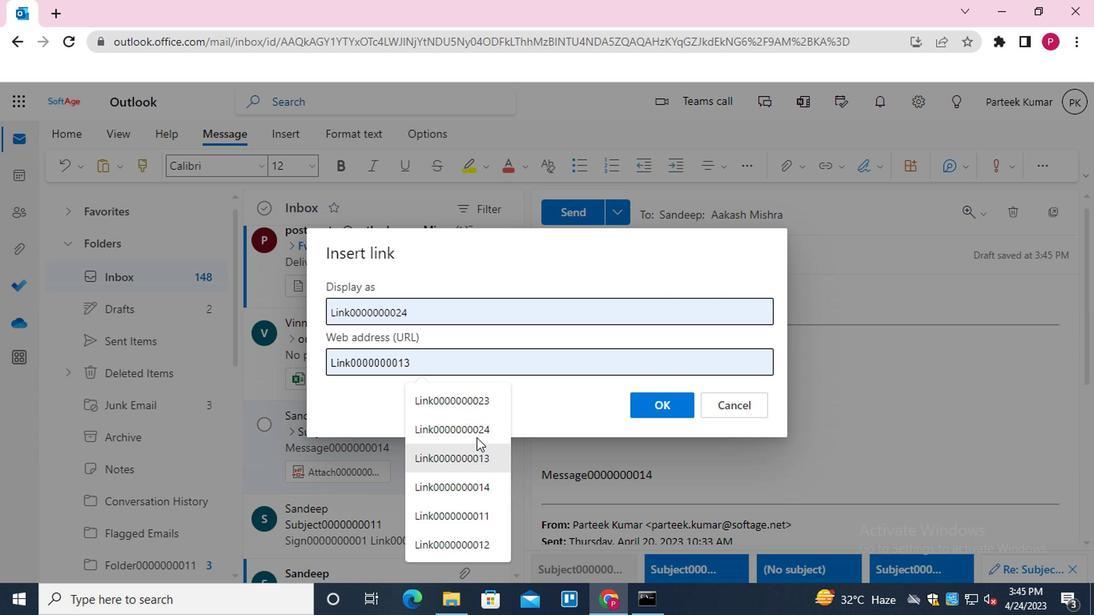 
Action: Mouse pressed left at (477, 424)
Screenshot: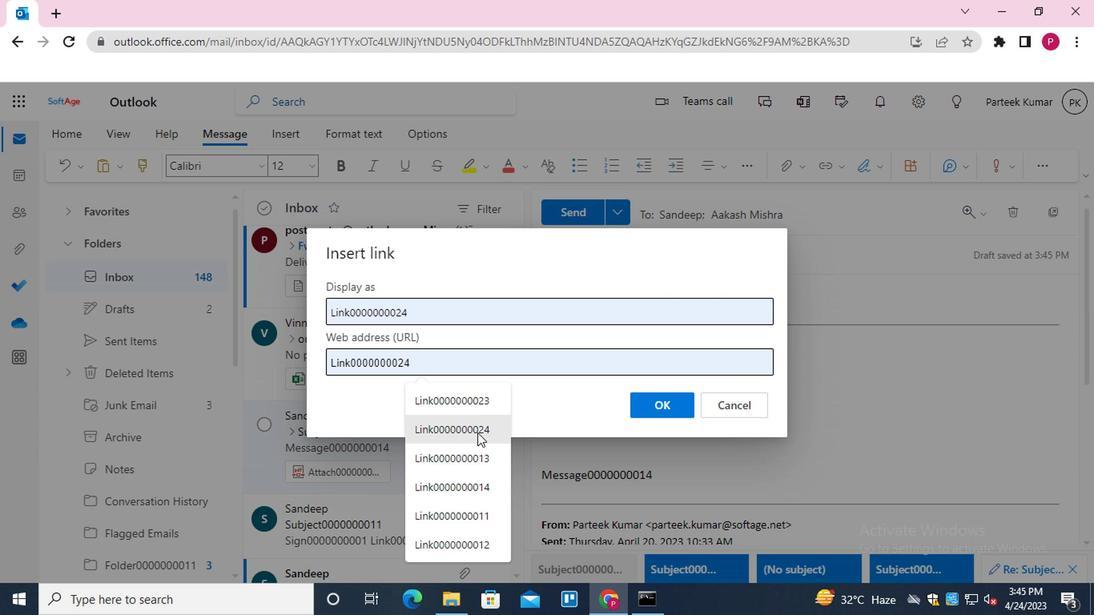 
Action: Mouse moved to (678, 392)
Screenshot: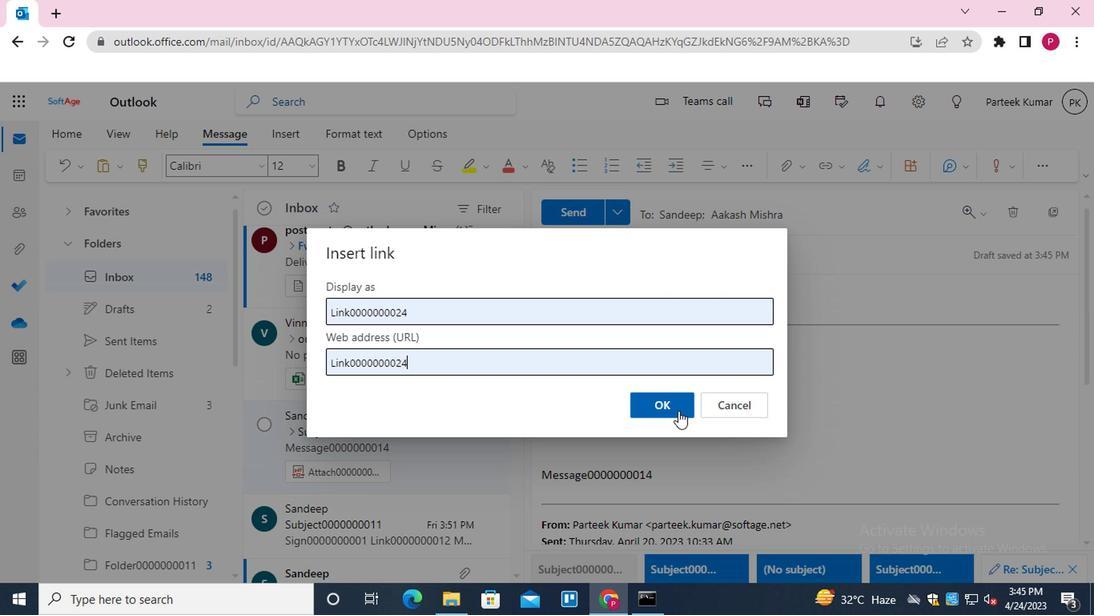
Action: Mouse pressed left at (678, 392)
Screenshot: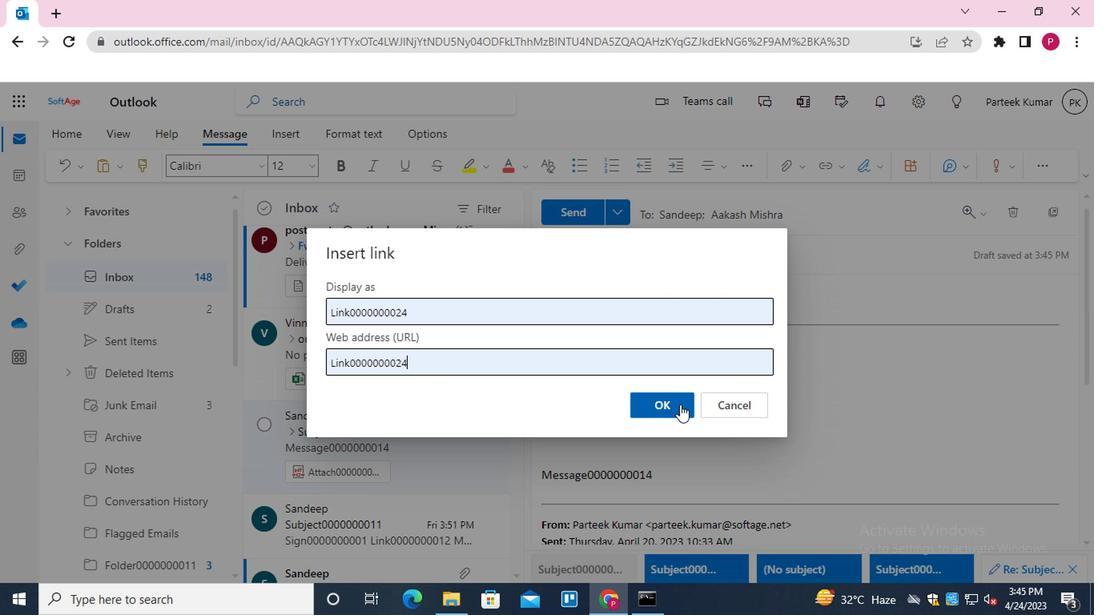 
Action: Mouse moved to (678, 265)
Screenshot: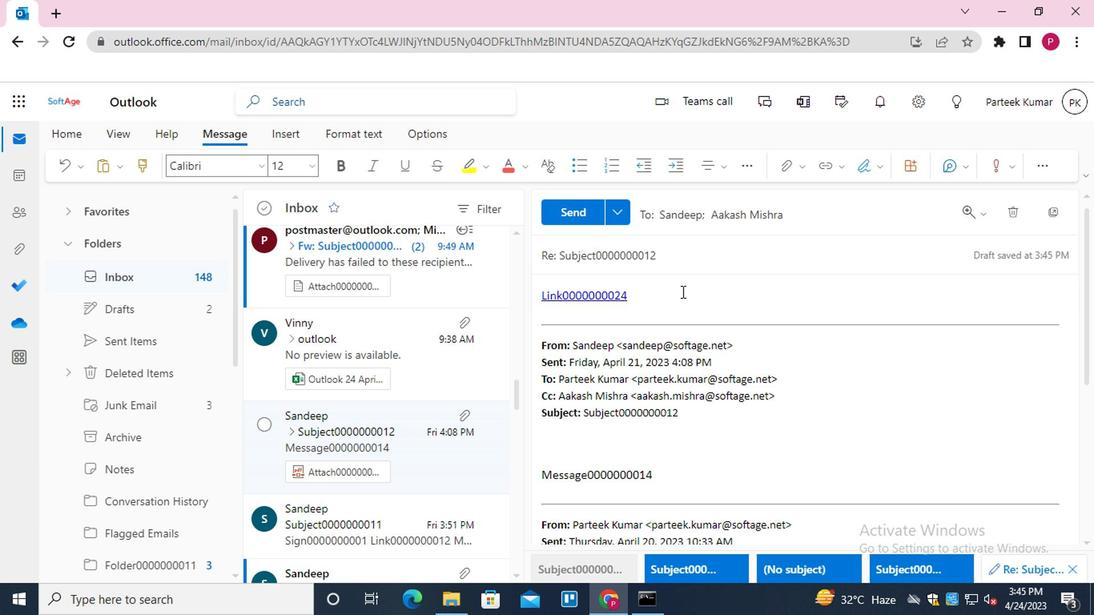 
Action: Mouse pressed left at (678, 265)
Screenshot: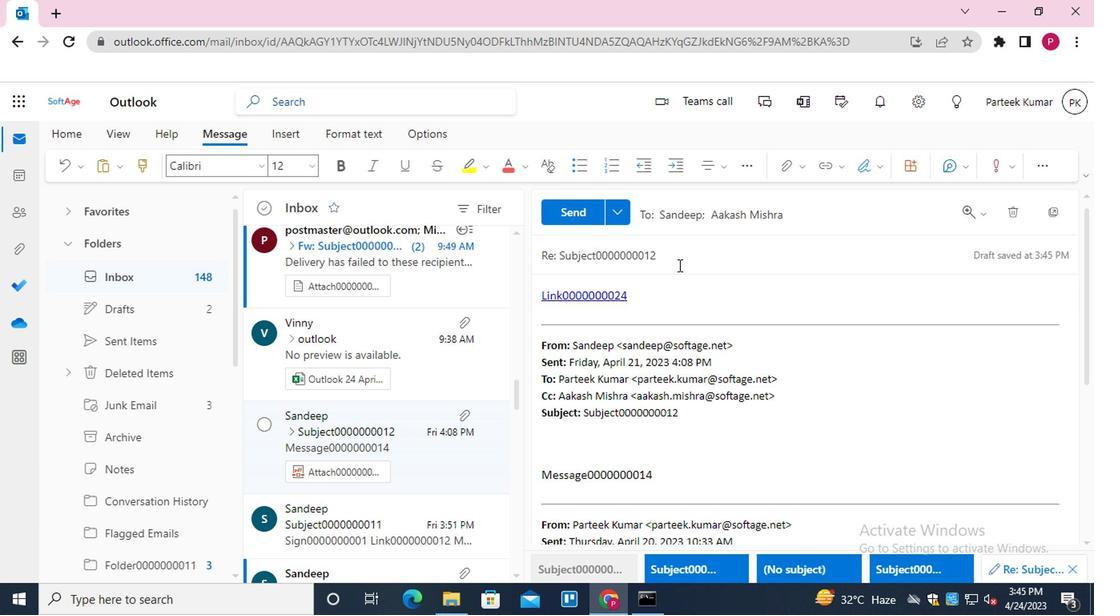 
Action: Mouse moved to (678, 262)
Screenshot: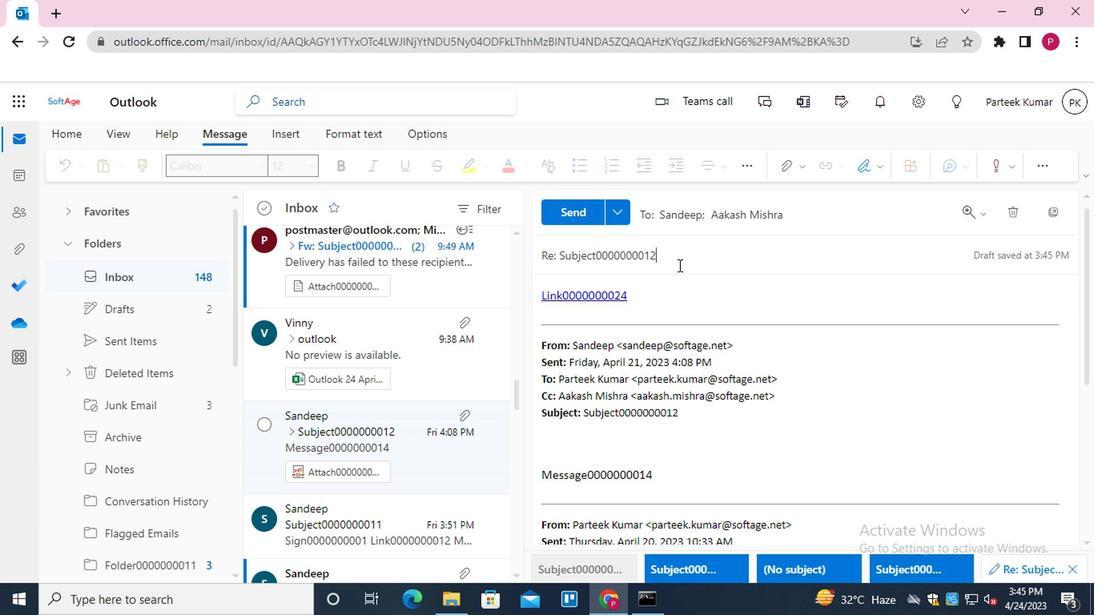
Action: Key pressed <Key.backspace><Key.backspace>26
Screenshot: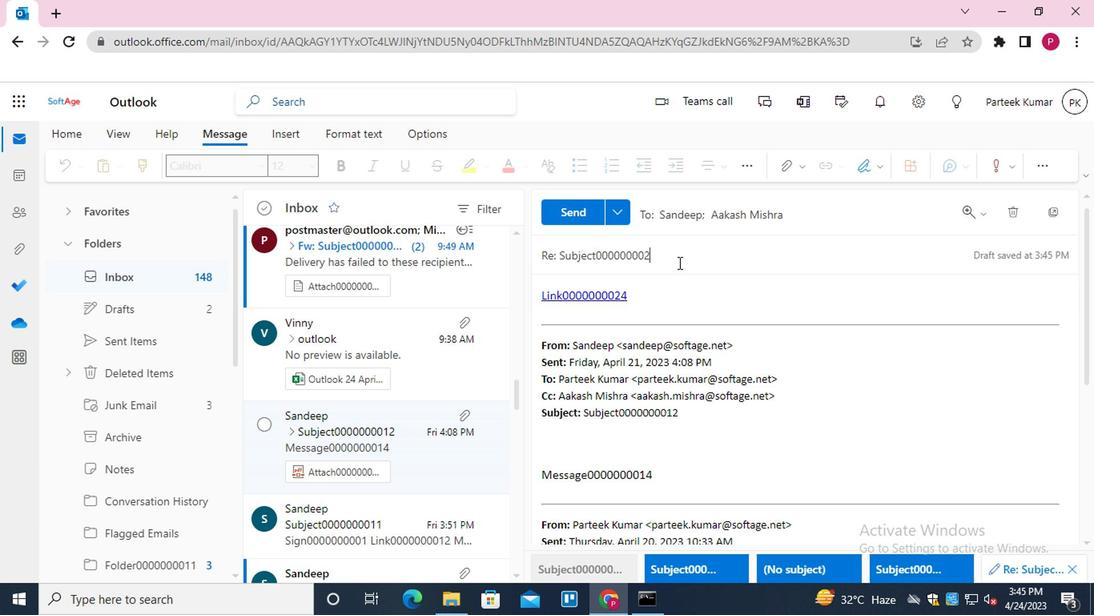 
Action: Mouse moved to (632, 309)
Screenshot: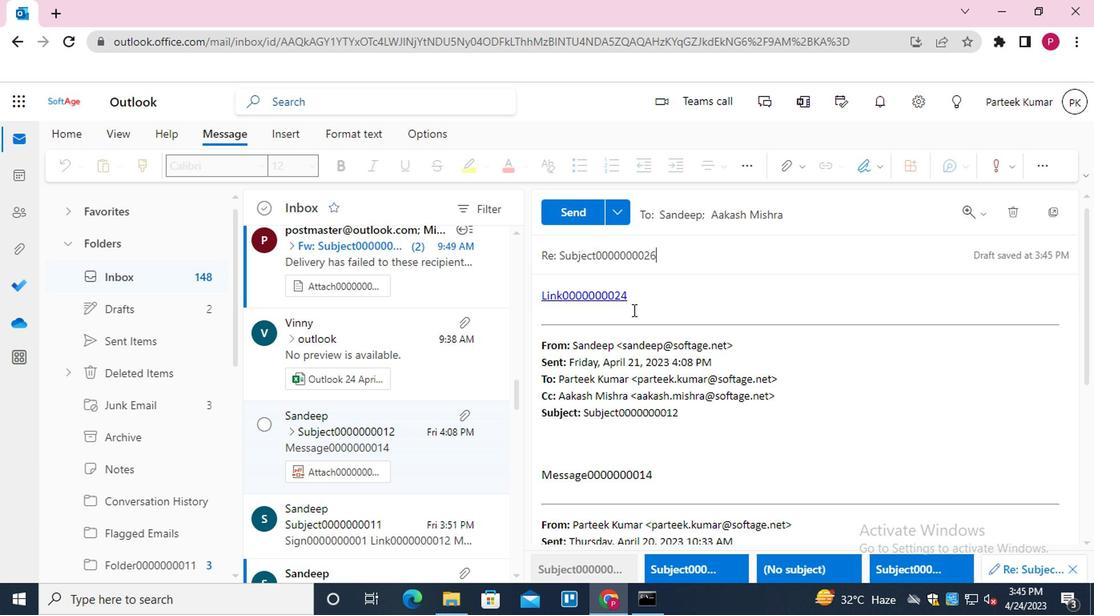 
Action: Mouse pressed left at (632, 309)
Screenshot: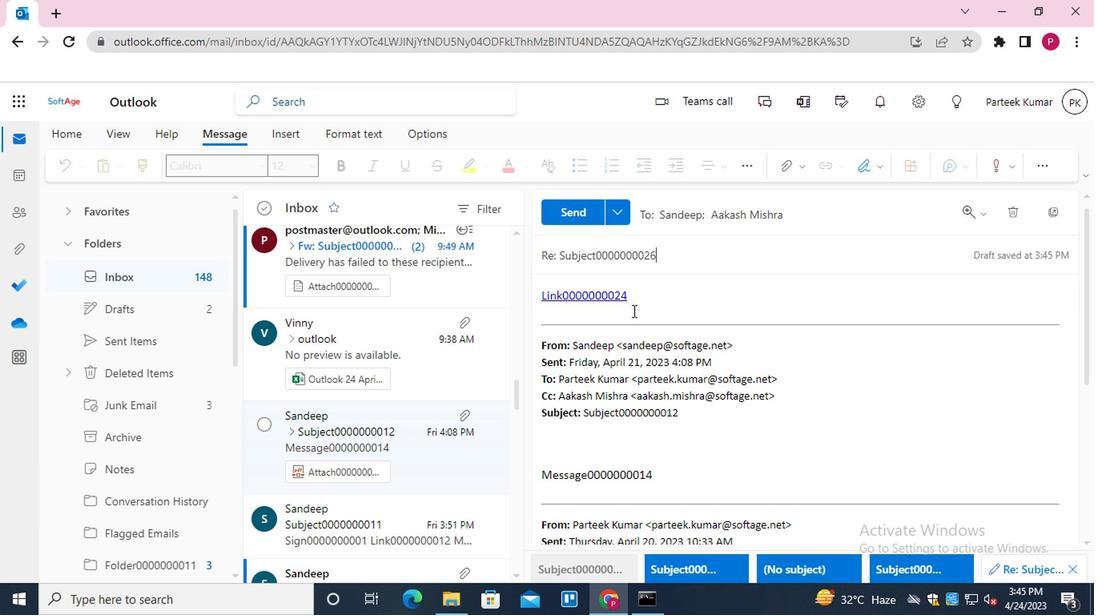 
Action: Mouse moved to (631, 309)
Screenshot: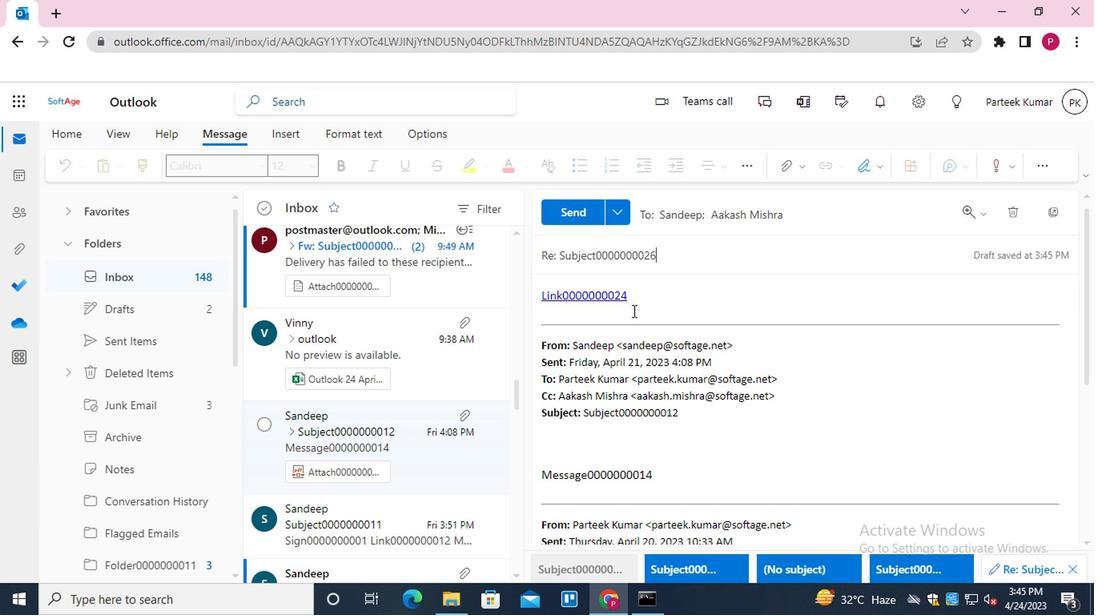 
Action: Key pressed <Key.shift_r>MESSAGE0000000024
Screenshot: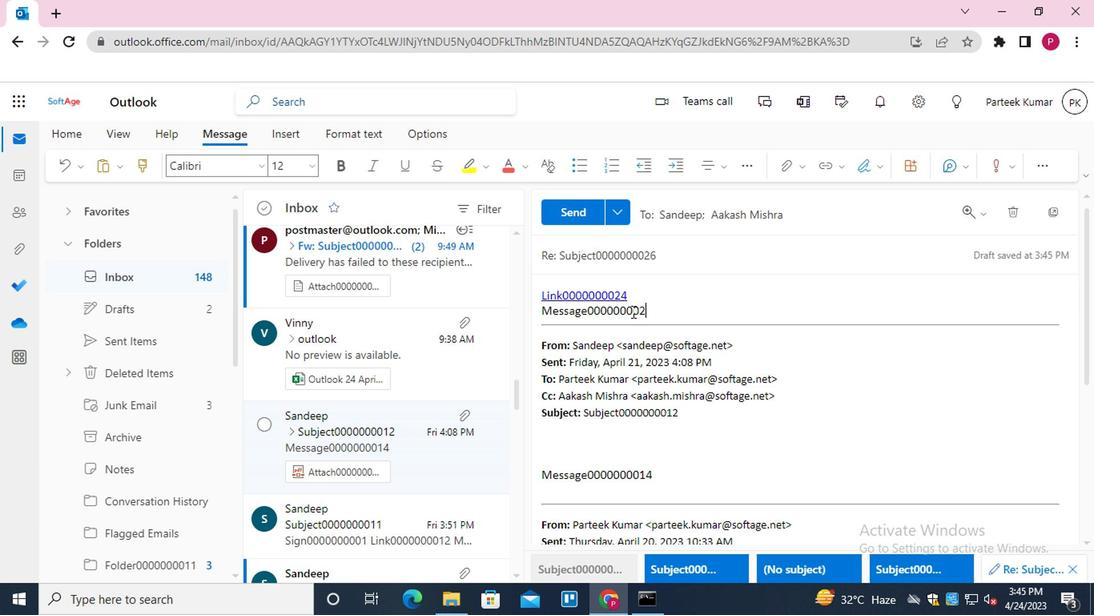 
Action: Mouse moved to (786, 173)
Screenshot: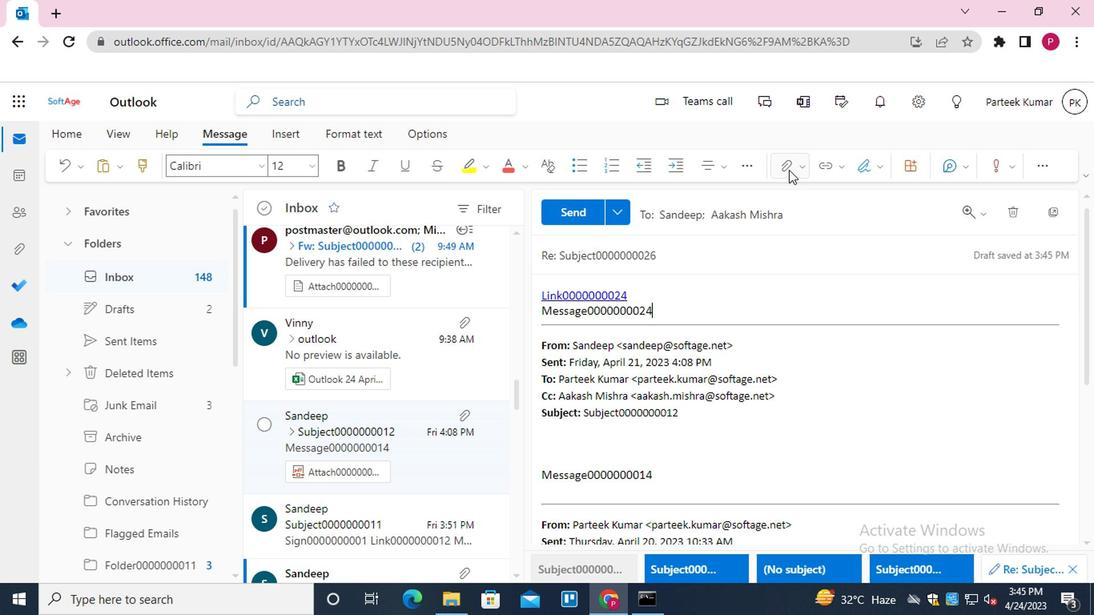 
Action: Mouse pressed left at (786, 173)
Screenshot: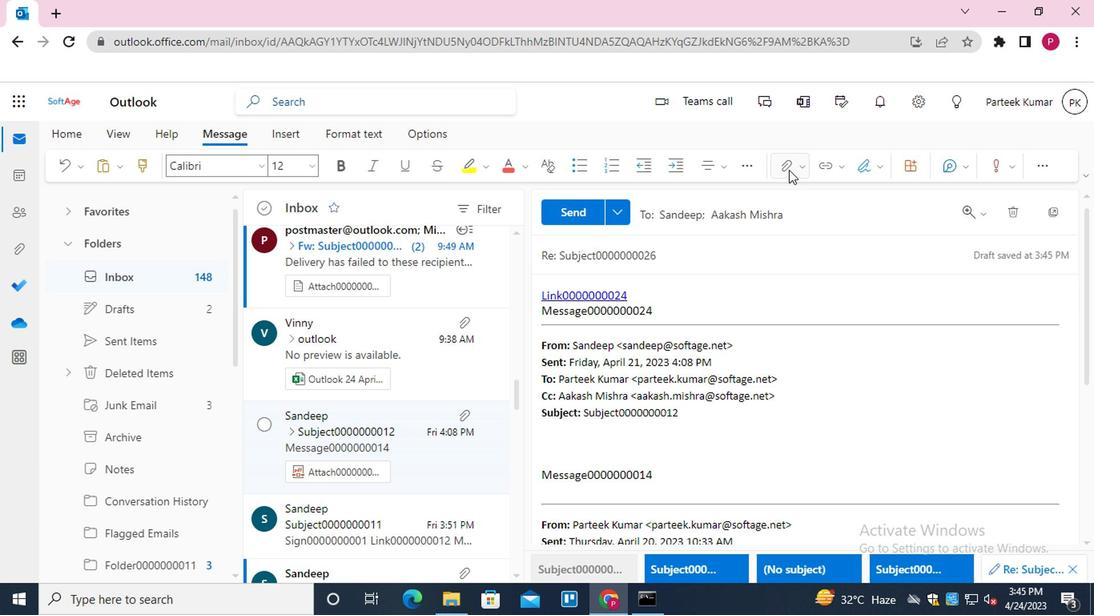 
Action: Mouse moved to (708, 199)
Screenshot: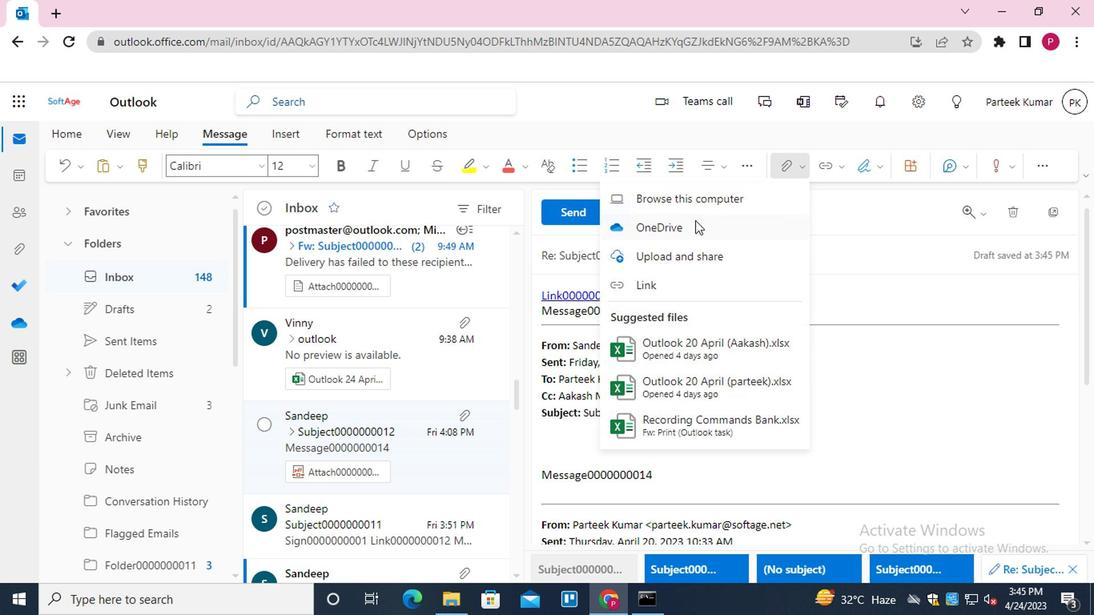 
Action: Mouse pressed left at (708, 199)
Screenshot: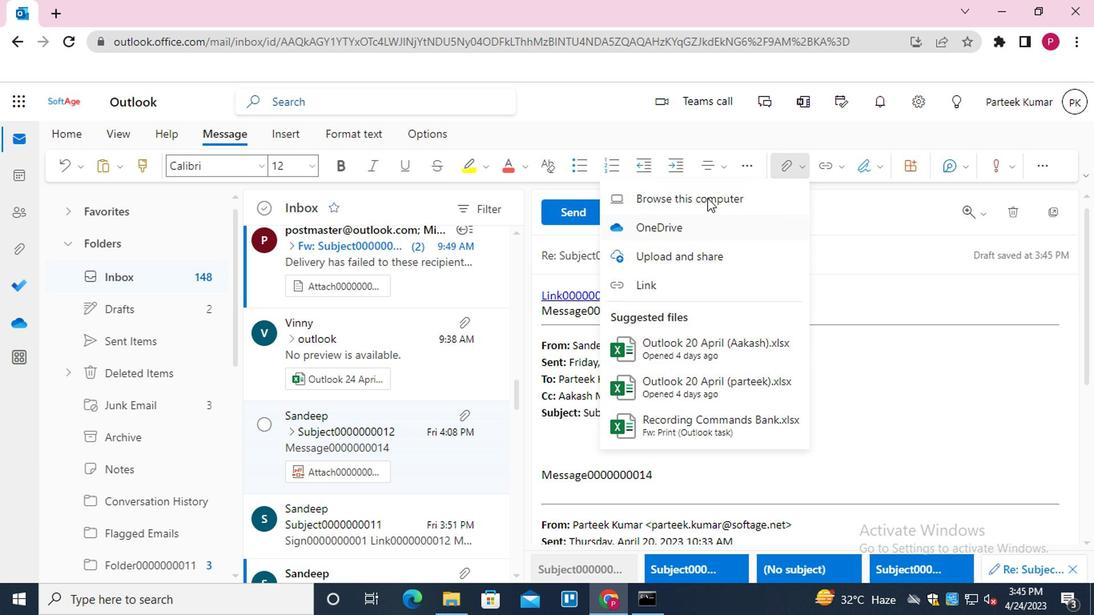 
Action: Mouse moved to (271, 168)
Screenshot: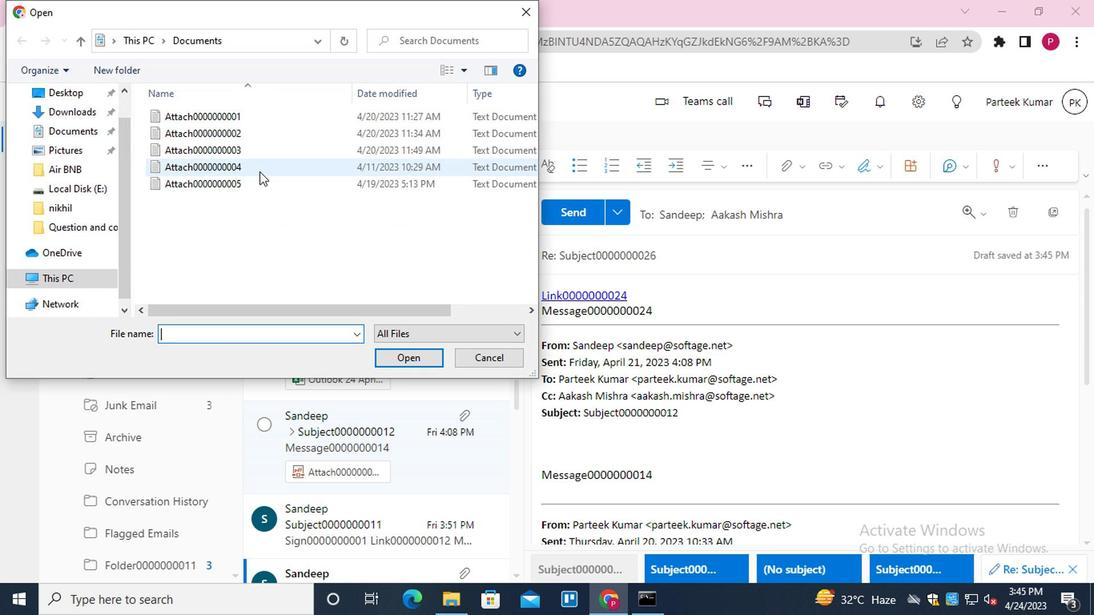 
Action: Mouse pressed left at (271, 168)
Screenshot: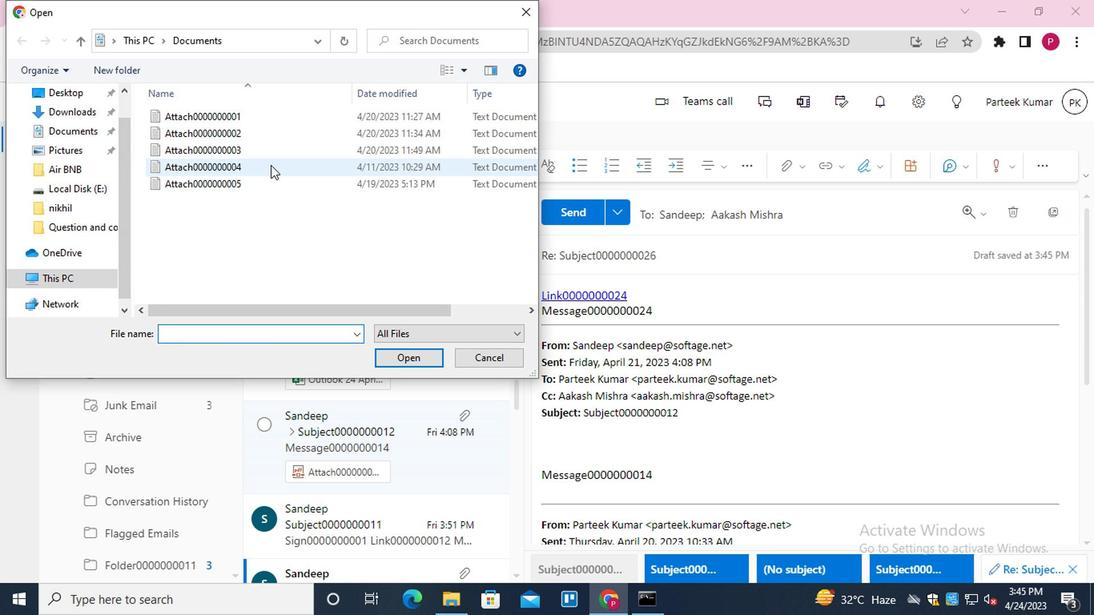 
Action: Mouse moved to (407, 360)
Screenshot: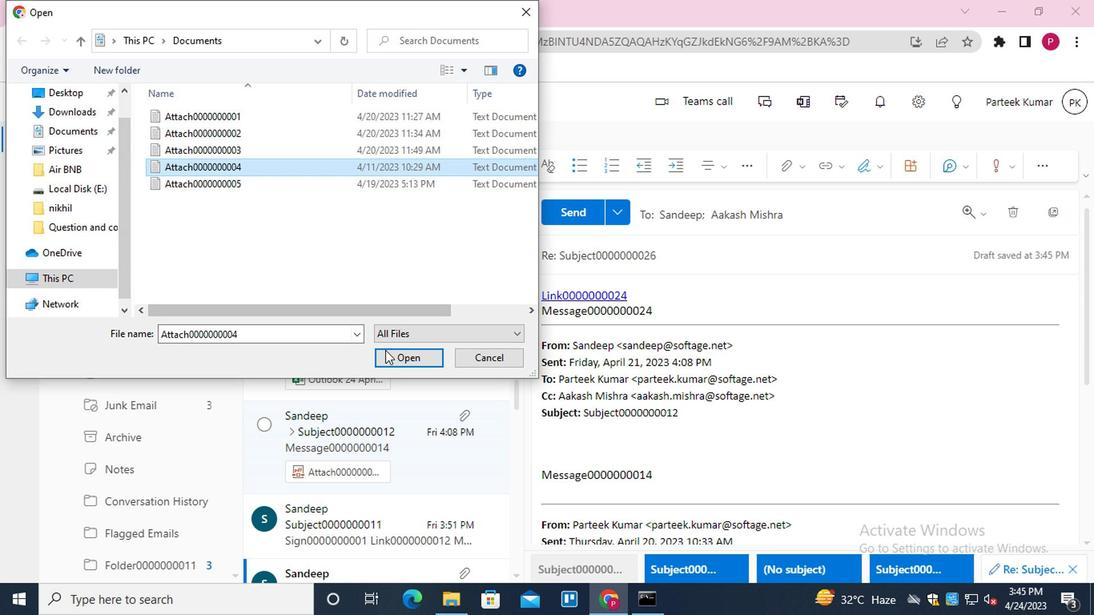 
Action: Mouse pressed left at (407, 360)
Screenshot: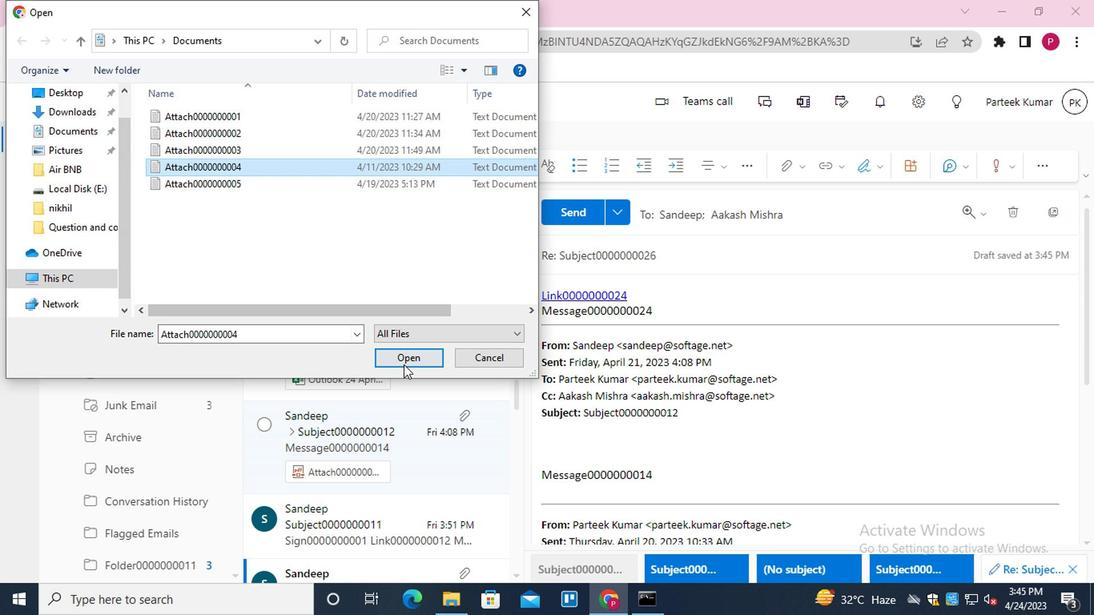 
Action: Mouse moved to (570, 214)
Screenshot: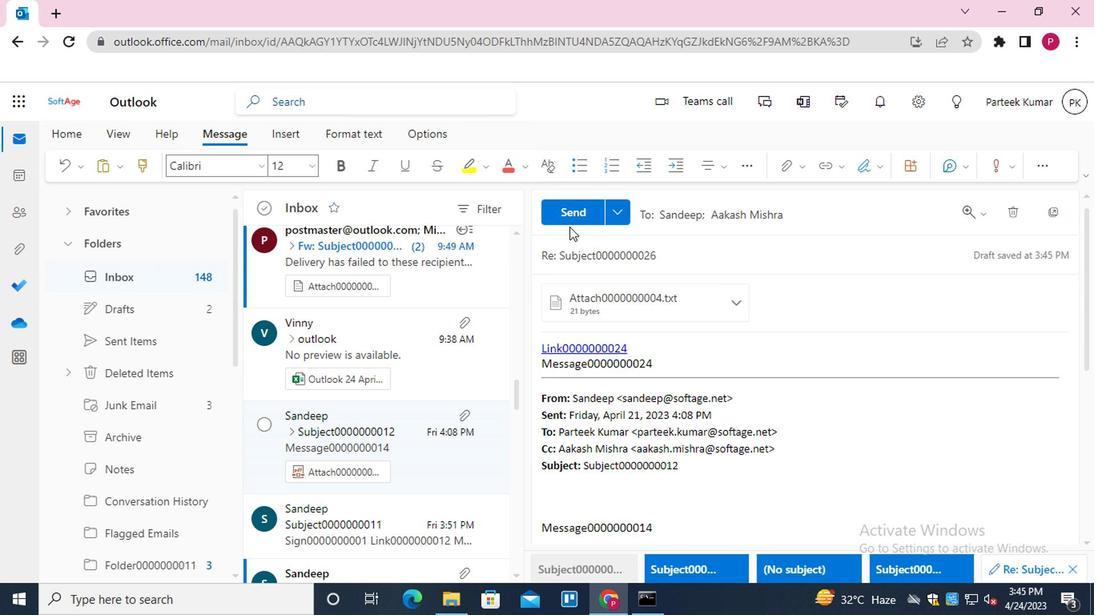 
Action: Mouse pressed left at (570, 214)
Screenshot: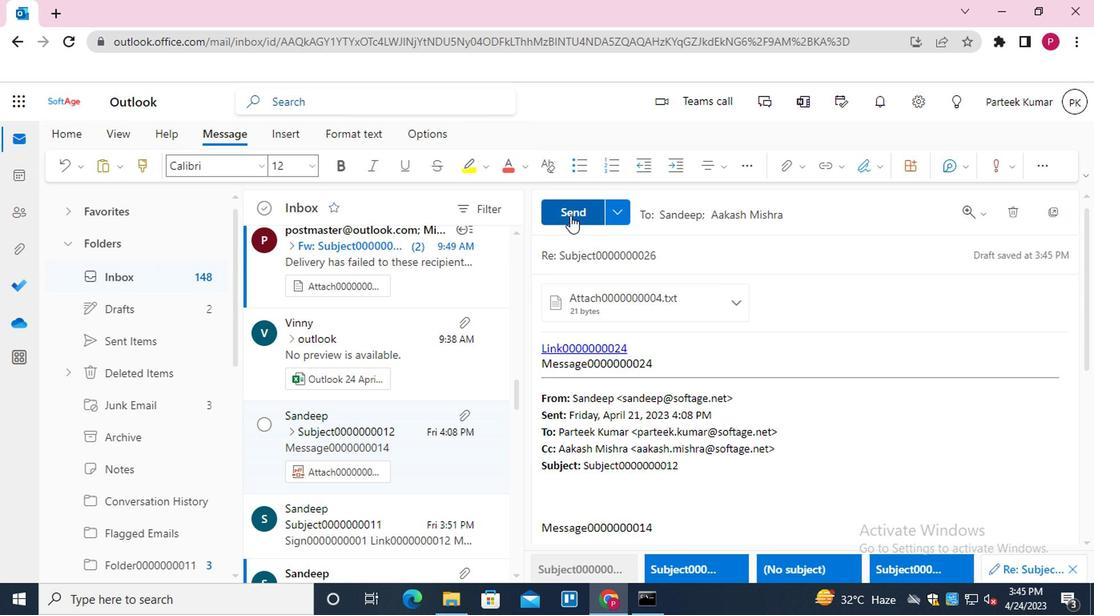 
Action: Mouse moved to (338, 109)
Screenshot: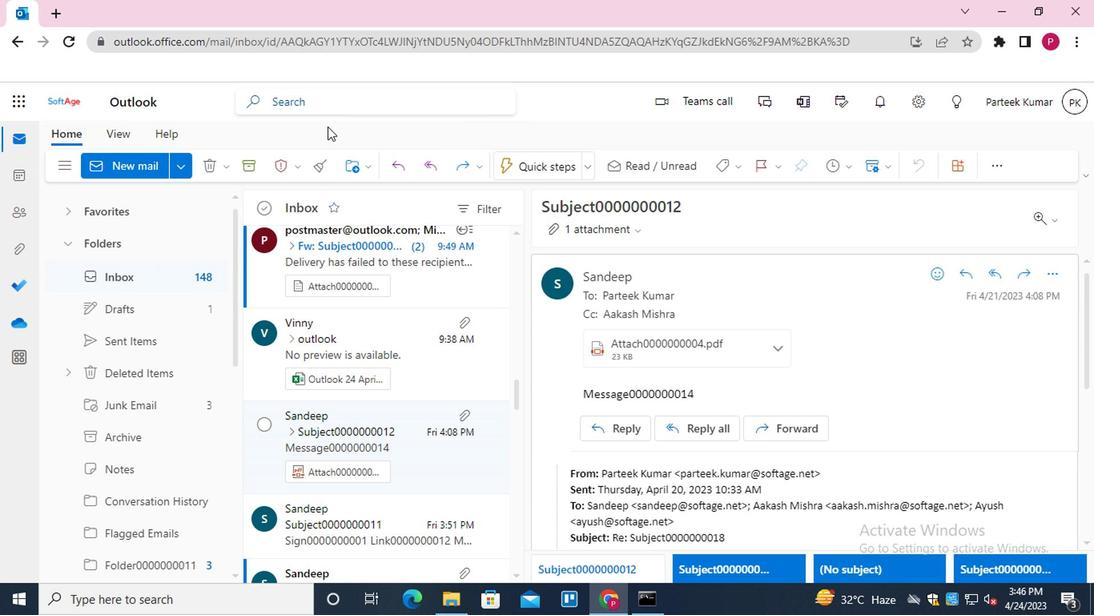 
Action: Mouse pressed left at (338, 109)
Screenshot: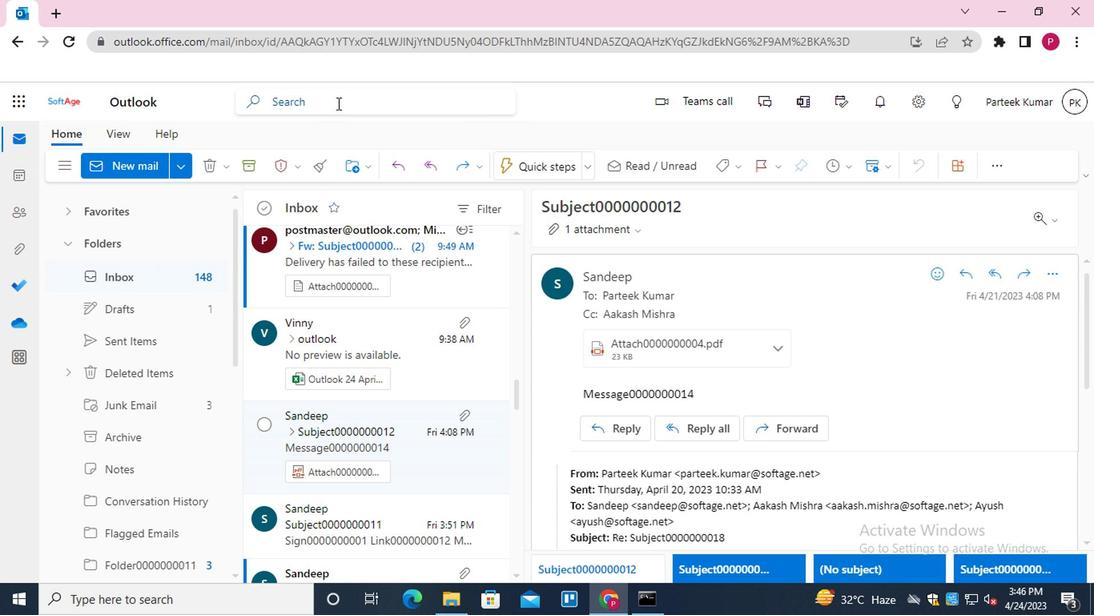 
Action: Mouse moved to (331, 229)
Screenshot: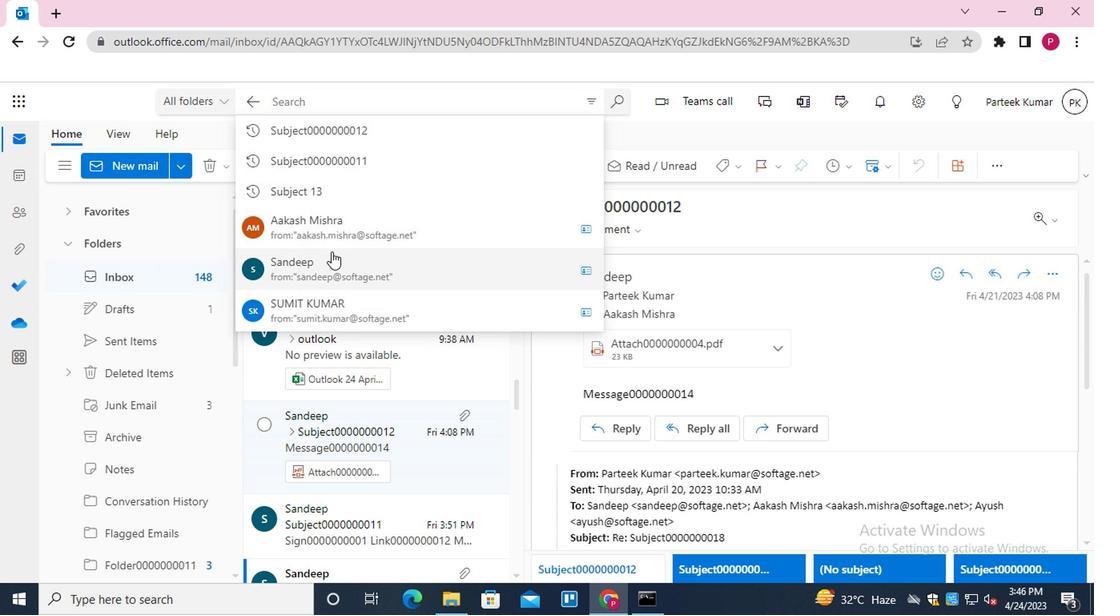 
Action: Mouse pressed left at (331, 229)
Screenshot: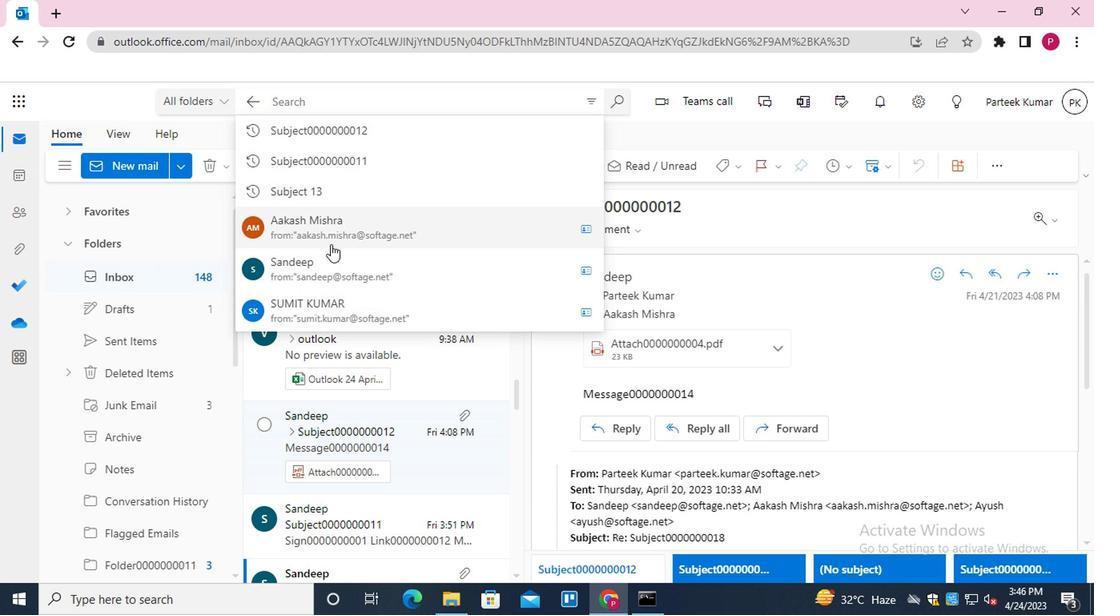 
Action: Mouse moved to (347, 298)
Screenshot: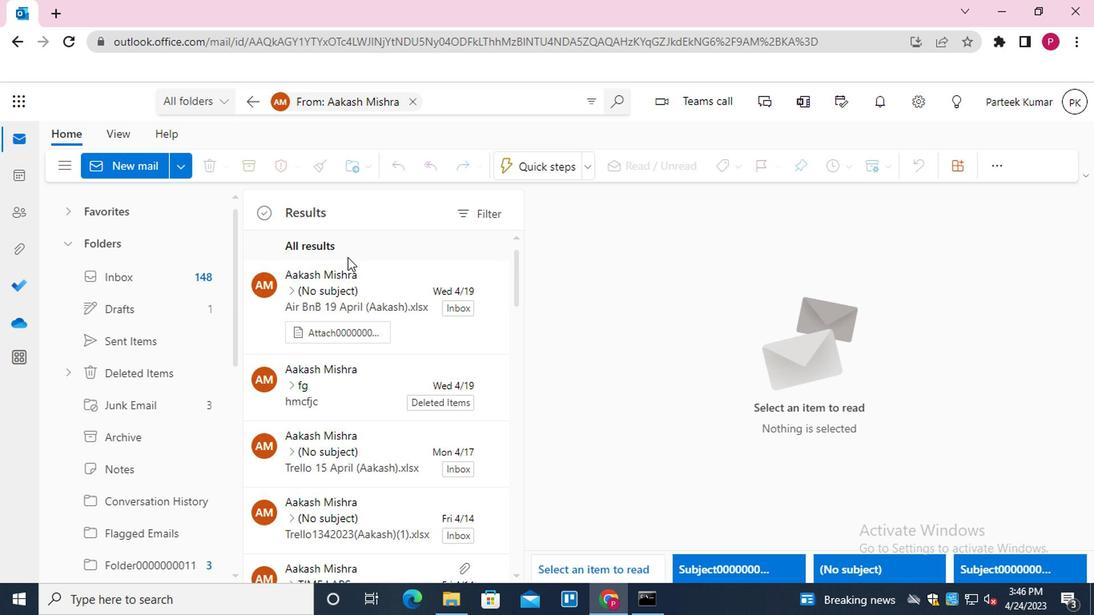 
Action: Mouse pressed left at (347, 298)
Screenshot: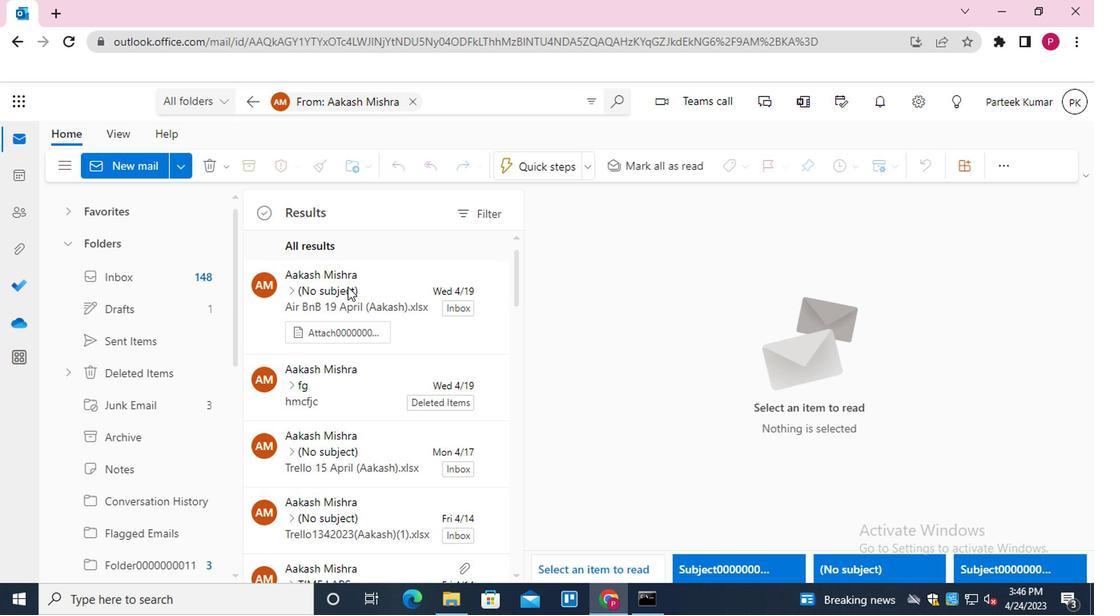 
Action: Mouse moved to (995, 364)
Screenshot: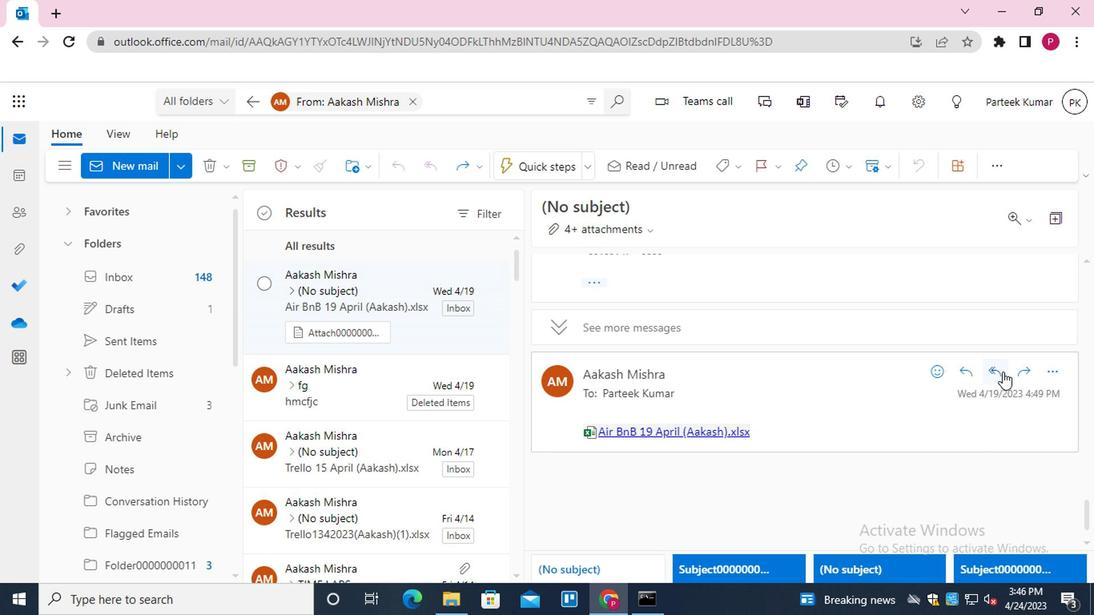 
Action: Mouse pressed left at (995, 364)
Screenshot: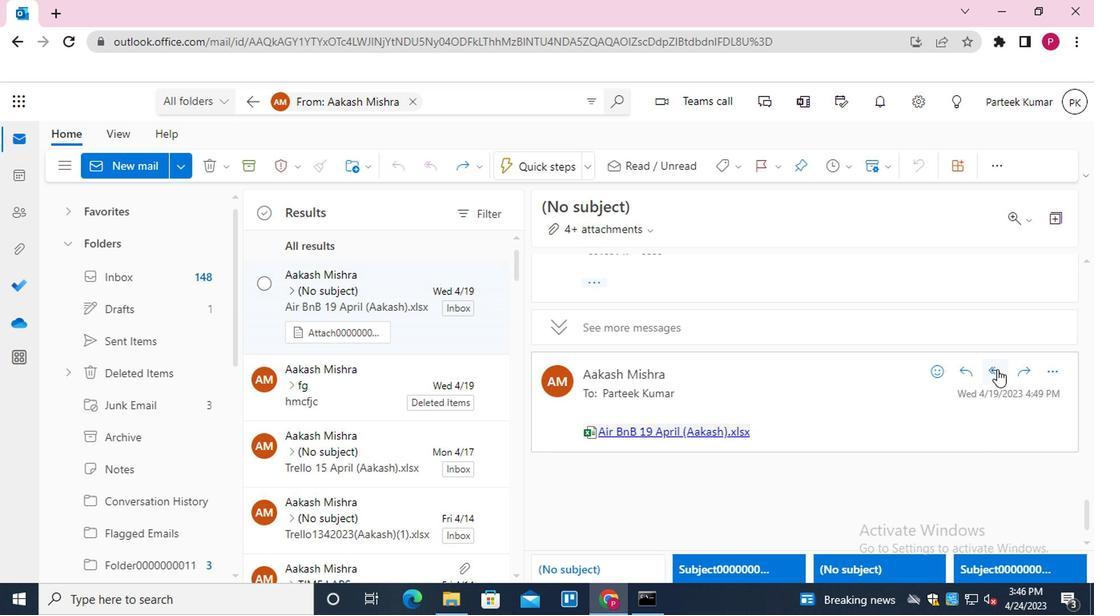 
Action: Mouse moved to (552, 522)
Screenshot: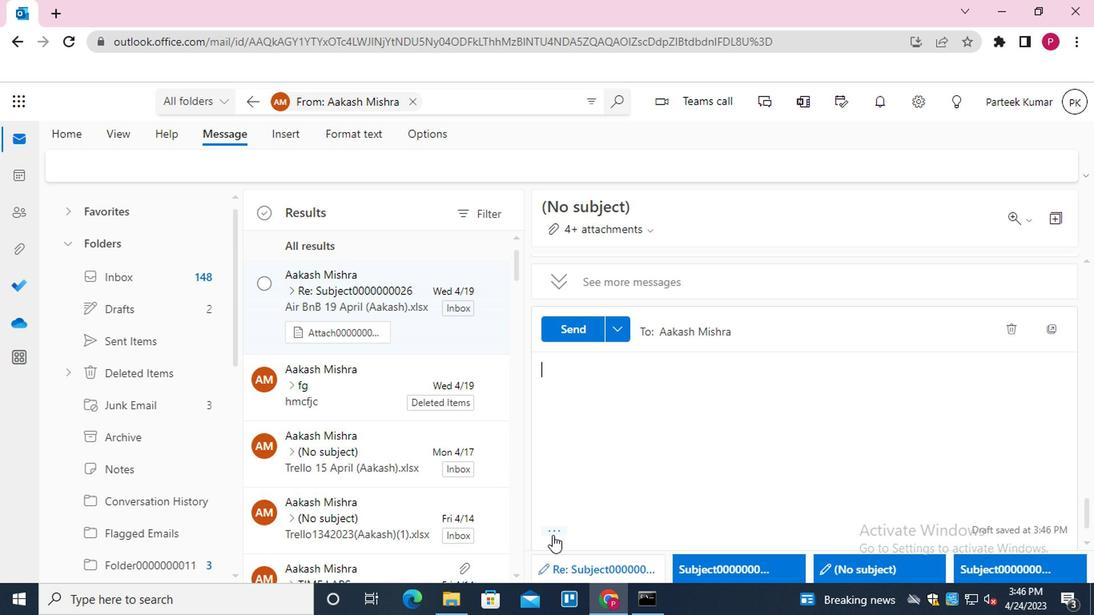 
Action: Mouse pressed left at (552, 522)
Screenshot: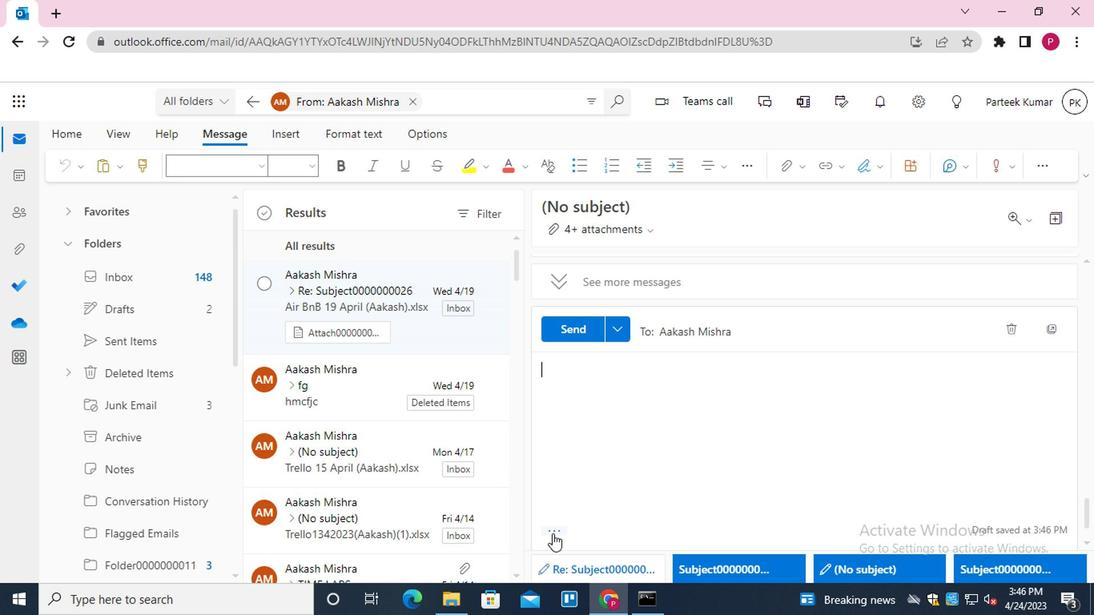 
Action: Mouse moved to (817, 170)
Screenshot: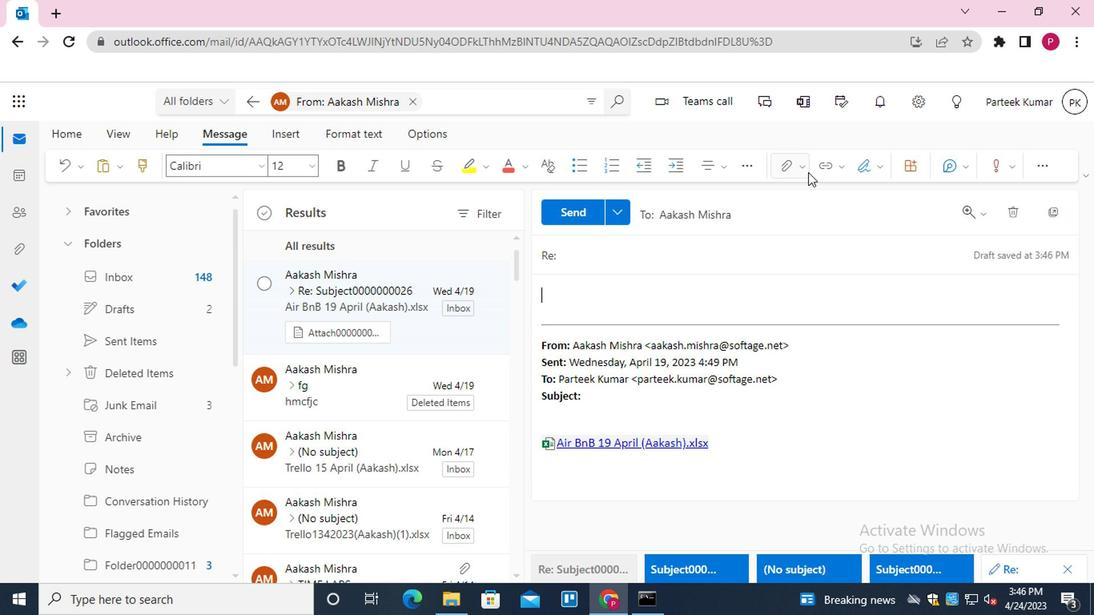 
Action: Mouse pressed left at (817, 170)
Screenshot: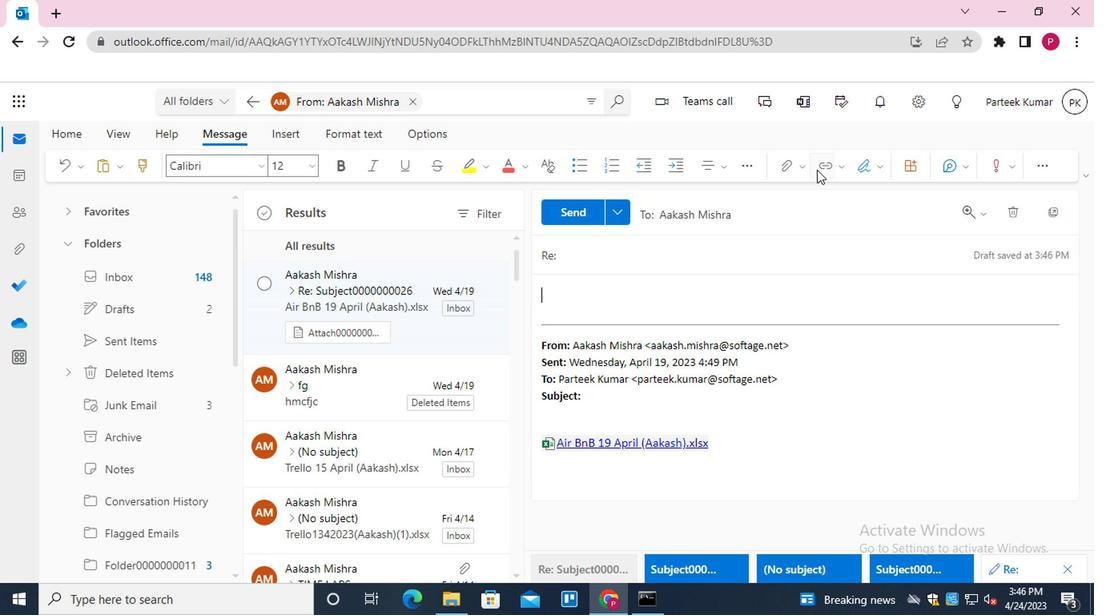 
Action: Mouse moved to (596, 299)
Screenshot: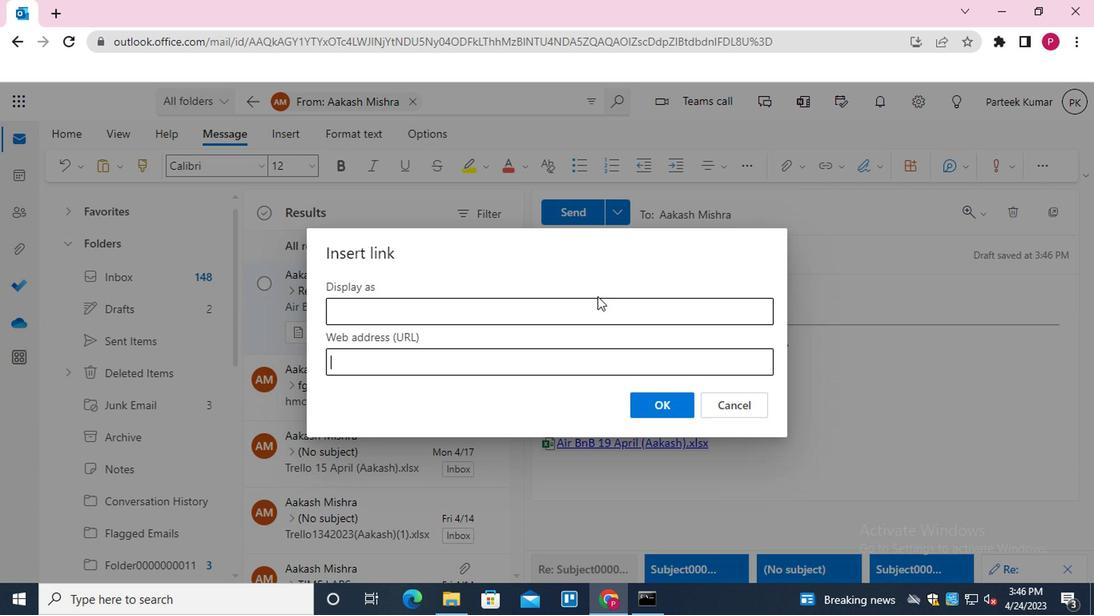 
Action: Mouse pressed left at (596, 299)
Screenshot: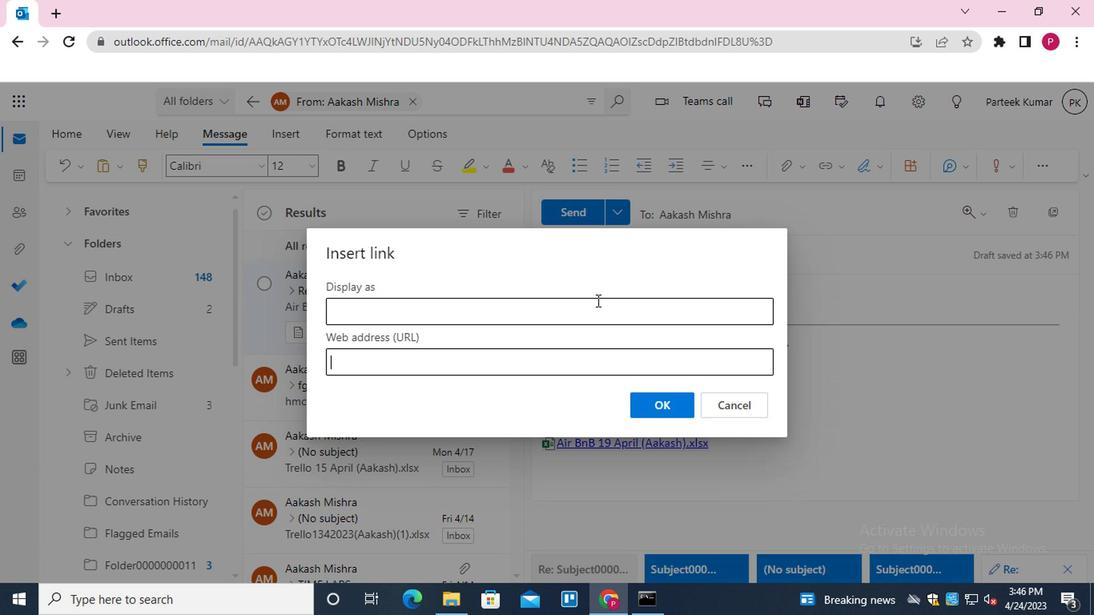 
Action: Mouse moved to (487, 402)
Screenshot: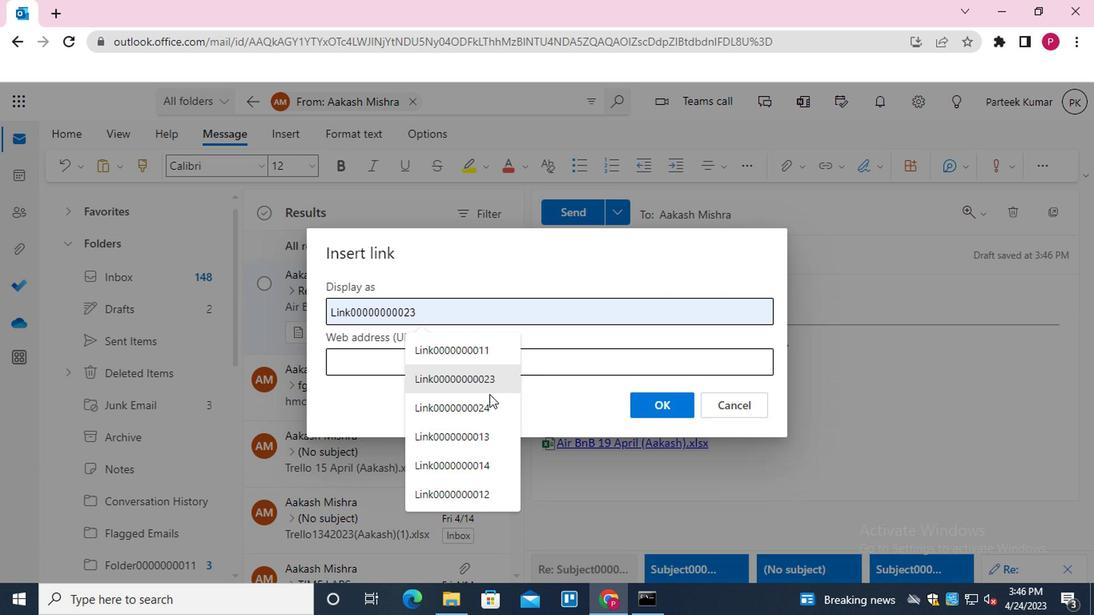
Action: Mouse pressed left at (487, 402)
Screenshot: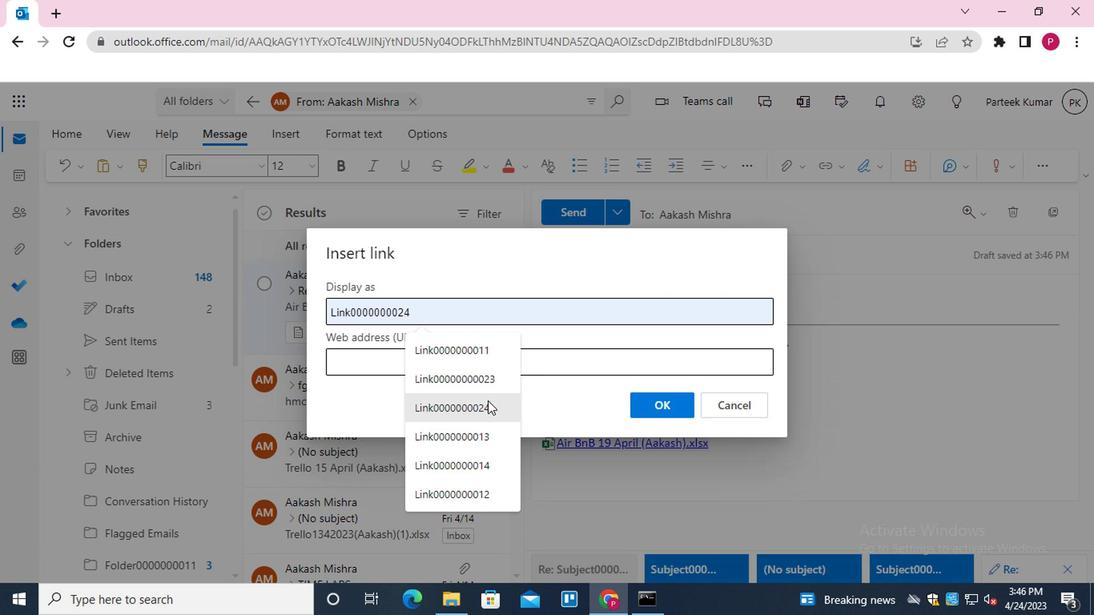 
Action: Mouse moved to (510, 347)
